 Task: Explore digital exhibits showcasing historical significance and virtual tours of historic libraries.
Action: Mouse moved to (170, 10)
Screenshot: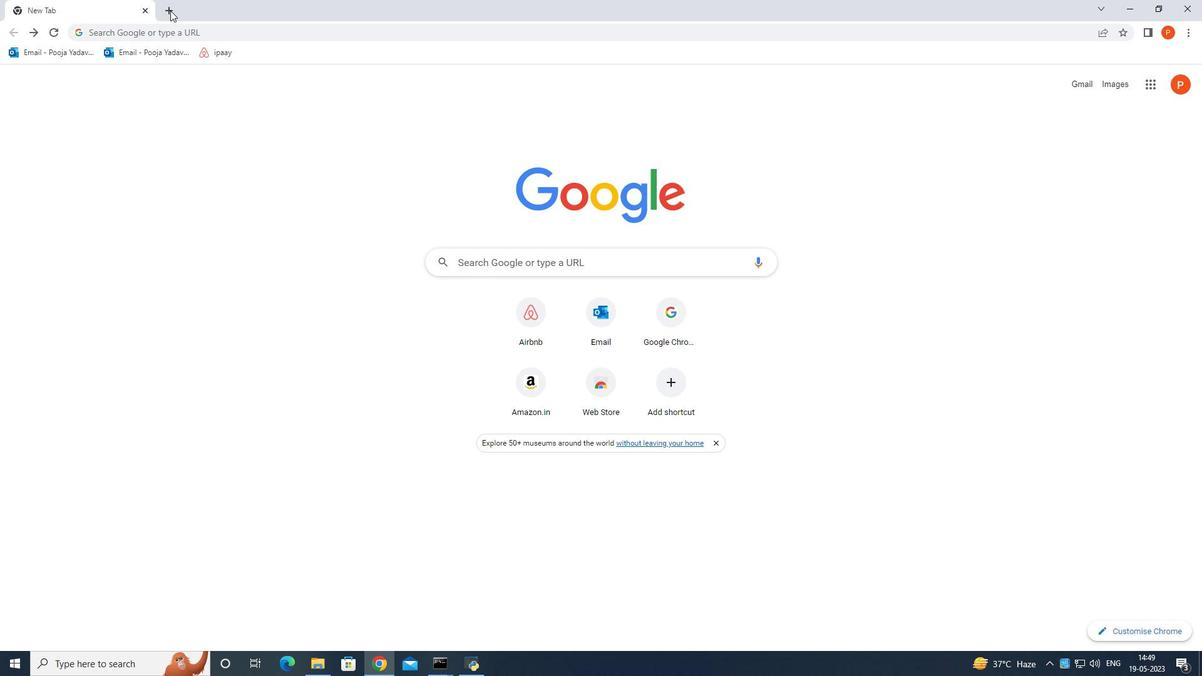 
Action: Mouse pressed left at (170, 10)
Screenshot: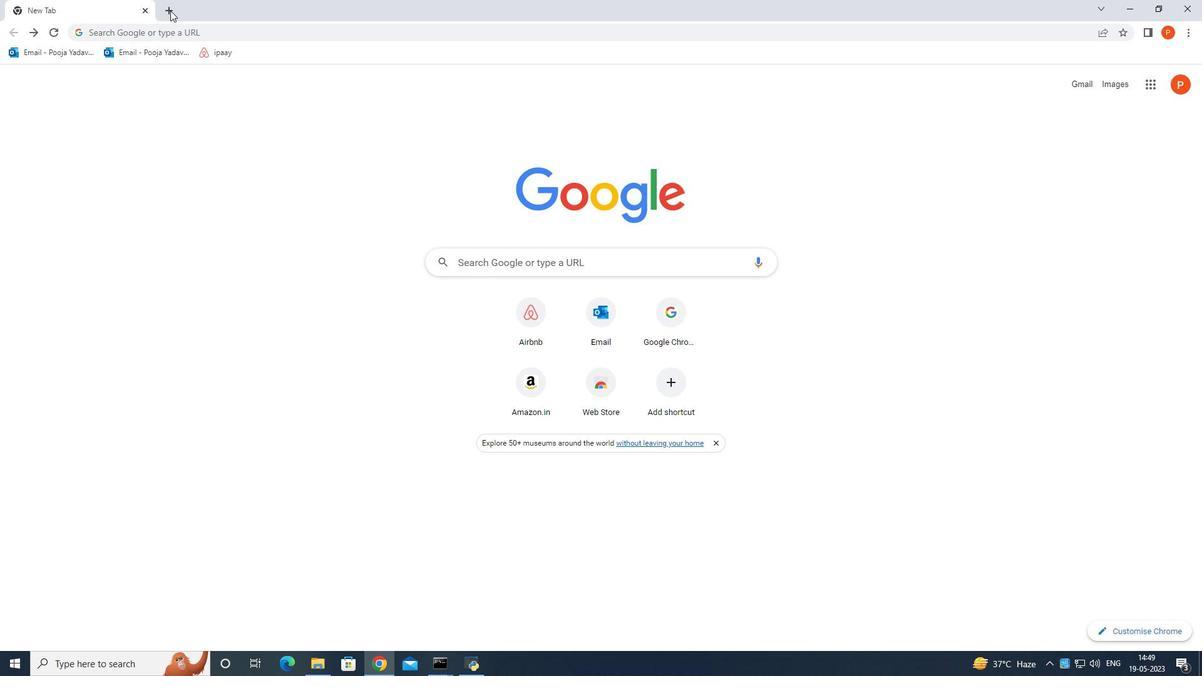 
Action: Mouse moved to (198, 27)
Screenshot: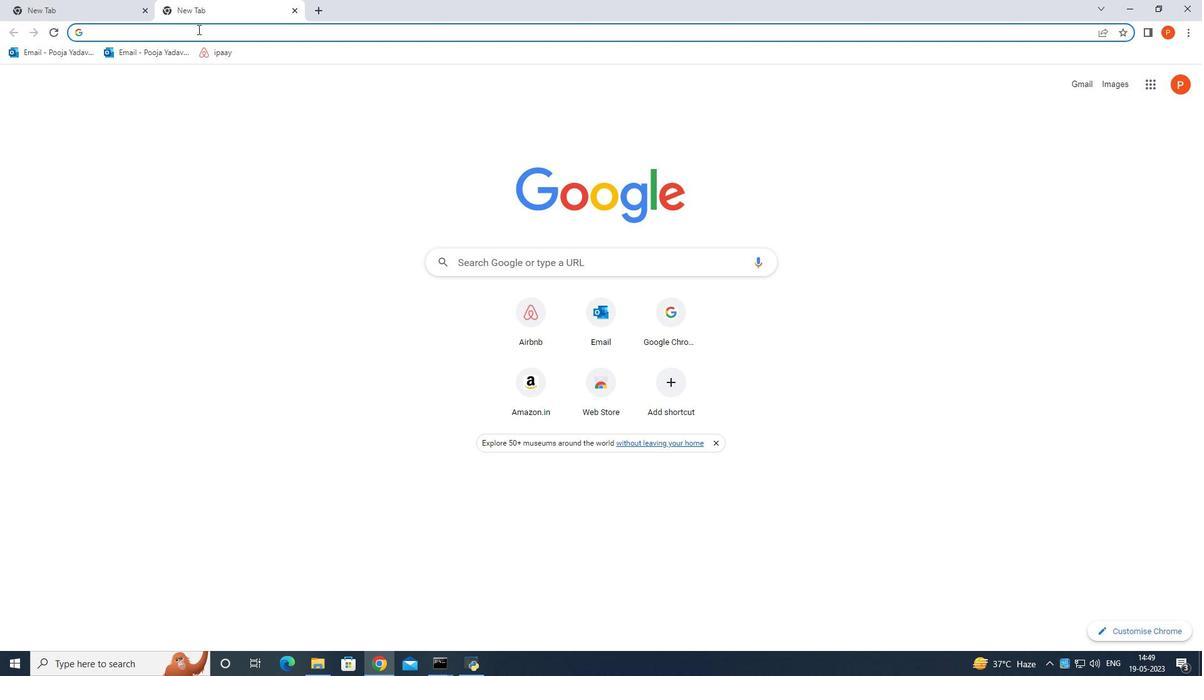 
Action: Key pressed <Key.shift>Virtual<Key.space>tour<Key.space>of<Key.space>hitorical<Key.space>library<Key.backspace>ies<Key.enter>
Screenshot: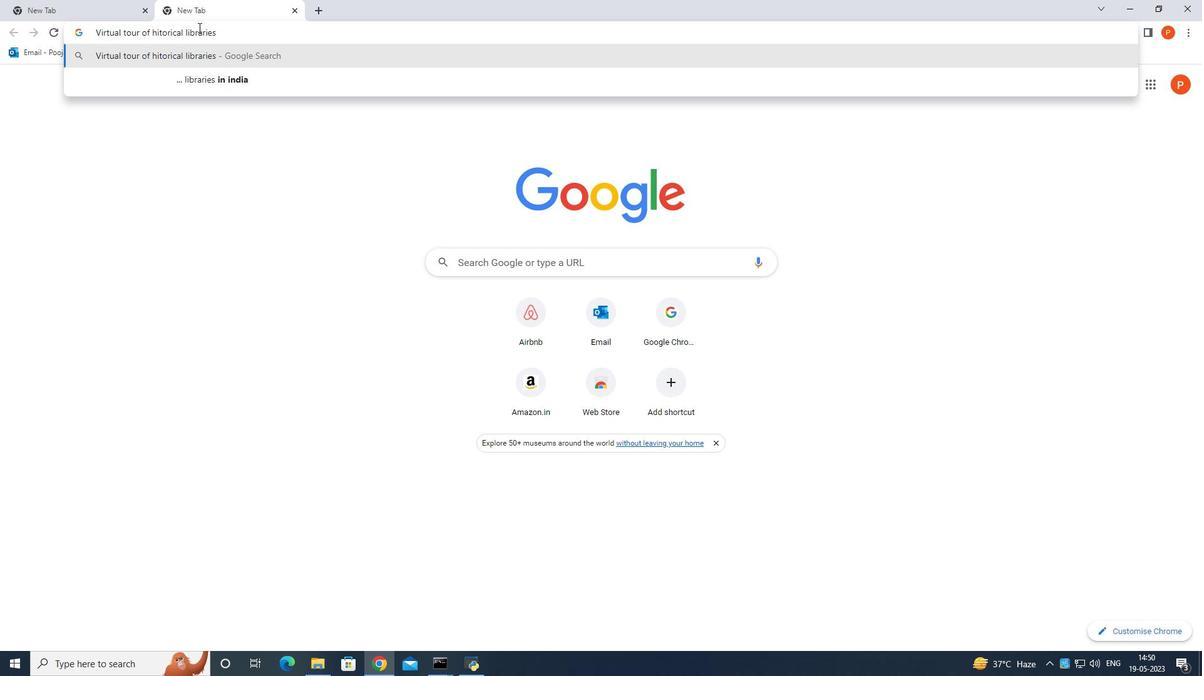 
Action: Mouse moved to (317, 166)
Screenshot: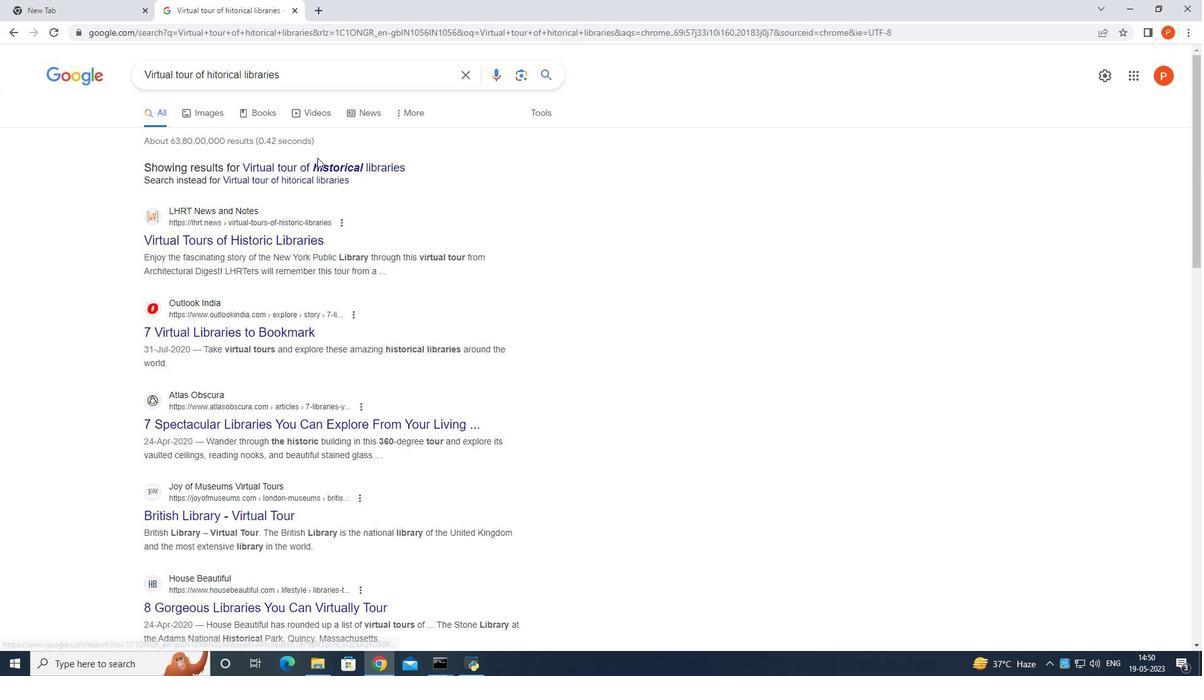 
Action: Mouse pressed left at (317, 166)
Screenshot: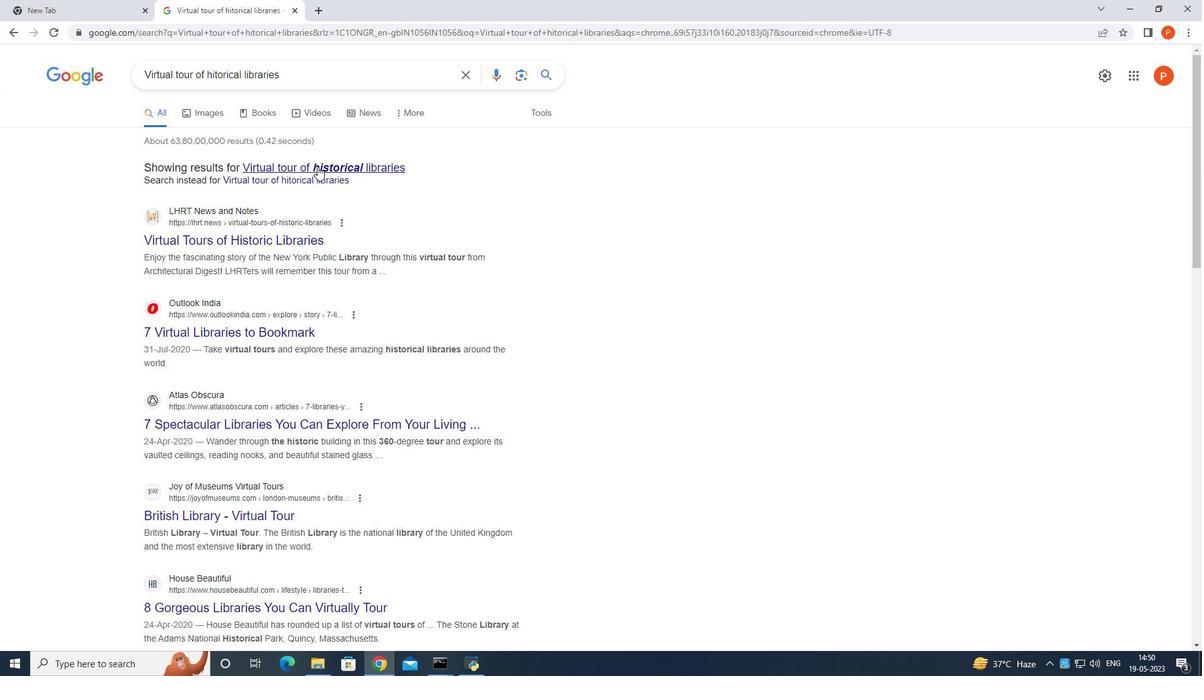 
Action: Mouse moved to (279, 196)
Screenshot: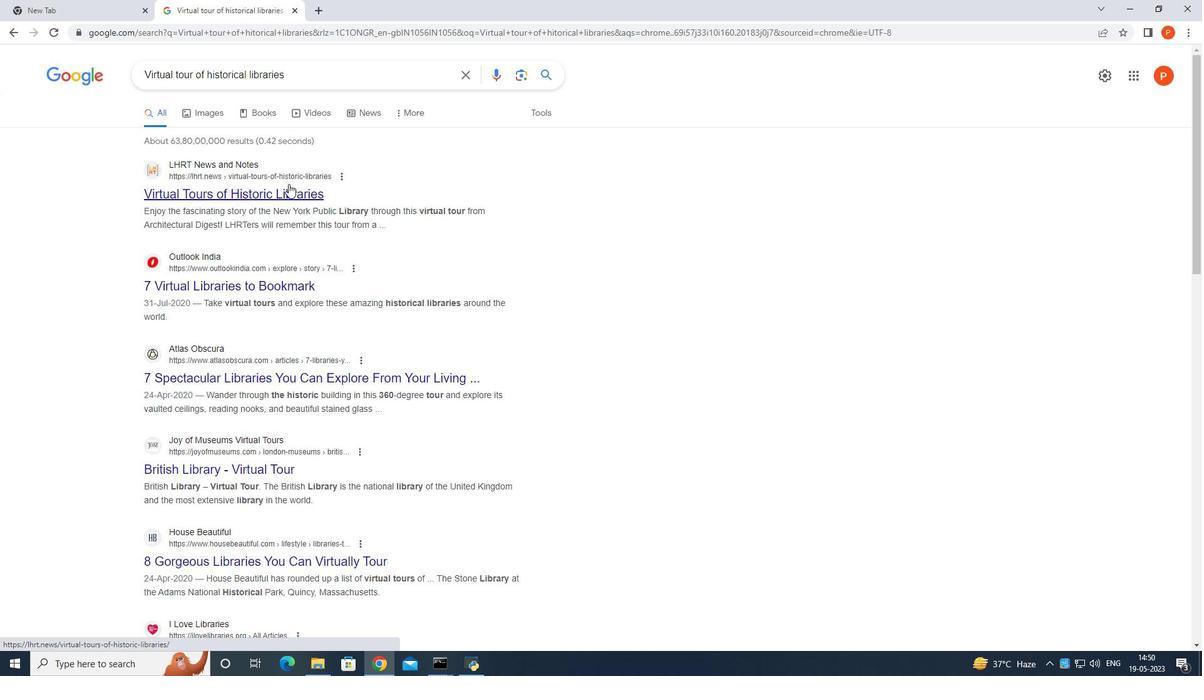 
Action: Mouse pressed left at (279, 196)
Screenshot: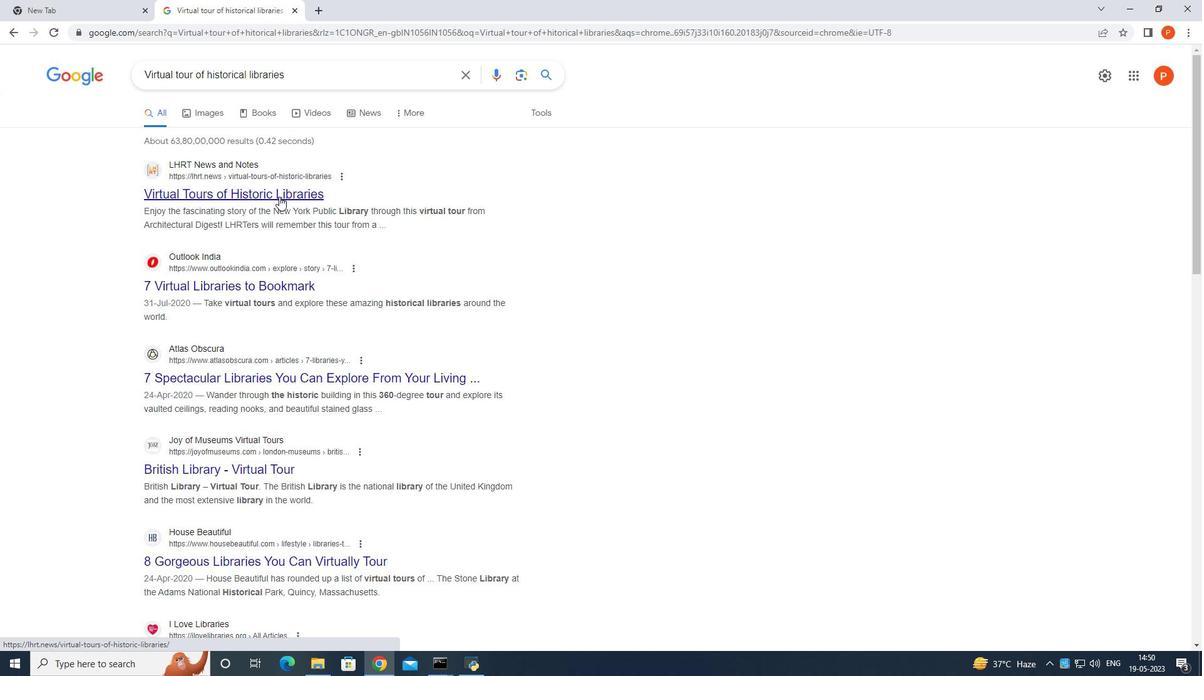 
Action: Mouse moved to (295, 206)
Screenshot: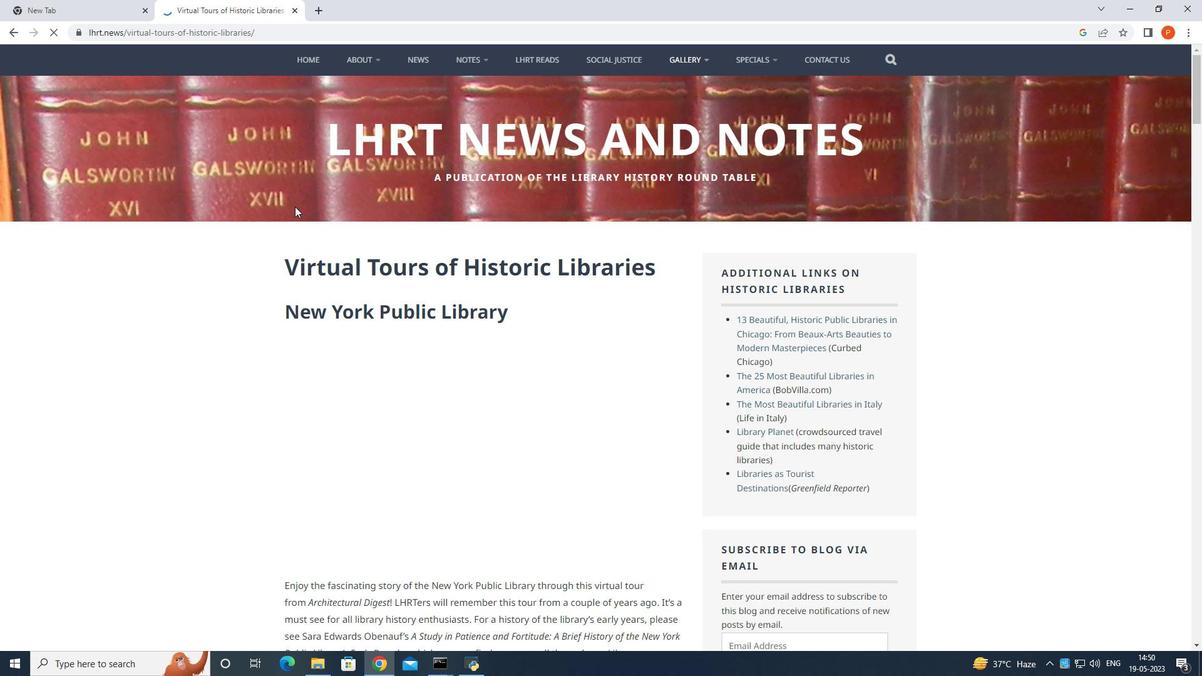 
Action: Mouse scrolled (295, 205) with delta (0, 0)
Screenshot: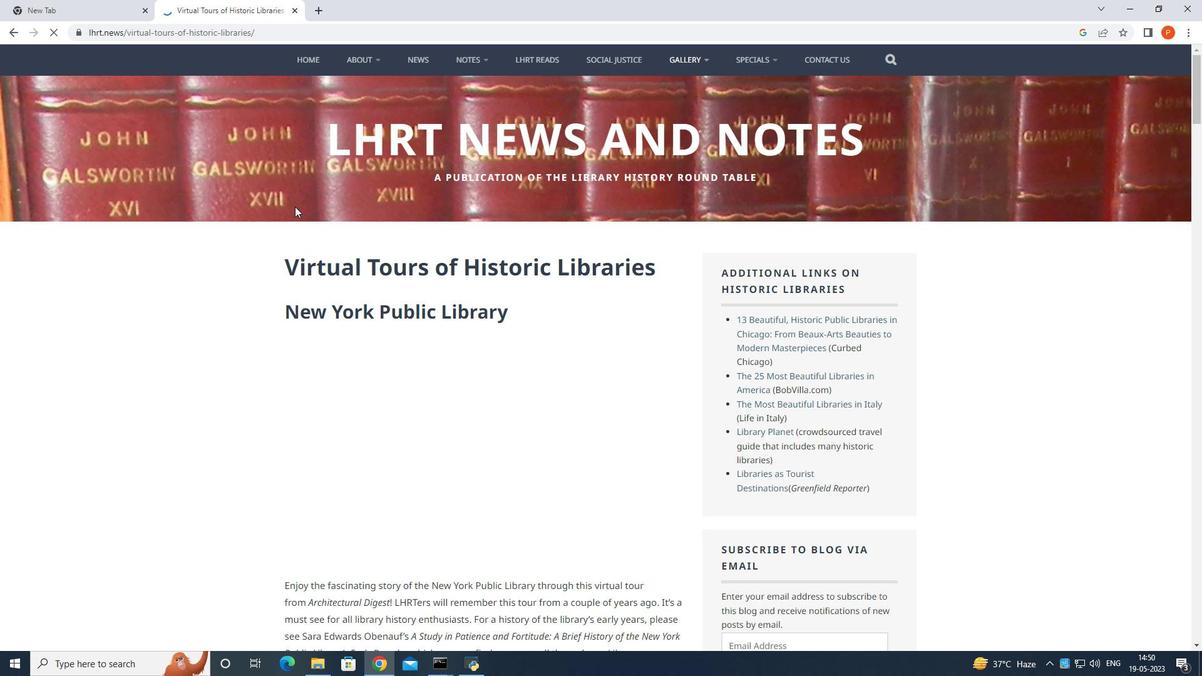 
Action: Mouse moved to (298, 209)
Screenshot: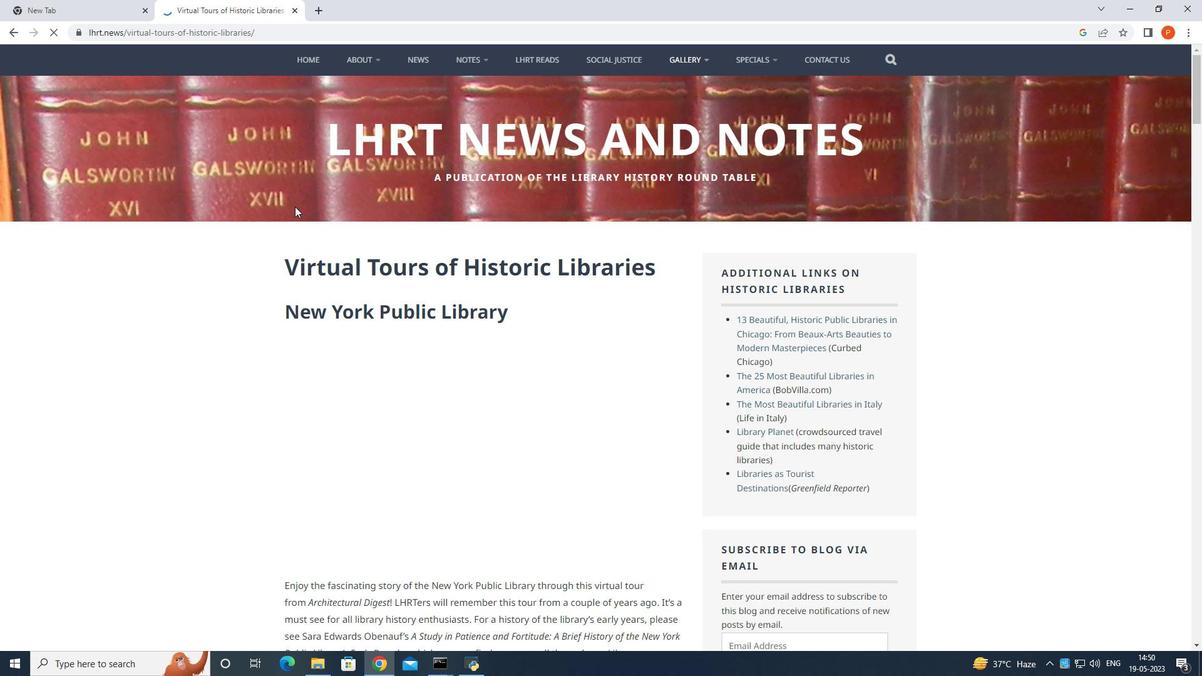 
Action: Mouse scrolled (298, 208) with delta (0, 0)
Screenshot: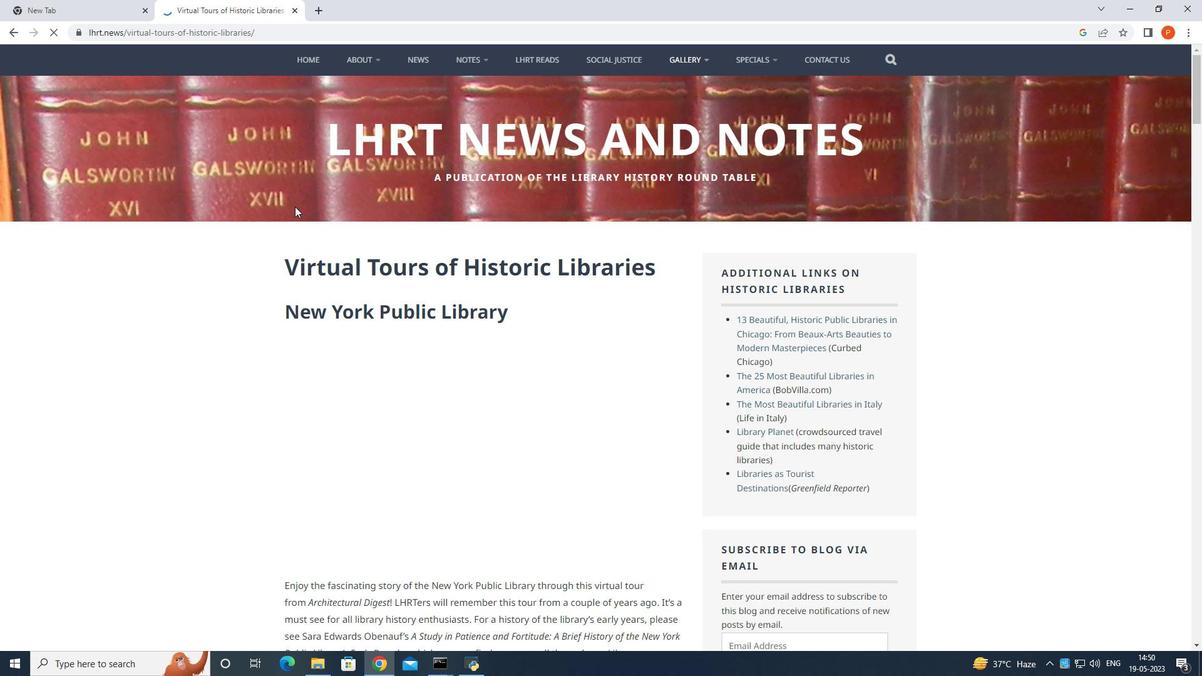 
Action: Mouse scrolled (298, 208) with delta (0, 0)
Screenshot: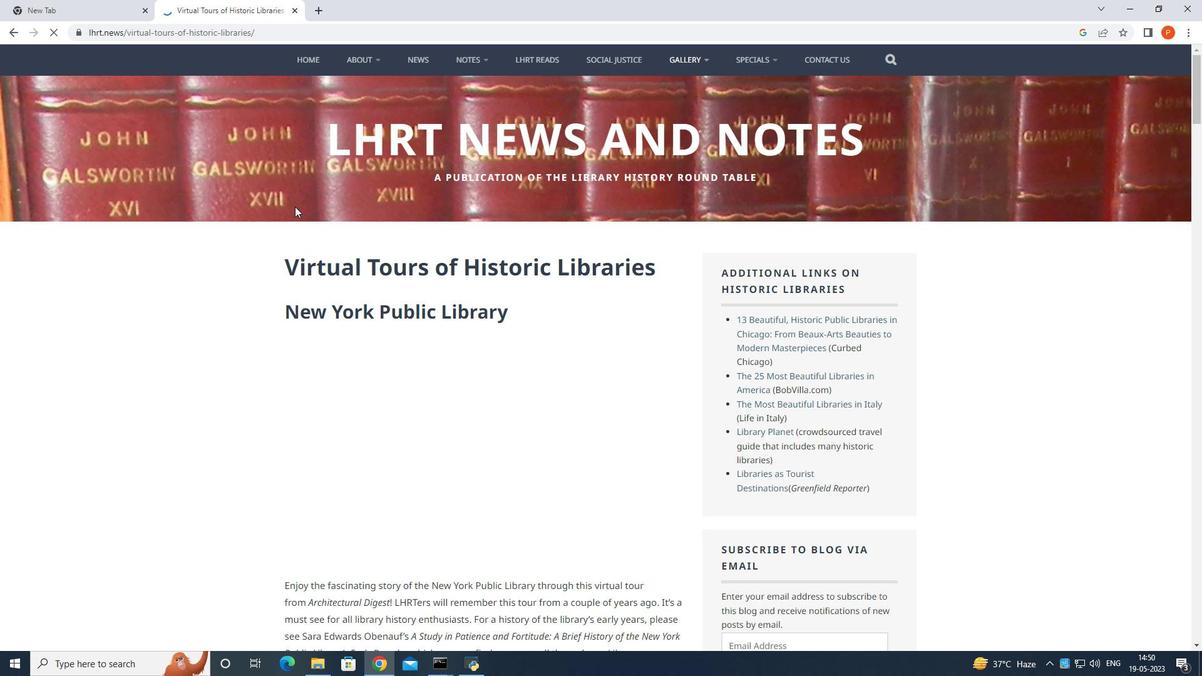 
Action: Mouse moved to (298, 209)
Screenshot: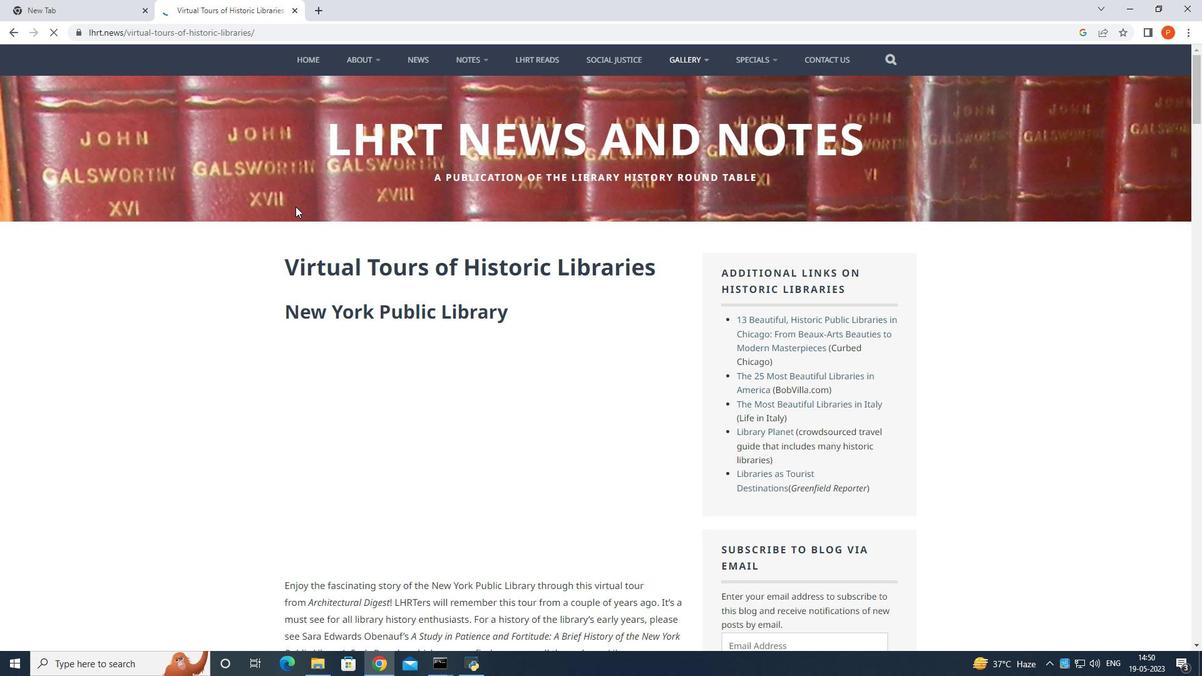 
Action: Mouse scrolled (298, 208) with delta (0, 0)
Screenshot: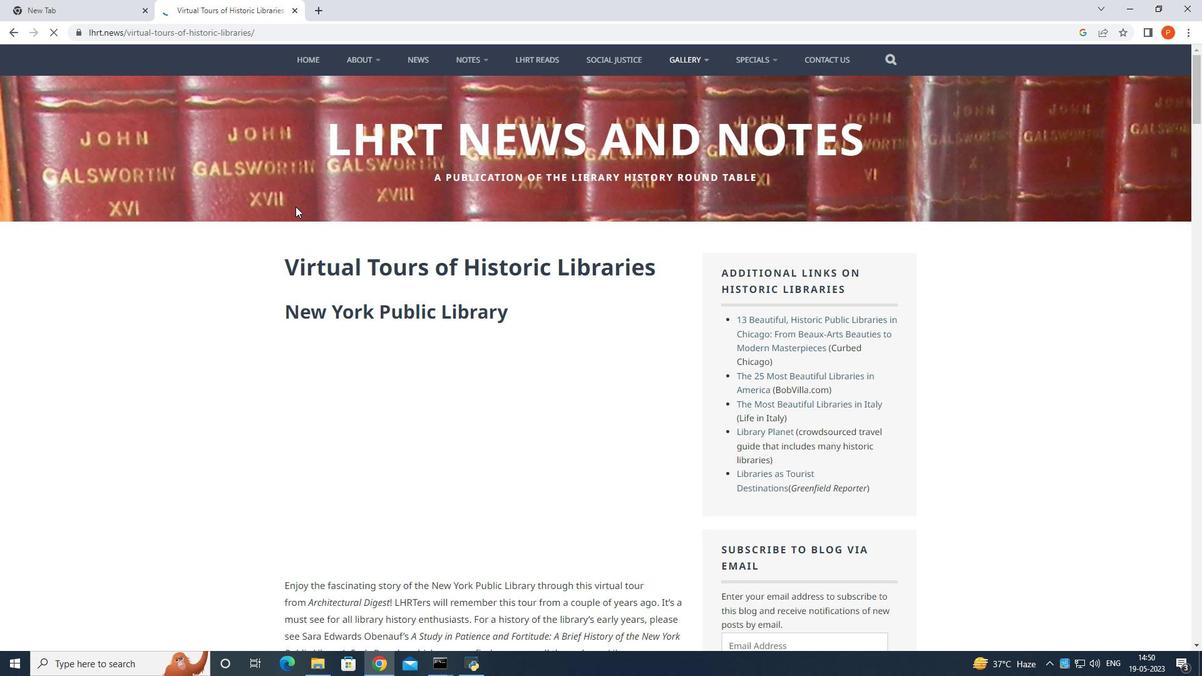 
Action: Mouse moved to (454, 191)
Screenshot: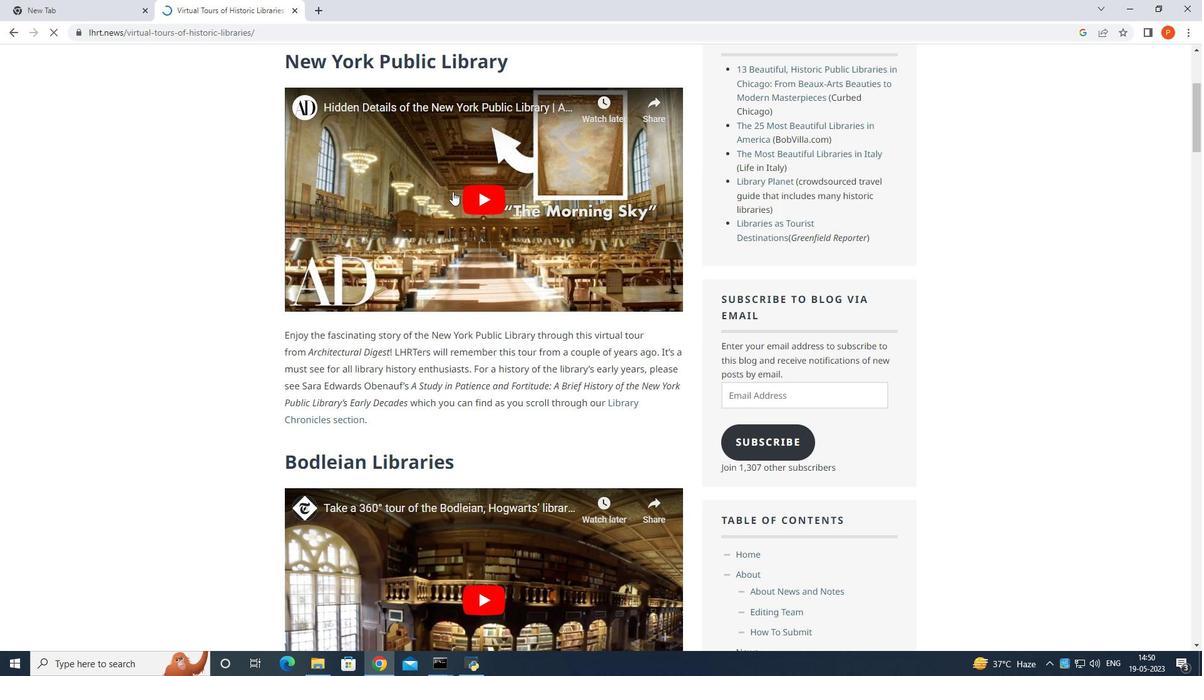 
Action: Mouse pressed left at (454, 191)
Screenshot: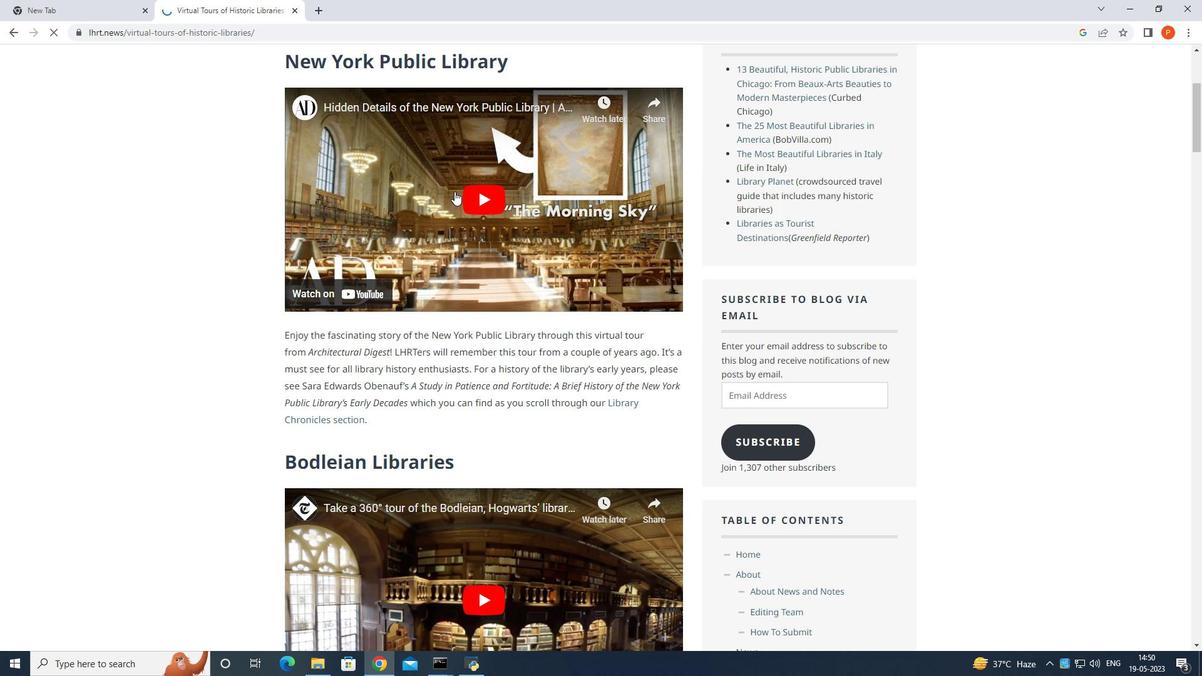 
Action: Mouse moved to (457, 187)
Screenshot: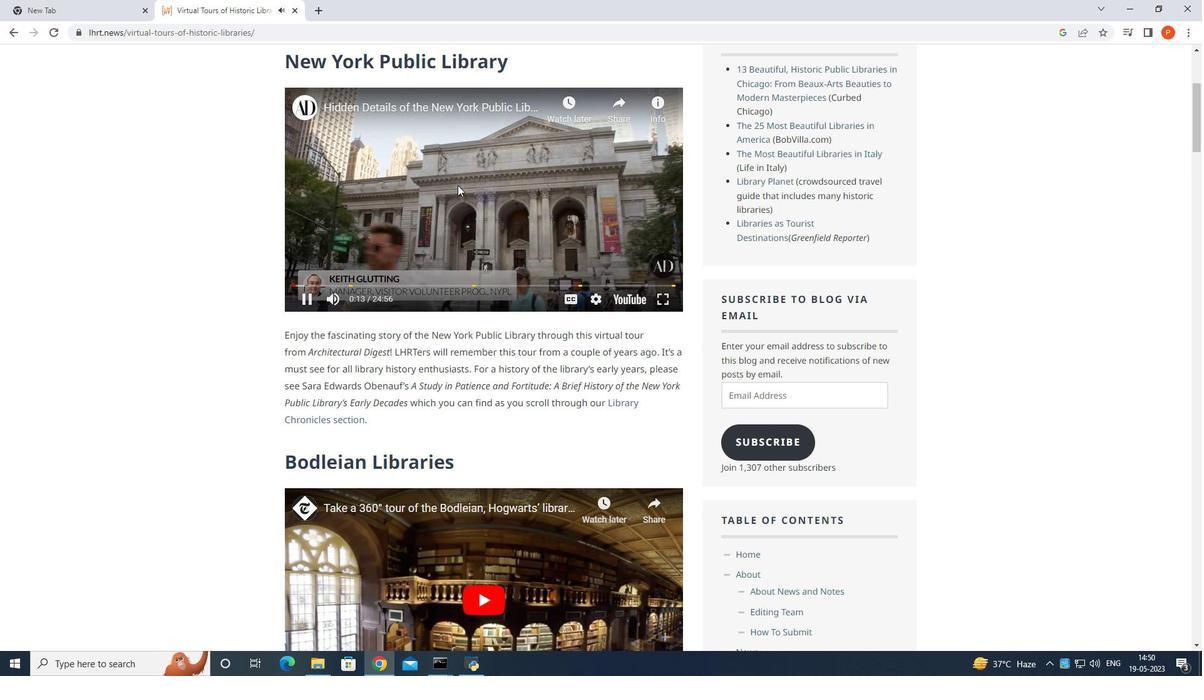 
Action: Mouse scrolled (457, 186) with delta (0, 0)
Screenshot: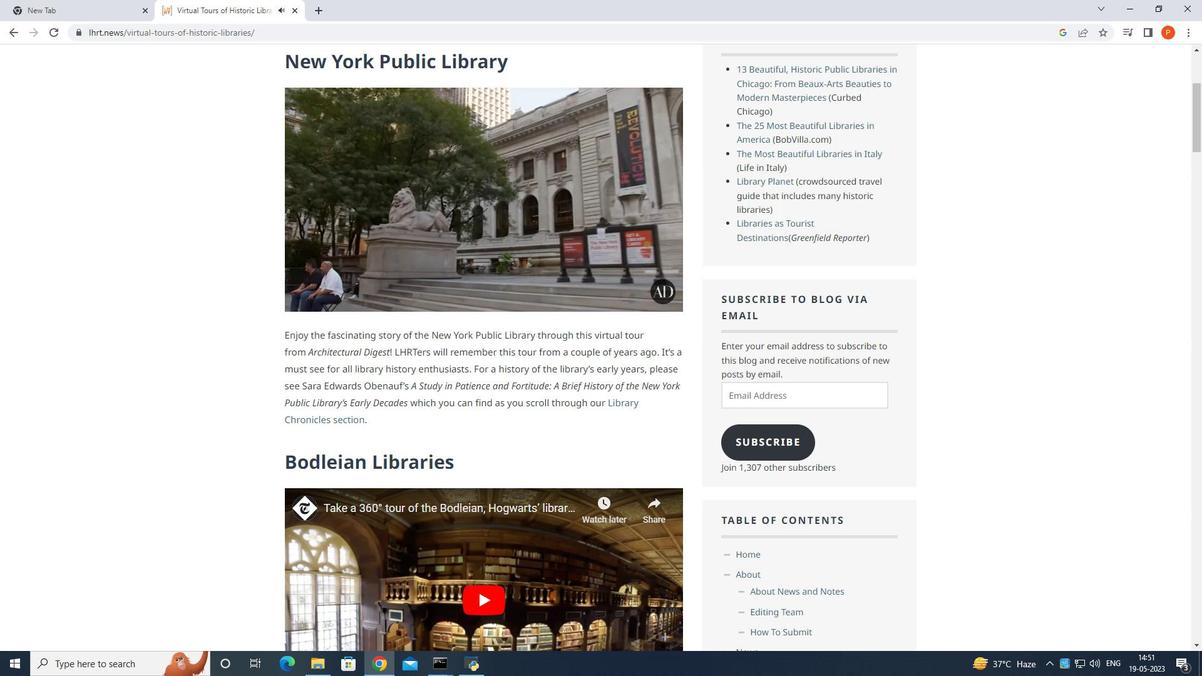 
Action: Mouse moved to (457, 188)
Screenshot: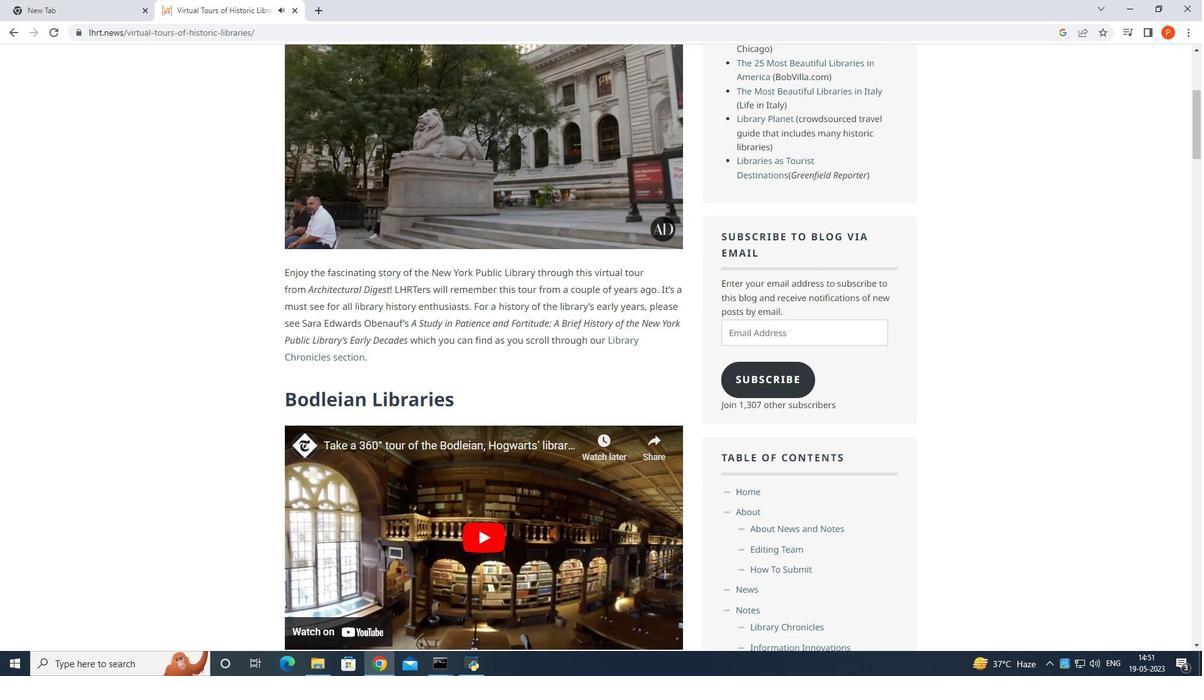
Action: Mouse scrolled (457, 189) with delta (0, 0)
Screenshot: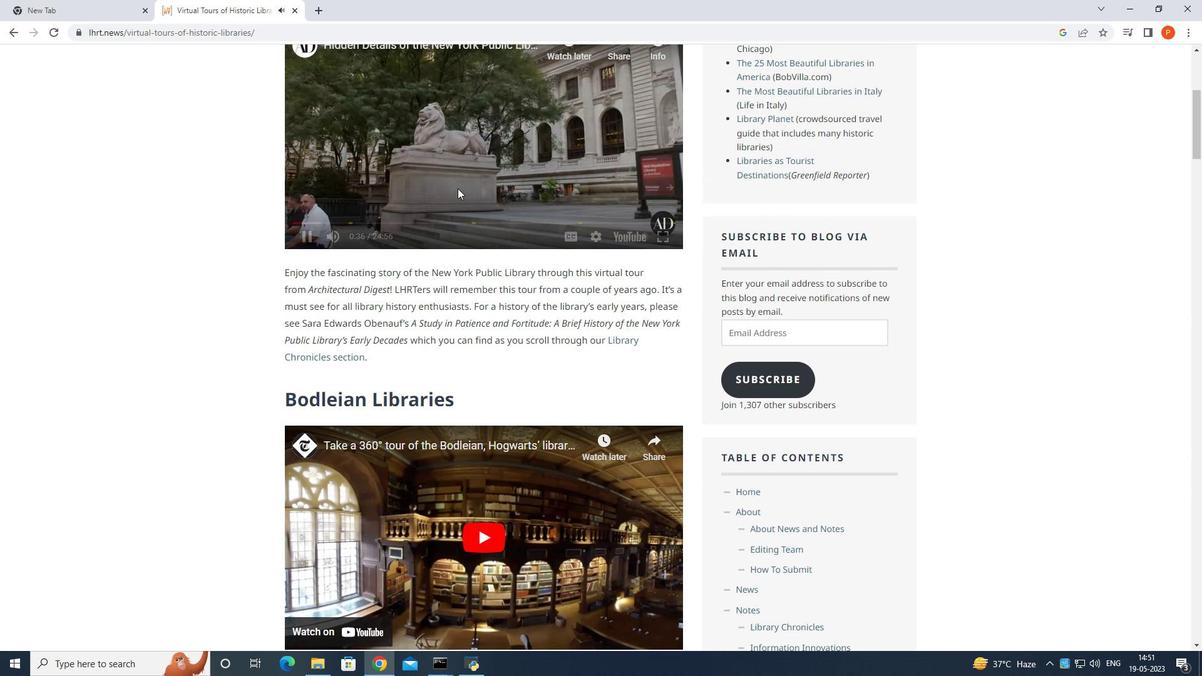
Action: Mouse moved to (440, 142)
Screenshot: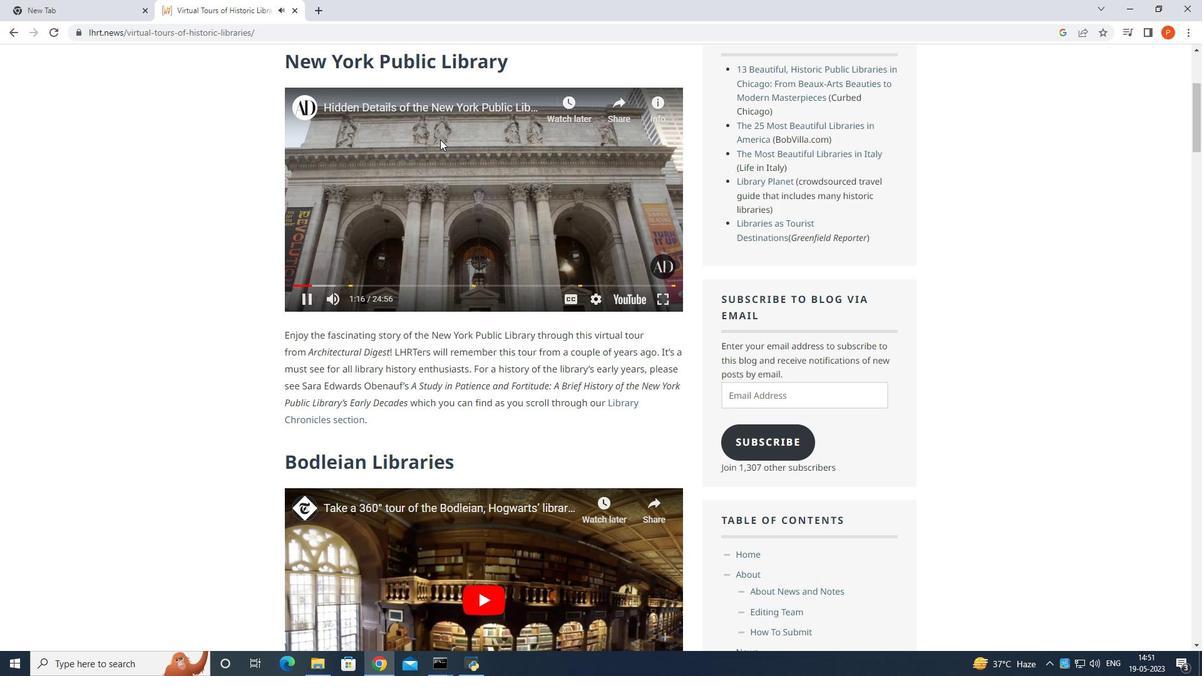 
Action: Mouse scrolled (440, 141) with delta (0, 0)
Screenshot: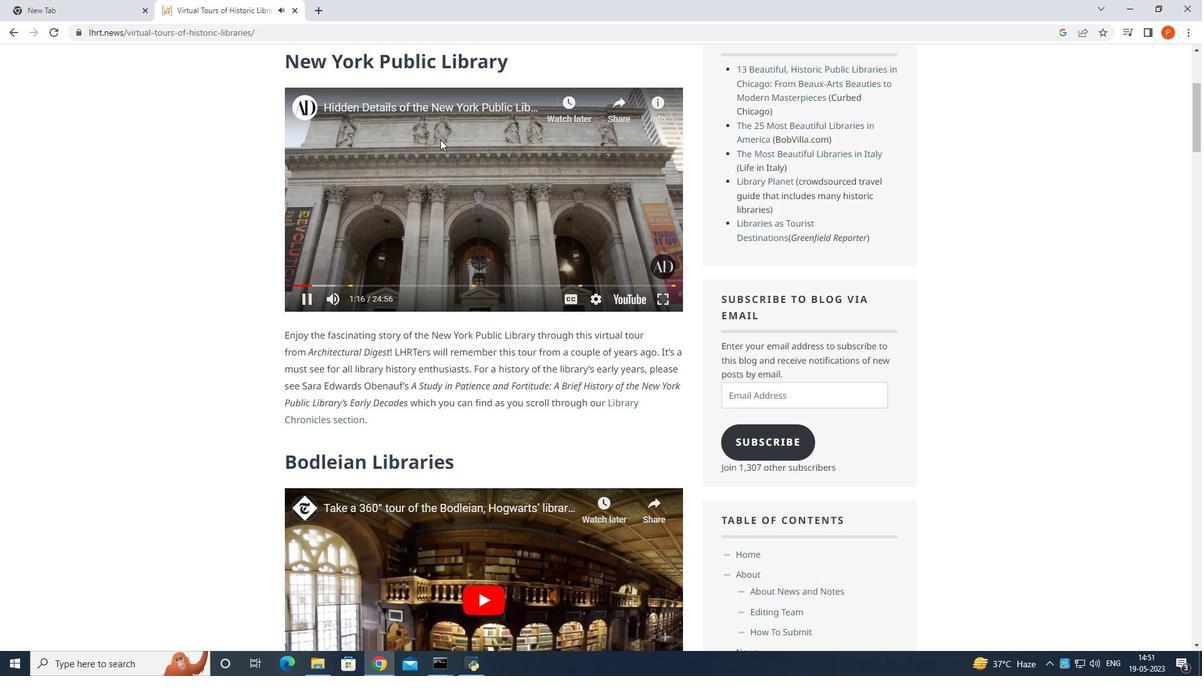 
Action: Mouse scrolled (440, 141) with delta (0, 0)
Screenshot: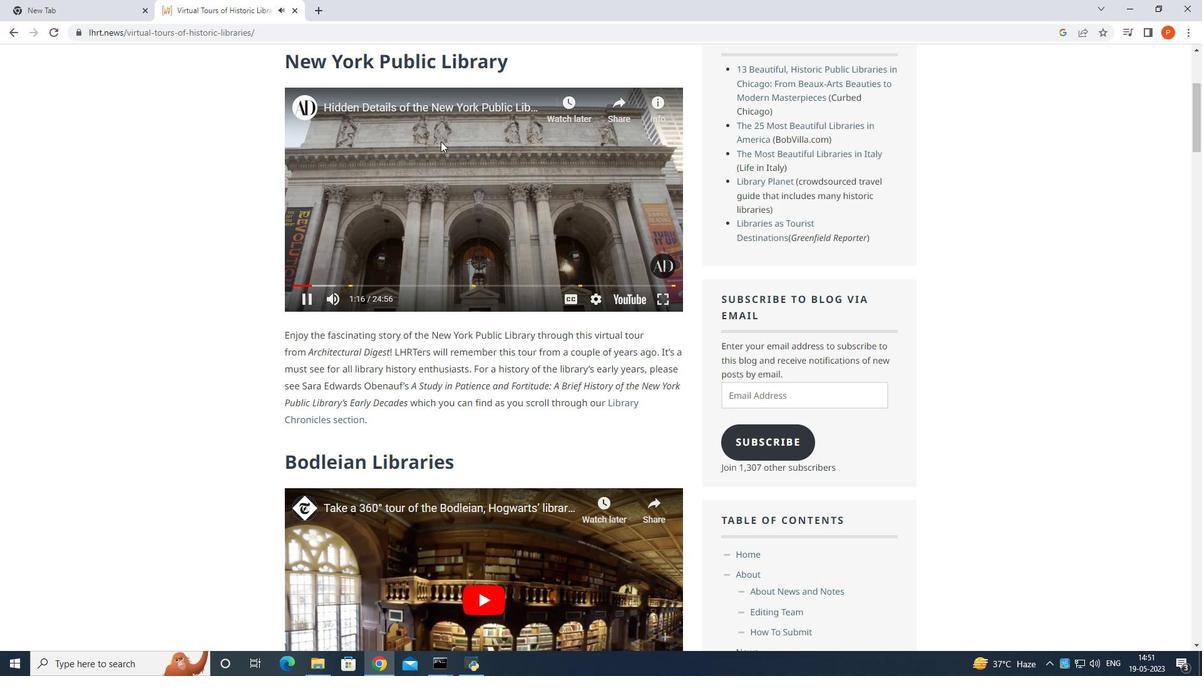 
Action: Mouse moved to (441, 140)
Screenshot: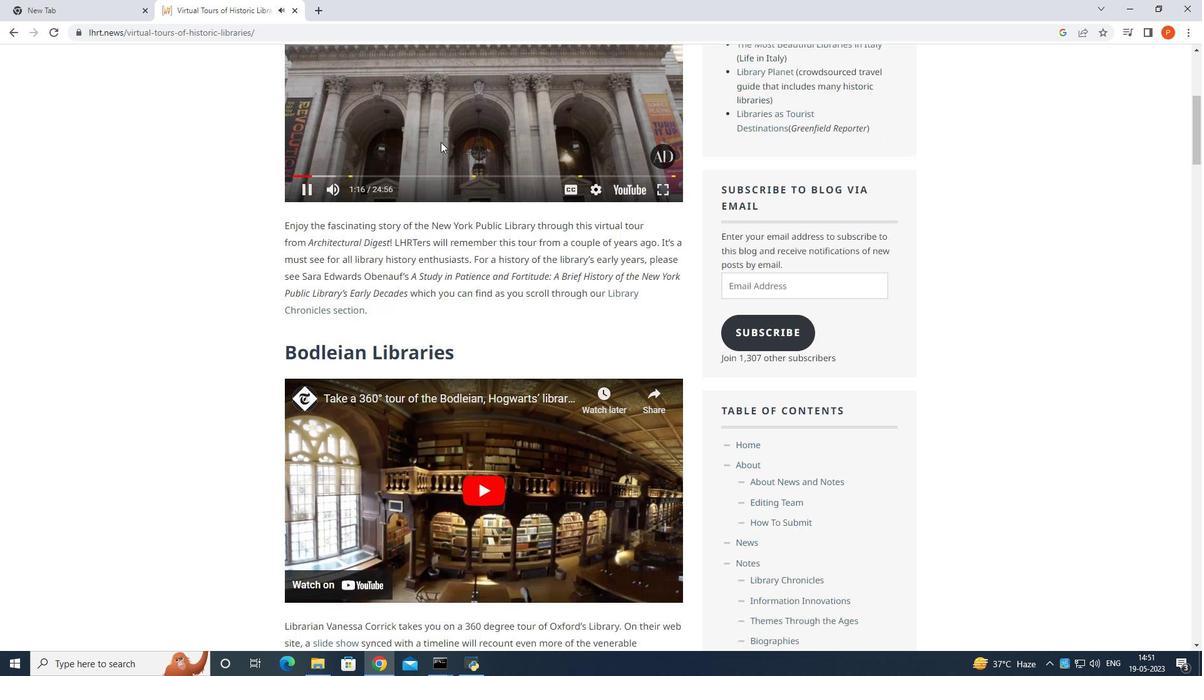 
Action: Mouse scrolled (441, 140) with delta (0, 0)
Screenshot: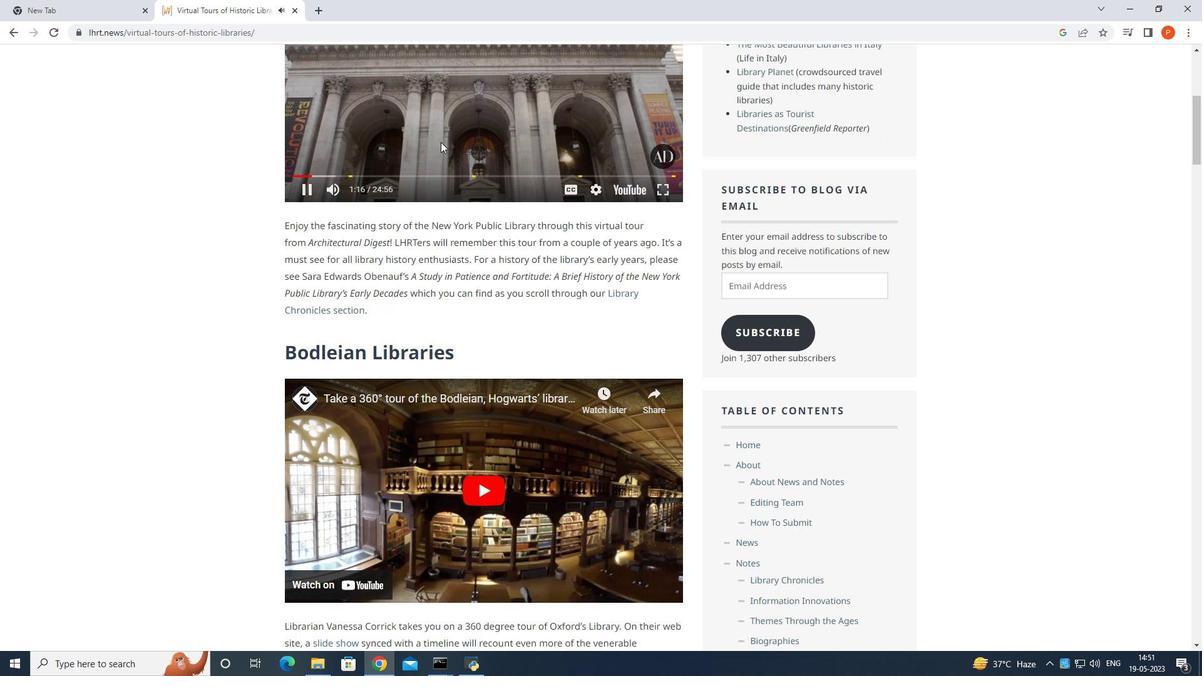 
Action: Mouse scrolled (441, 140) with delta (0, 0)
Screenshot: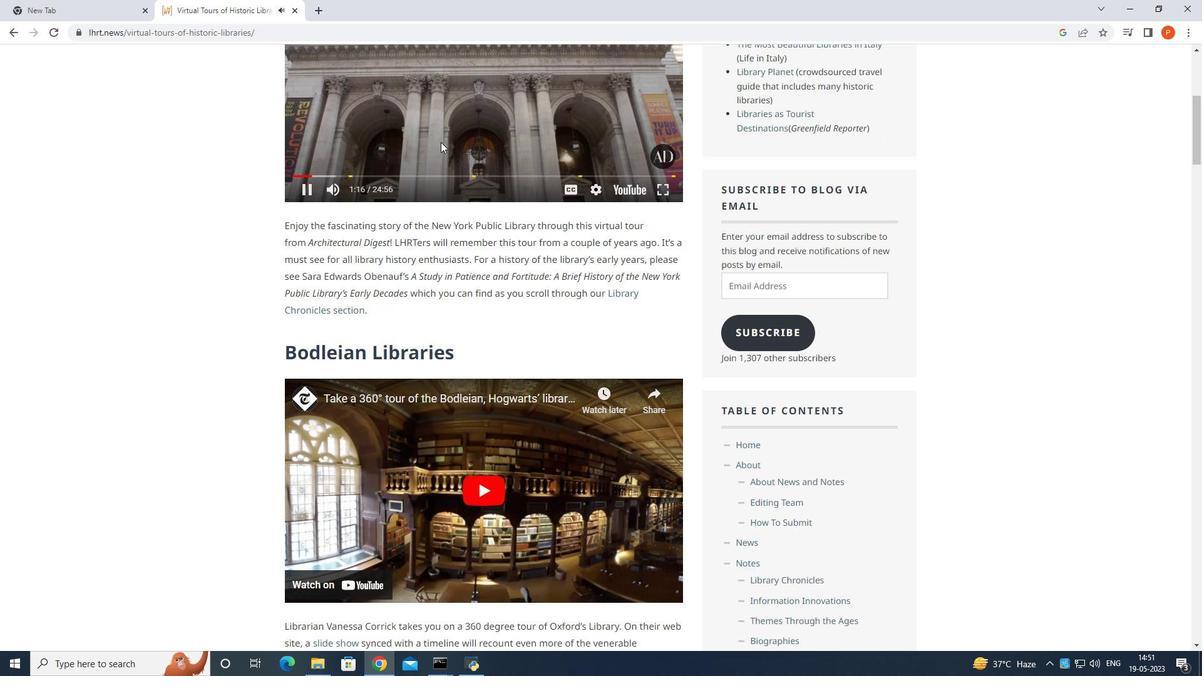 
Action: Mouse scrolled (441, 140) with delta (0, 0)
Screenshot: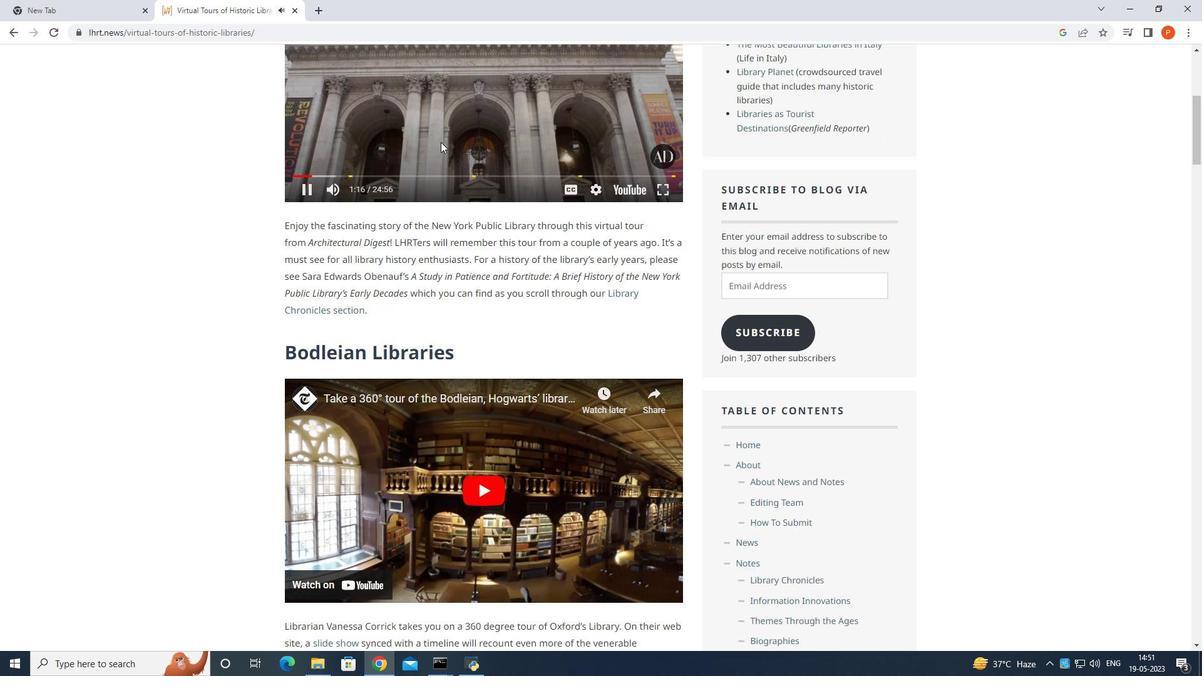 
Action: Mouse moved to (443, 159)
Screenshot: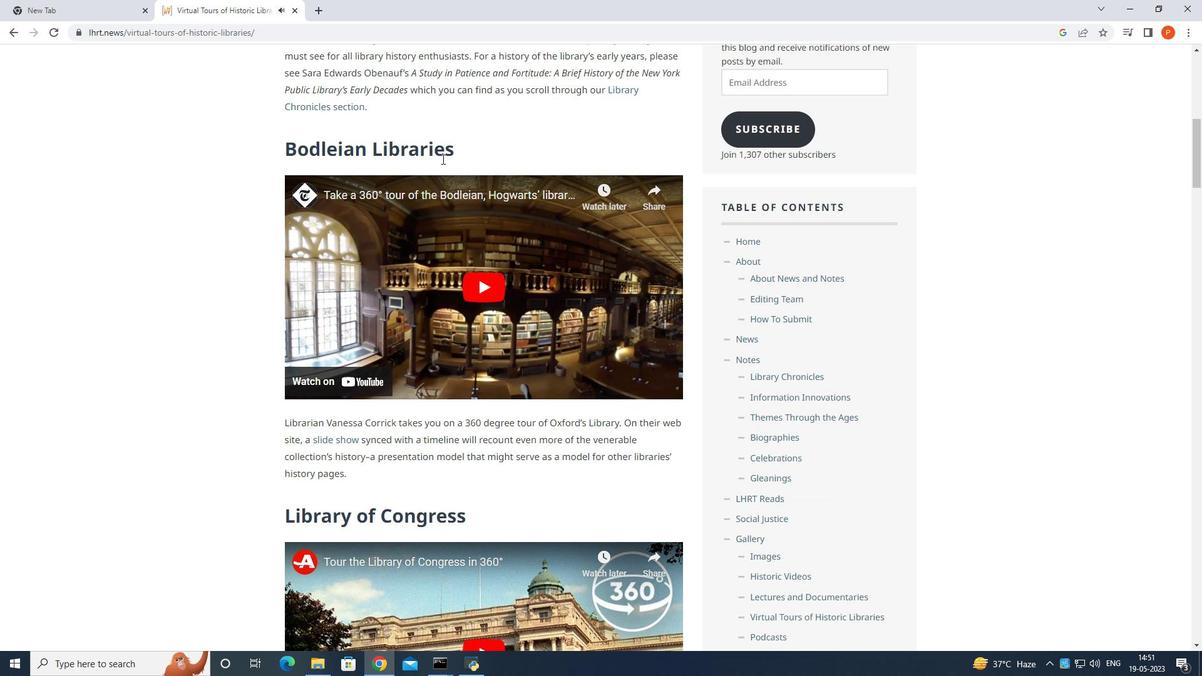 
Action: Mouse scrolled (443, 159) with delta (0, 0)
Screenshot: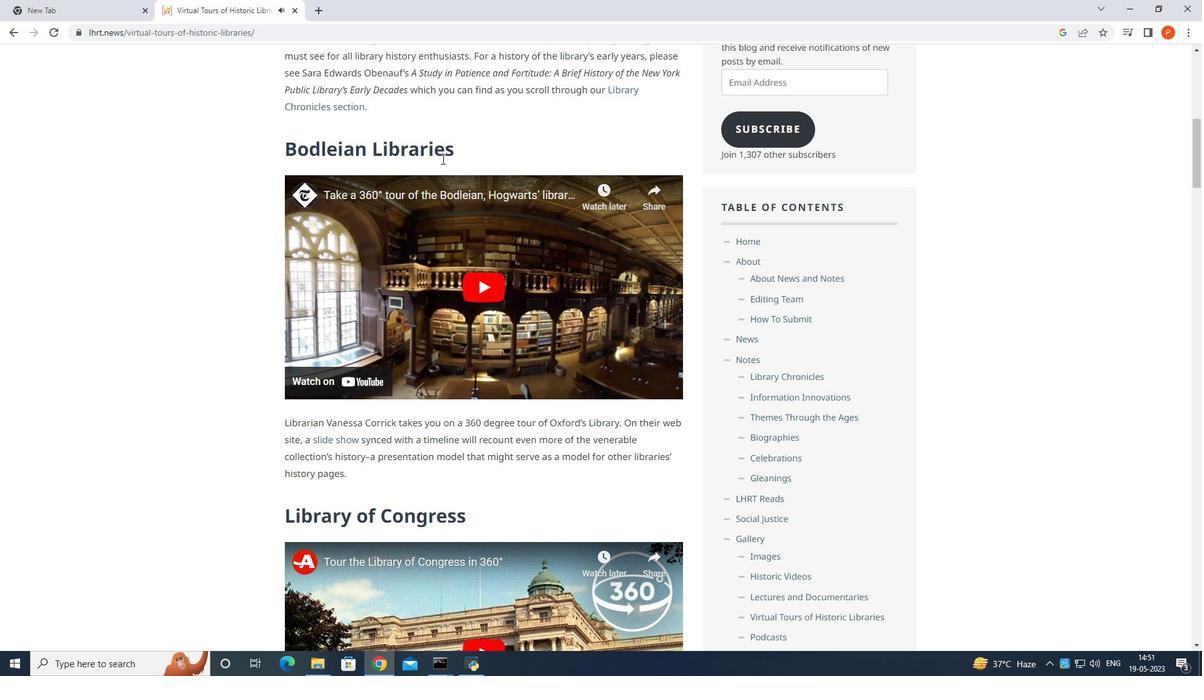 
Action: Mouse scrolled (443, 159) with delta (0, 0)
Screenshot: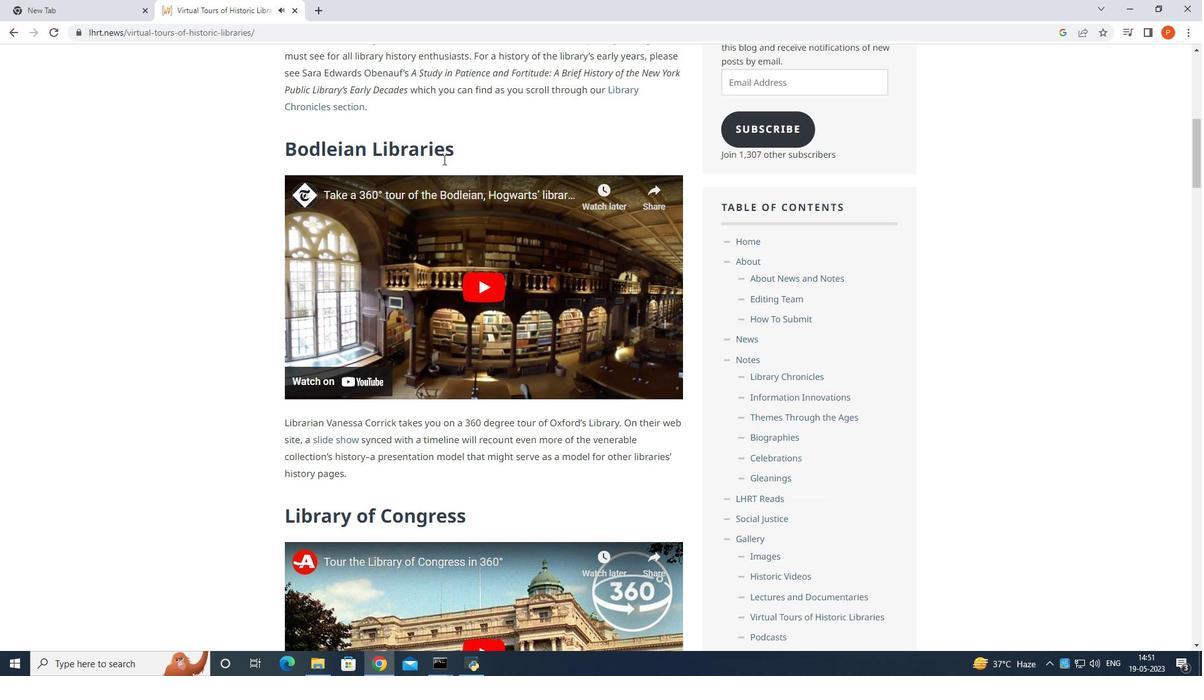 
Action: Mouse scrolled (443, 159) with delta (0, 0)
Screenshot: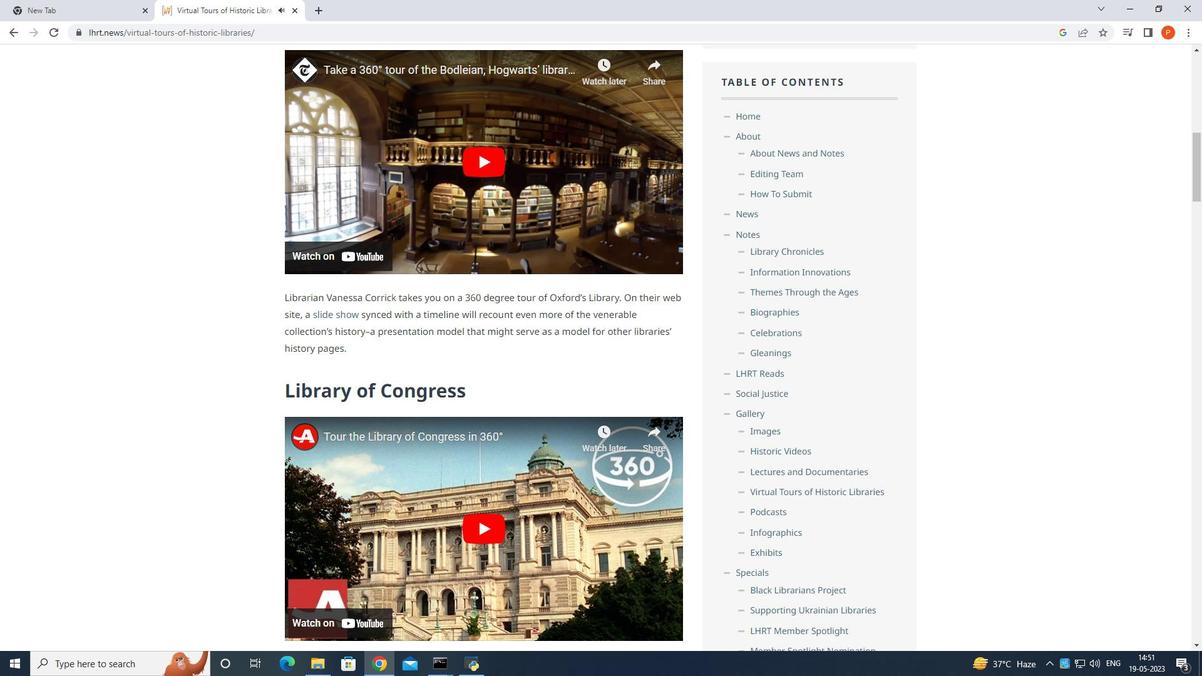 
Action: Mouse scrolled (443, 159) with delta (0, 0)
Screenshot: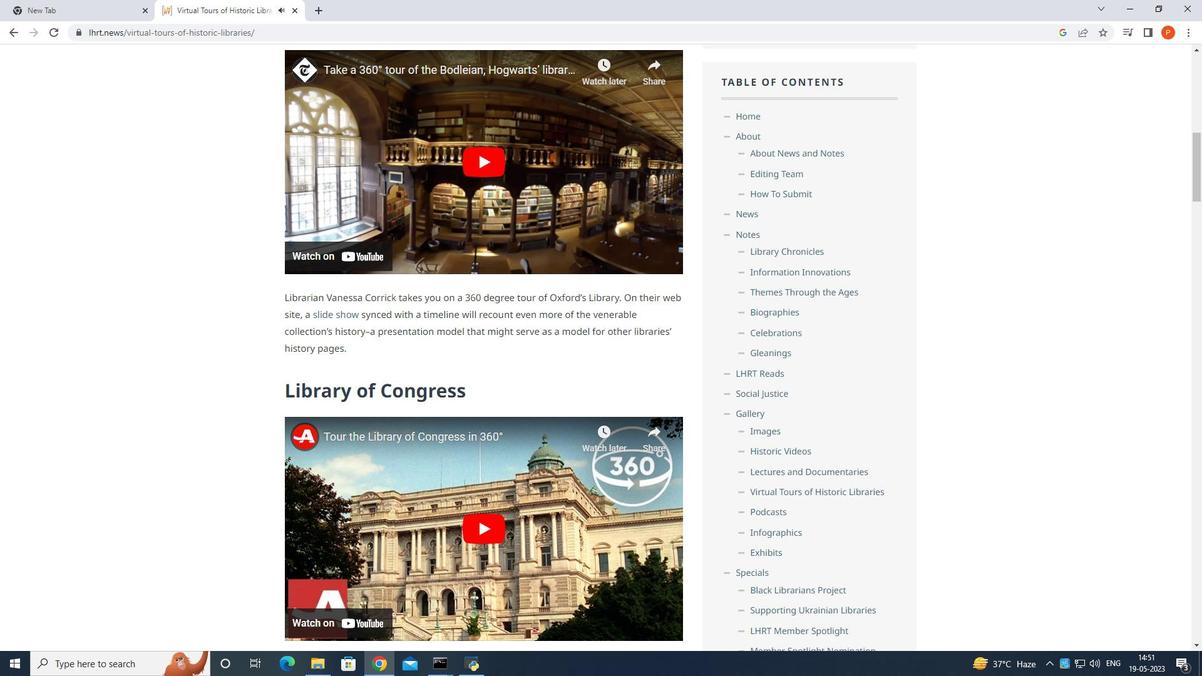 
Action: Mouse scrolled (443, 159) with delta (0, 0)
Screenshot: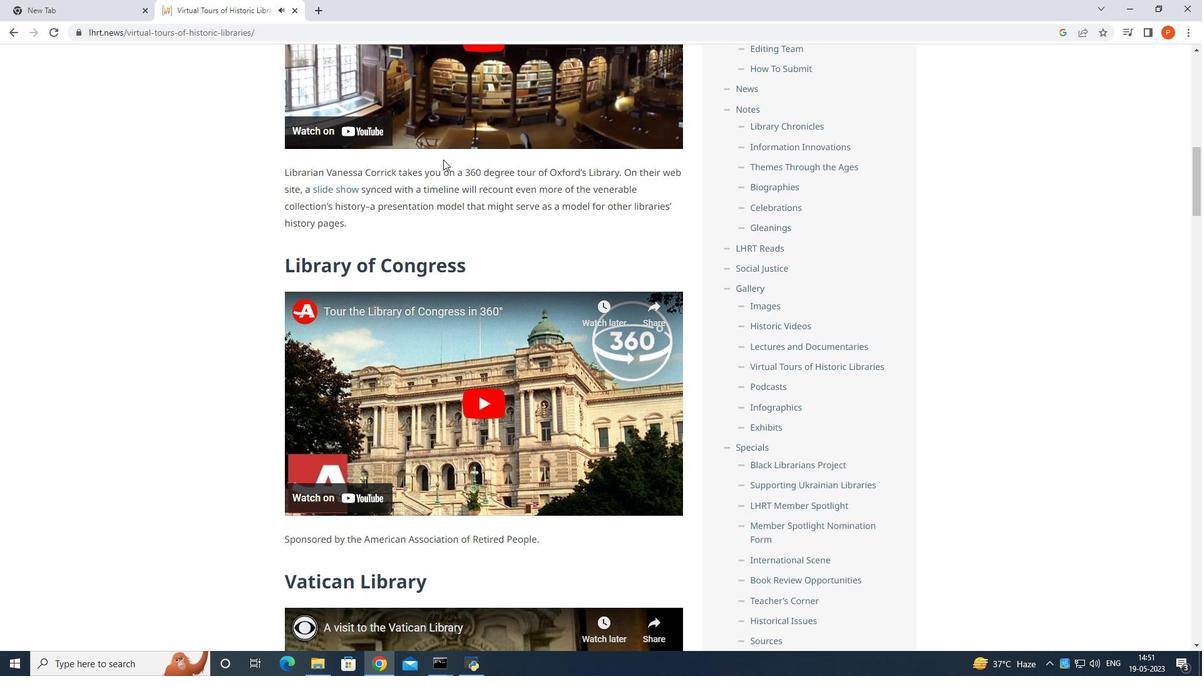 
Action: Mouse moved to (484, 334)
Screenshot: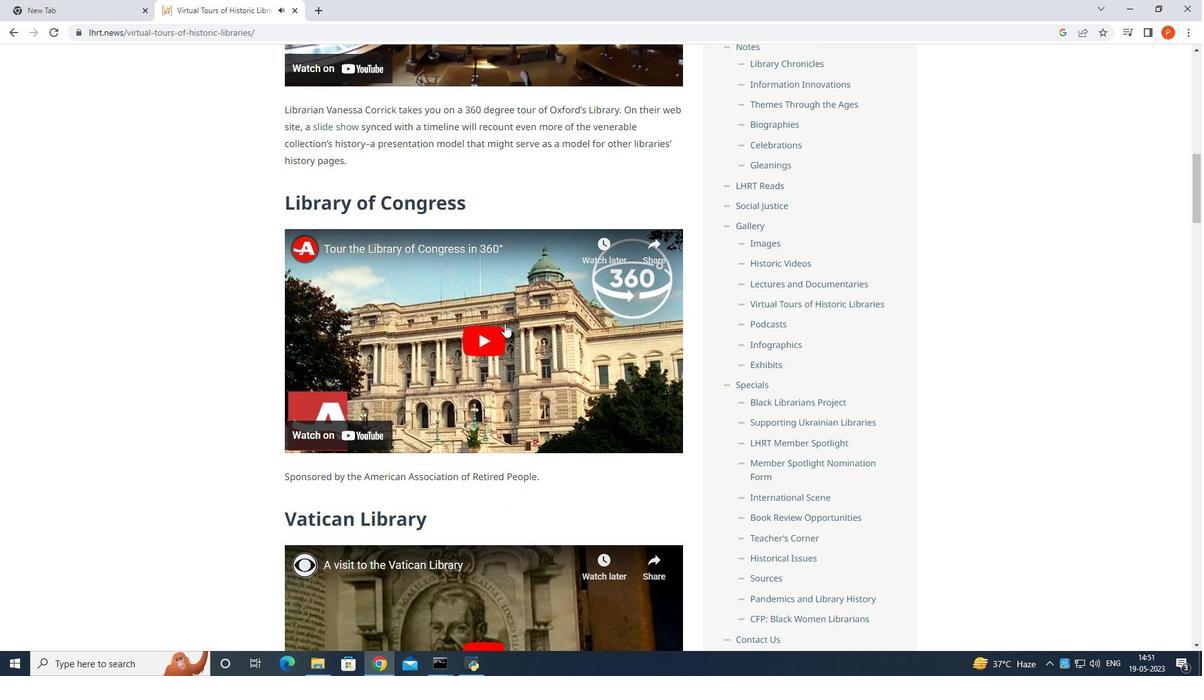 
Action: Mouse pressed left at (484, 334)
Screenshot: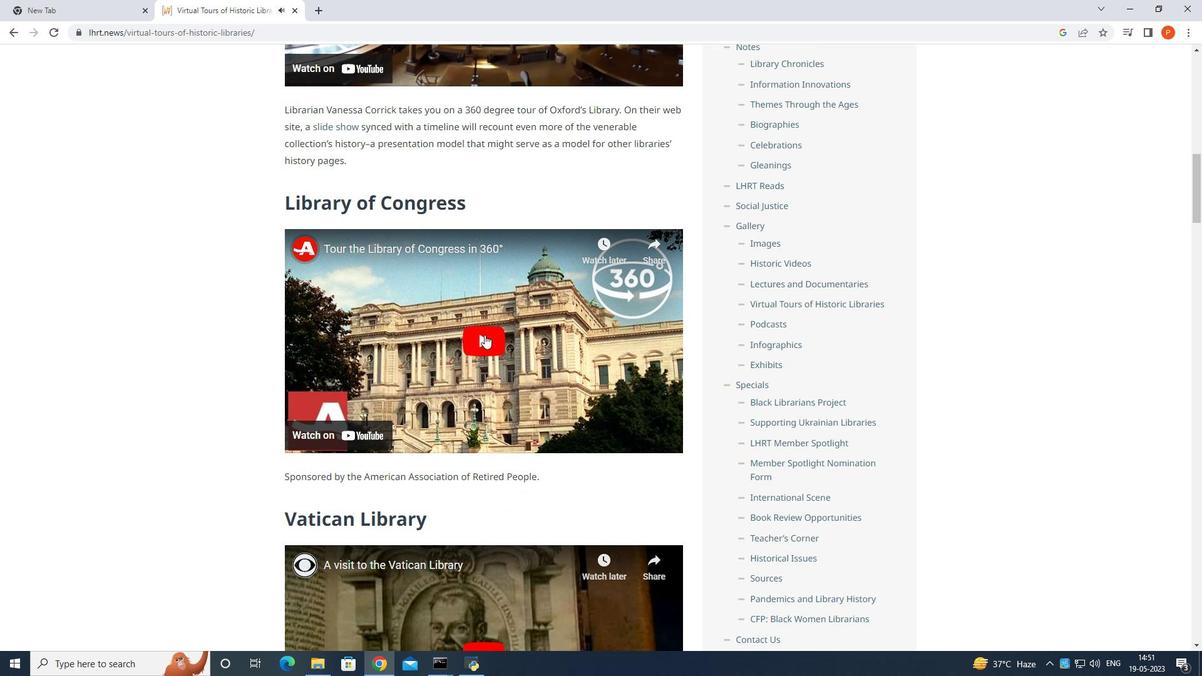 
Action: Mouse moved to (505, 284)
Screenshot: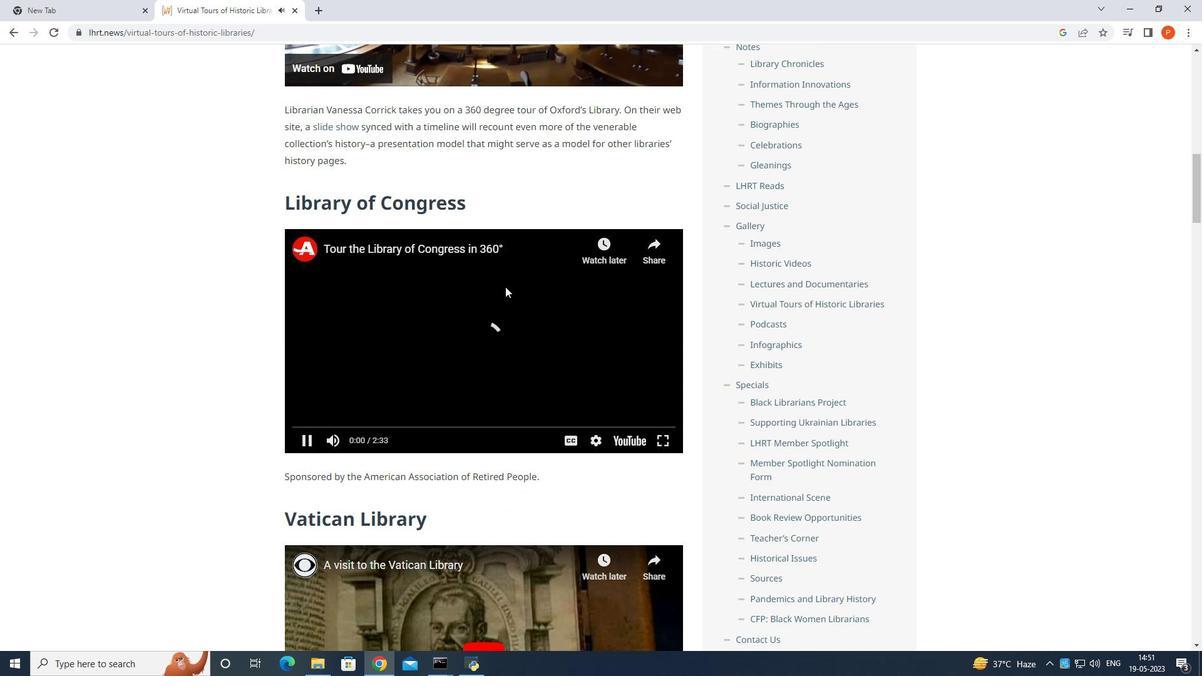 
Action: Mouse scrolled (505, 284) with delta (0, 0)
Screenshot: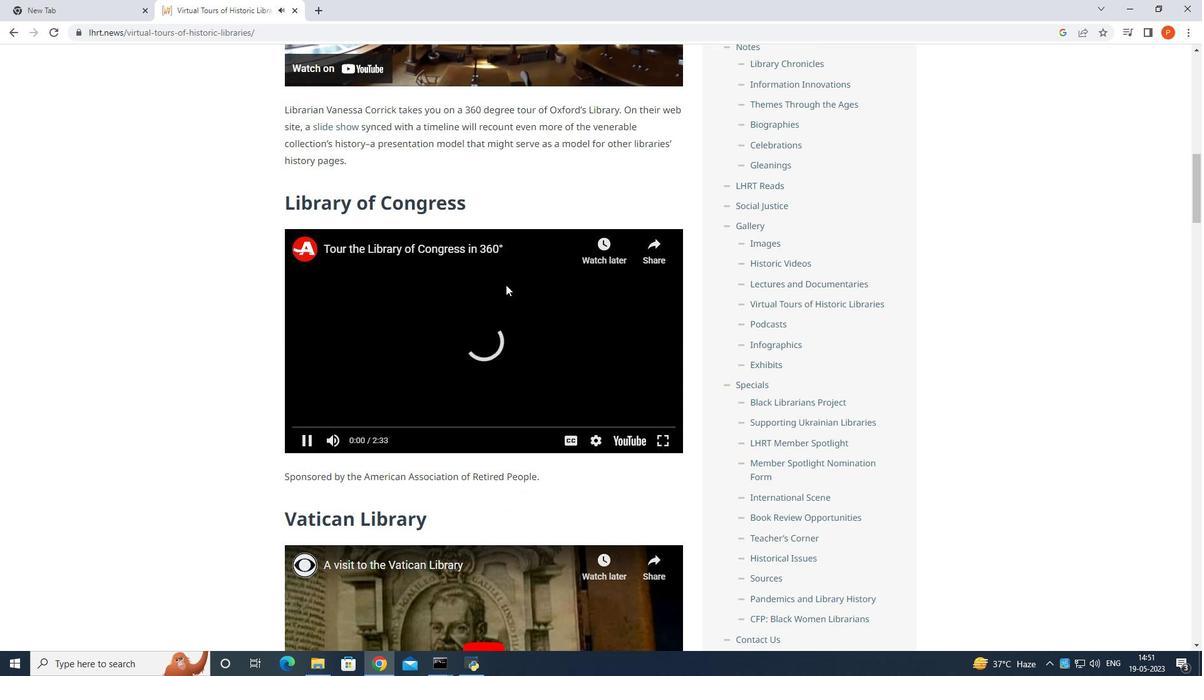 
Action: Mouse moved to (364, 360)
Screenshot: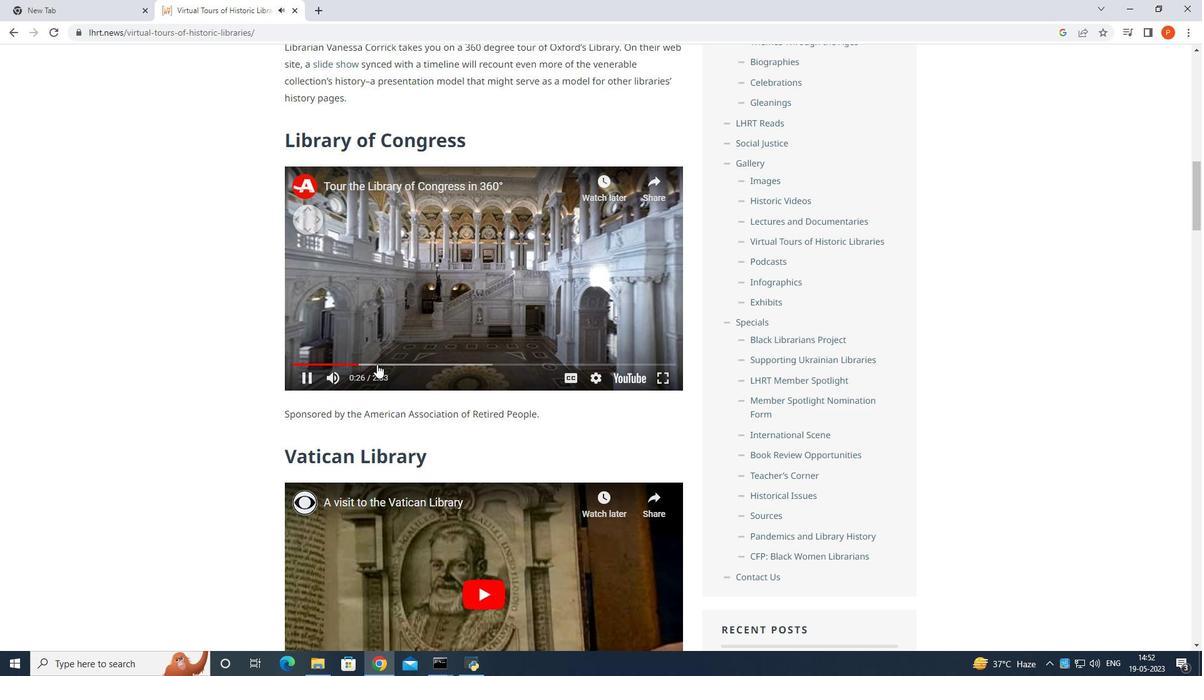 
Action: Mouse pressed left at (364, 360)
Screenshot: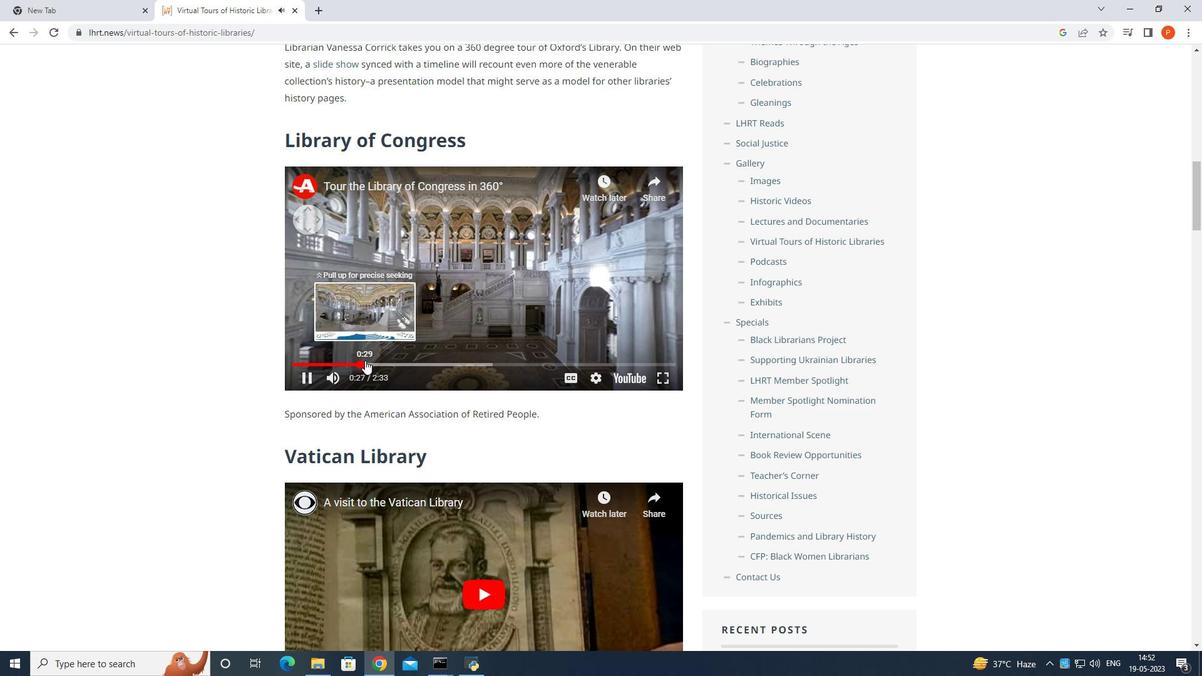 
Action: Mouse moved to (381, 364)
Screenshot: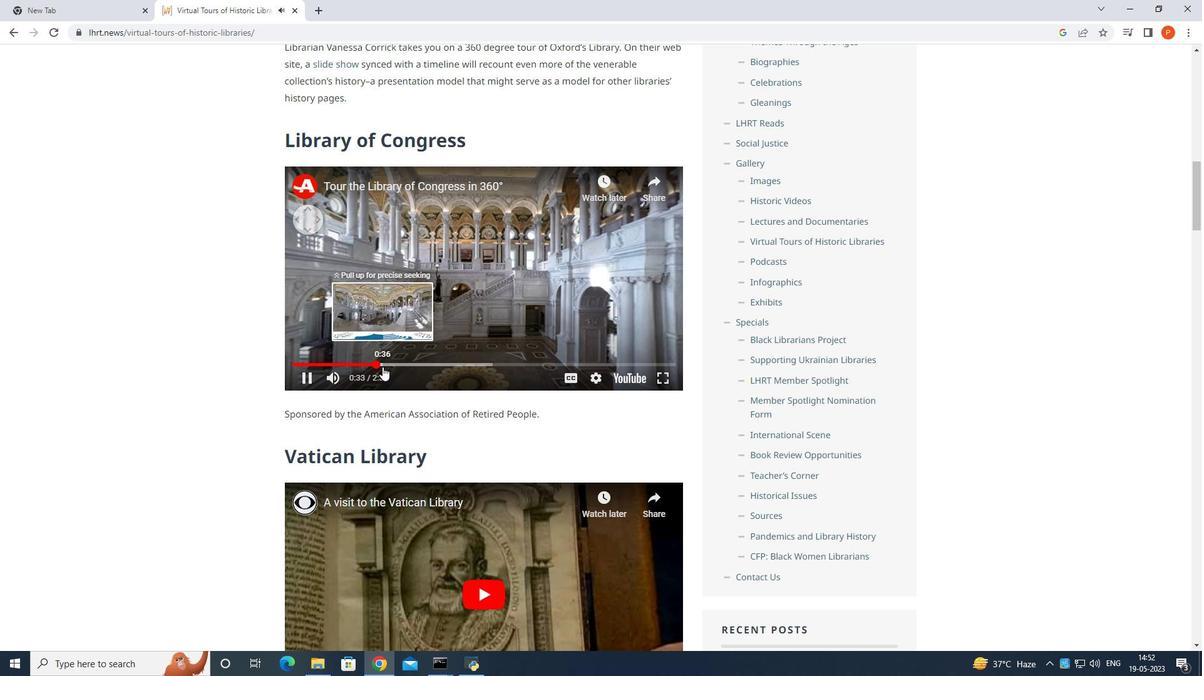 
Action: Mouse pressed left at (381, 364)
Screenshot: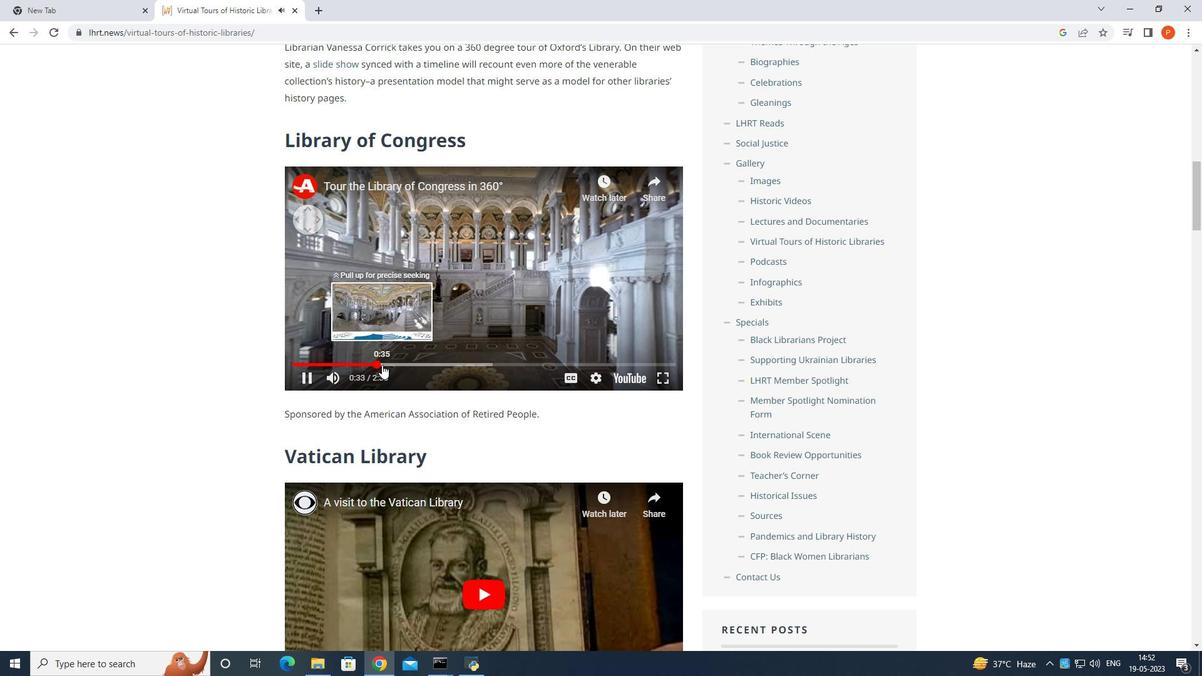 
Action: Mouse moved to (400, 359)
Screenshot: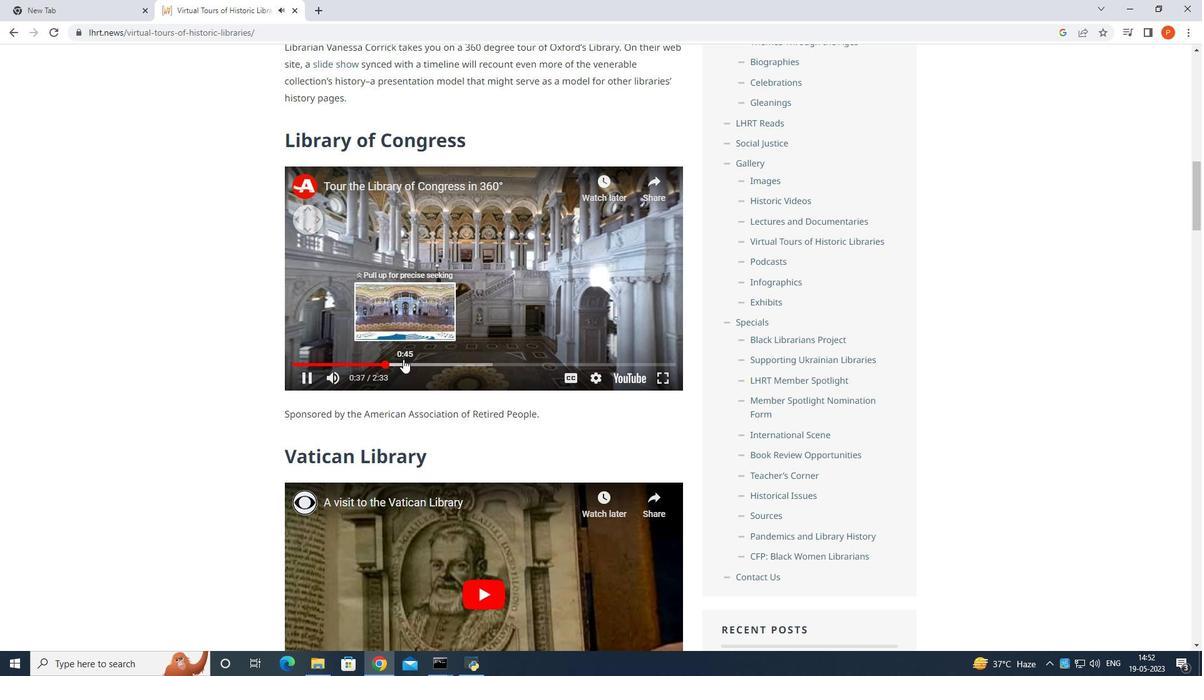 
Action: Mouse pressed left at (400, 359)
Screenshot: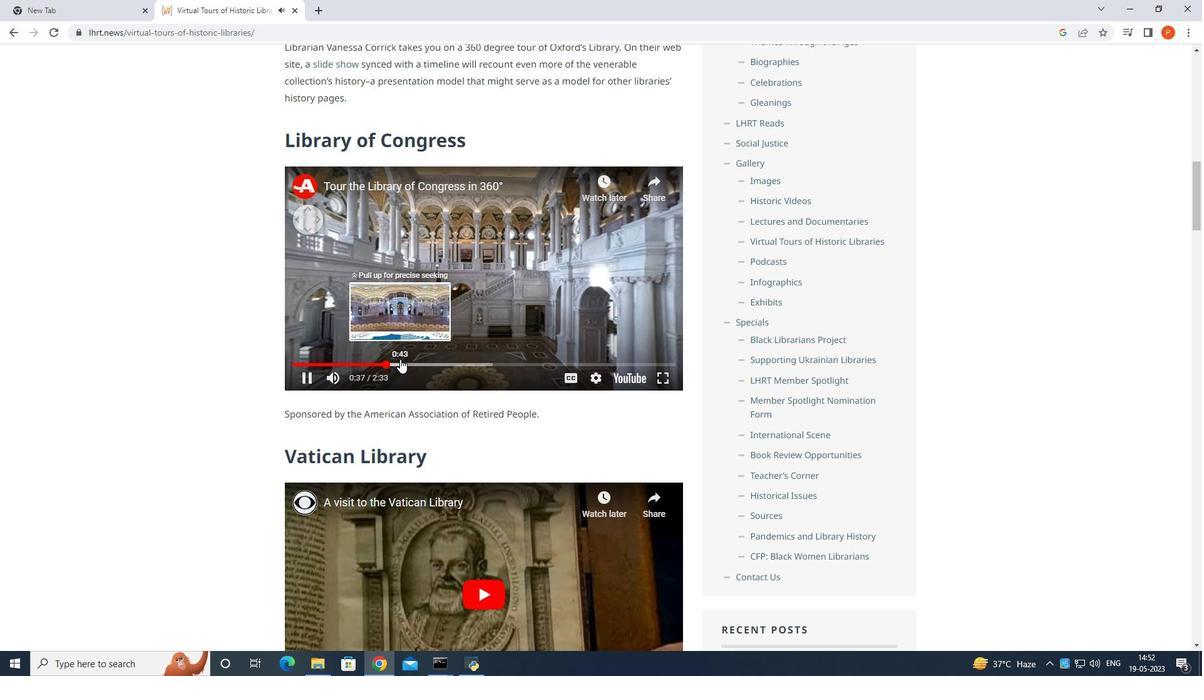 
Action: Mouse moved to (582, 382)
Screenshot: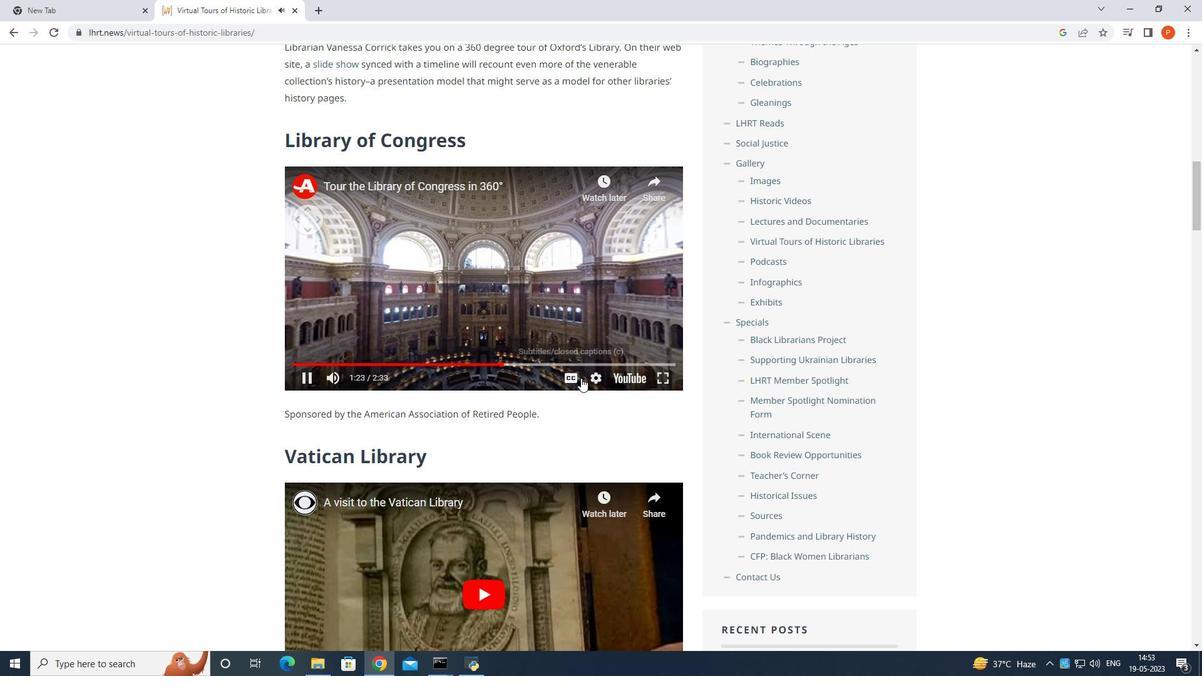 
Action: Mouse scrolled (582, 381) with delta (0, 0)
Screenshot: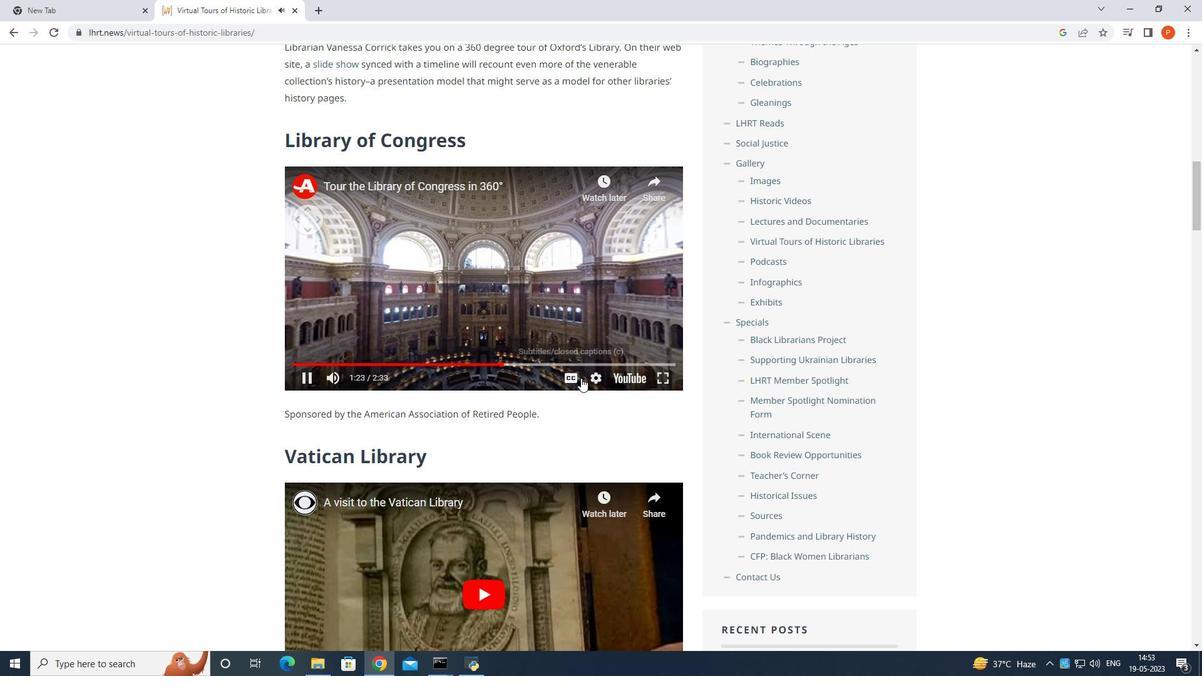 
Action: Mouse moved to (582, 383)
Screenshot: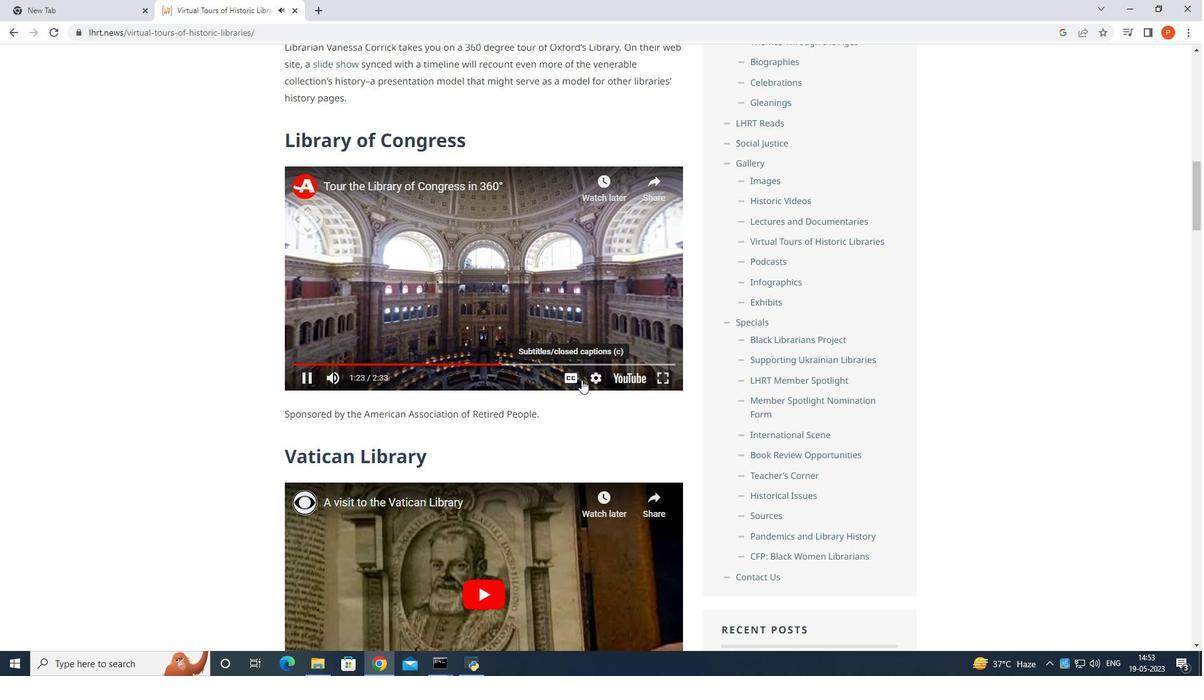 
Action: Mouse scrolled (582, 382) with delta (0, 0)
Screenshot: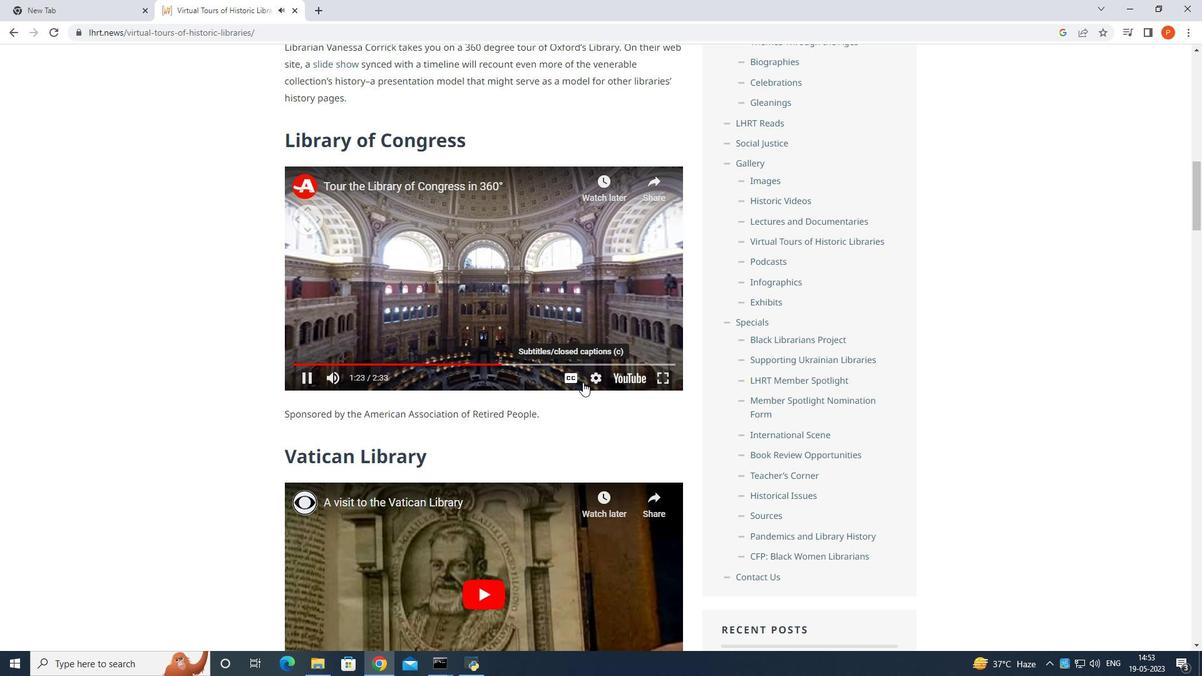 
Action: Mouse moved to (483, 470)
Screenshot: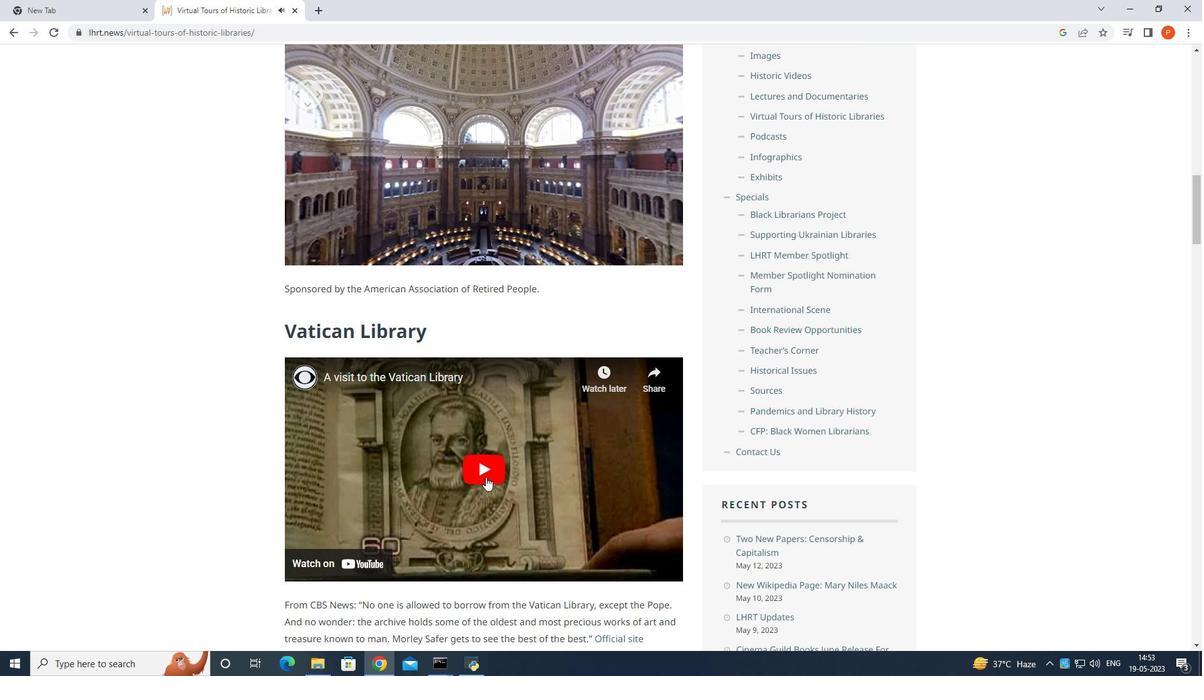 
Action: Mouse pressed left at (483, 470)
Screenshot: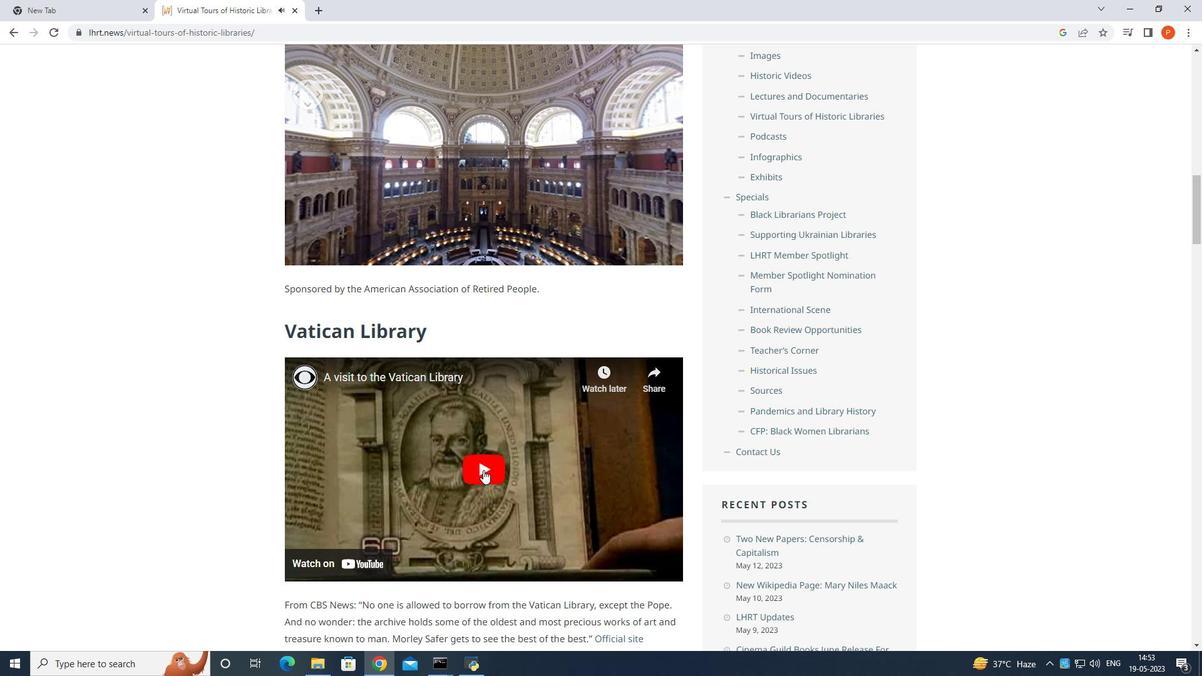 
Action: Mouse moved to (560, 416)
Screenshot: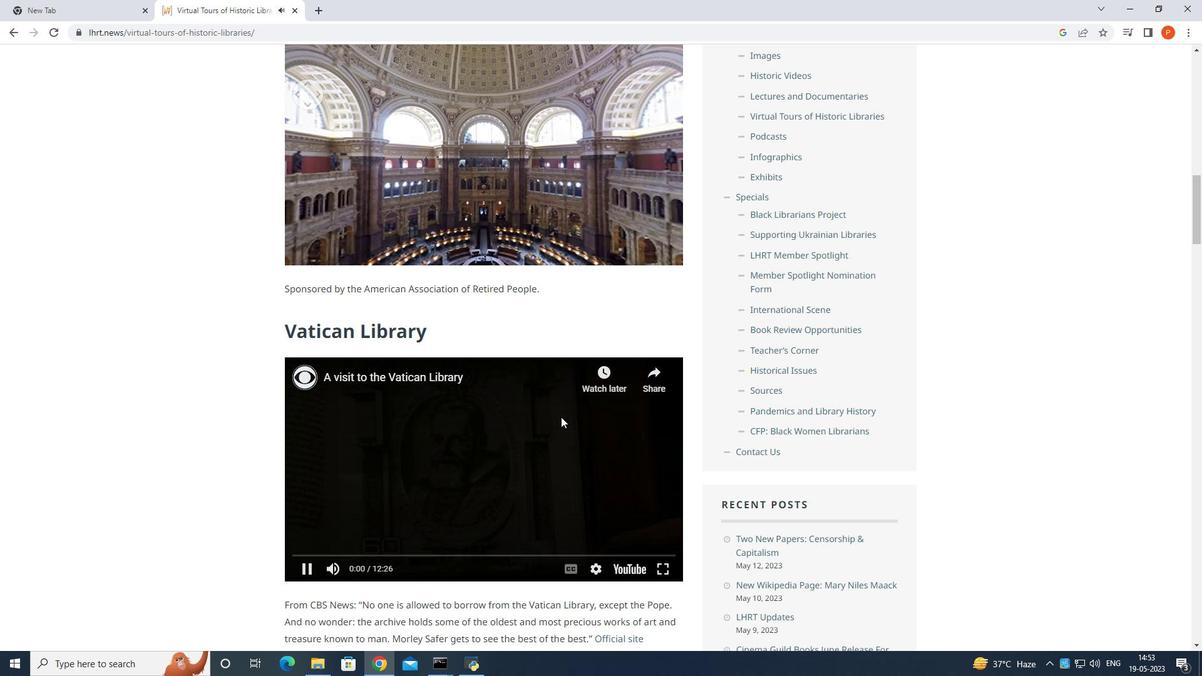 
Action: Mouse scrolled (560, 415) with delta (0, 0)
Screenshot: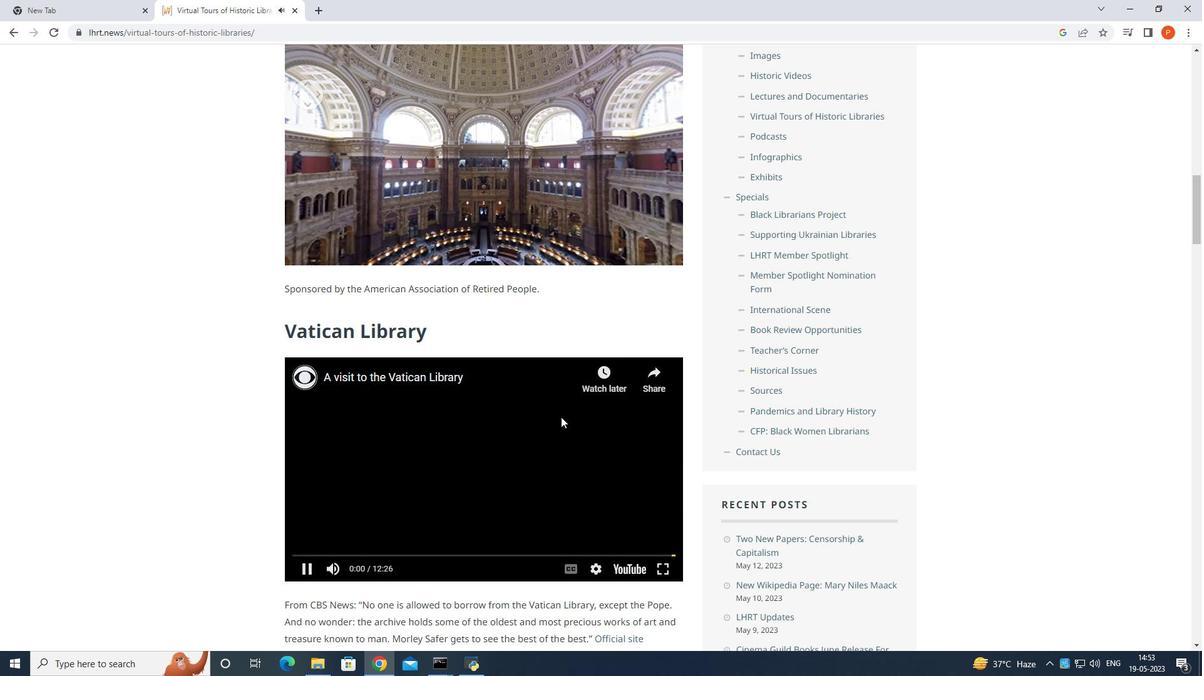 
Action: Mouse scrolled (560, 415) with delta (0, 0)
Screenshot: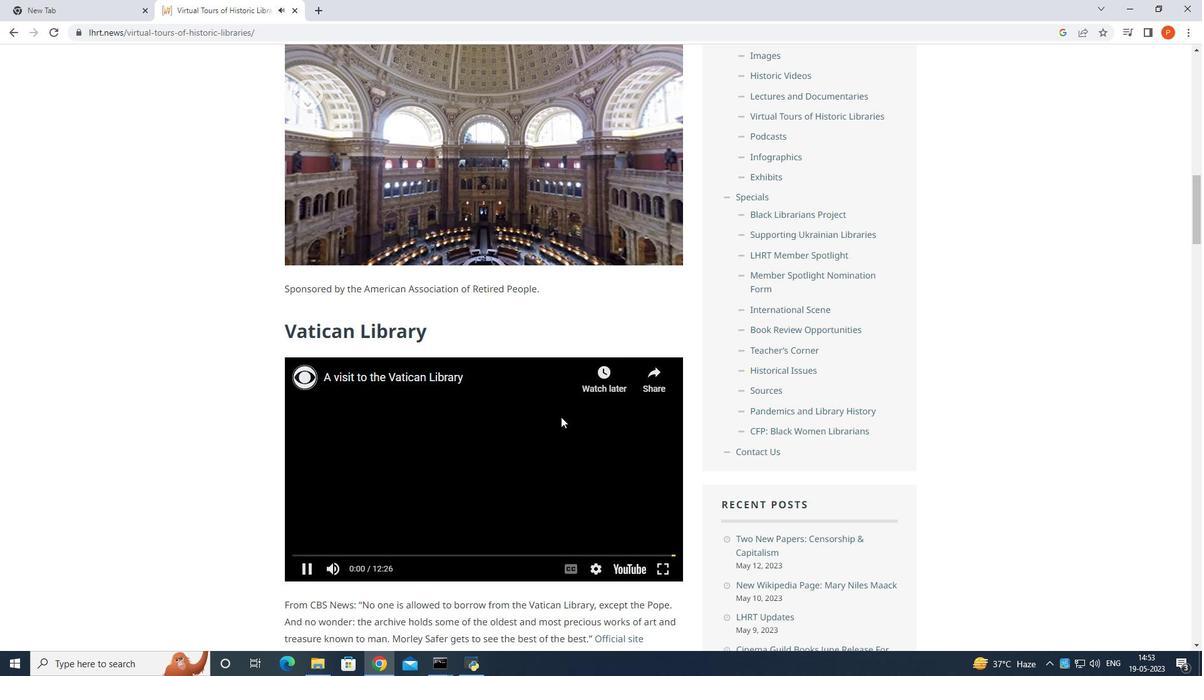 
Action: Mouse scrolled (560, 415) with delta (0, 0)
Screenshot: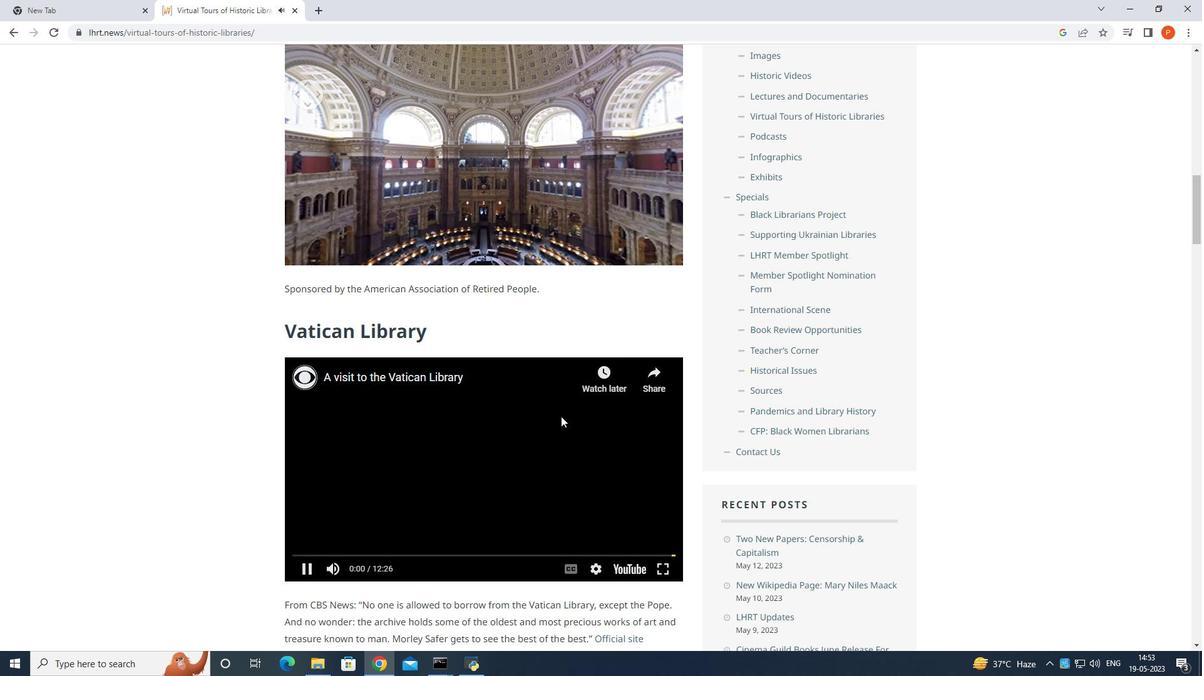 
Action: Mouse moved to (426, 430)
Screenshot: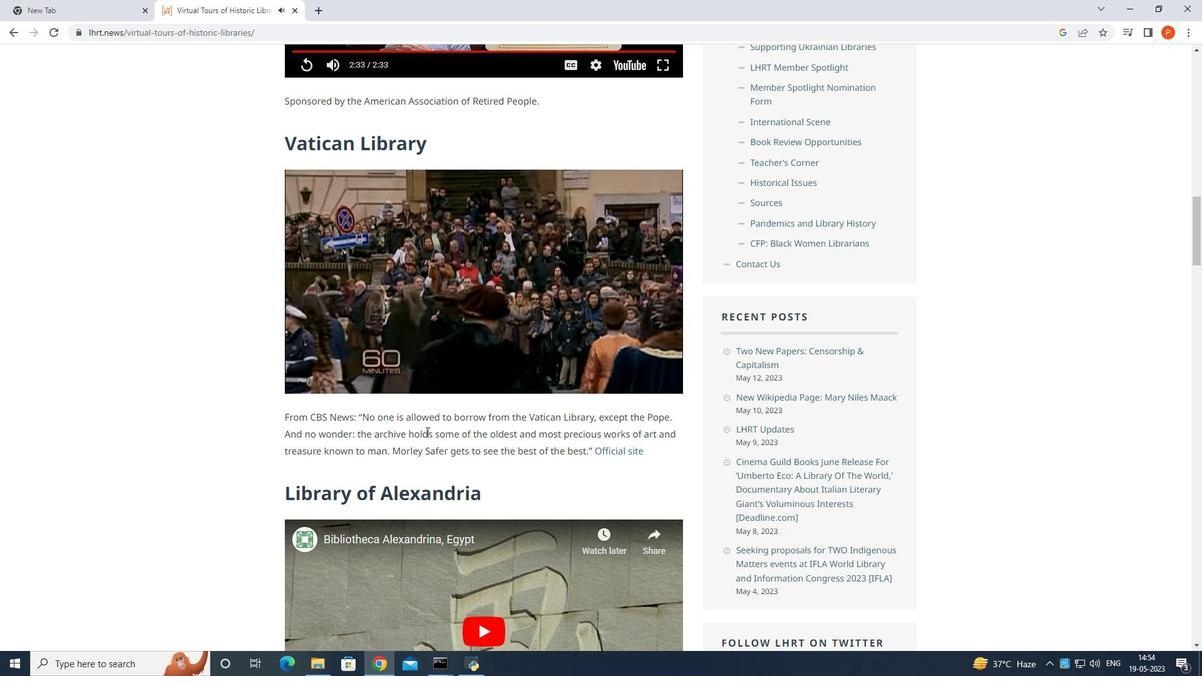 
Action: Mouse scrolled (426, 430) with delta (0, 0)
Screenshot: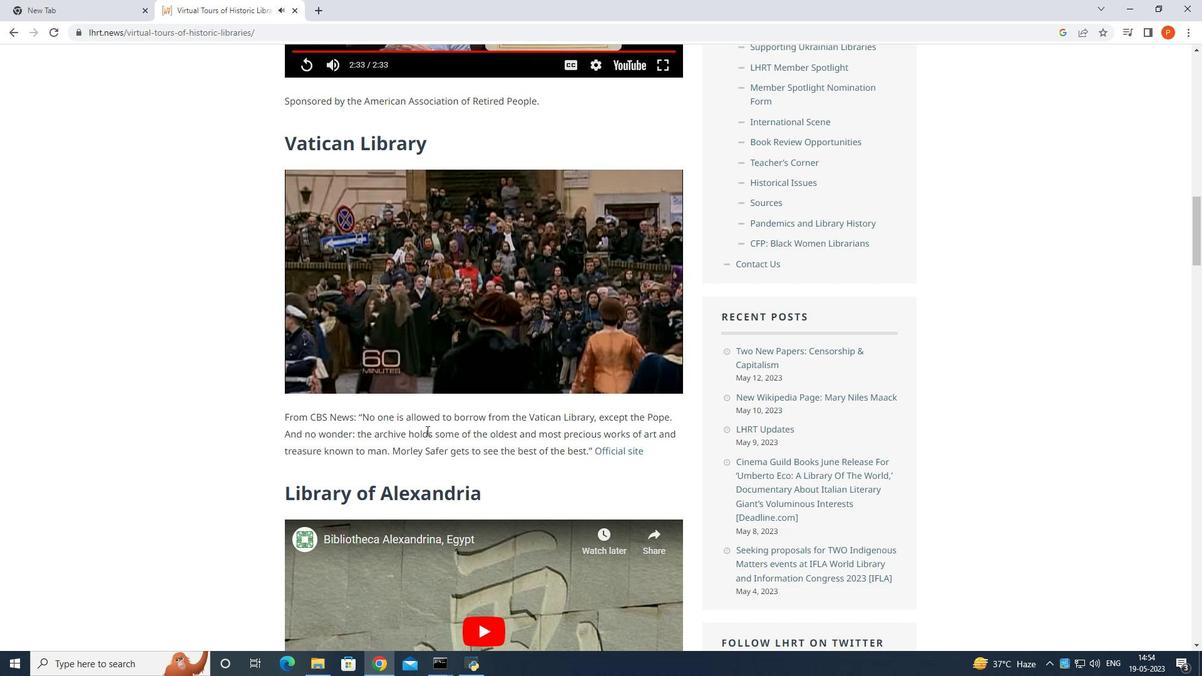 
Action: Mouse scrolled (426, 430) with delta (0, 0)
Screenshot: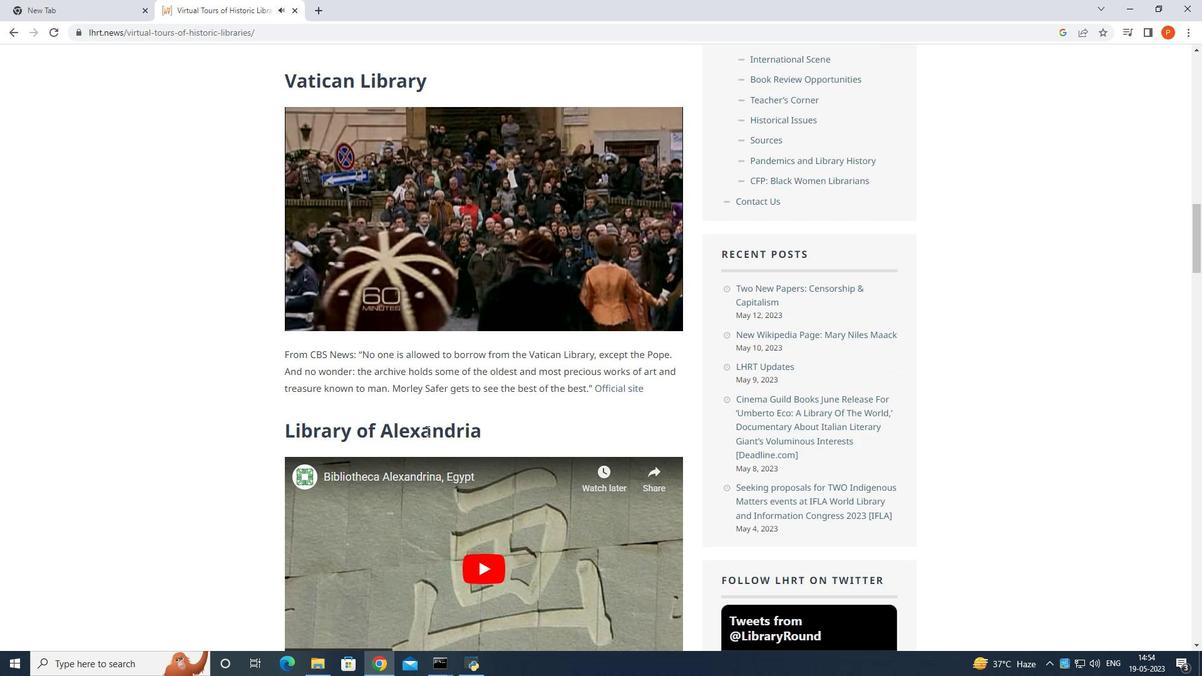 
Action: Mouse scrolled (426, 430) with delta (0, 0)
Screenshot: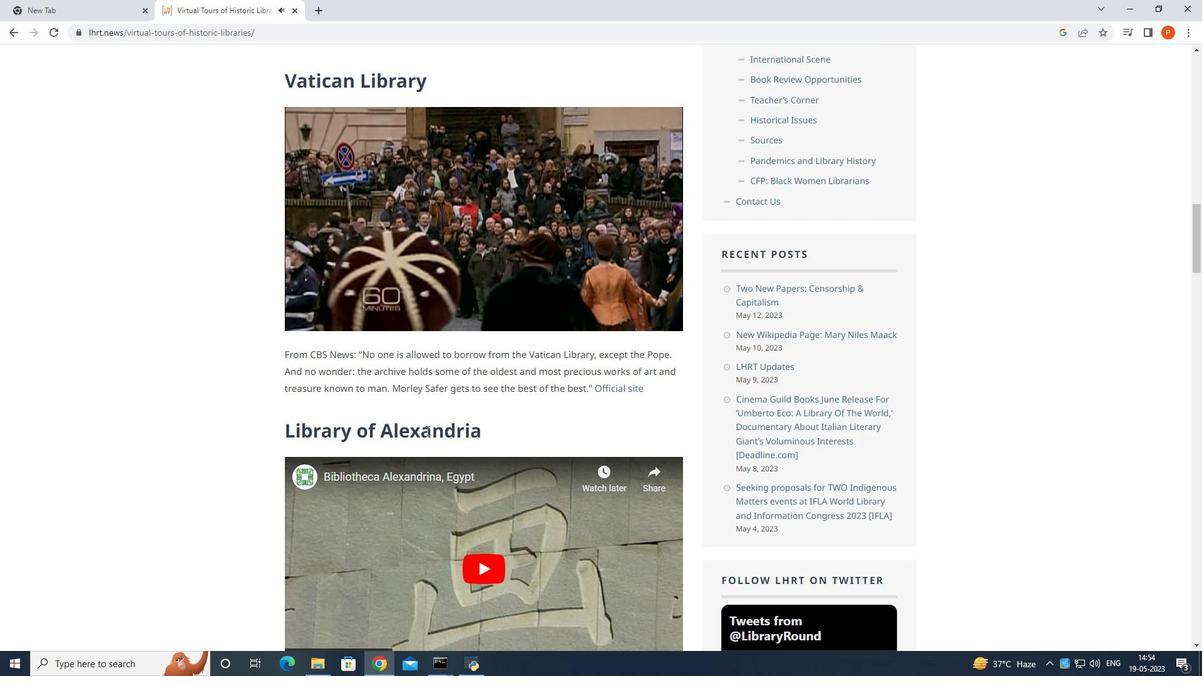
Action: Mouse scrolled (426, 430) with delta (0, 0)
Screenshot: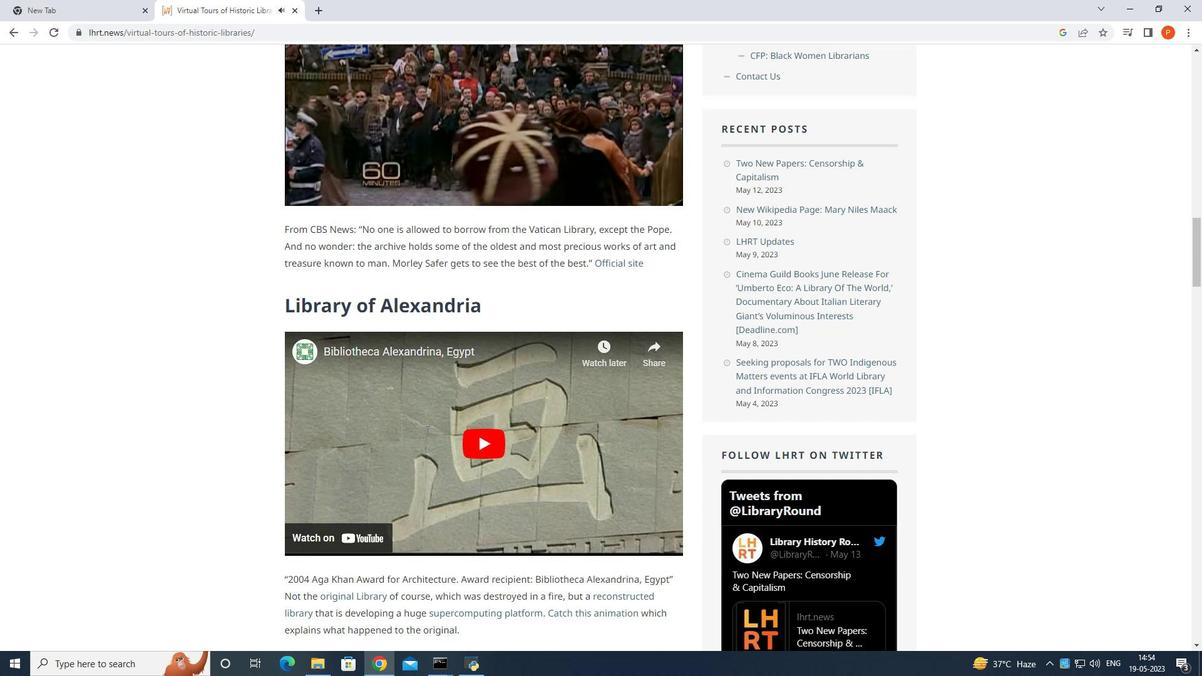 
Action: Mouse scrolled (426, 430) with delta (0, 0)
Screenshot: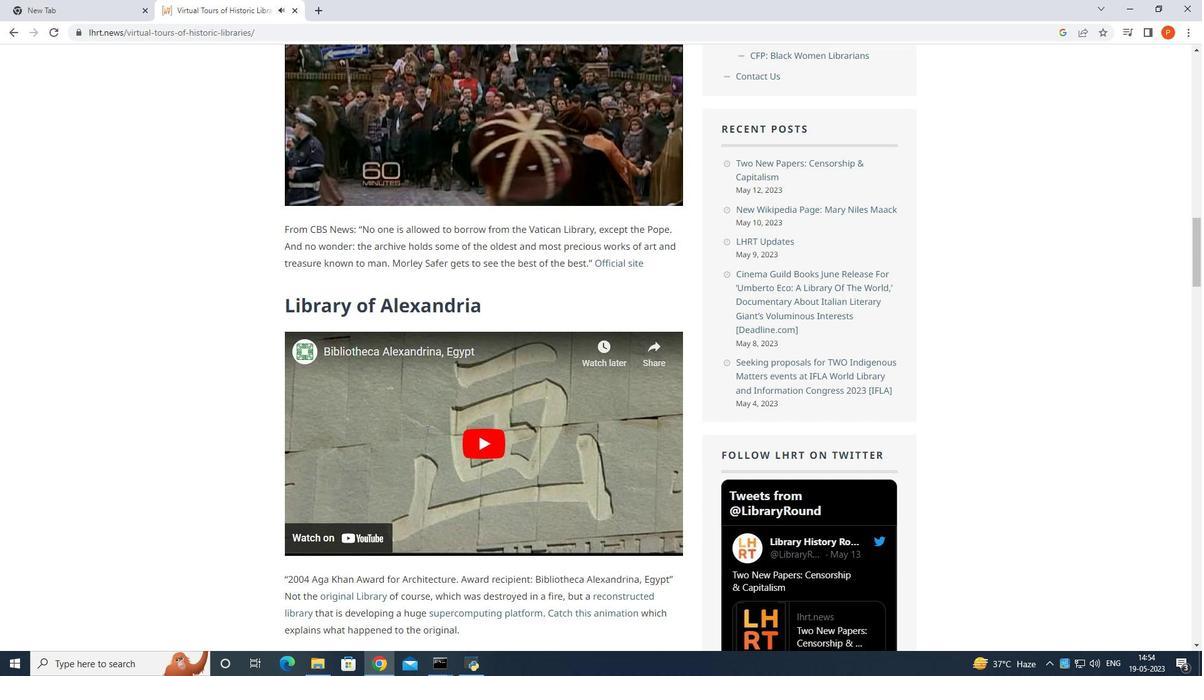 
Action: Mouse moved to (475, 318)
Screenshot: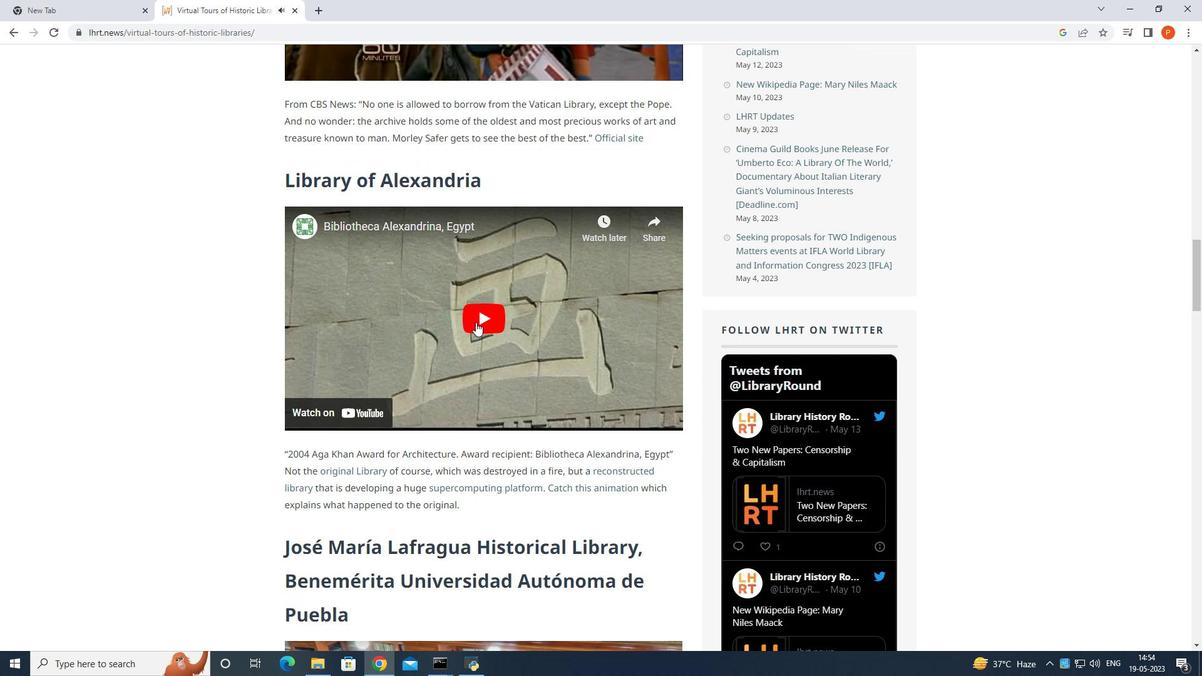 
Action: Mouse pressed left at (475, 318)
Screenshot: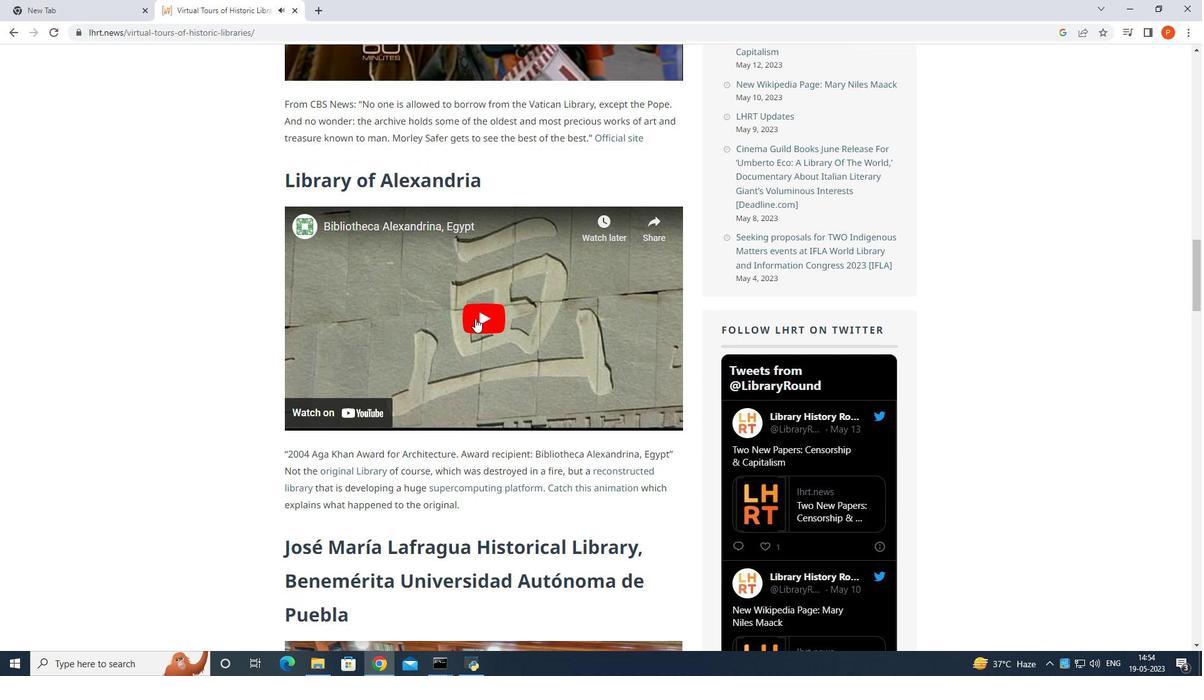 
Action: Mouse moved to (316, 405)
Screenshot: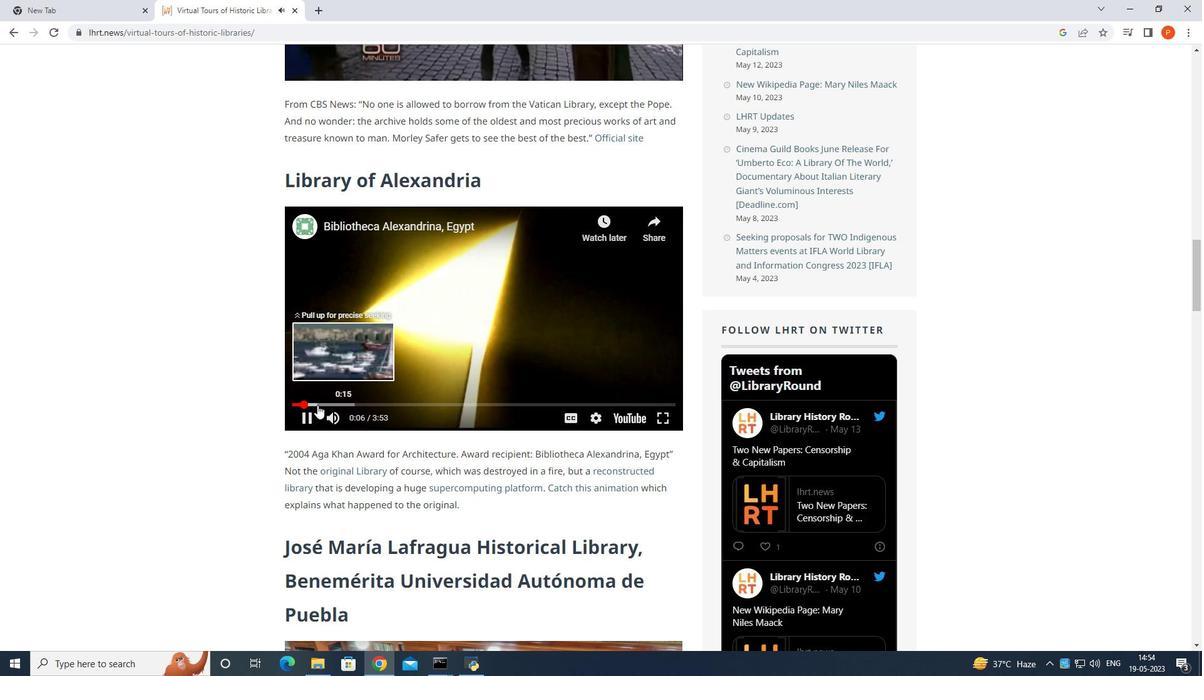 
Action: Mouse pressed left at (316, 405)
Screenshot: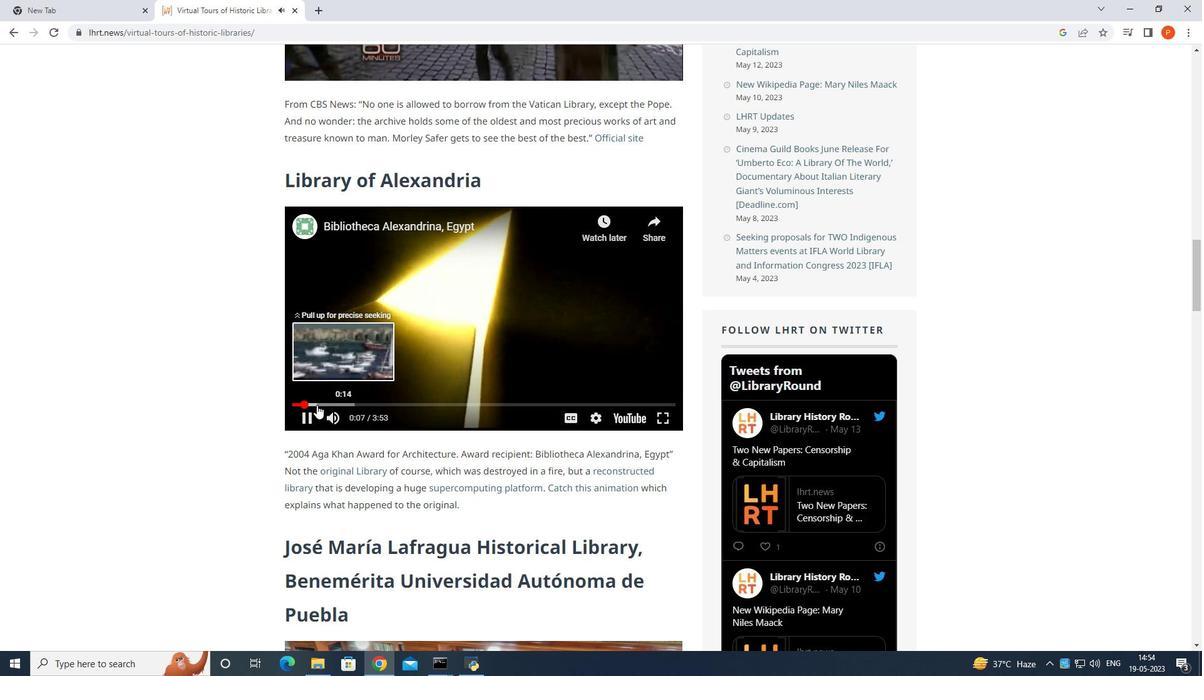 
Action: Mouse moved to (425, 425)
Screenshot: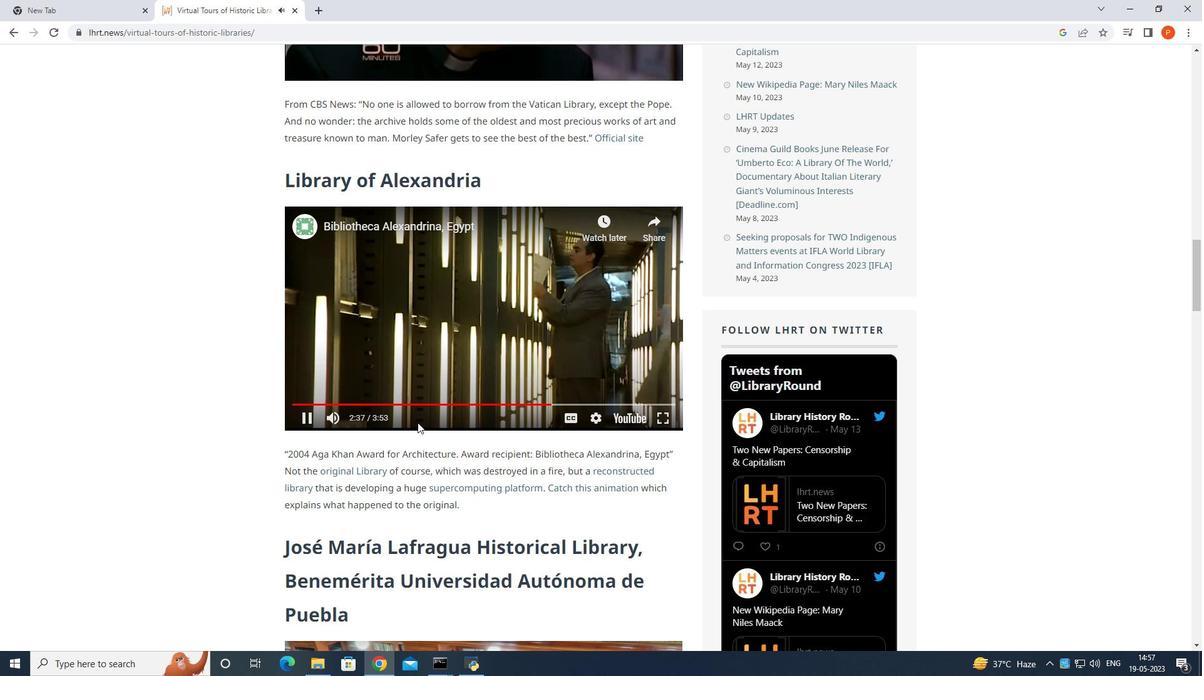 
Action: Mouse scrolled (425, 424) with delta (0, 0)
Screenshot: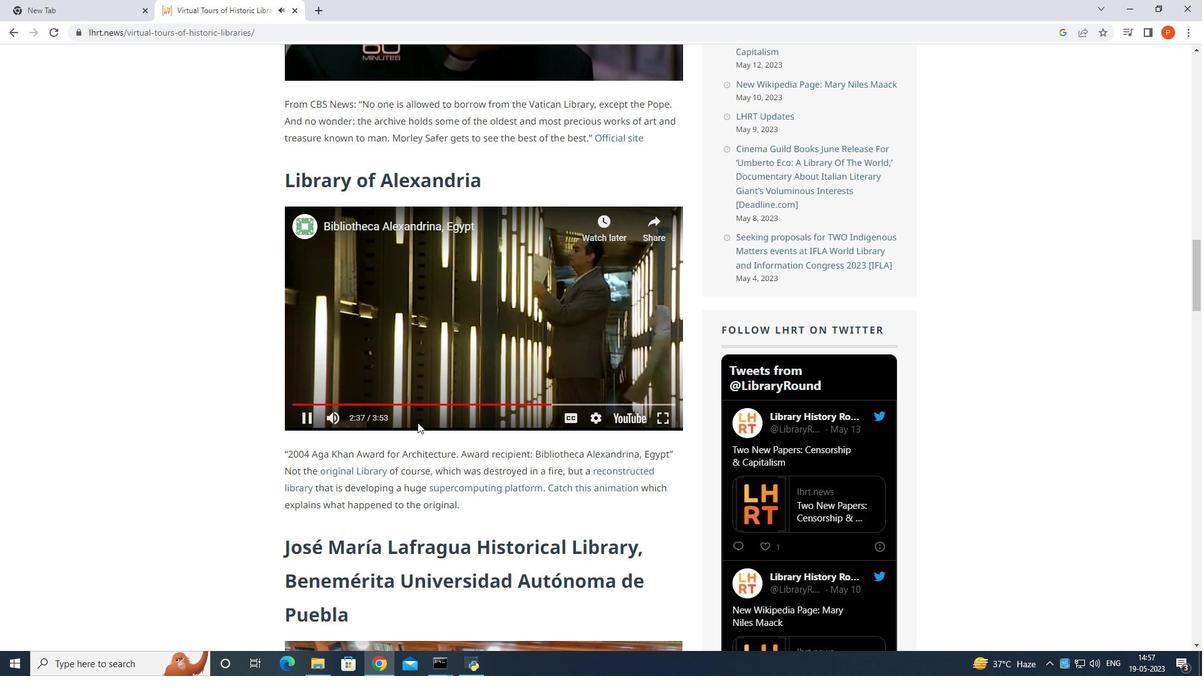 
Action: Mouse scrolled (425, 424) with delta (0, 0)
Screenshot: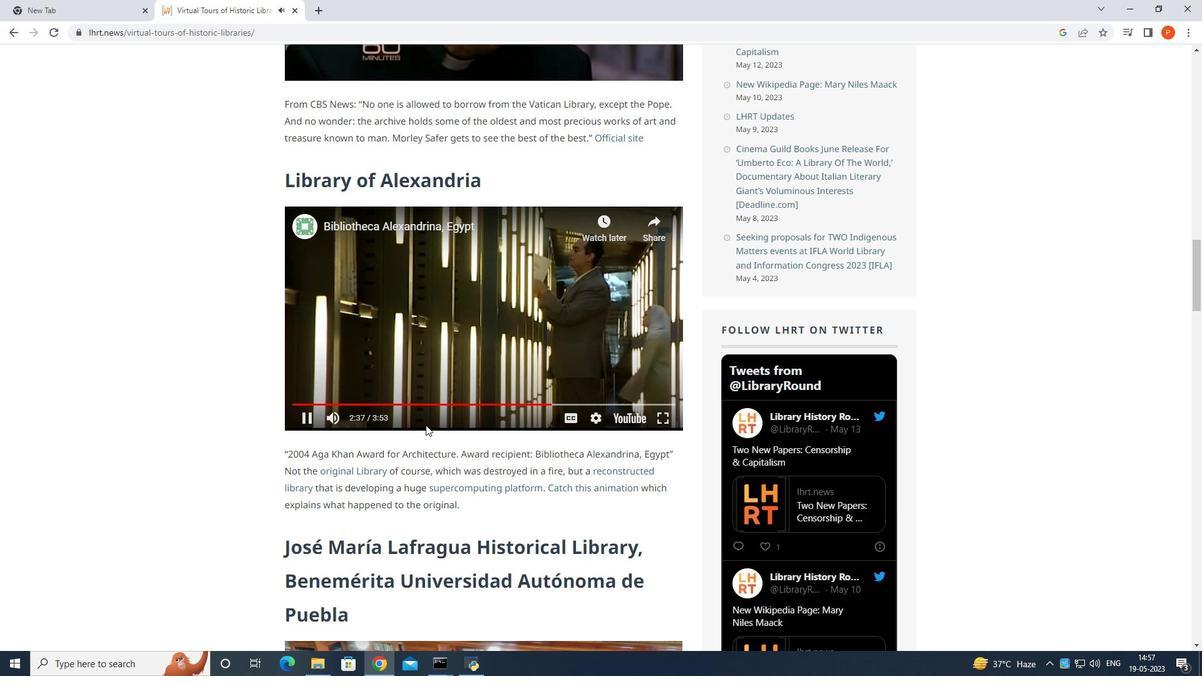 
Action: Mouse scrolled (425, 424) with delta (0, 0)
Screenshot: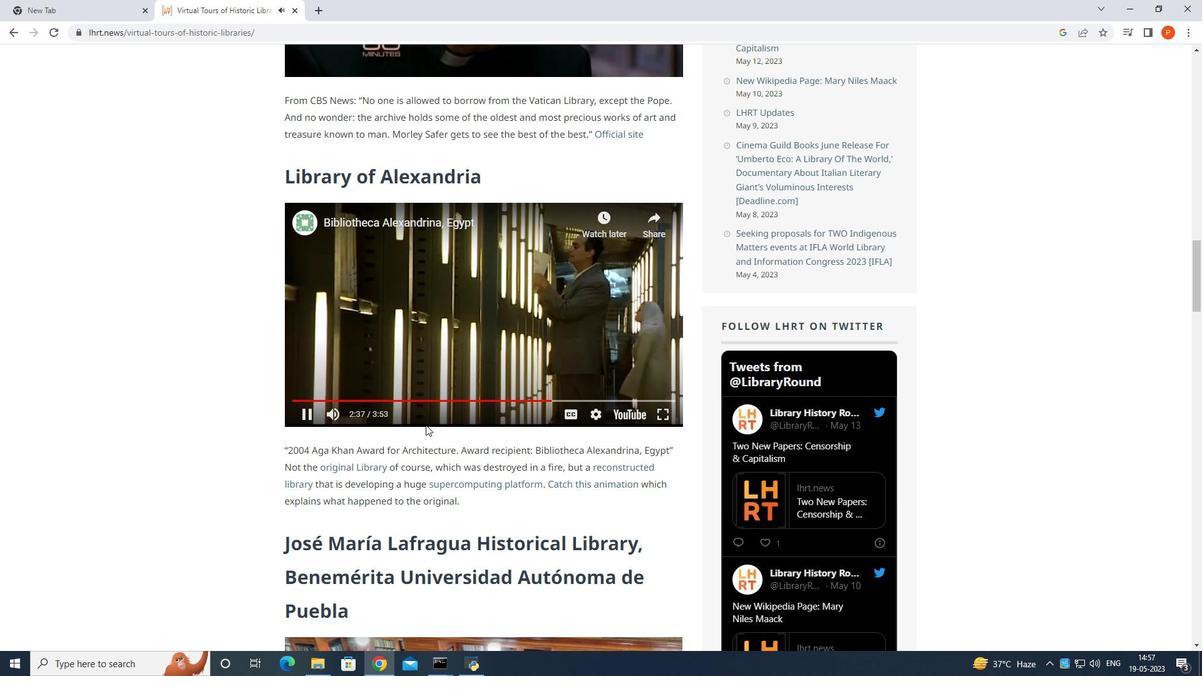 
Action: Mouse scrolled (425, 424) with delta (0, 0)
Screenshot: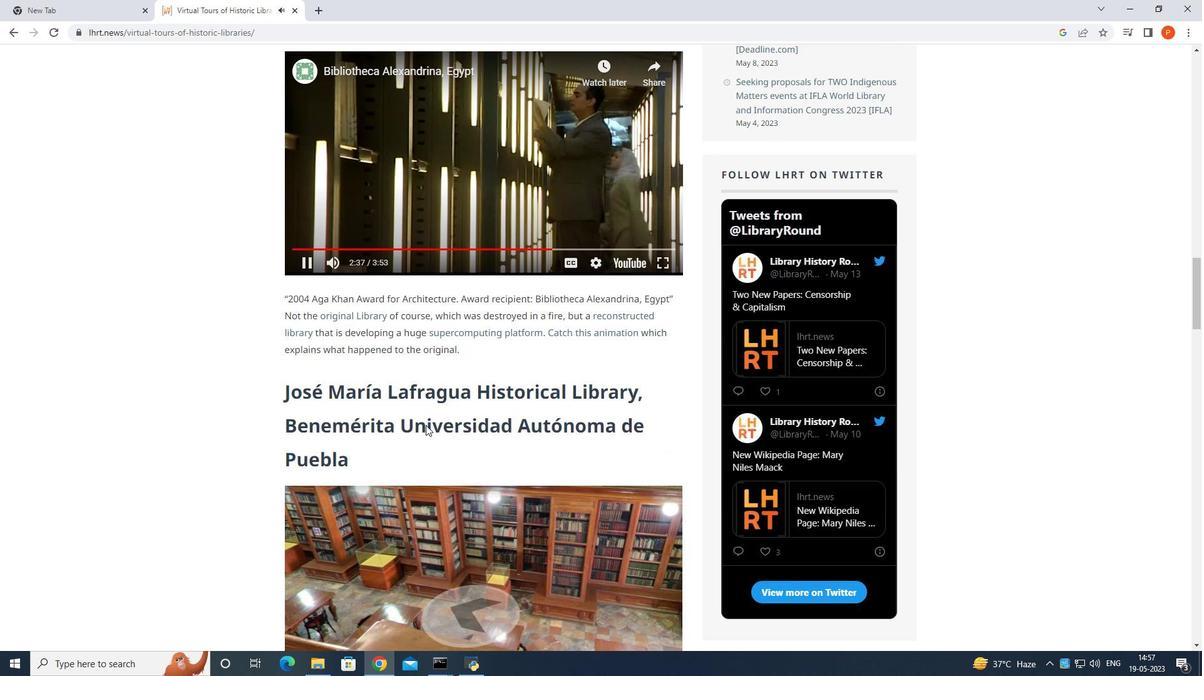 
Action: Mouse scrolled (425, 424) with delta (0, 0)
Screenshot: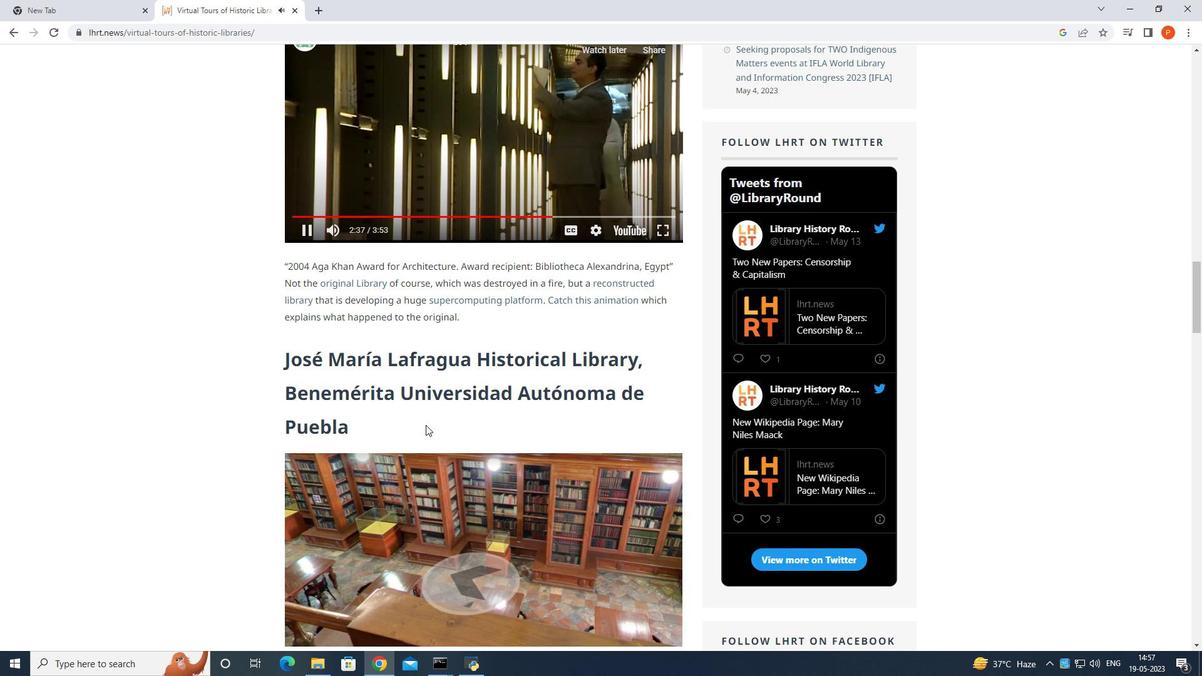 
Action: Mouse moved to (429, 421)
Screenshot: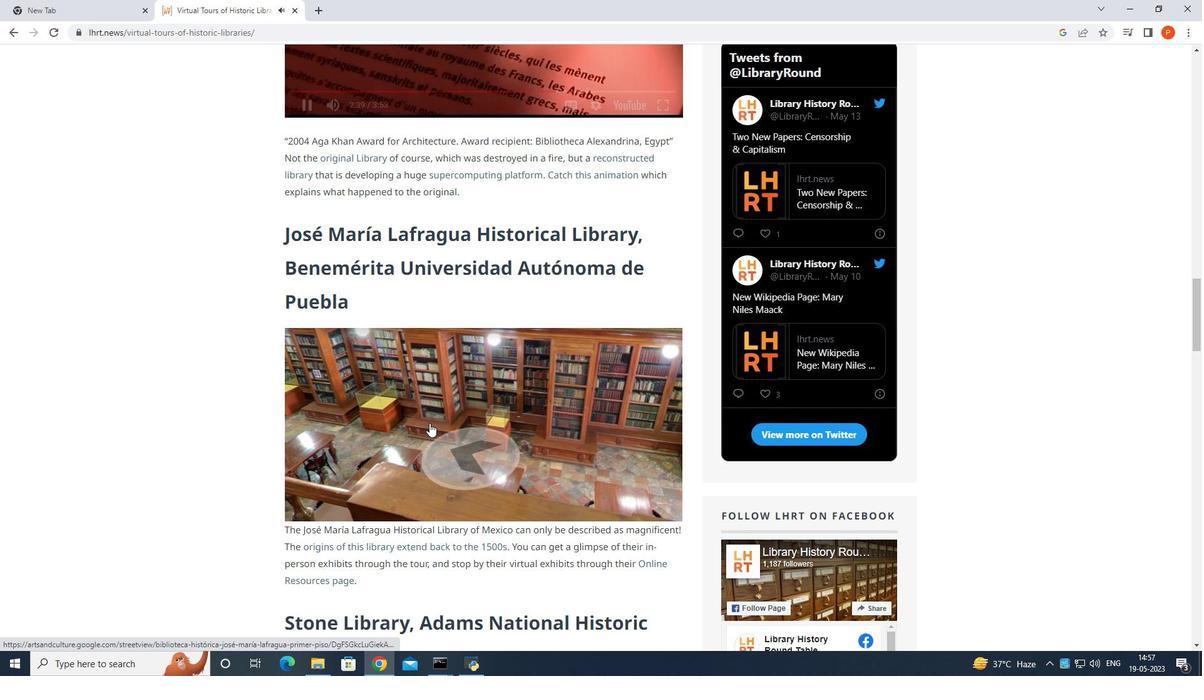 
Action: Mouse scrolled (429, 421) with delta (0, 0)
Screenshot: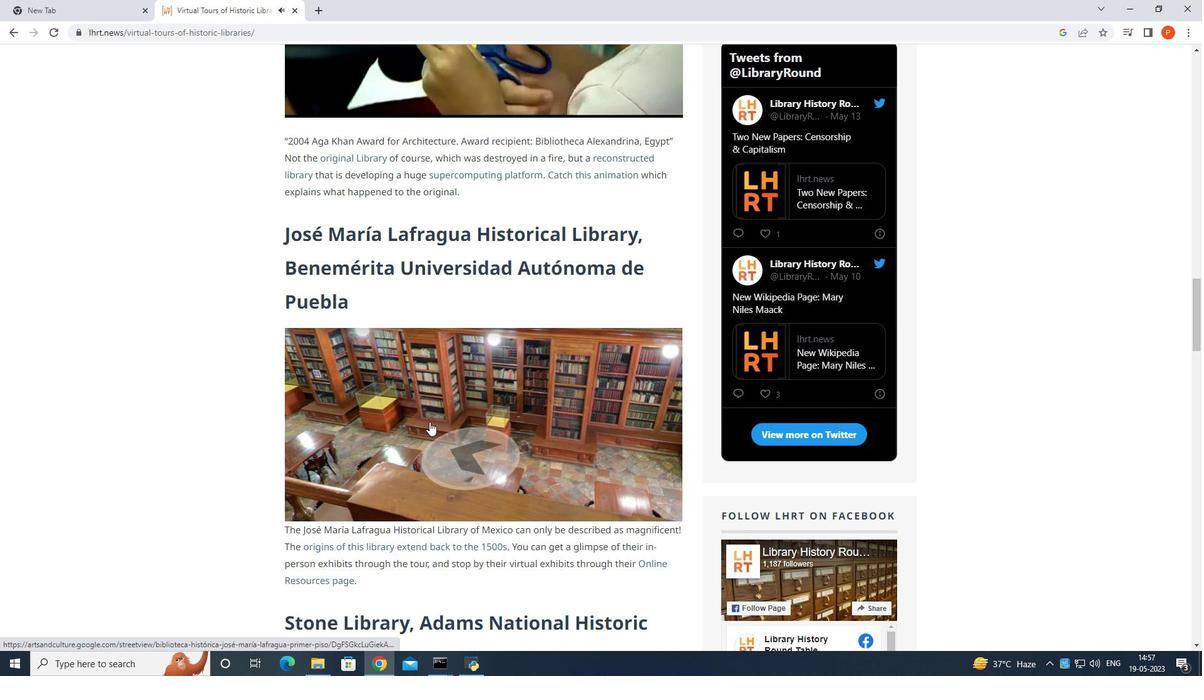 
Action: Mouse moved to (458, 403)
Screenshot: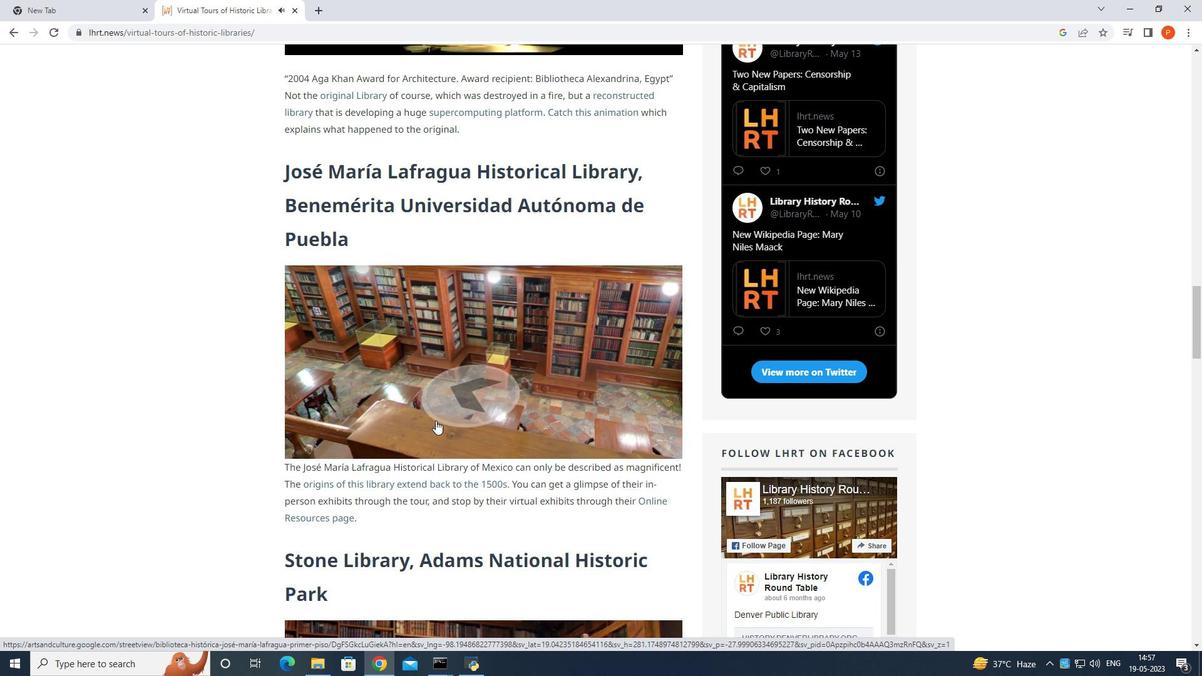 
Action: Mouse pressed left at (458, 403)
Screenshot: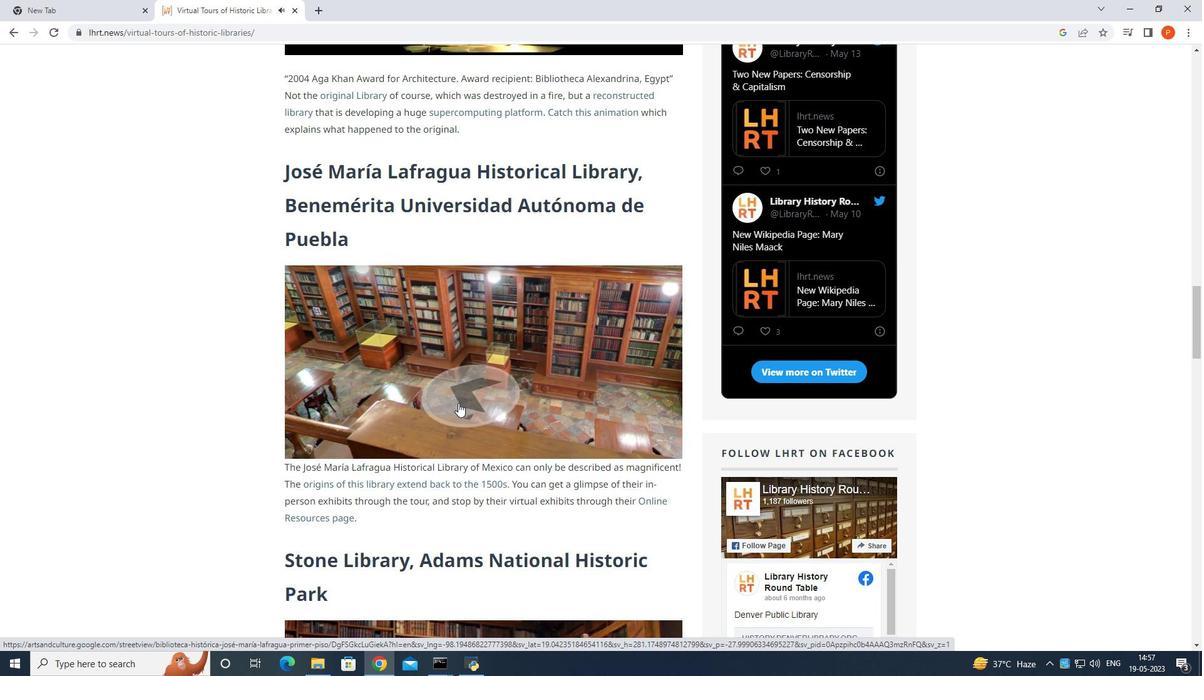 
Action: Mouse pressed left at (458, 403)
Screenshot: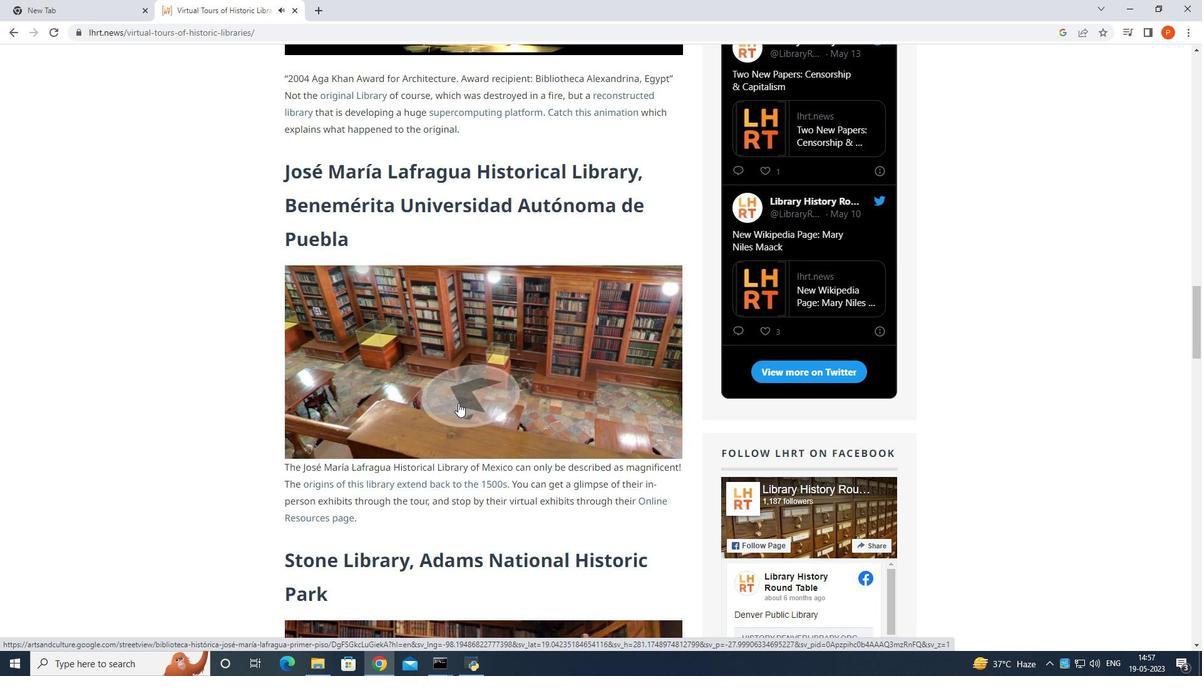 
Action: Mouse scrolled (458, 402) with delta (0, 0)
Screenshot: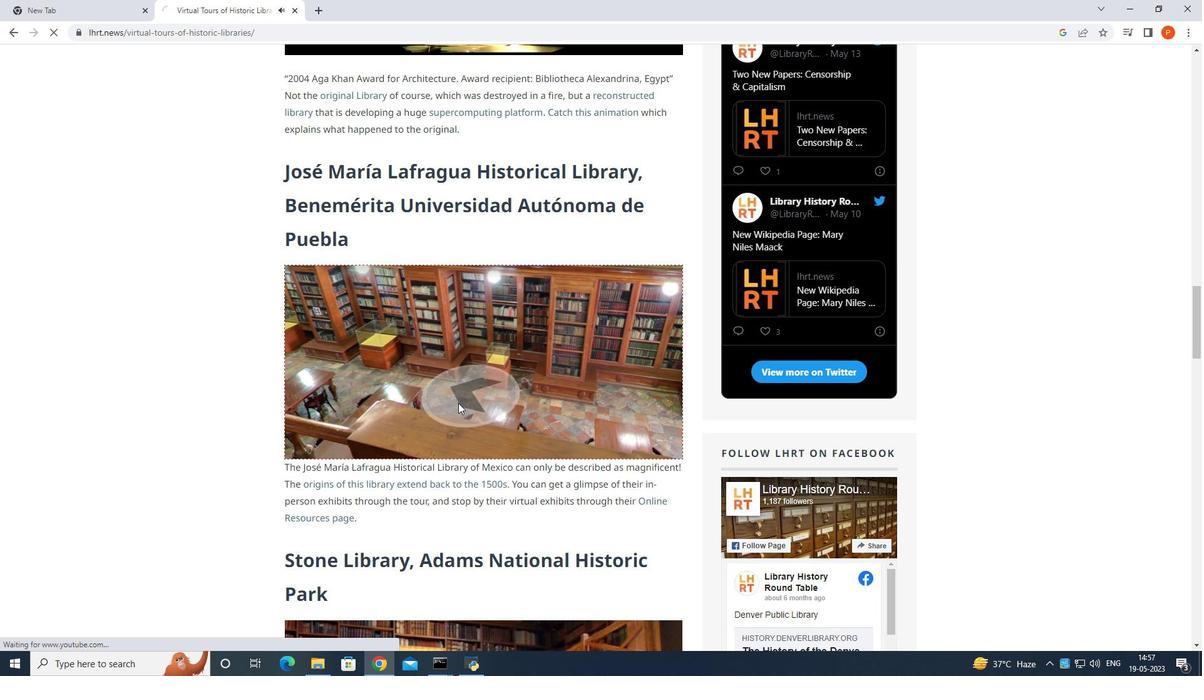 
Action: Mouse scrolled (458, 402) with delta (0, 0)
Screenshot: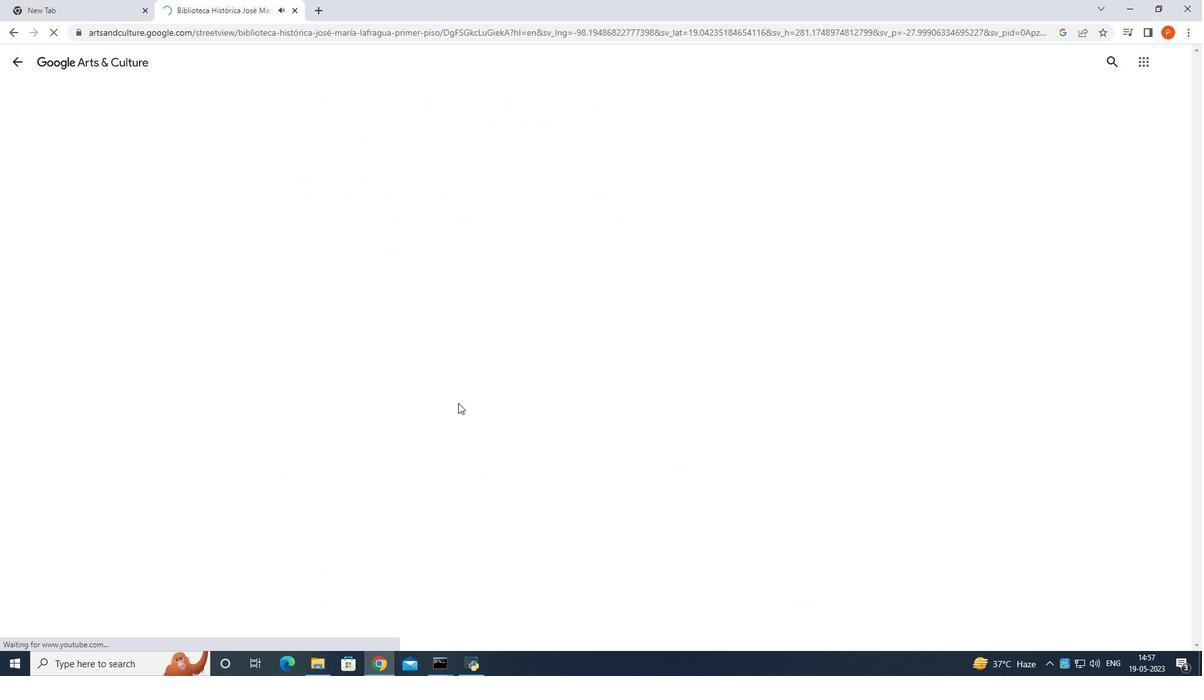 
Action: Mouse moved to (282, 545)
Screenshot: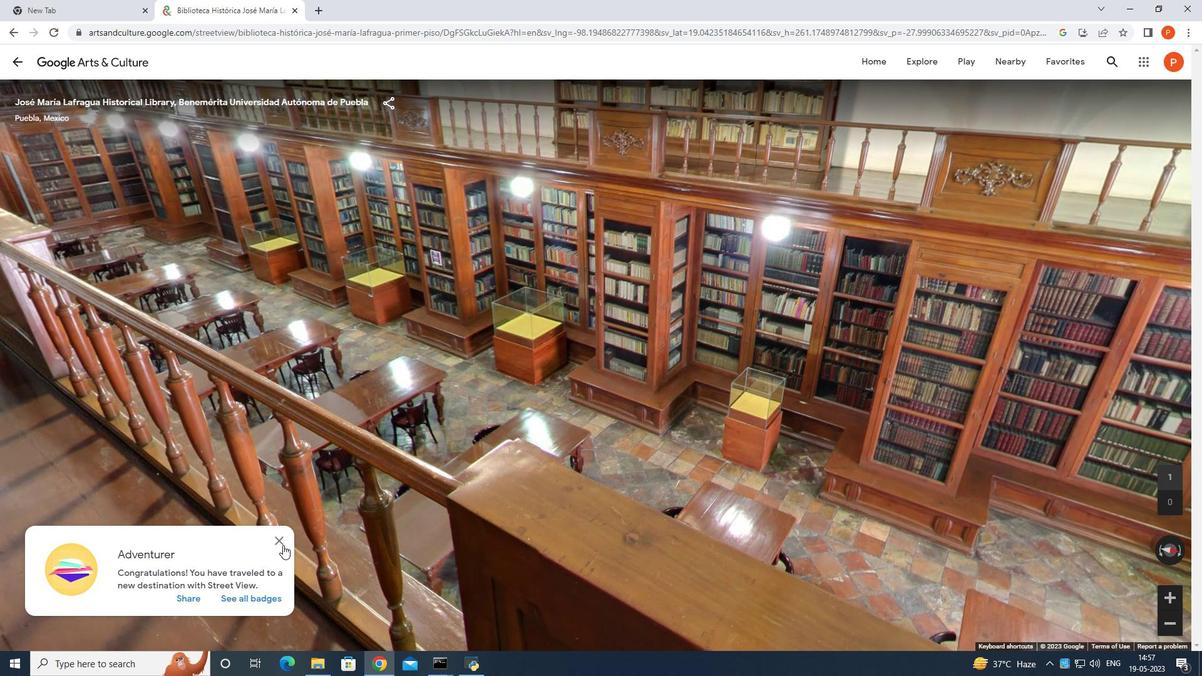 
Action: Mouse pressed left at (282, 545)
Screenshot: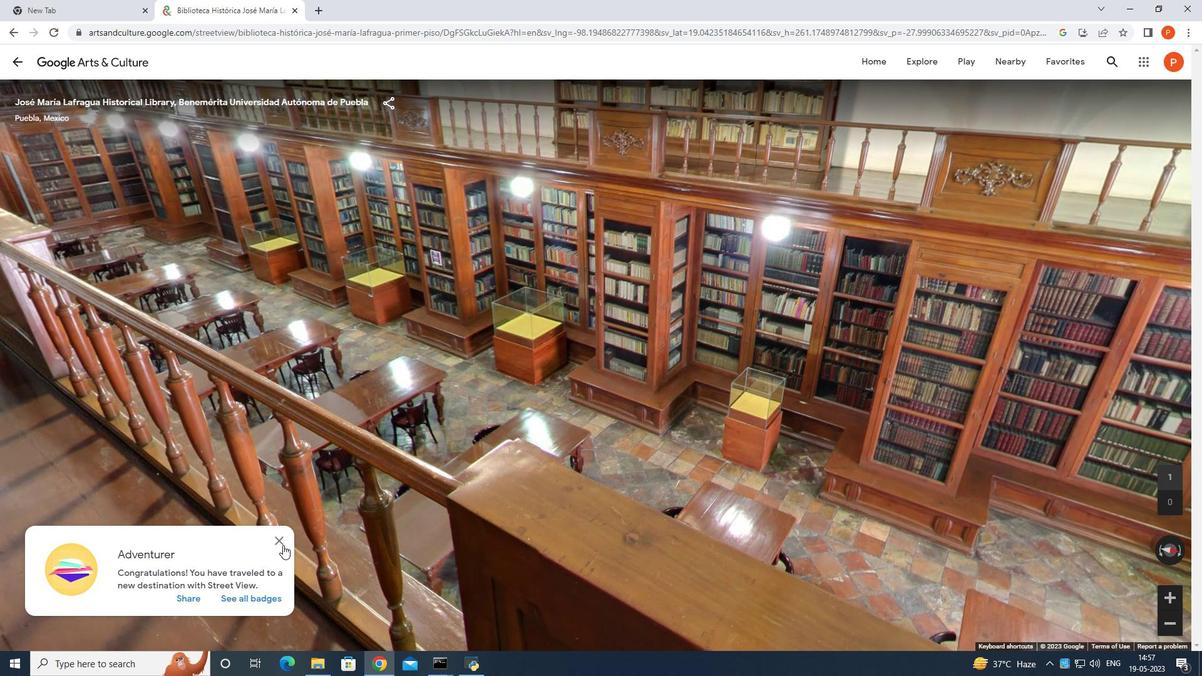 
Action: Mouse moved to (612, 425)
Screenshot: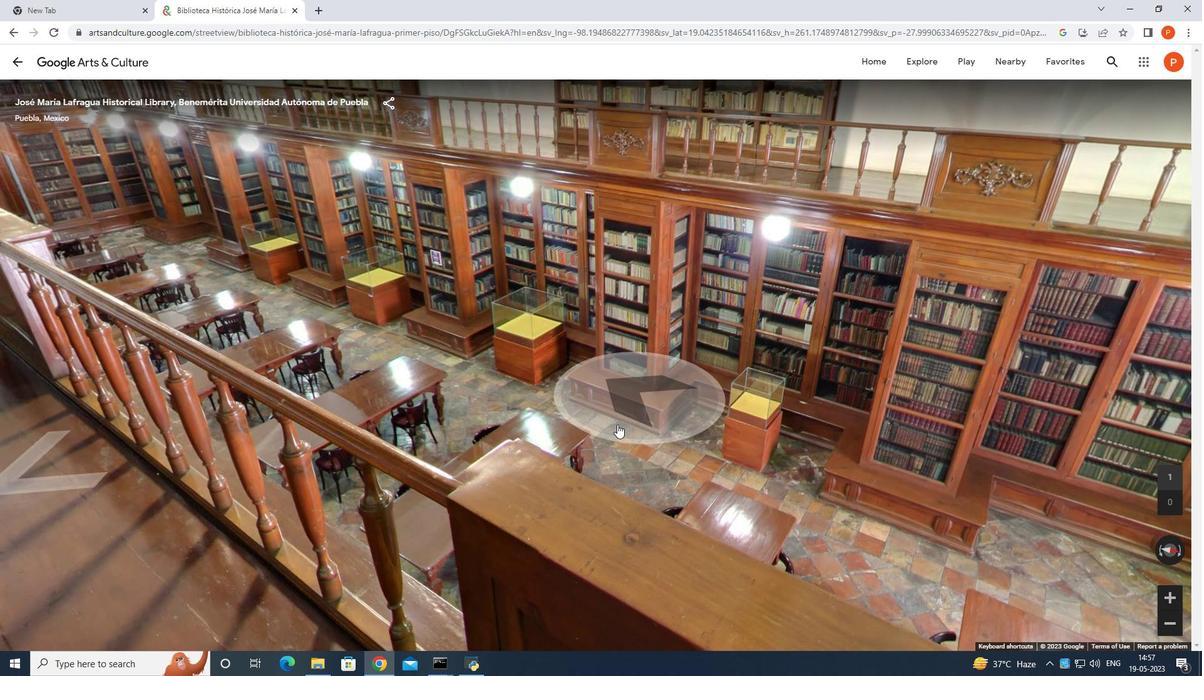 
Action: Mouse scrolled (612, 425) with delta (0, 0)
Screenshot: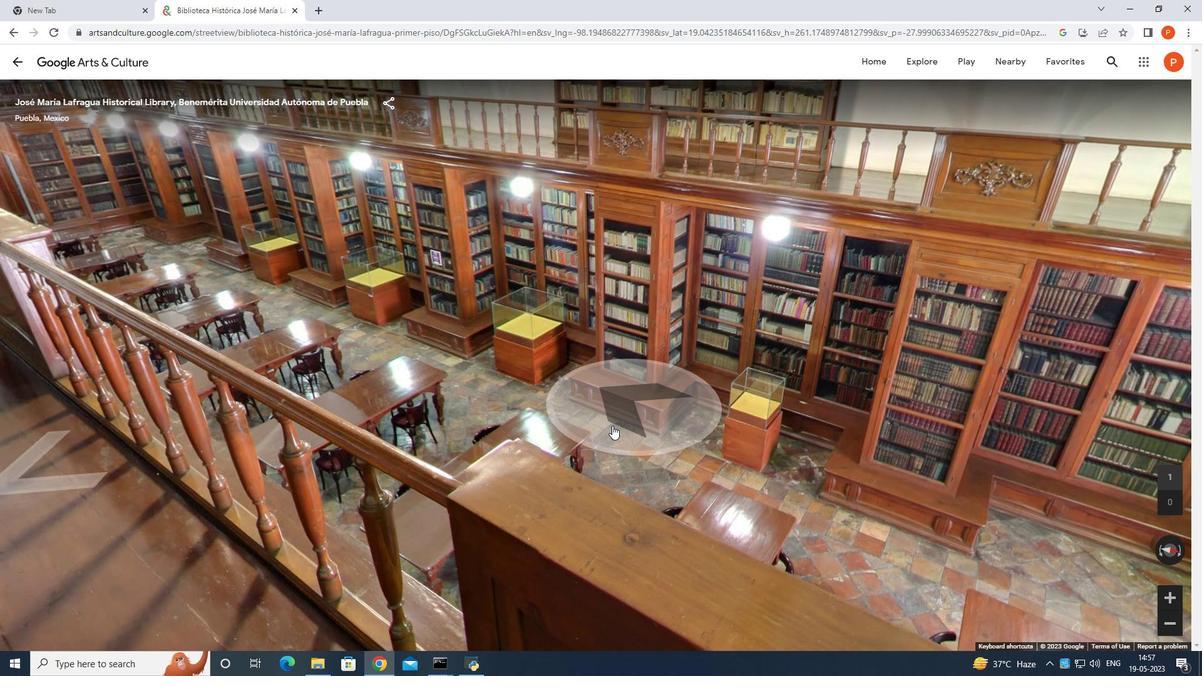 
Action: Mouse moved to (612, 425)
Screenshot: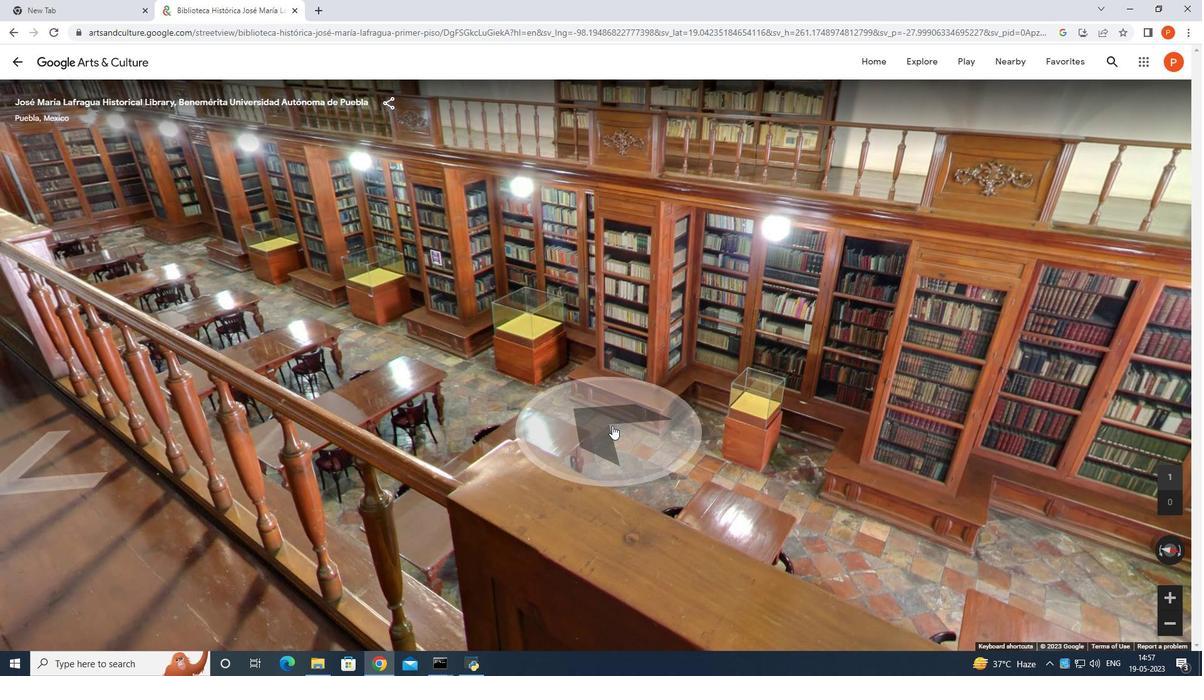 
Action: Mouse scrolled (612, 425) with delta (0, 0)
Screenshot: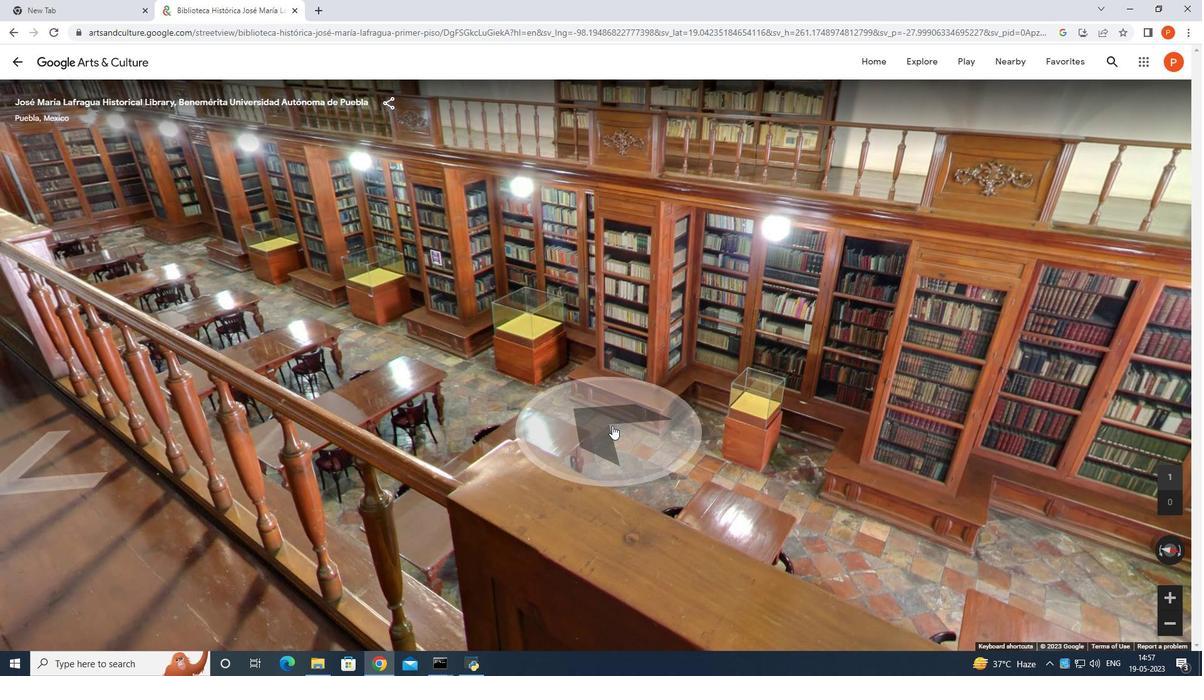 
Action: Mouse moved to (604, 415)
Screenshot: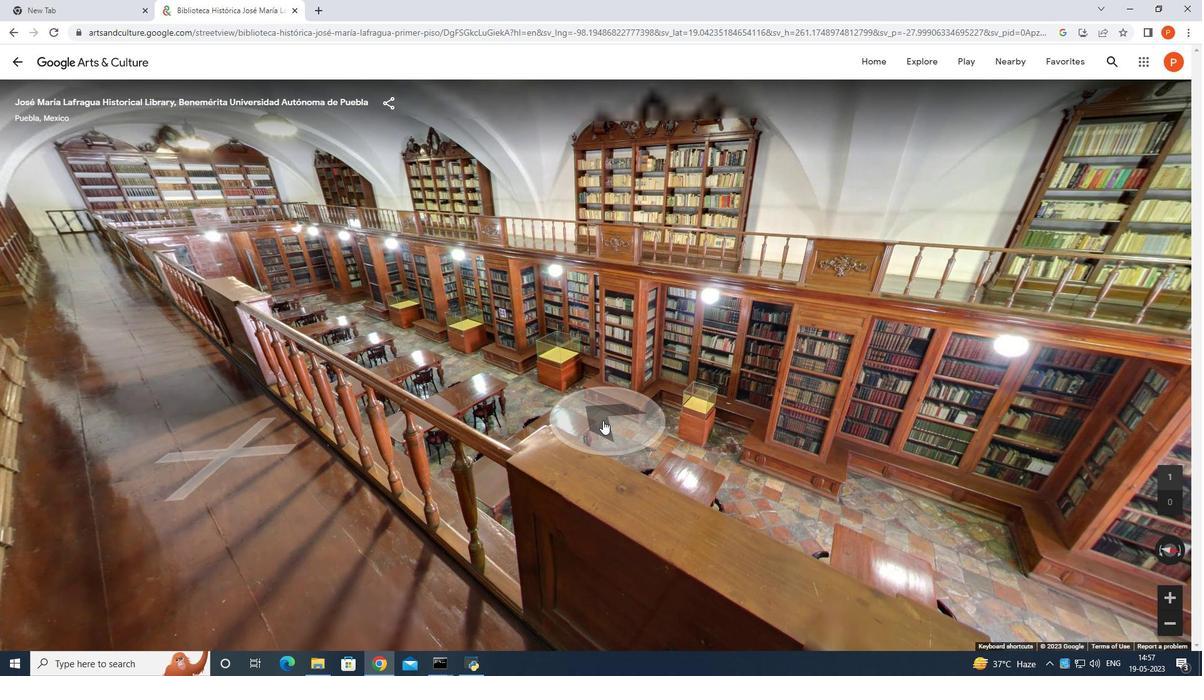
Action: Mouse scrolled (604, 414) with delta (0, 0)
Screenshot: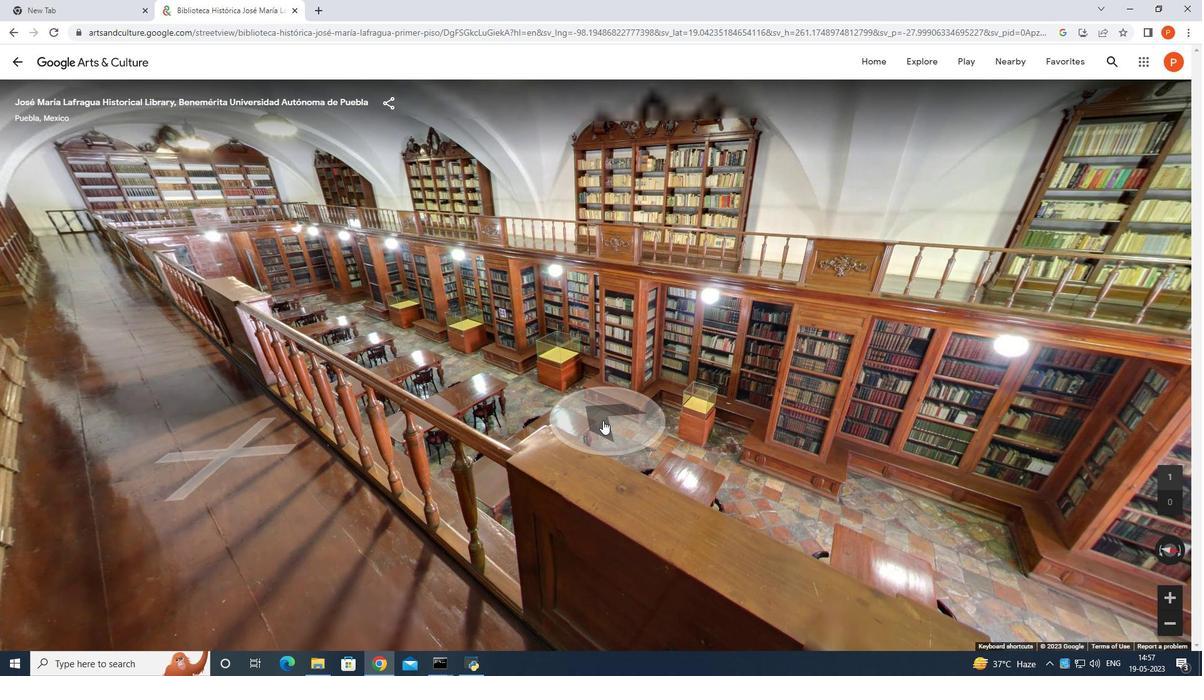 
Action: Mouse scrolled (604, 414) with delta (0, 0)
Screenshot: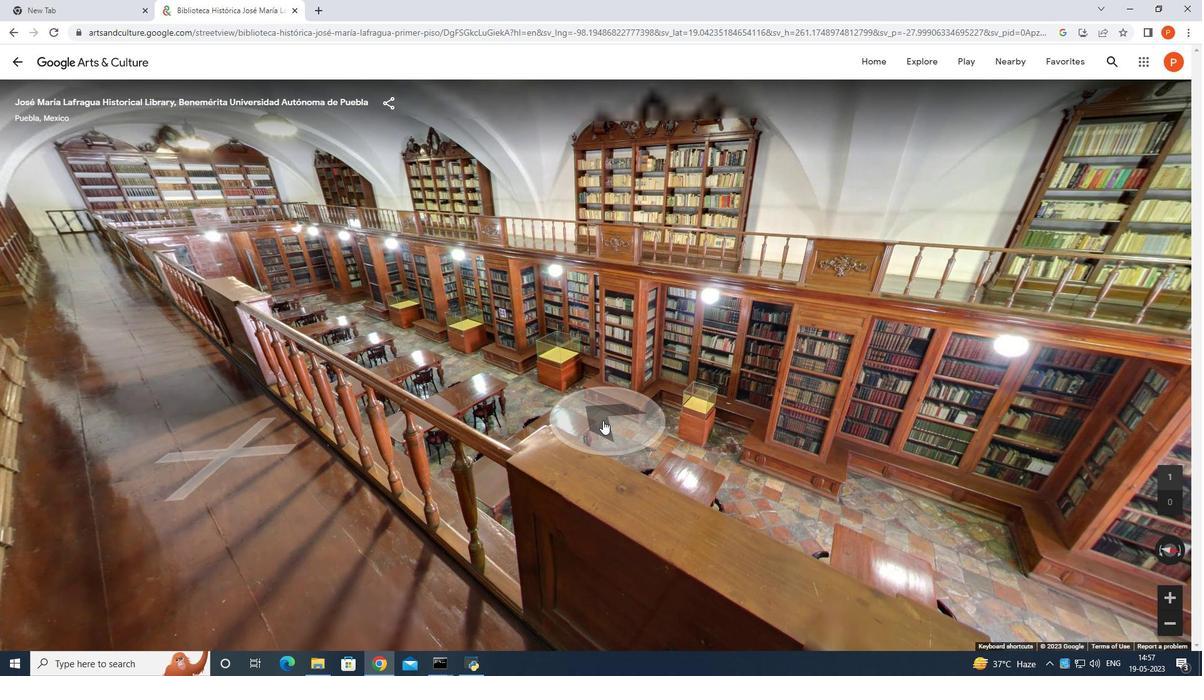 
Action: Mouse scrolled (604, 414) with delta (0, 0)
Screenshot: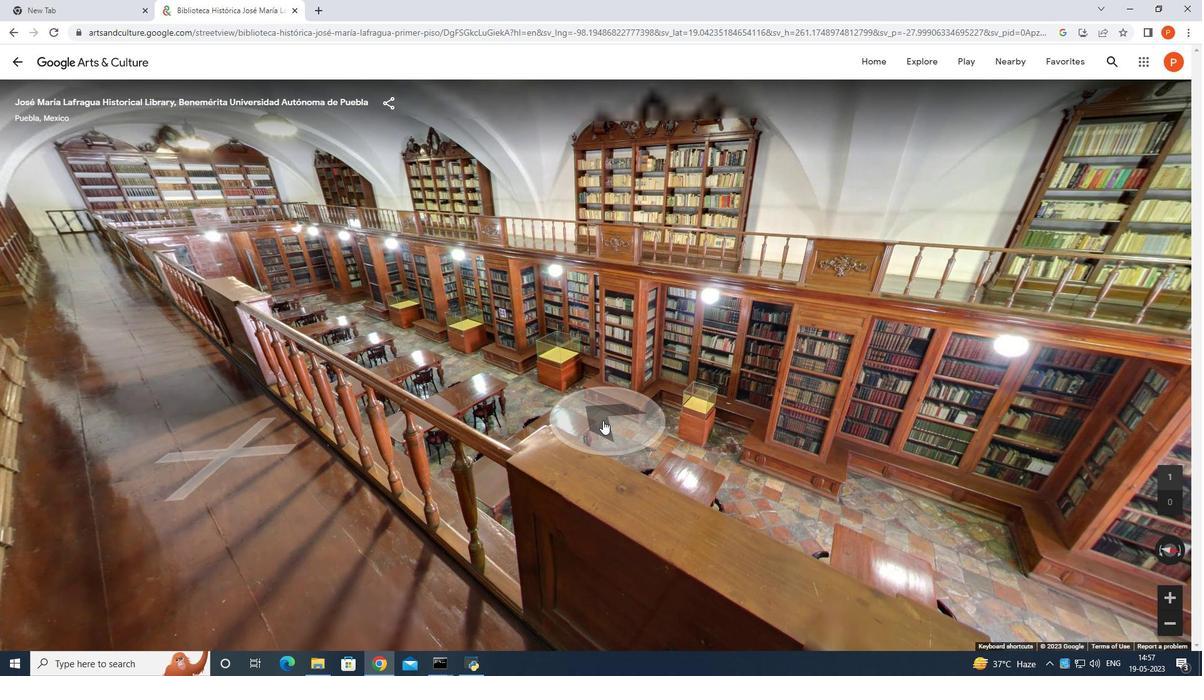 
Action: Mouse scrolled (604, 414) with delta (0, 0)
Screenshot: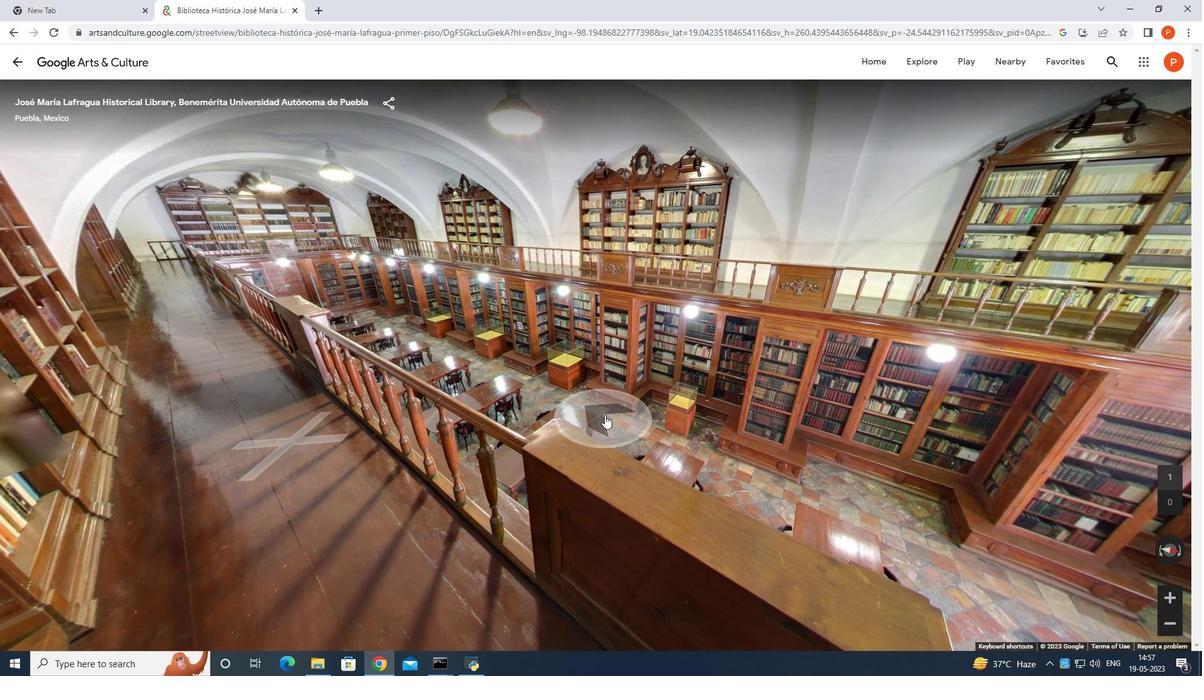 
Action: Mouse scrolled (604, 414) with delta (0, 0)
Screenshot: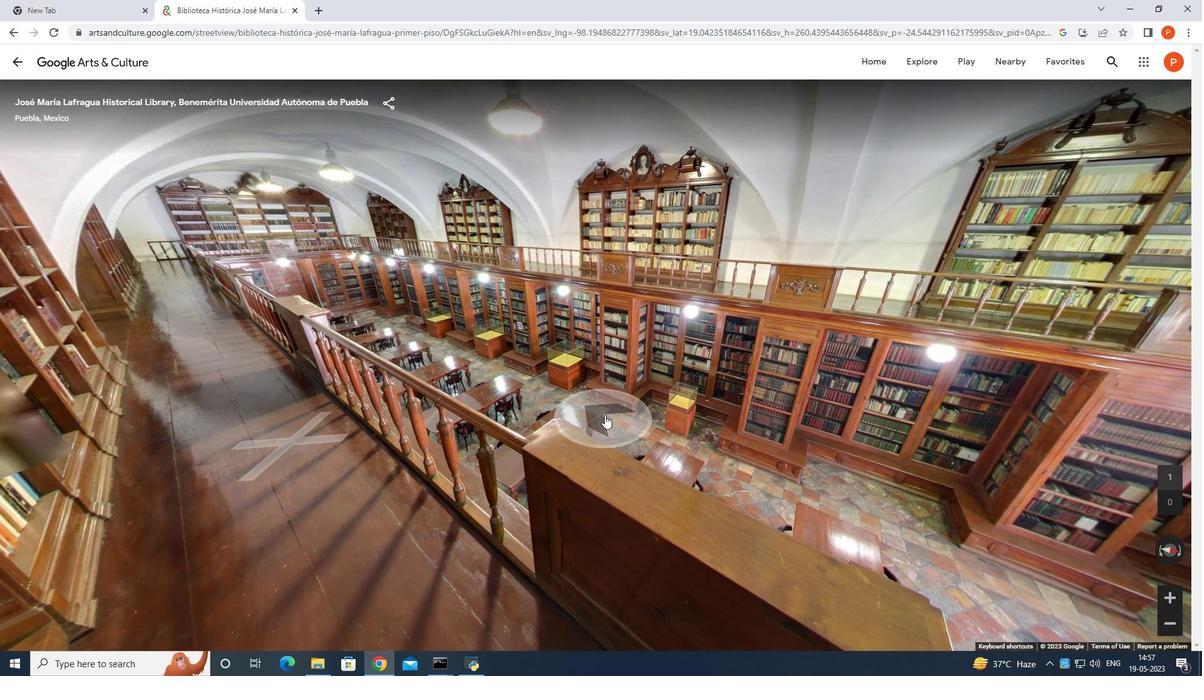 
Action: Mouse scrolled (604, 414) with delta (0, 0)
Screenshot: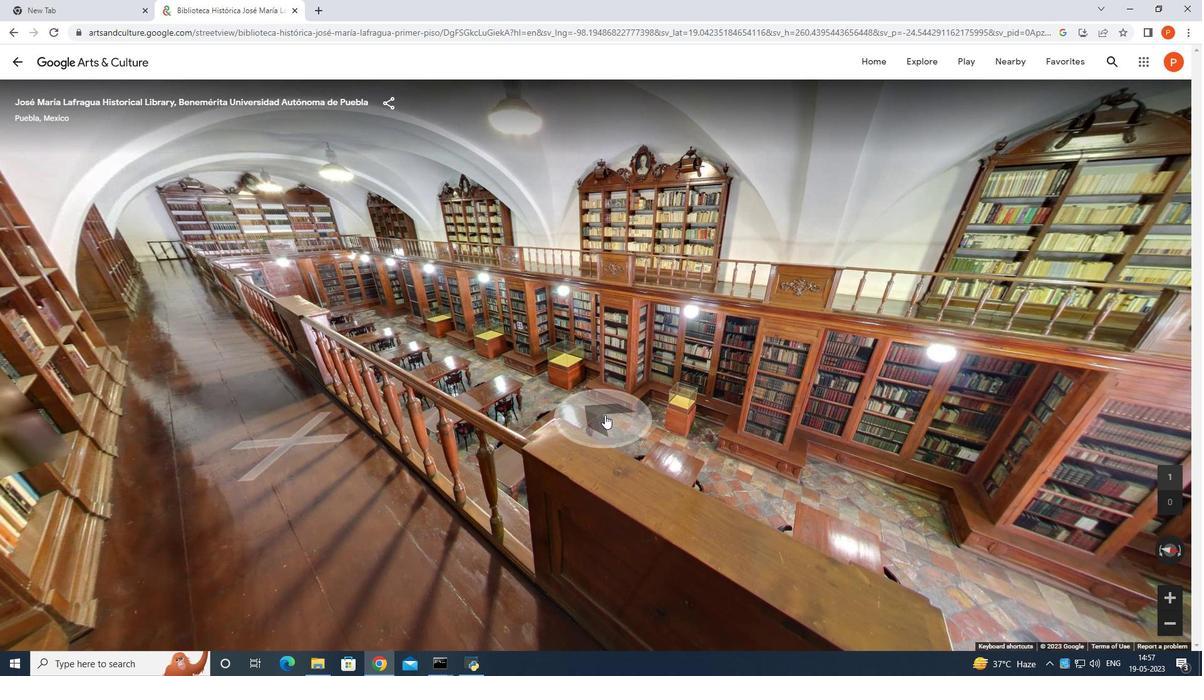 
Action: Mouse scrolled (604, 414) with delta (0, 0)
Screenshot: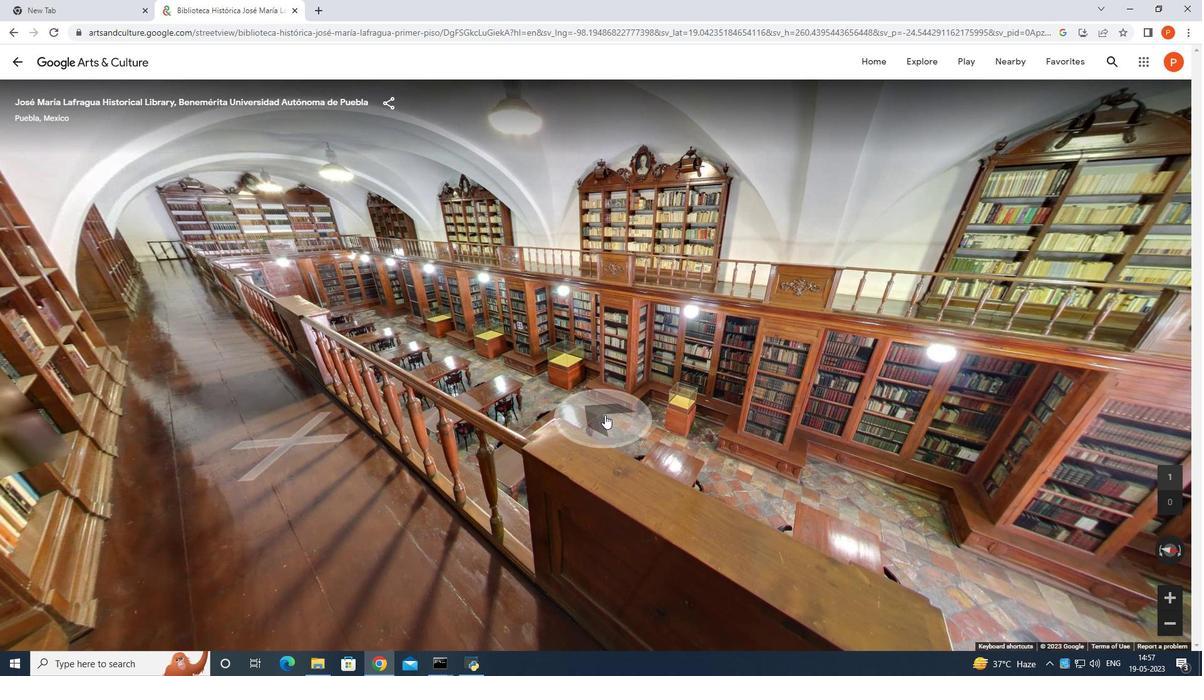 
Action: Mouse scrolled (604, 414) with delta (0, 0)
Screenshot: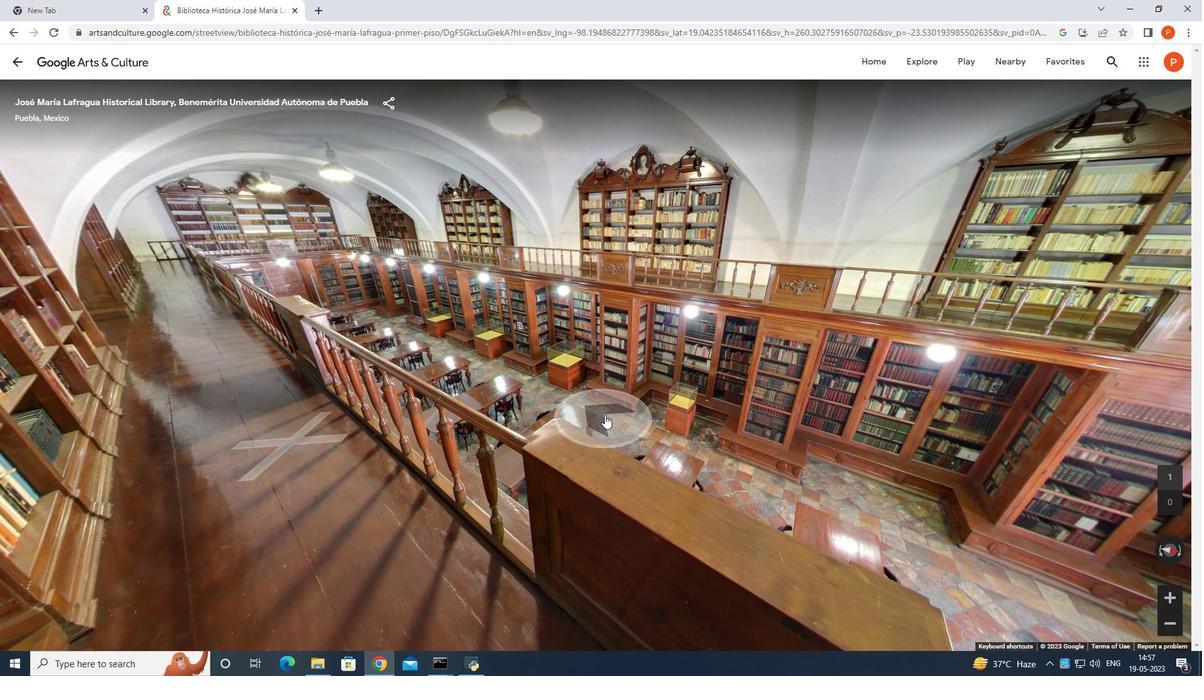 
Action: Mouse scrolled (604, 414) with delta (0, 0)
Screenshot: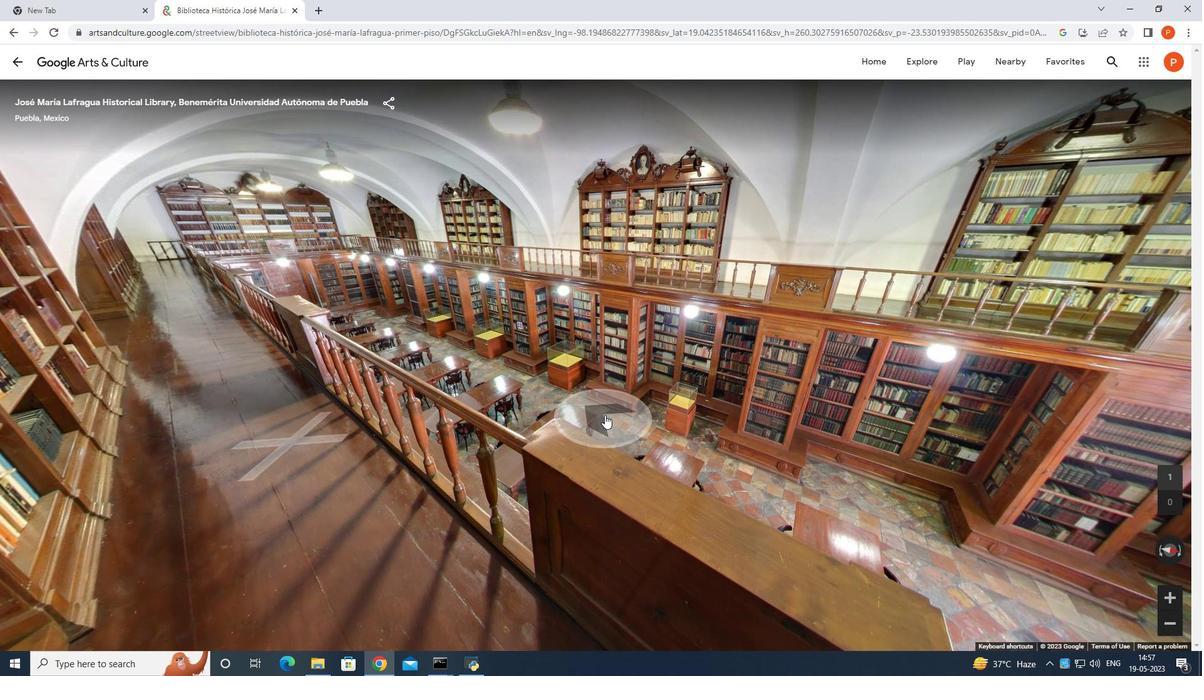 
Action: Mouse scrolled (604, 414) with delta (0, 0)
Screenshot: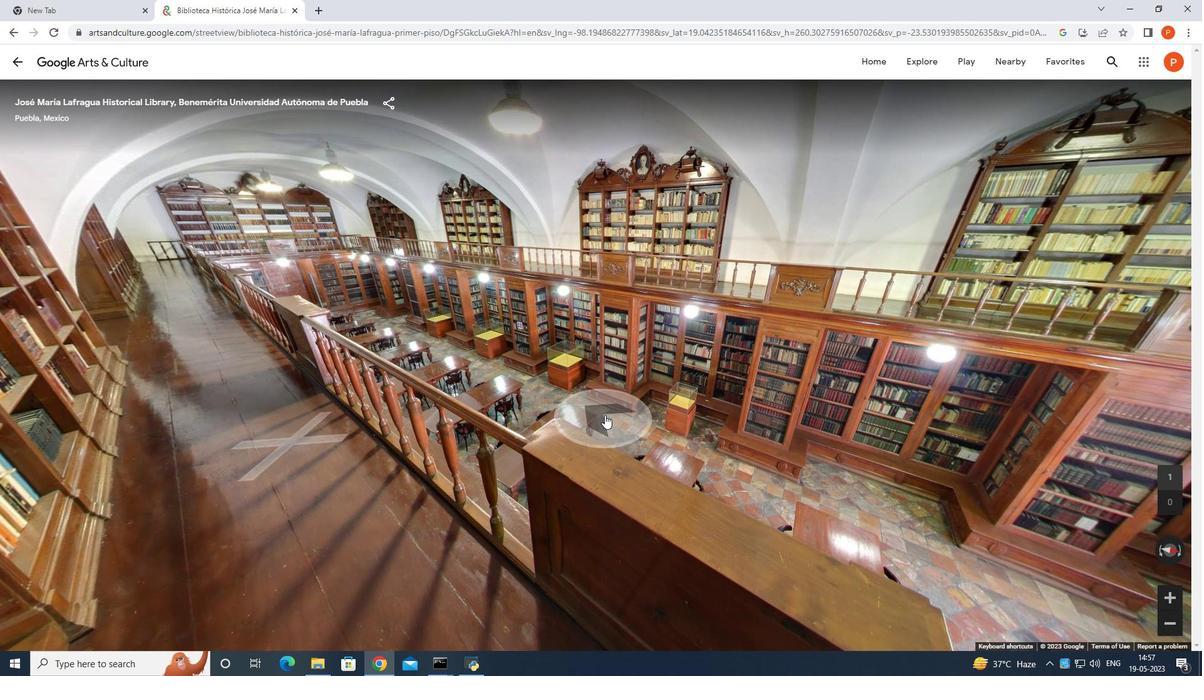 
Action: Mouse moved to (606, 411)
Screenshot: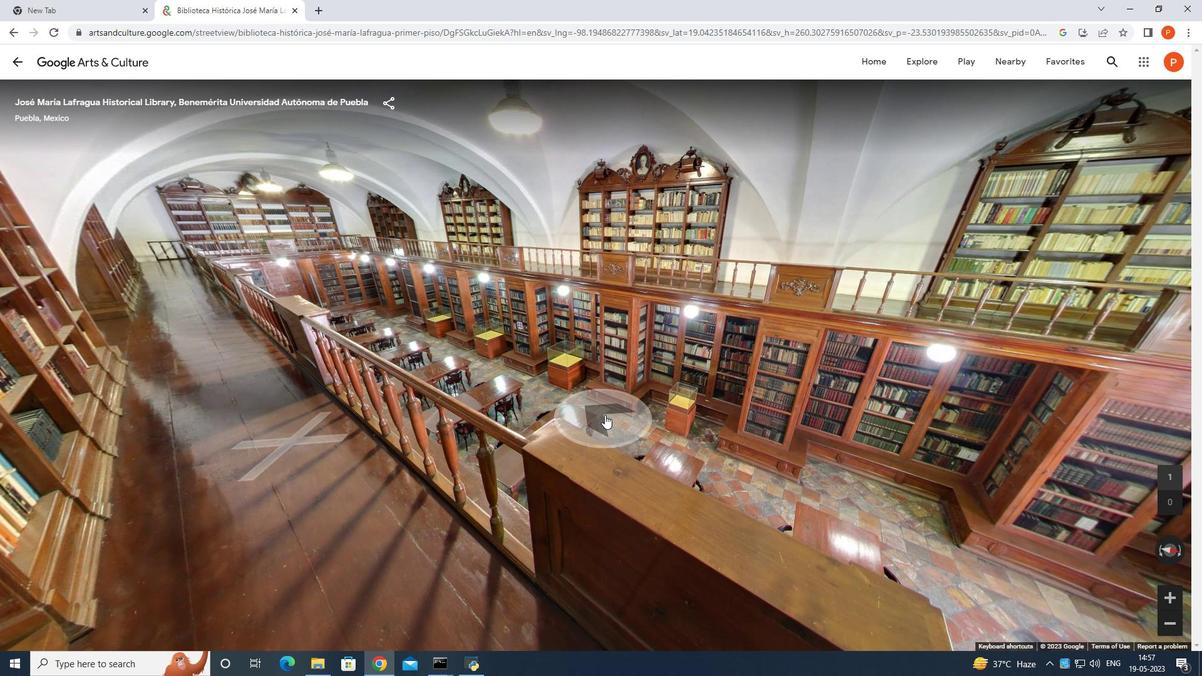 
Action: Mouse scrolled (606, 410) with delta (0, 0)
Screenshot: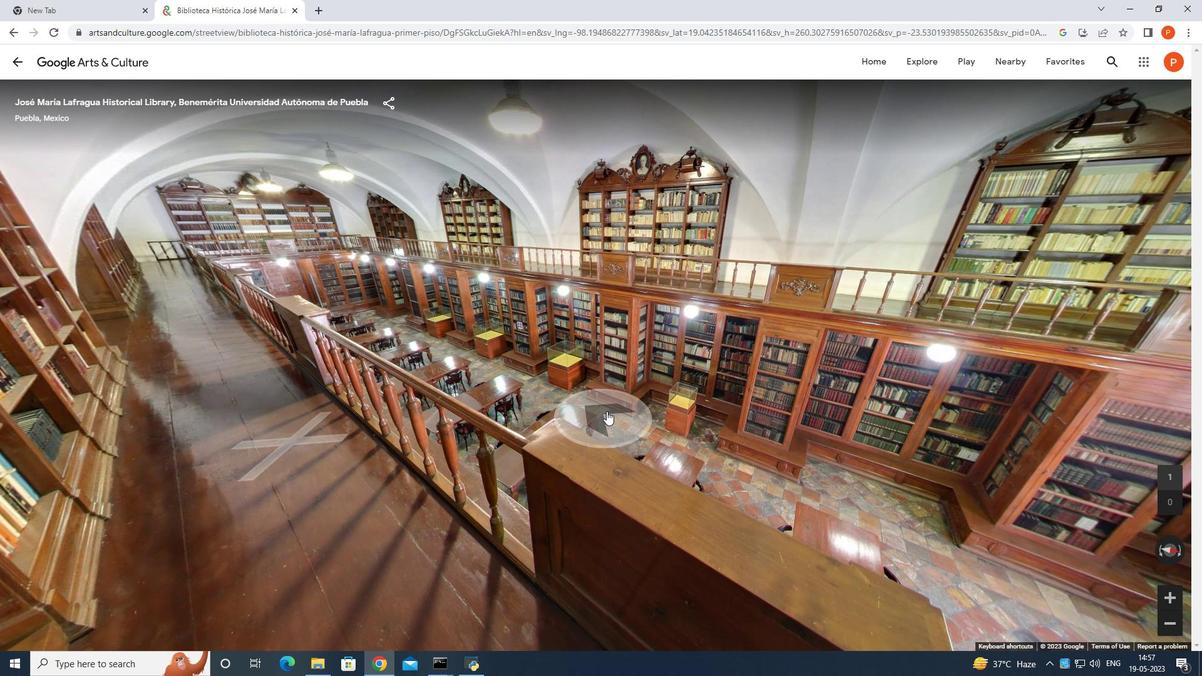 
Action: Mouse moved to (607, 411)
Screenshot: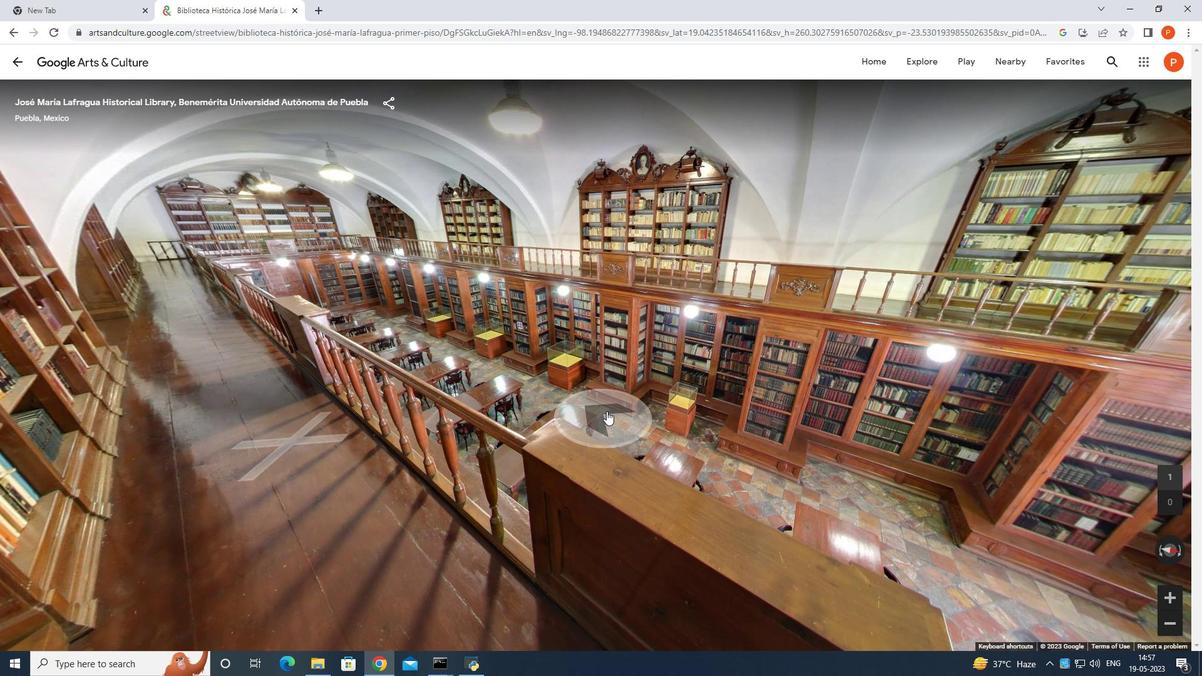 
Action: Mouse scrolled (607, 410) with delta (0, 0)
Screenshot: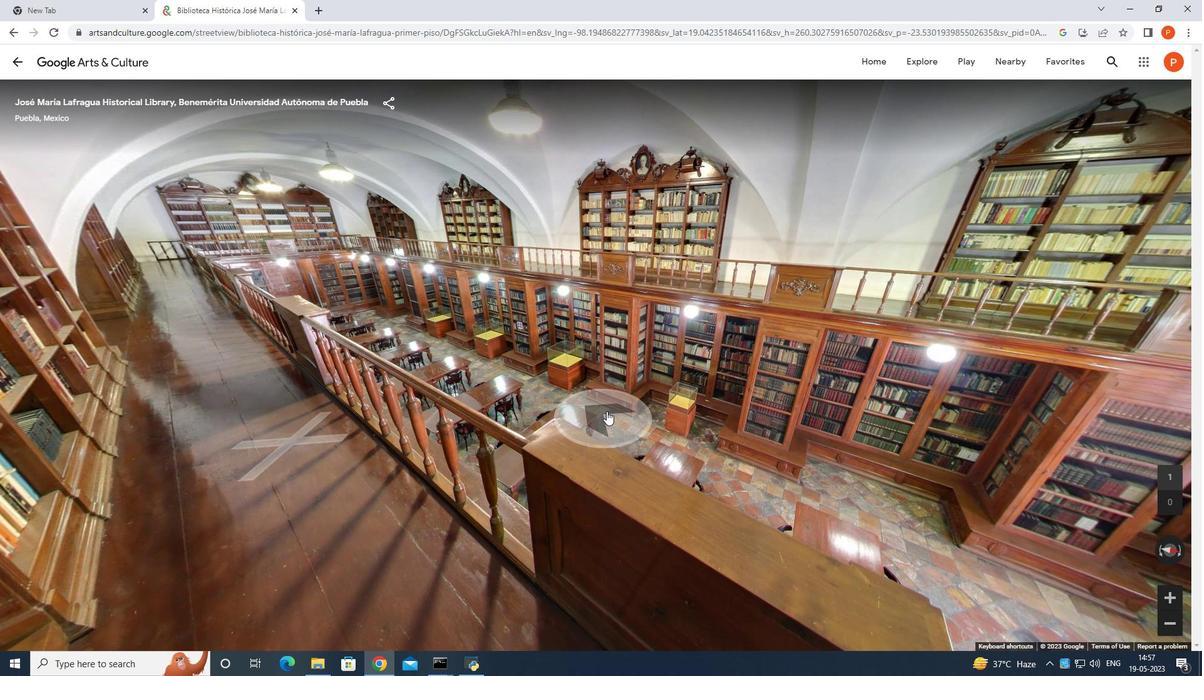
Action: Mouse scrolled (607, 410) with delta (0, 0)
Screenshot: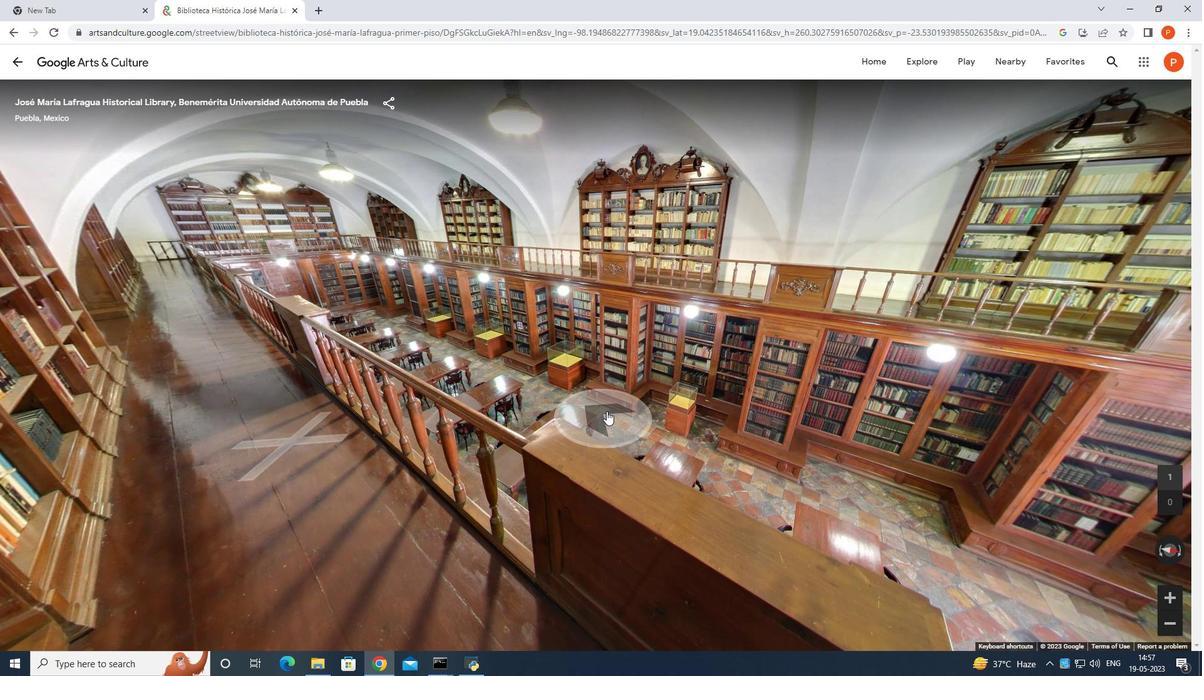 
Action: Mouse scrolled (607, 410) with delta (0, 0)
Screenshot: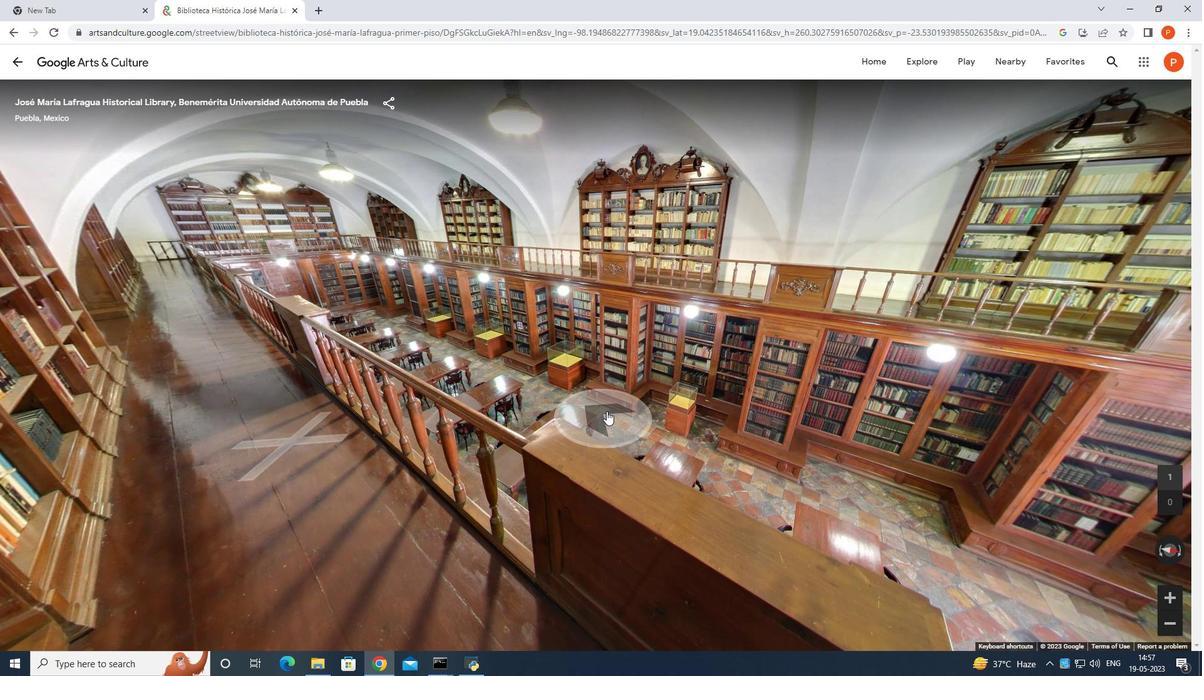 
Action: Mouse scrolled (607, 410) with delta (0, 0)
Screenshot: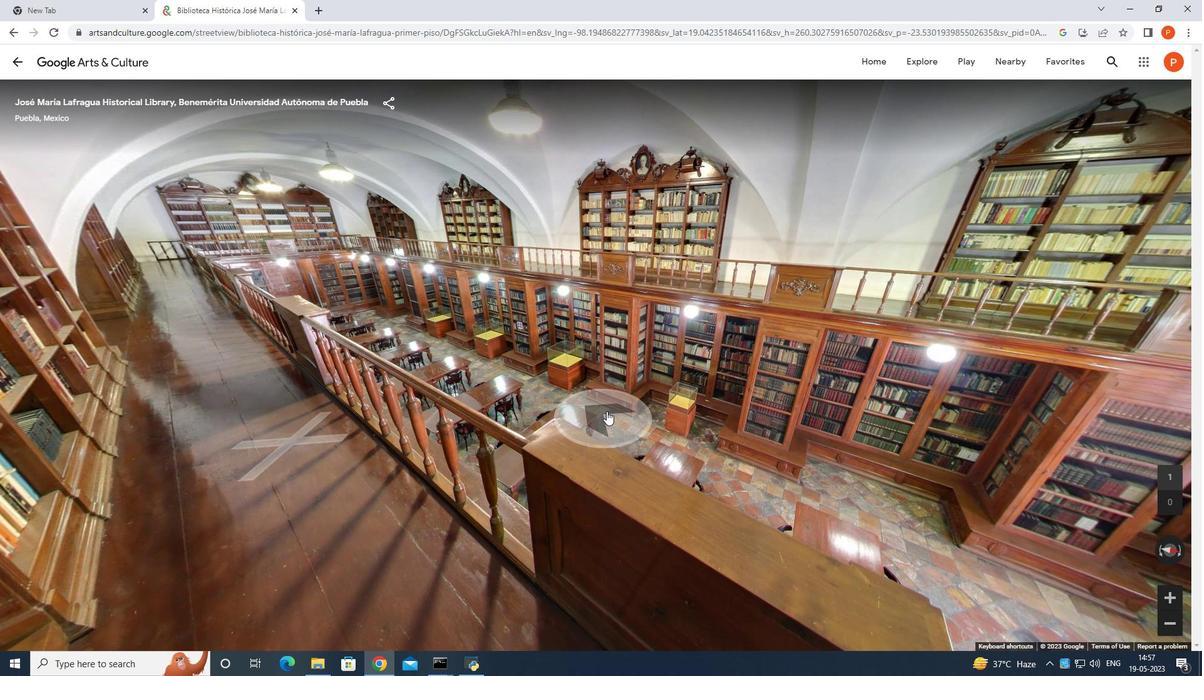 
Action: Mouse moved to (10, 59)
Screenshot: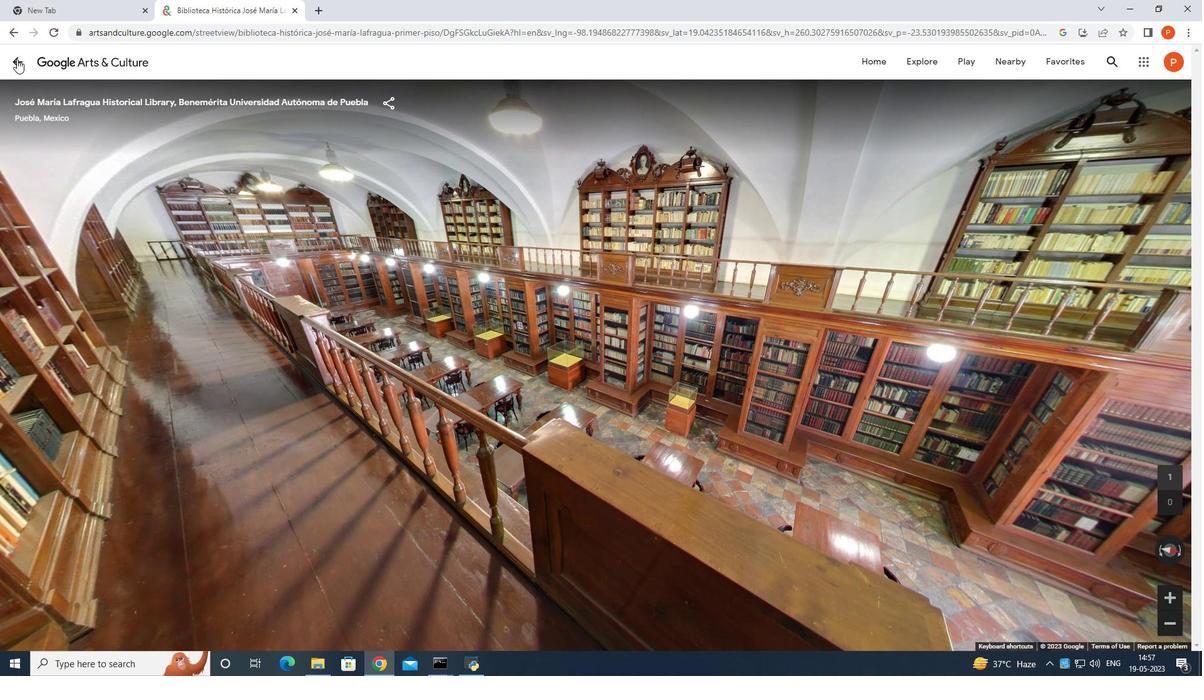 
Action: Mouse pressed left at (10, 59)
Screenshot: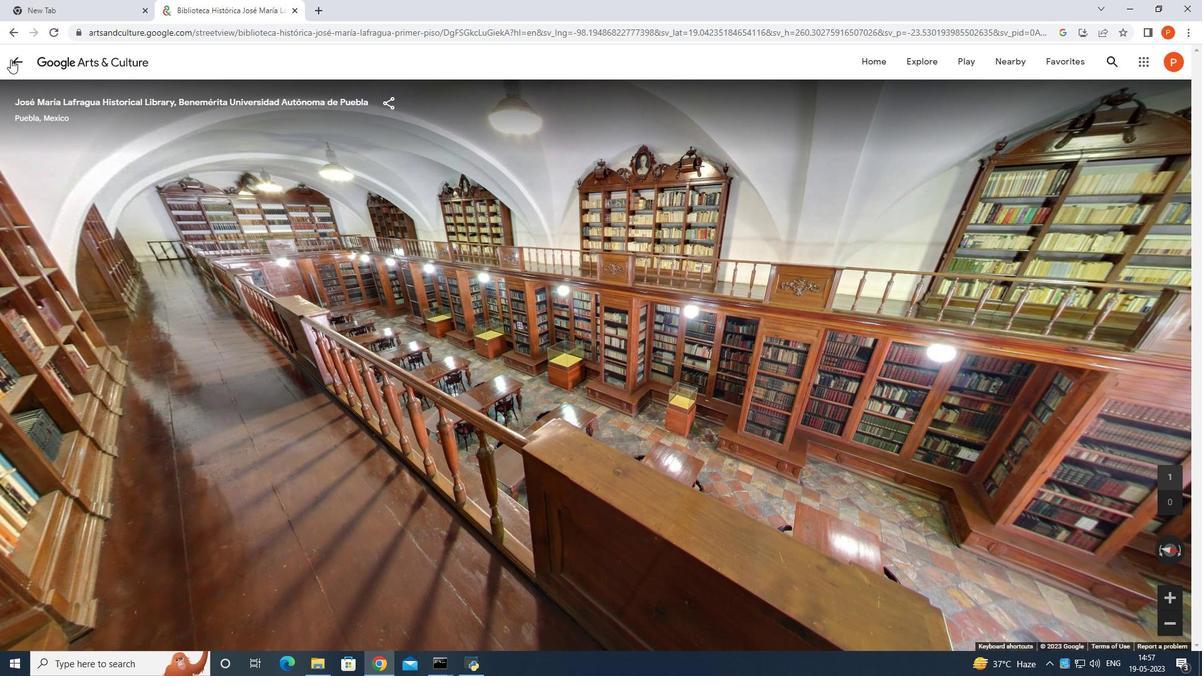 
Action: Mouse moved to (375, 154)
Screenshot: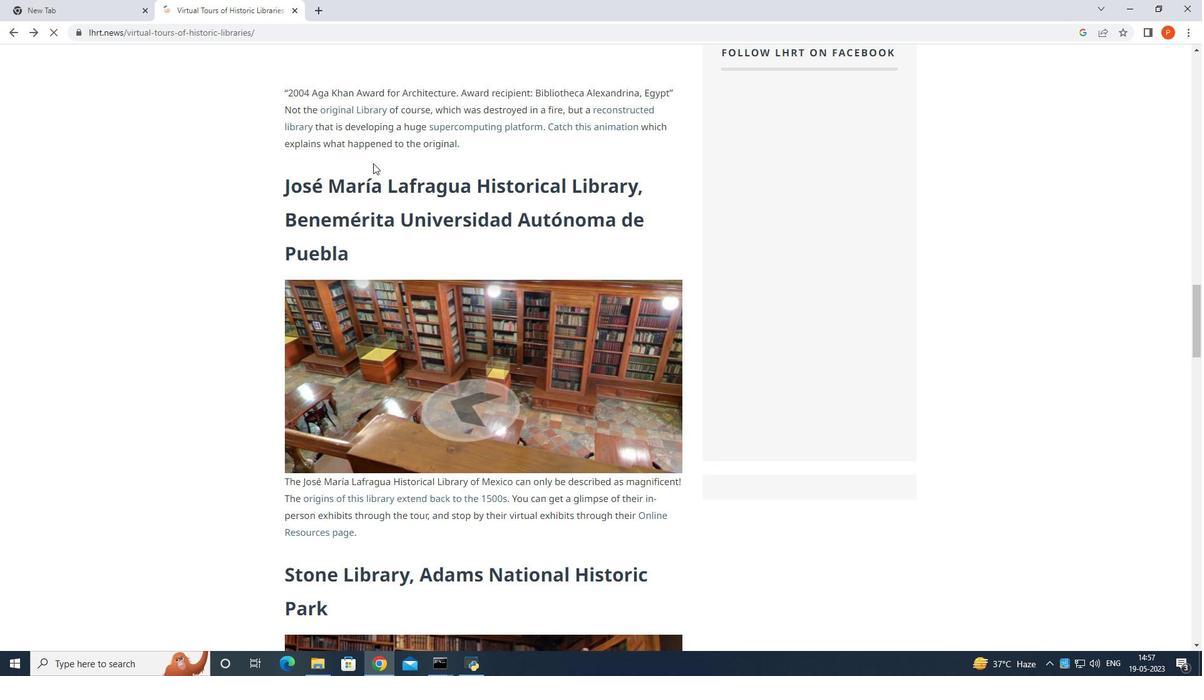 
Action: Mouse scrolled (375, 154) with delta (0, 0)
Screenshot: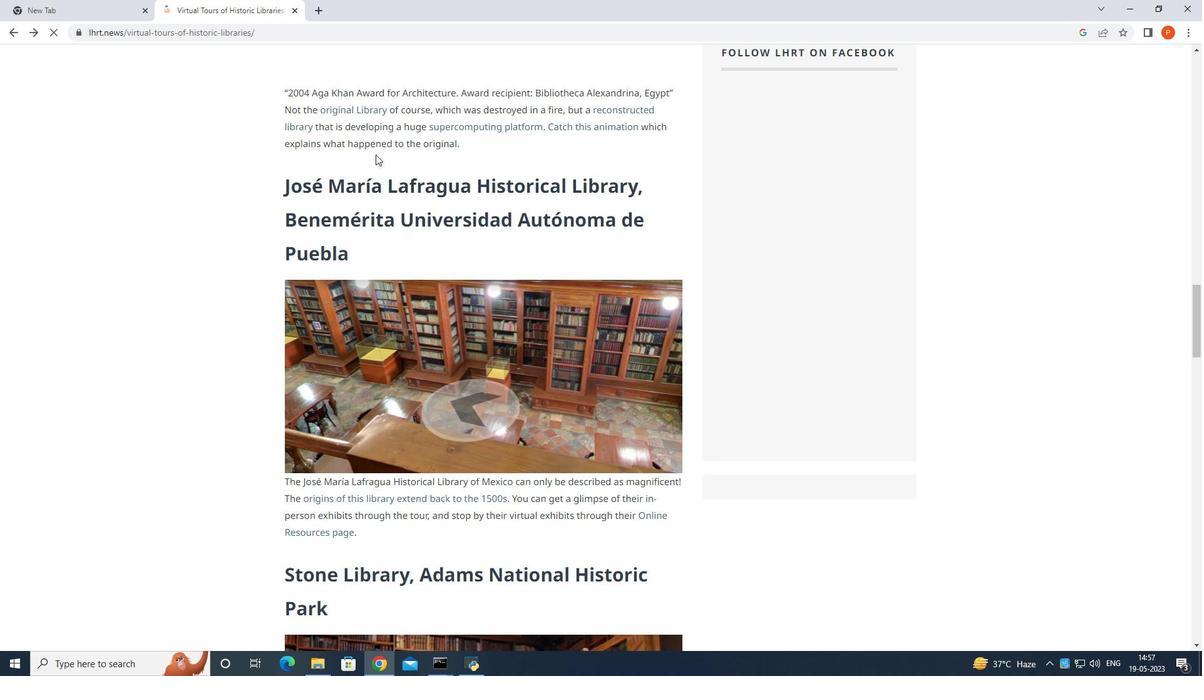 
Action: Mouse scrolled (375, 154) with delta (0, 0)
Screenshot: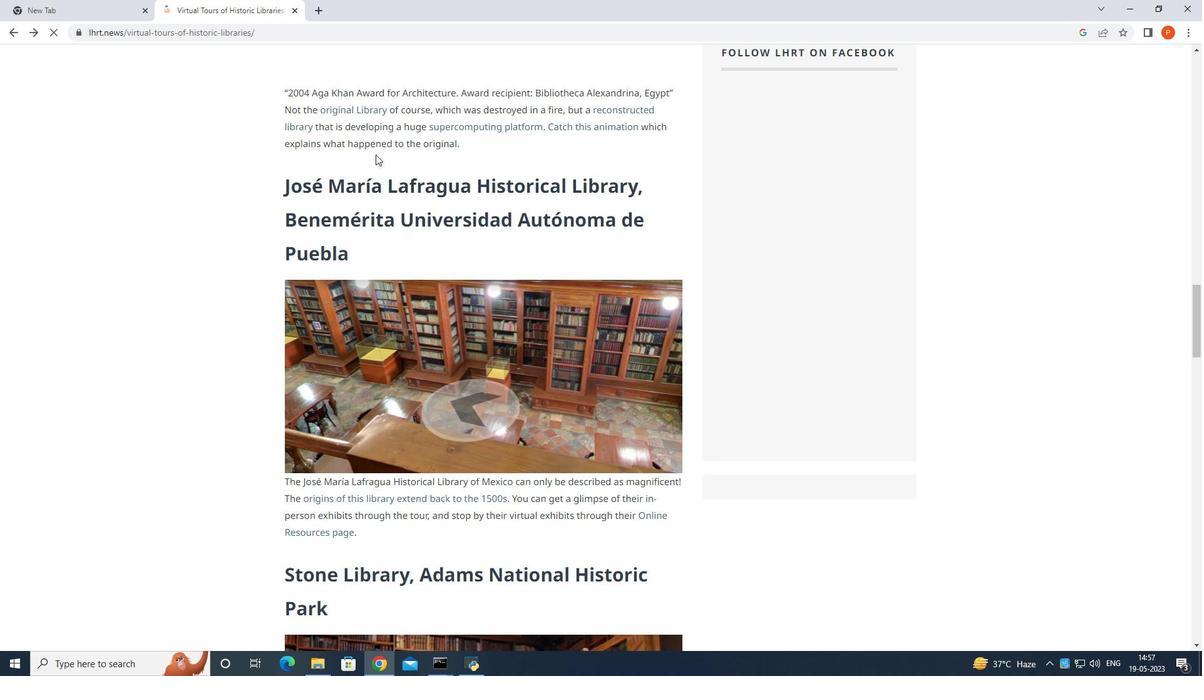 
Action: Mouse scrolled (375, 154) with delta (0, 0)
Screenshot: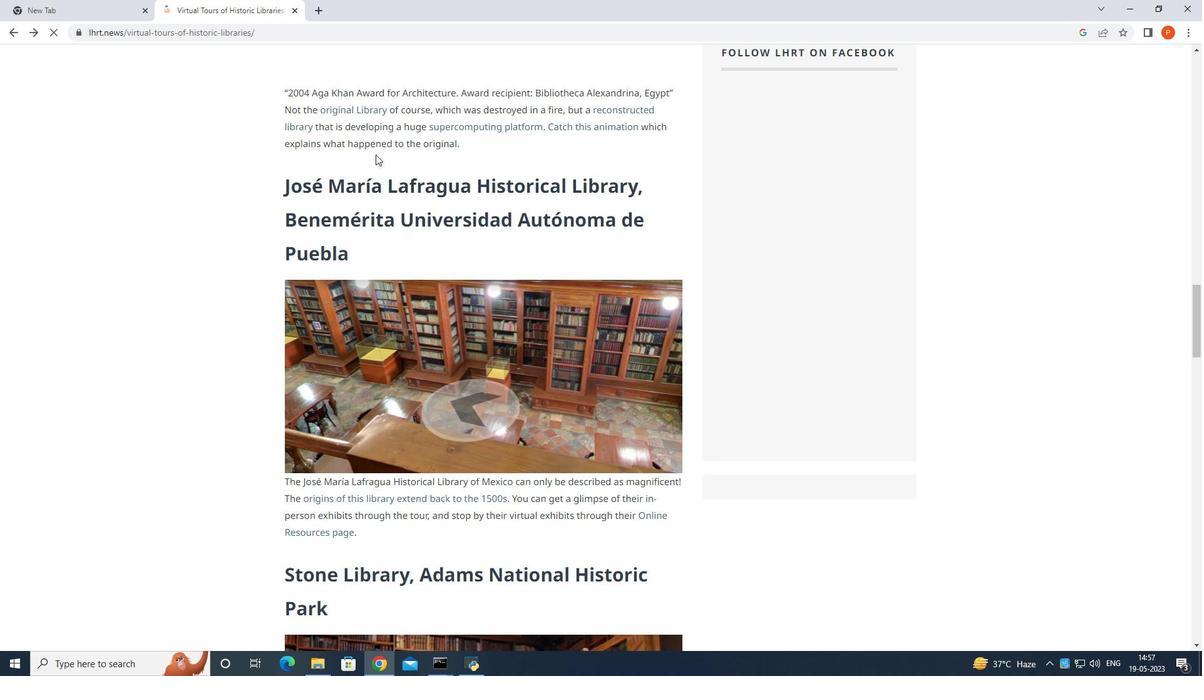 
Action: Mouse scrolled (375, 154) with delta (0, 0)
Screenshot: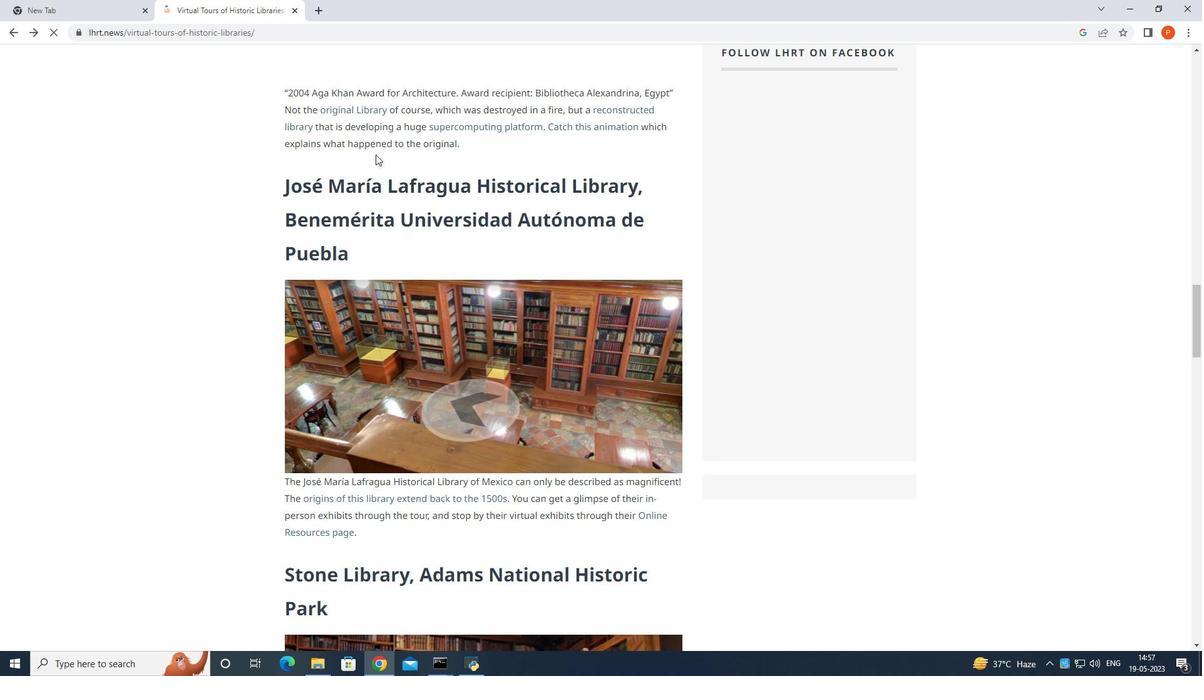 
Action: Mouse moved to (372, 147)
Screenshot: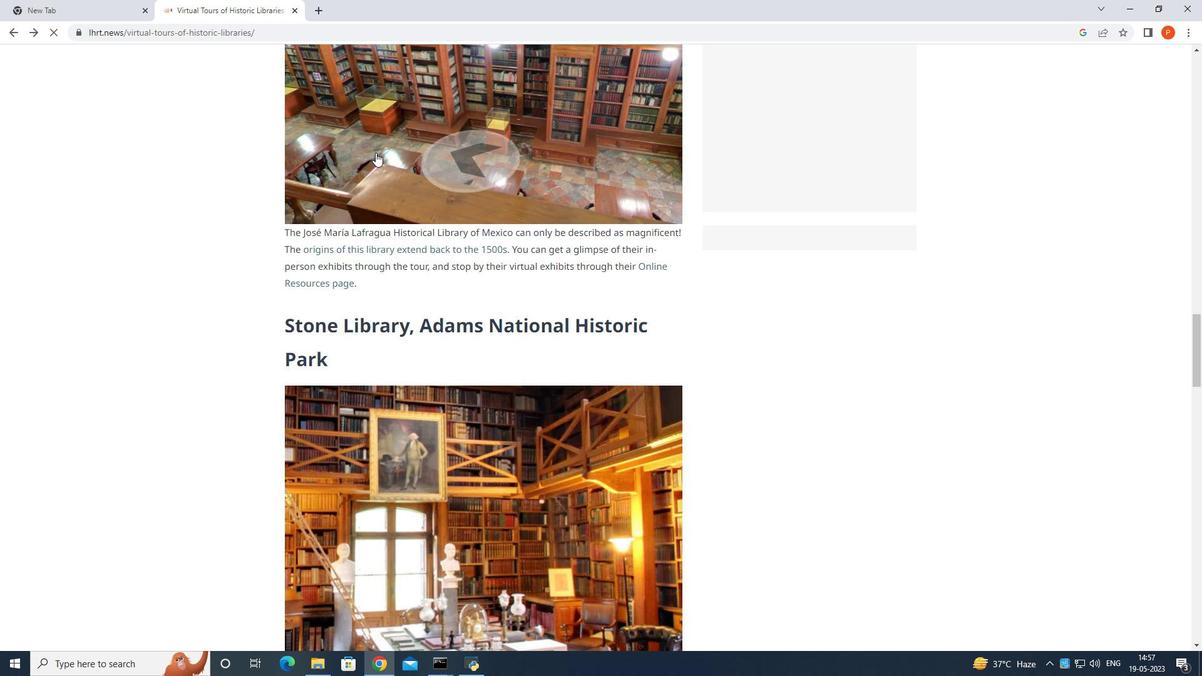 
Action: Mouse scrolled (372, 147) with delta (0, 0)
Screenshot: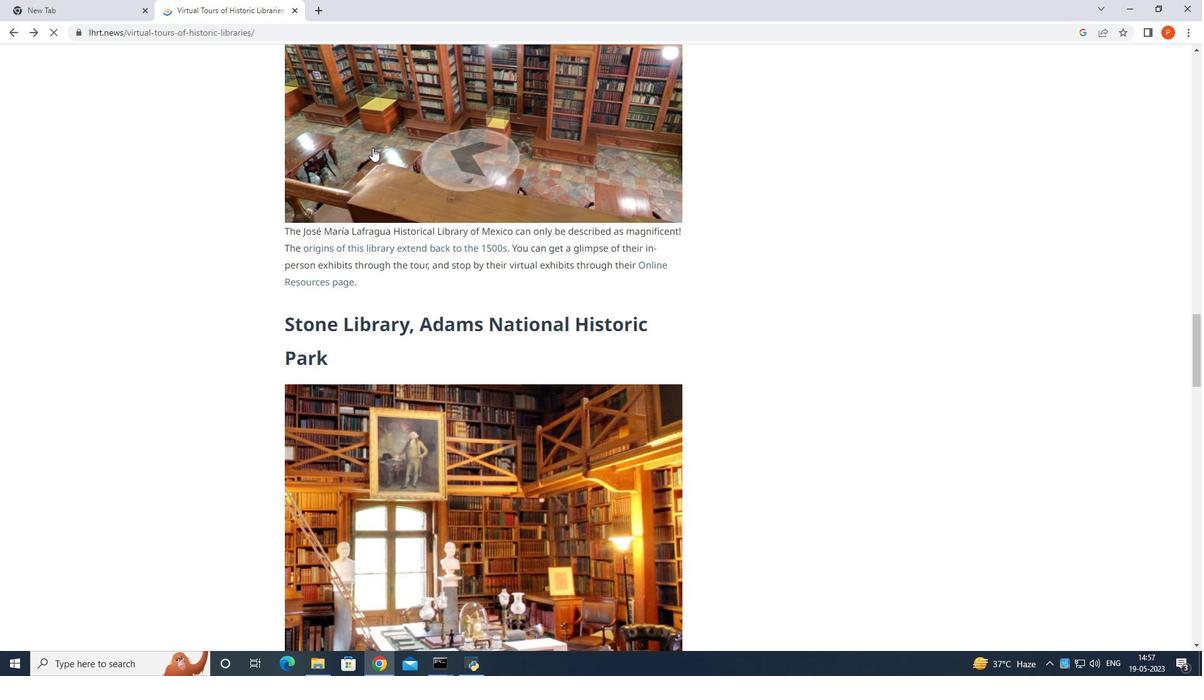
Action: Mouse scrolled (372, 147) with delta (0, 0)
Screenshot: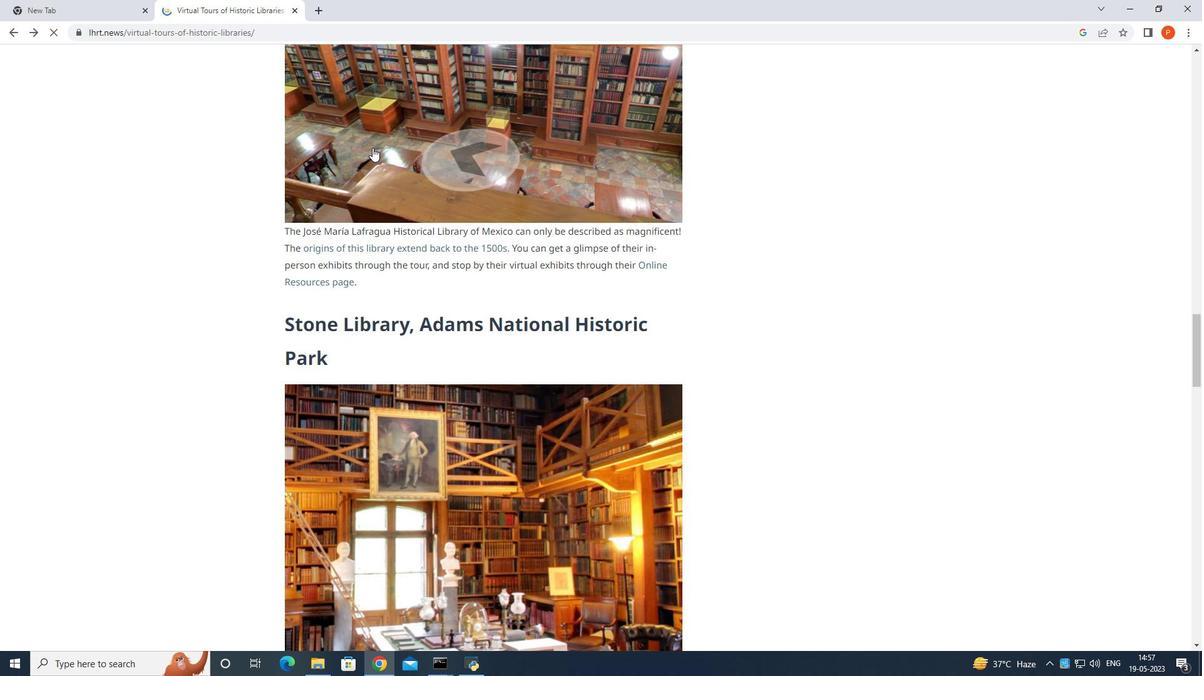 
Action: Mouse scrolled (372, 147) with delta (0, 0)
Screenshot: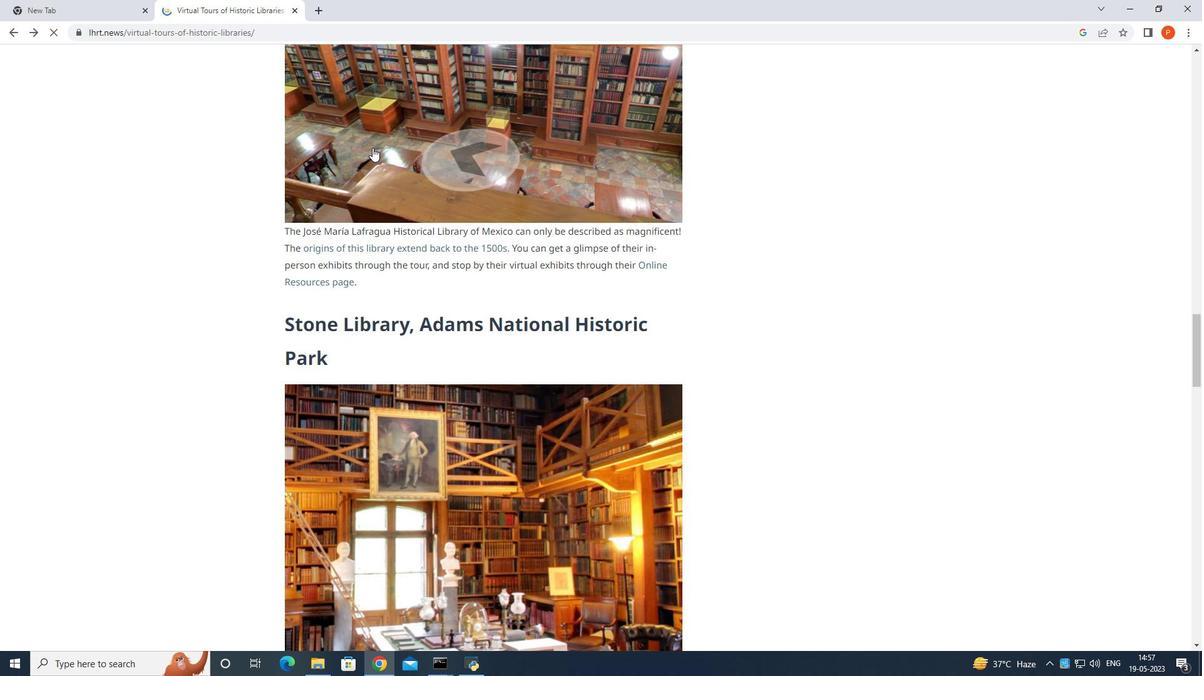 
Action: Mouse scrolled (372, 147) with delta (0, 0)
Screenshot: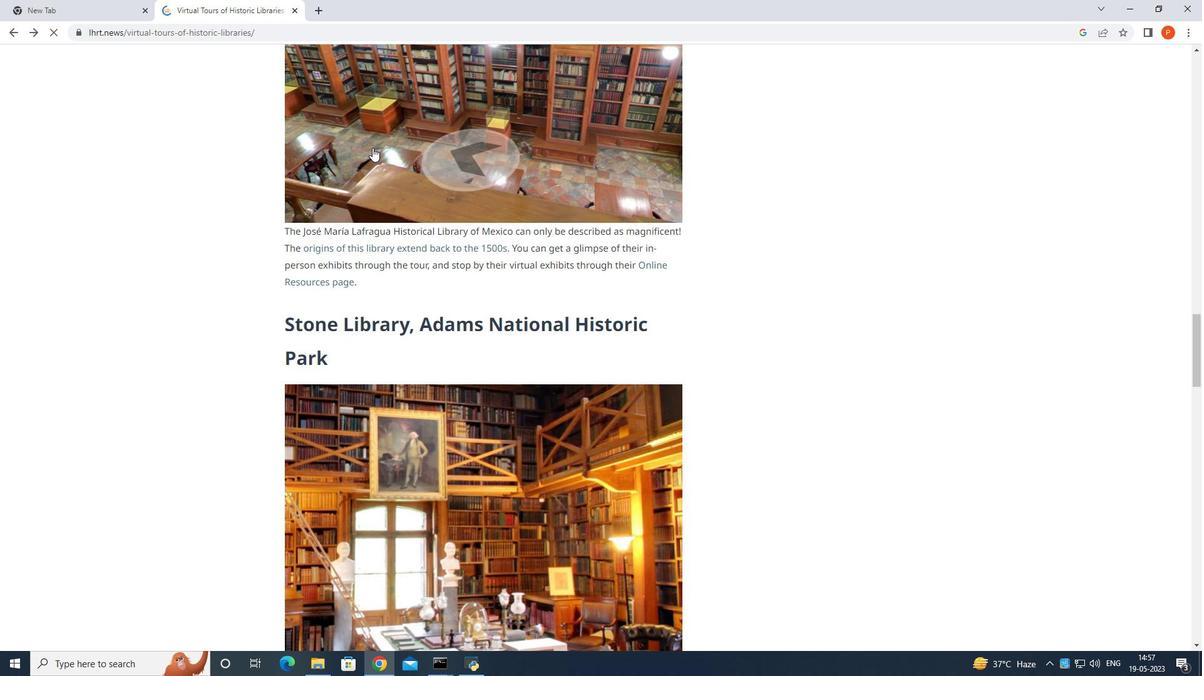 
Action: Mouse scrolled (372, 147) with delta (0, 0)
Screenshot: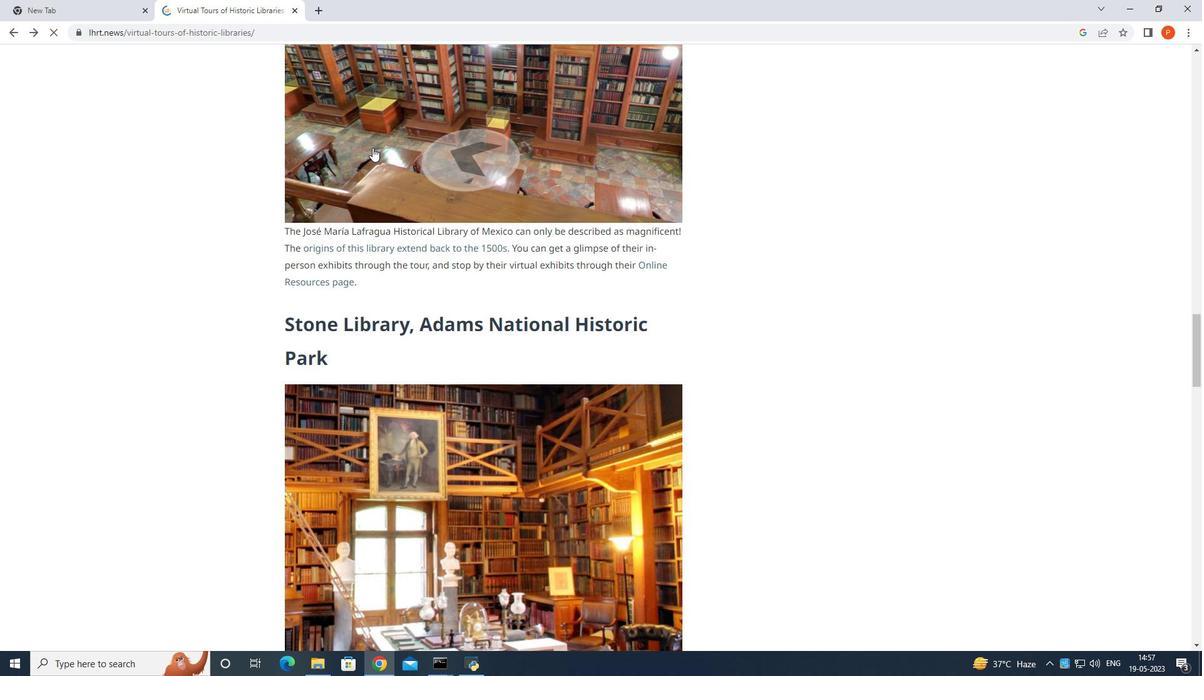 
Action: Mouse moved to (370, 144)
Screenshot: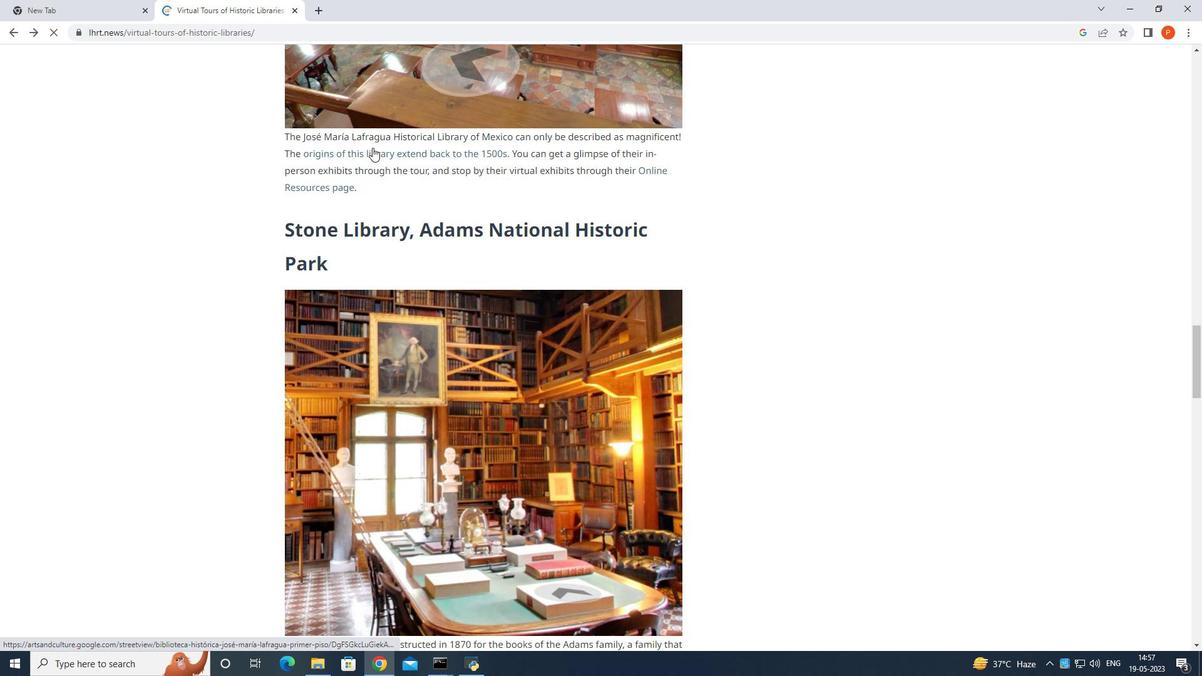 
Action: Mouse scrolled (370, 143) with delta (0, 0)
Screenshot: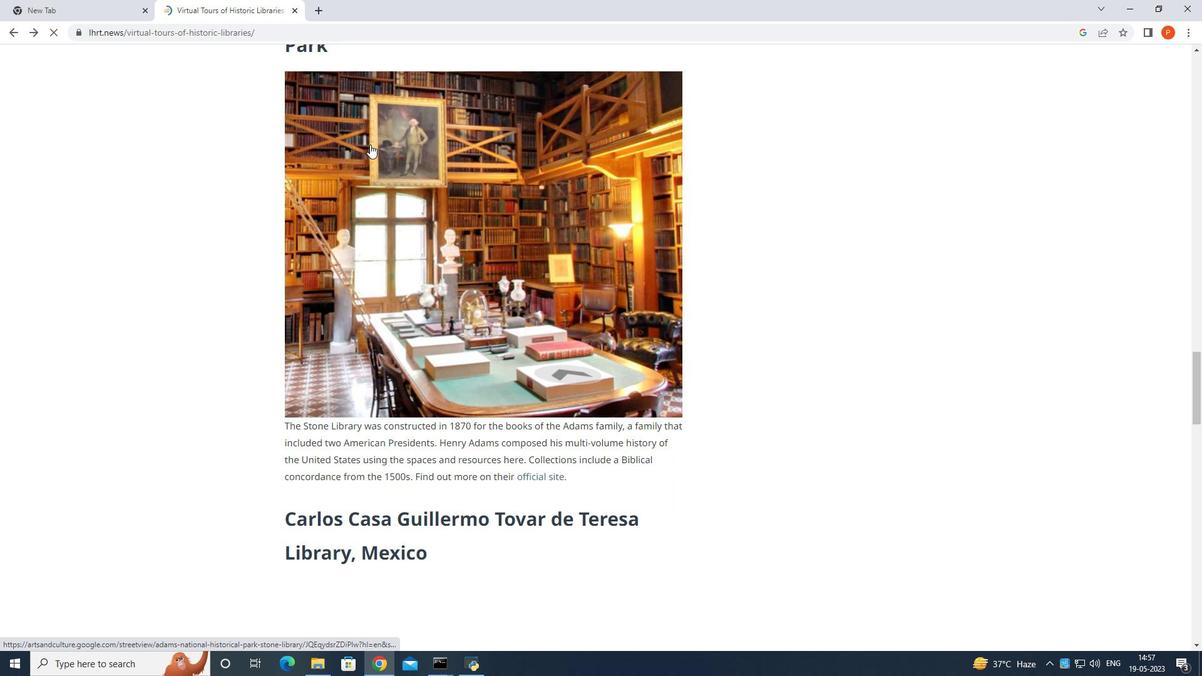 
Action: Mouse scrolled (370, 143) with delta (0, 0)
Screenshot: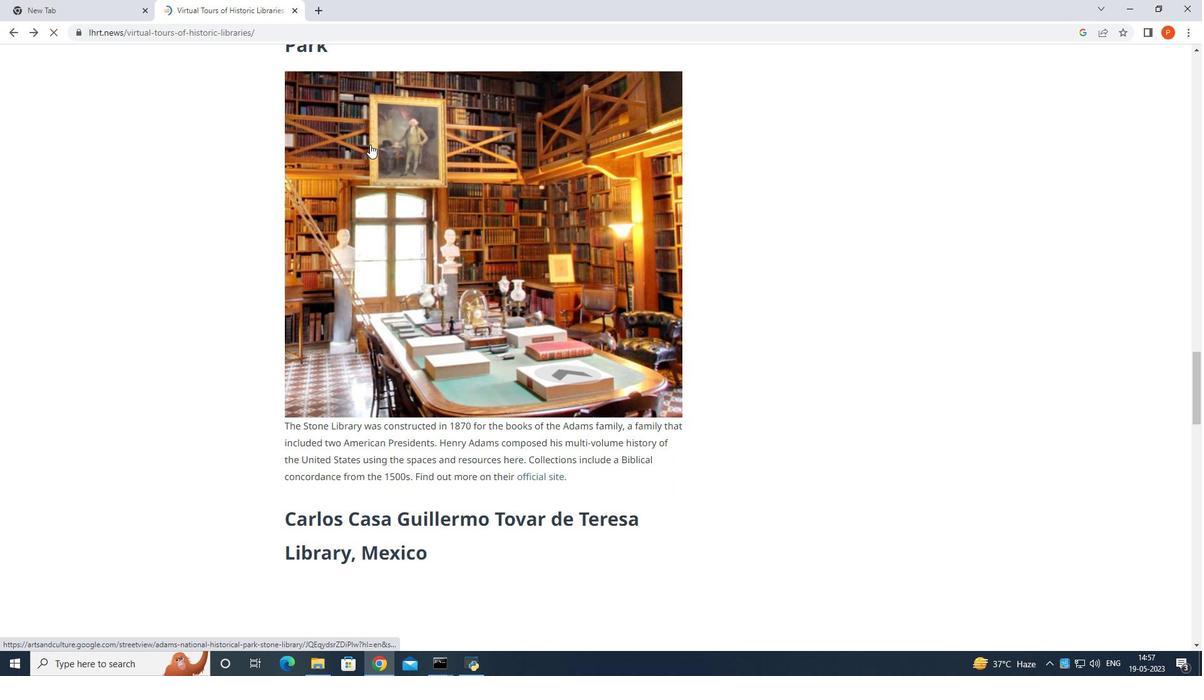 
Action: Mouse scrolled (370, 143) with delta (0, 0)
Screenshot: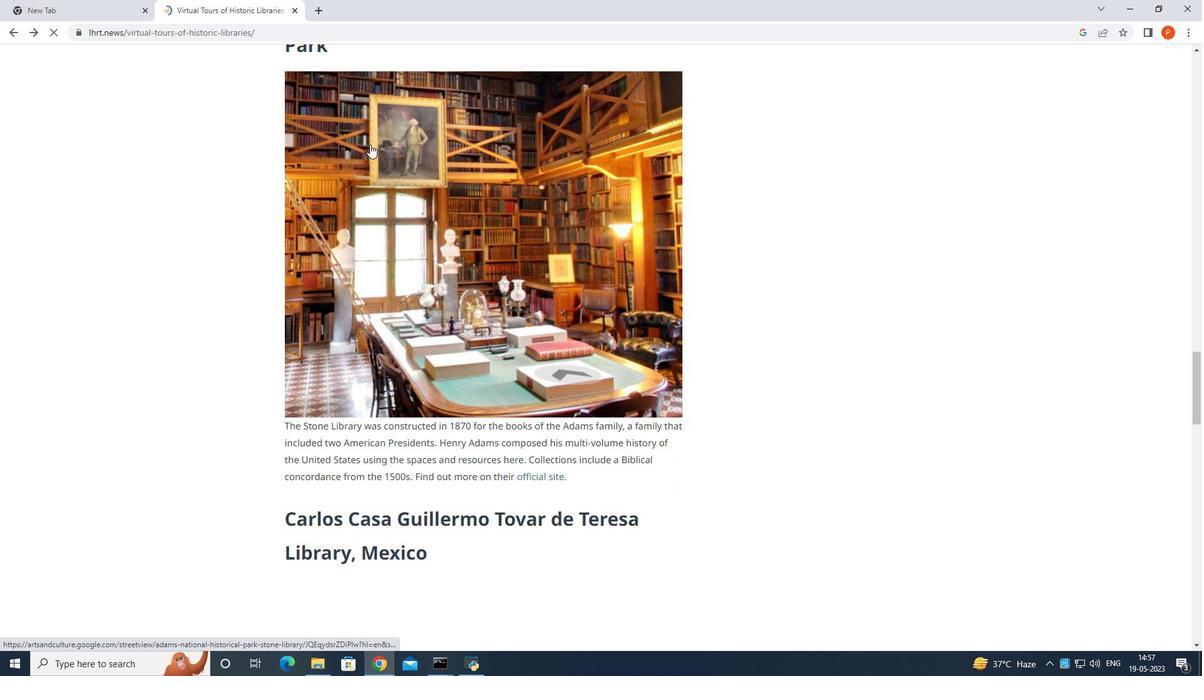 
Action: Mouse scrolled (370, 143) with delta (0, 0)
Screenshot: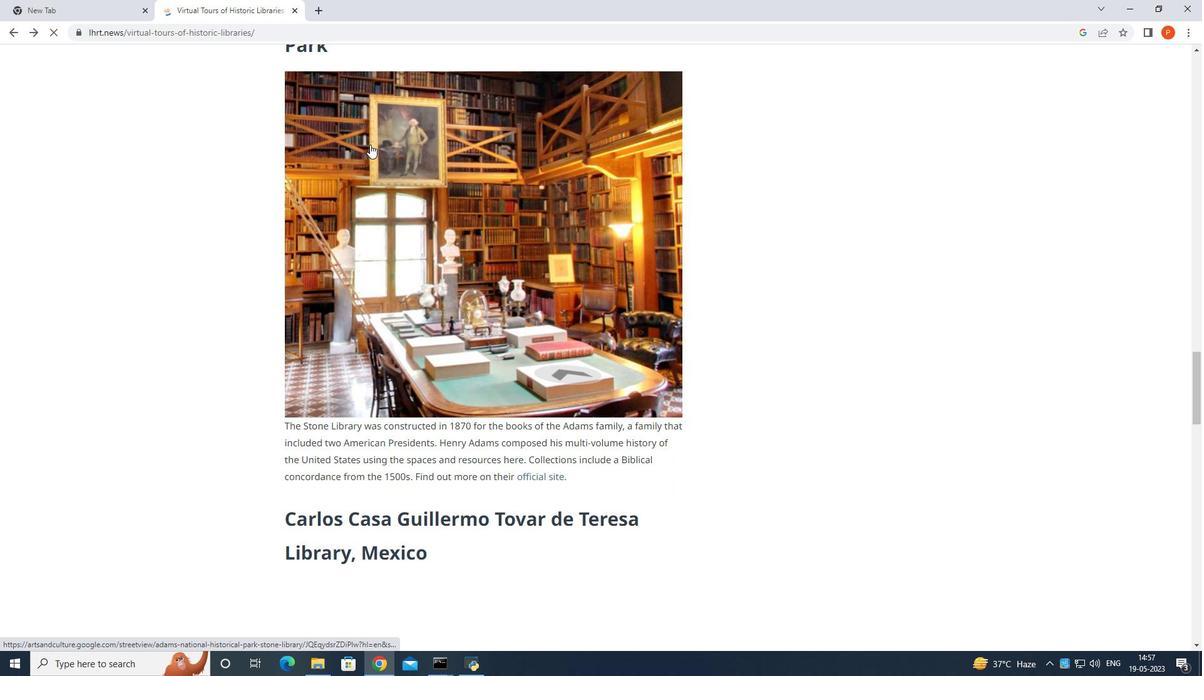 
Action: Mouse moved to (368, 144)
Screenshot: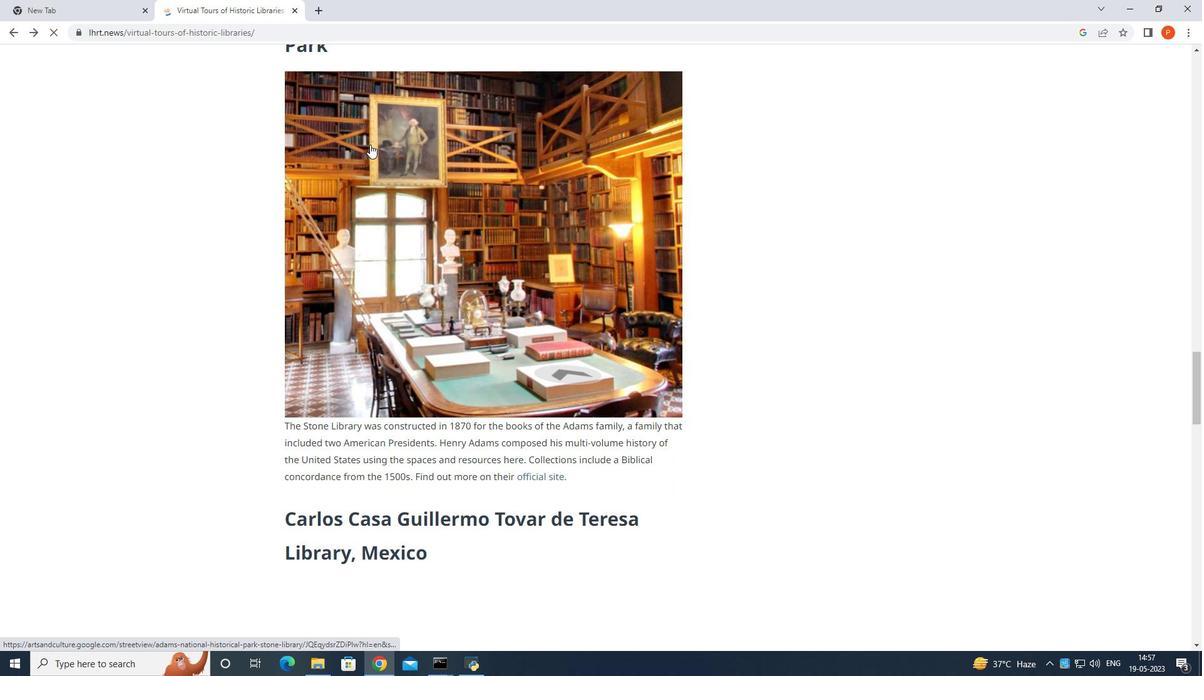 
Action: Mouse scrolled (368, 143) with delta (0, 0)
Screenshot: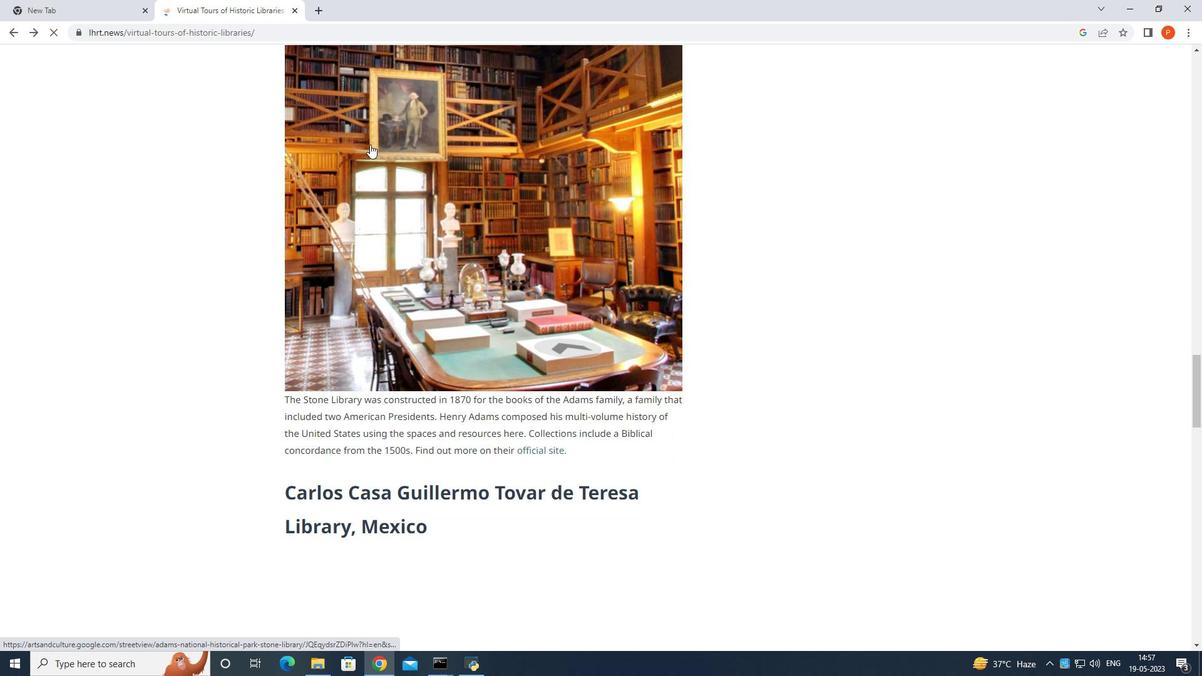 
Action: Mouse scrolled (368, 143) with delta (0, 0)
Screenshot: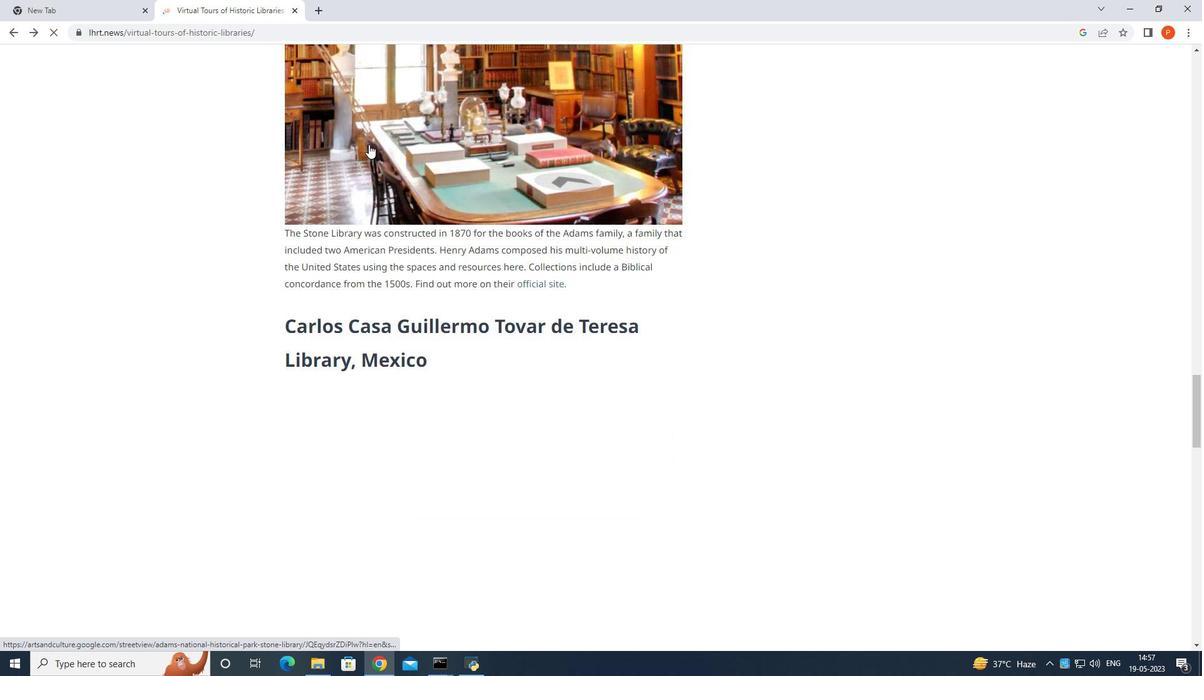 
Action: Mouse scrolled (368, 143) with delta (0, 0)
Screenshot: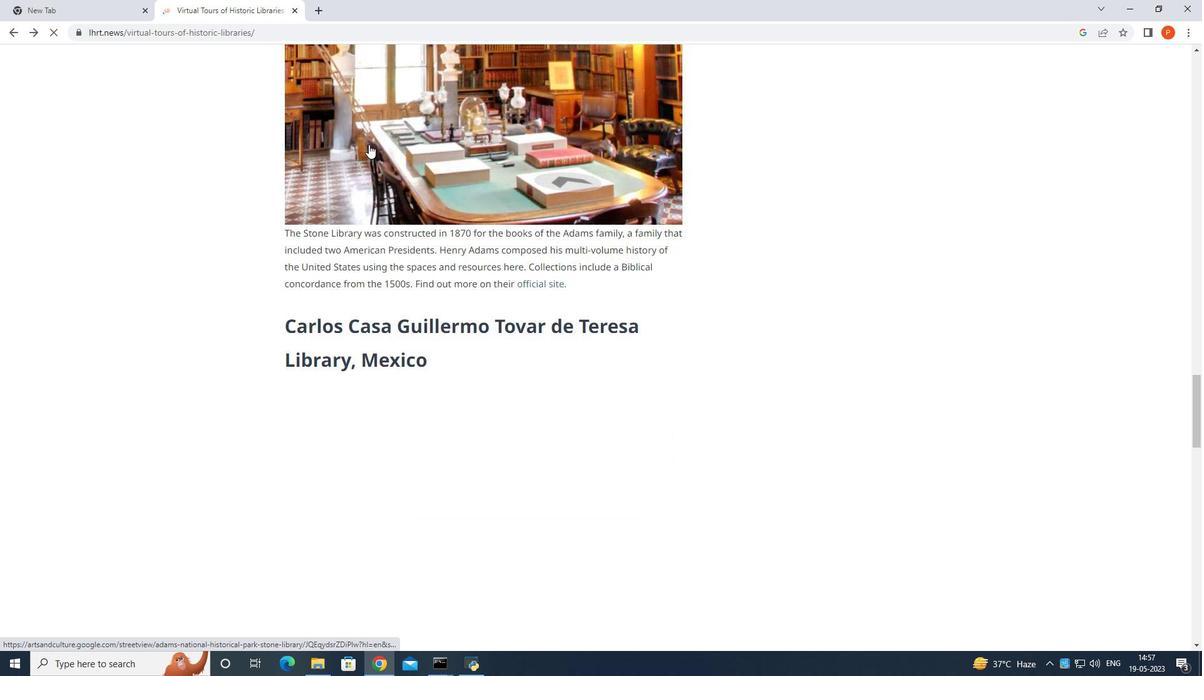 
Action: Mouse scrolled (368, 143) with delta (0, 0)
Screenshot: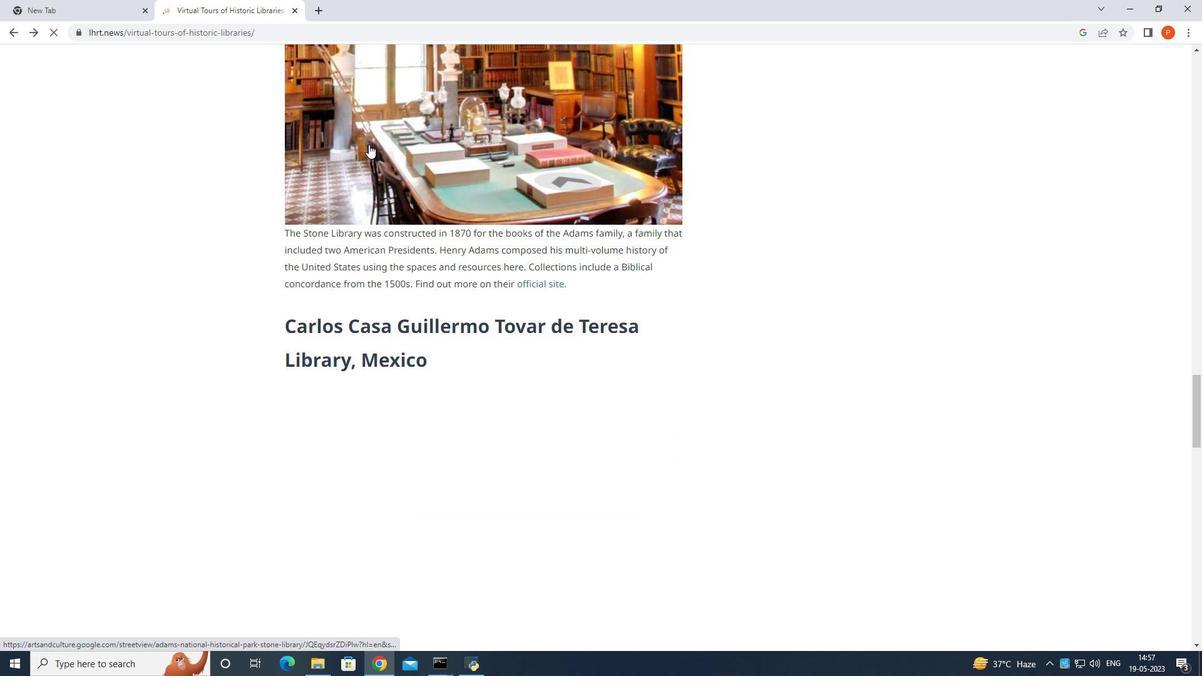 
Action: Mouse scrolled (368, 143) with delta (0, 0)
Screenshot: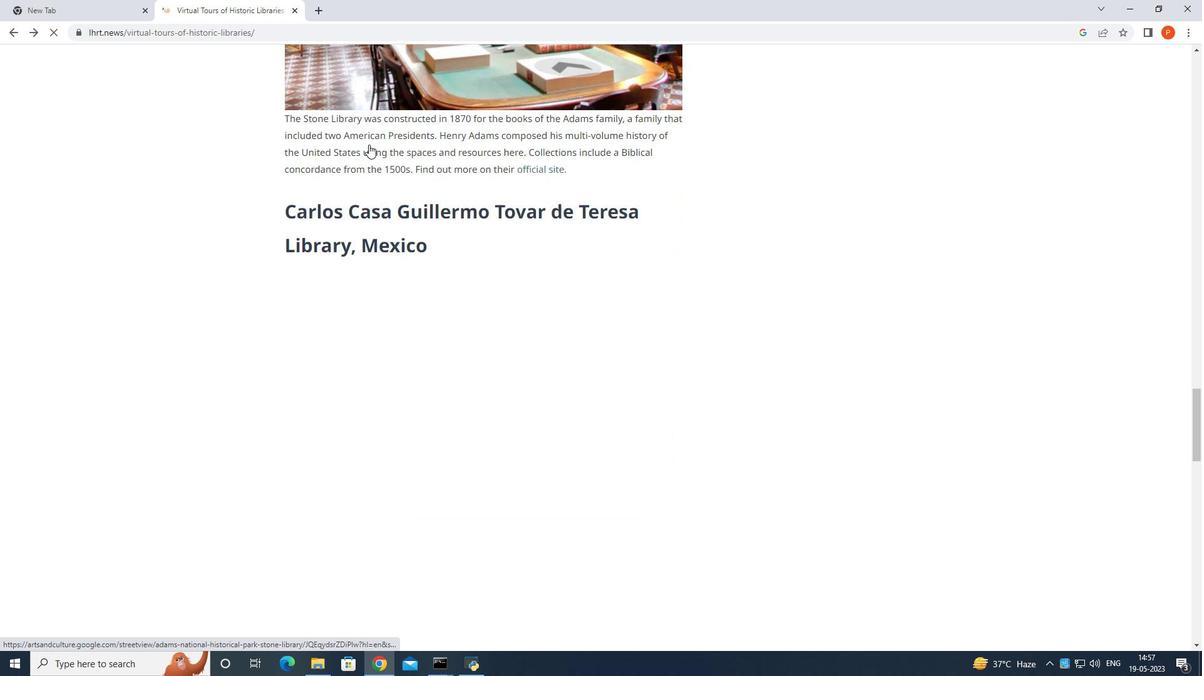
Action: Mouse scrolled (368, 143) with delta (0, 0)
Screenshot: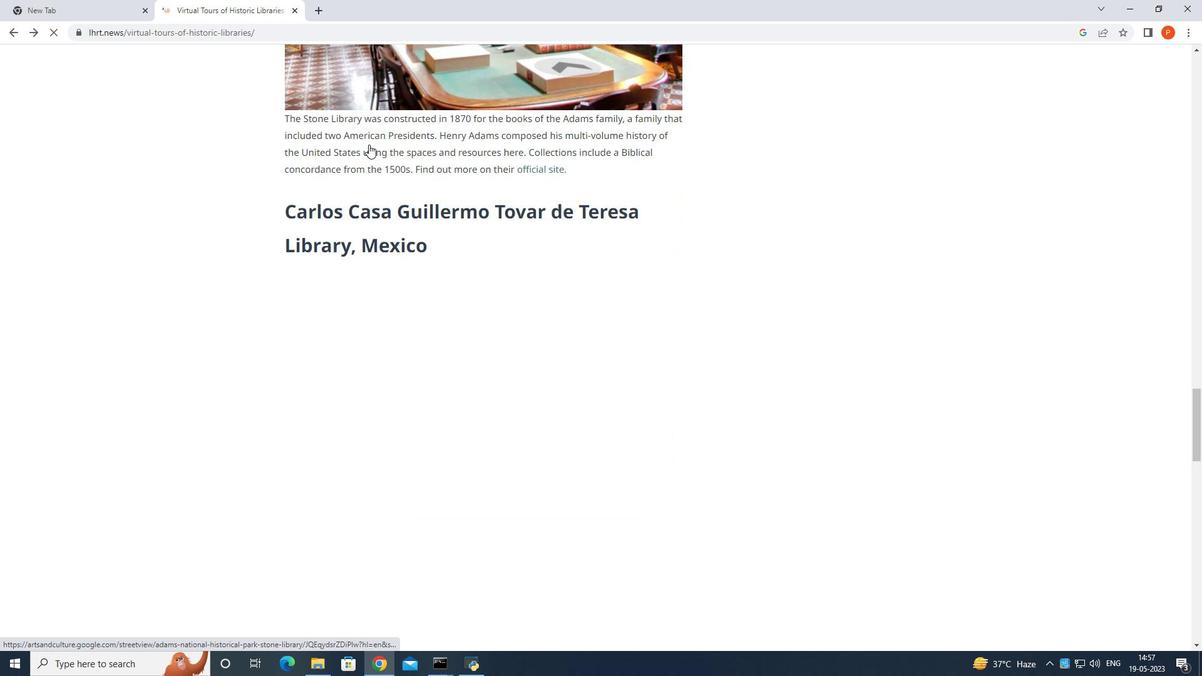 
Action: Mouse scrolled (368, 143) with delta (0, 0)
Screenshot: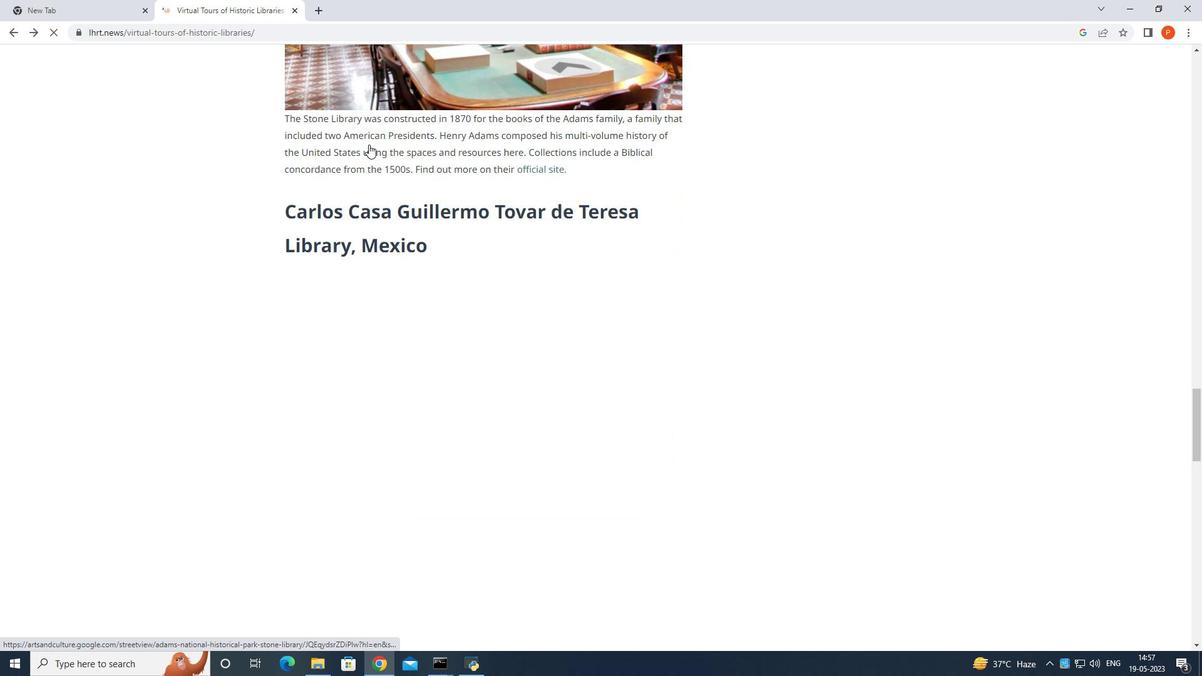 
Action: Mouse scrolled (368, 145) with delta (0, 0)
Screenshot: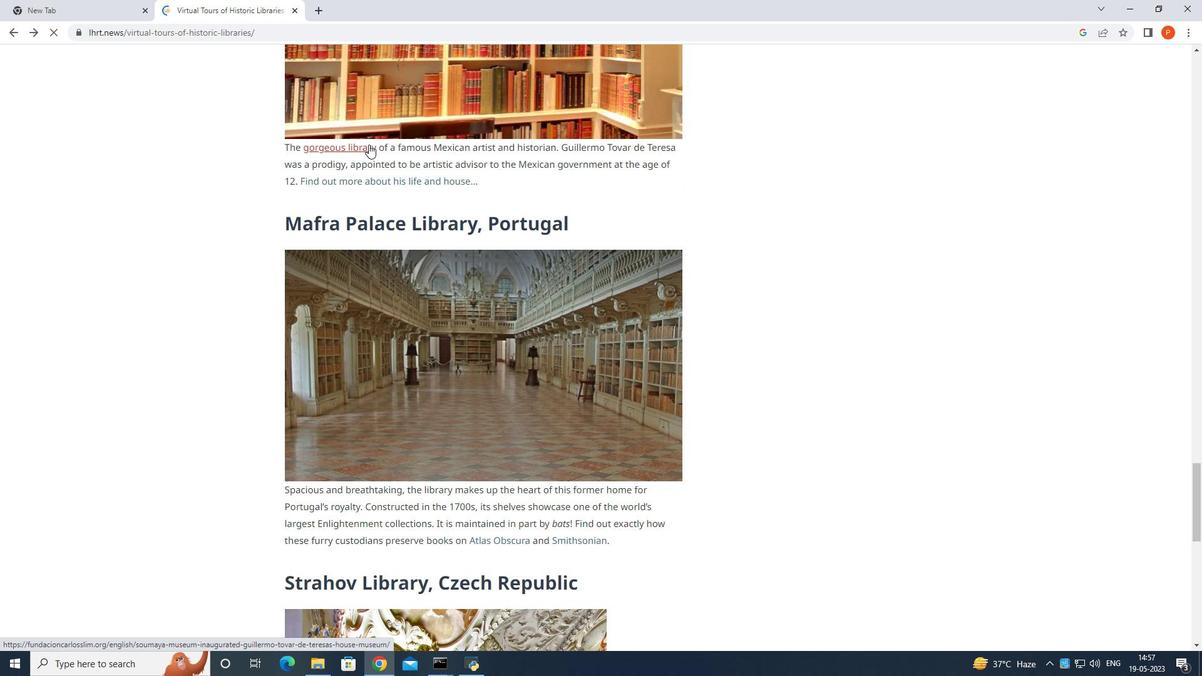 
Action: Mouse scrolled (368, 145) with delta (0, 0)
Screenshot: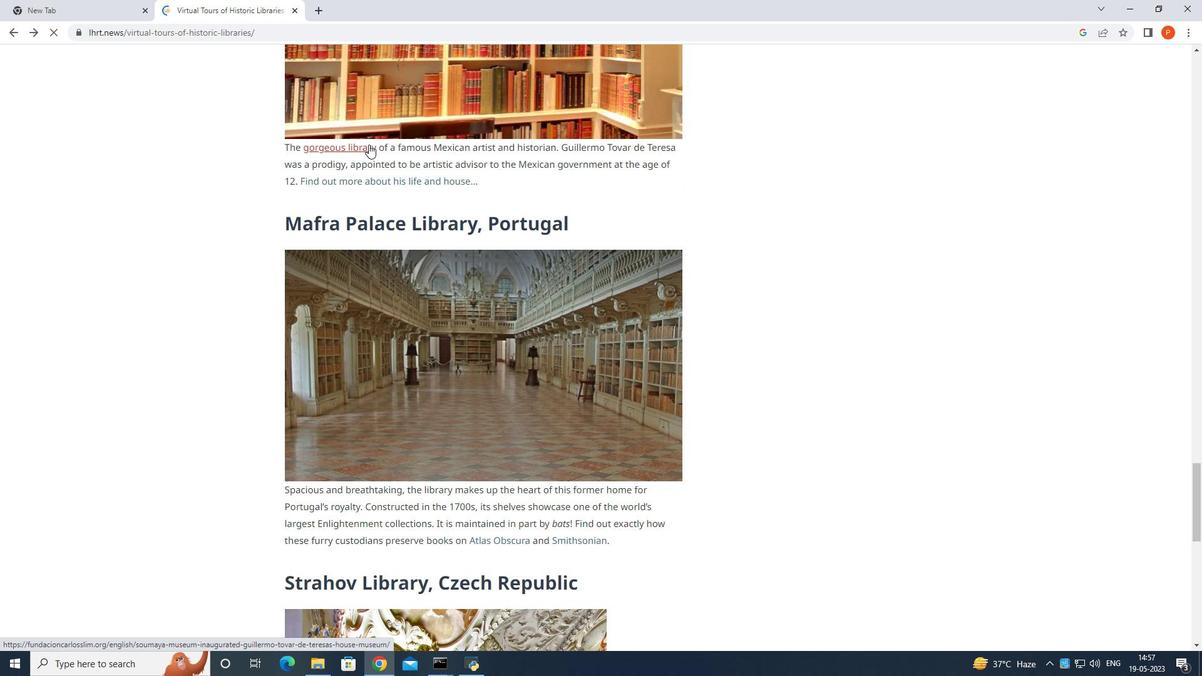 
Action: Mouse scrolled (368, 145) with delta (0, 0)
Screenshot: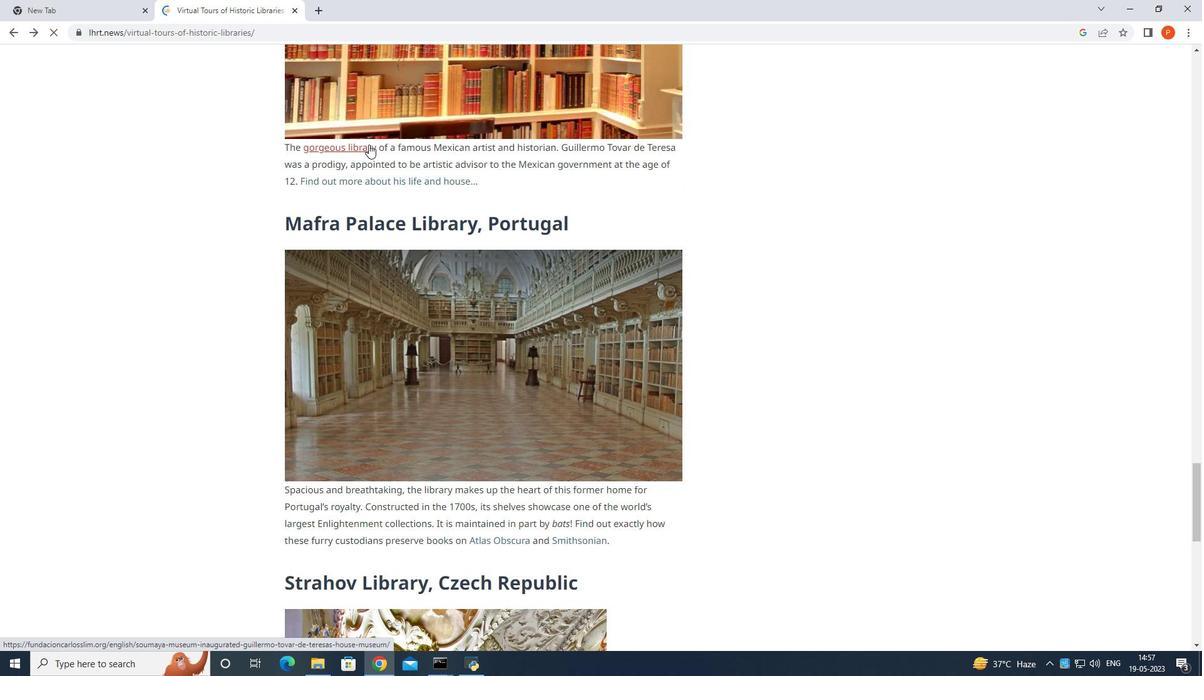 
Action: Mouse moved to (368, 143)
Screenshot: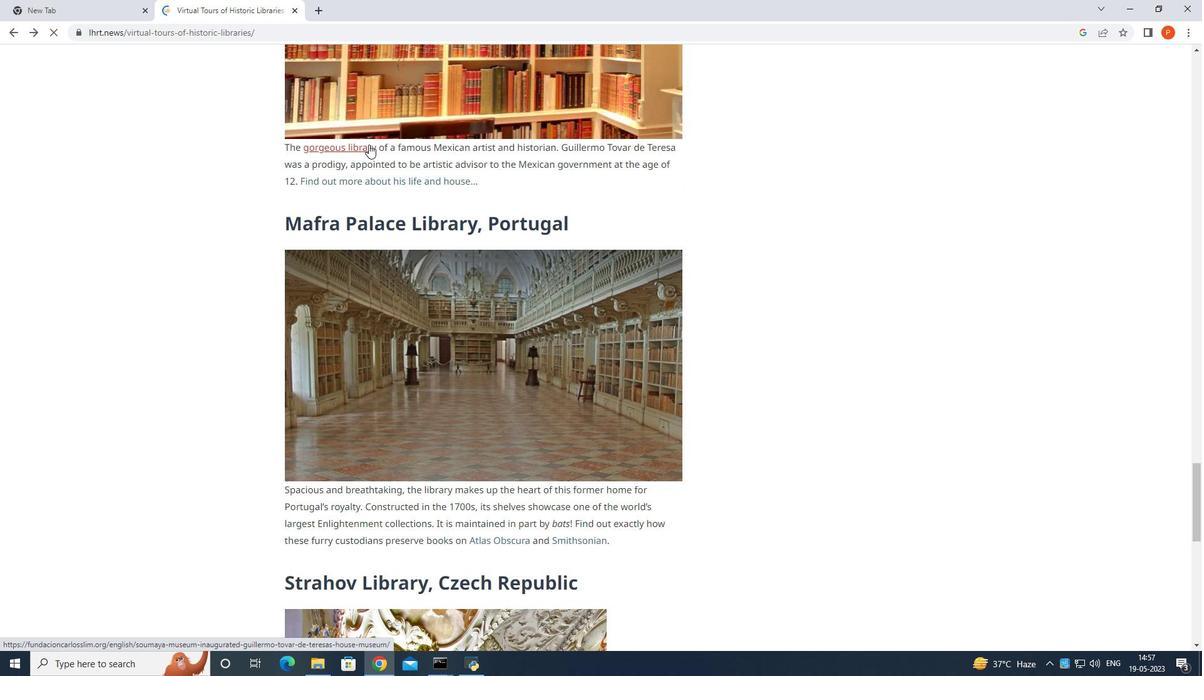 
Action: Mouse scrolled (368, 143) with delta (0, 0)
Screenshot: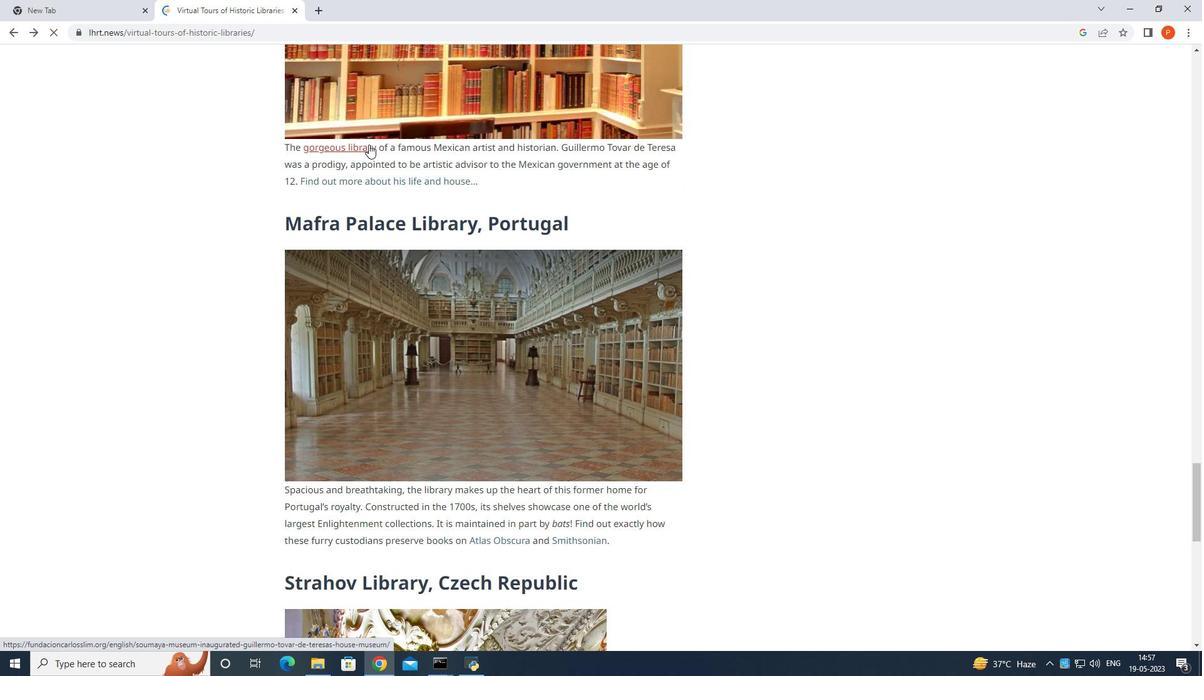 
Action: Mouse moved to (367, 138)
Screenshot: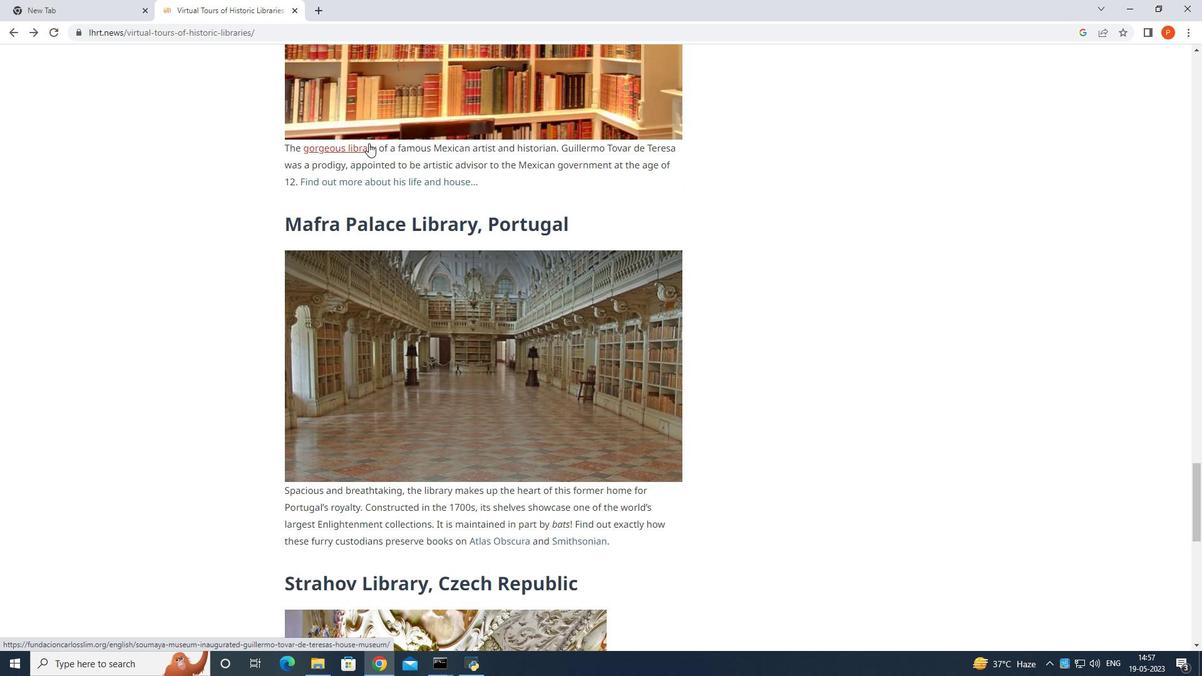 
Action: Mouse scrolled (367, 138) with delta (0, 0)
Screenshot: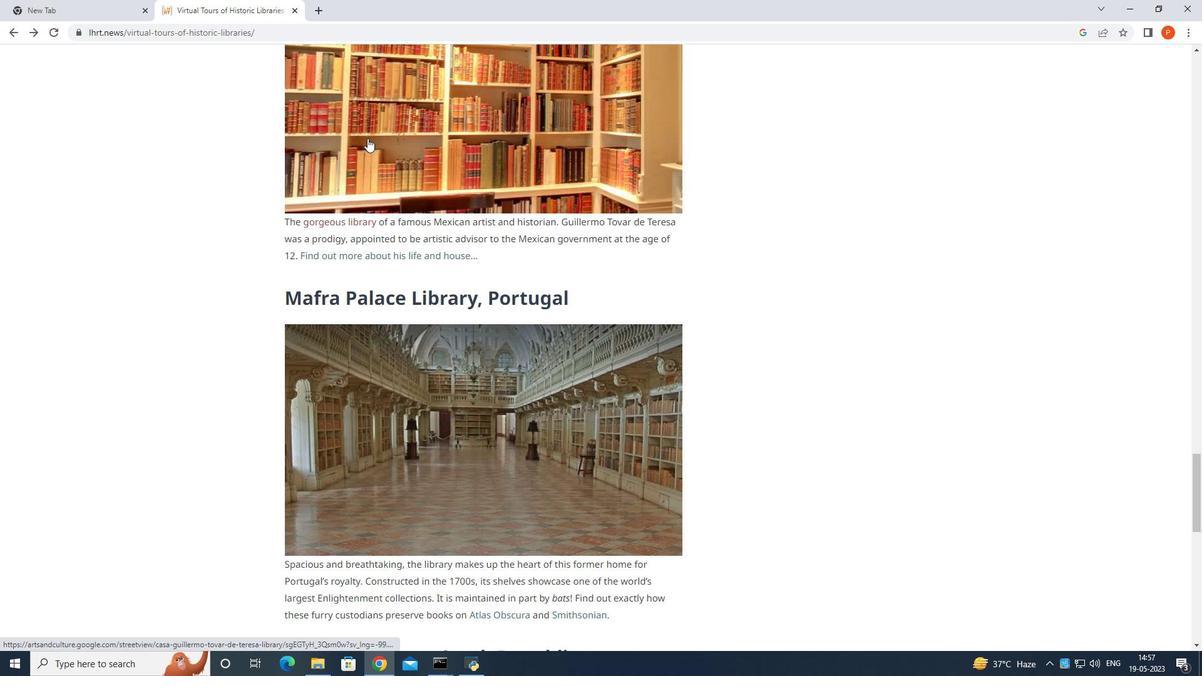 
Action: Mouse scrolled (367, 138) with delta (0, 0)
Screenshot: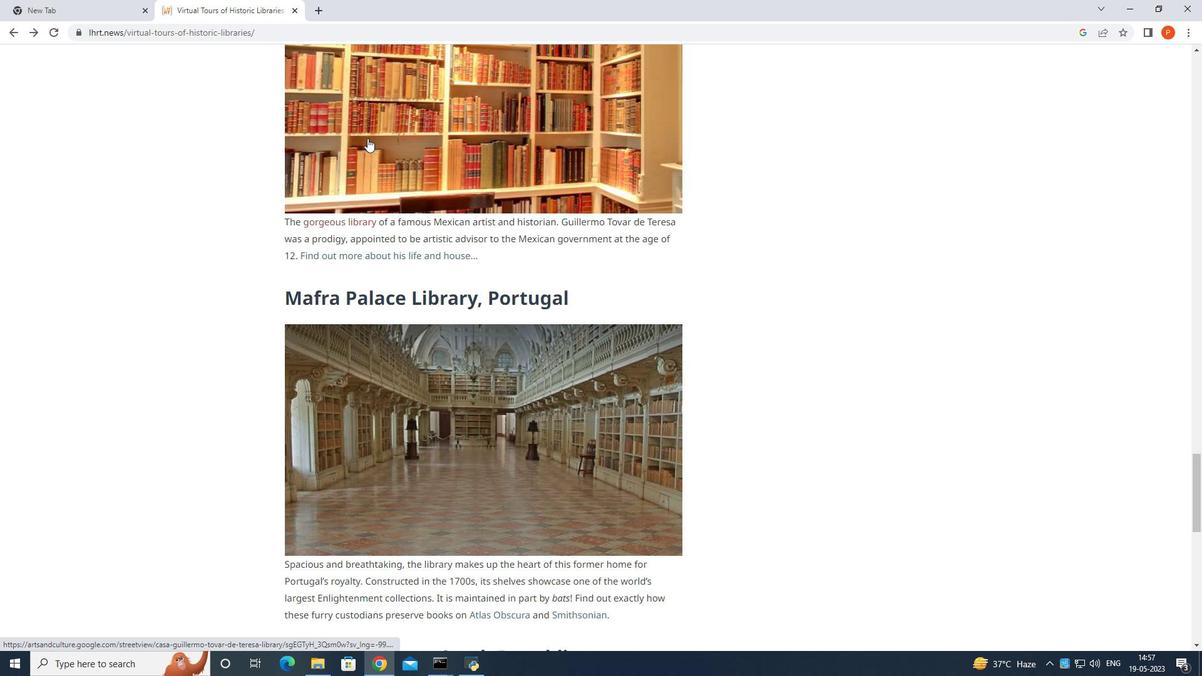 
Action: Mouse scrolled (367, 138) with delta (0, 0)
Screenshot: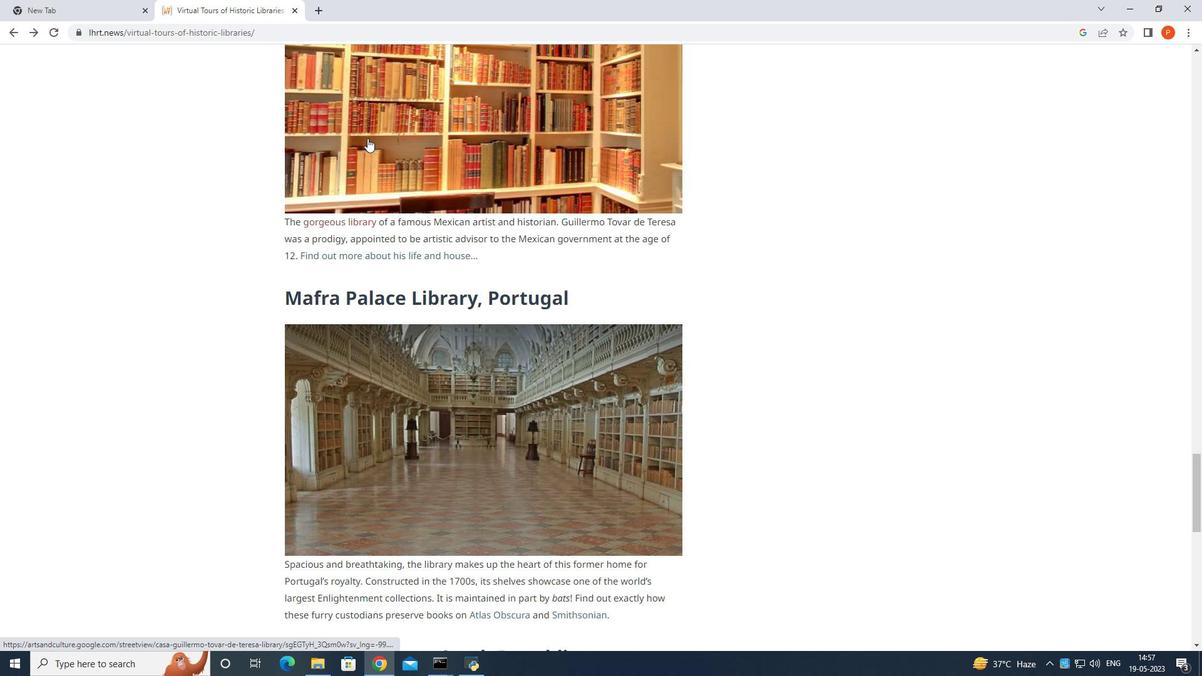 
Action: Mouse scrolled (367, 138) with delta (0, 0)
Screenshot: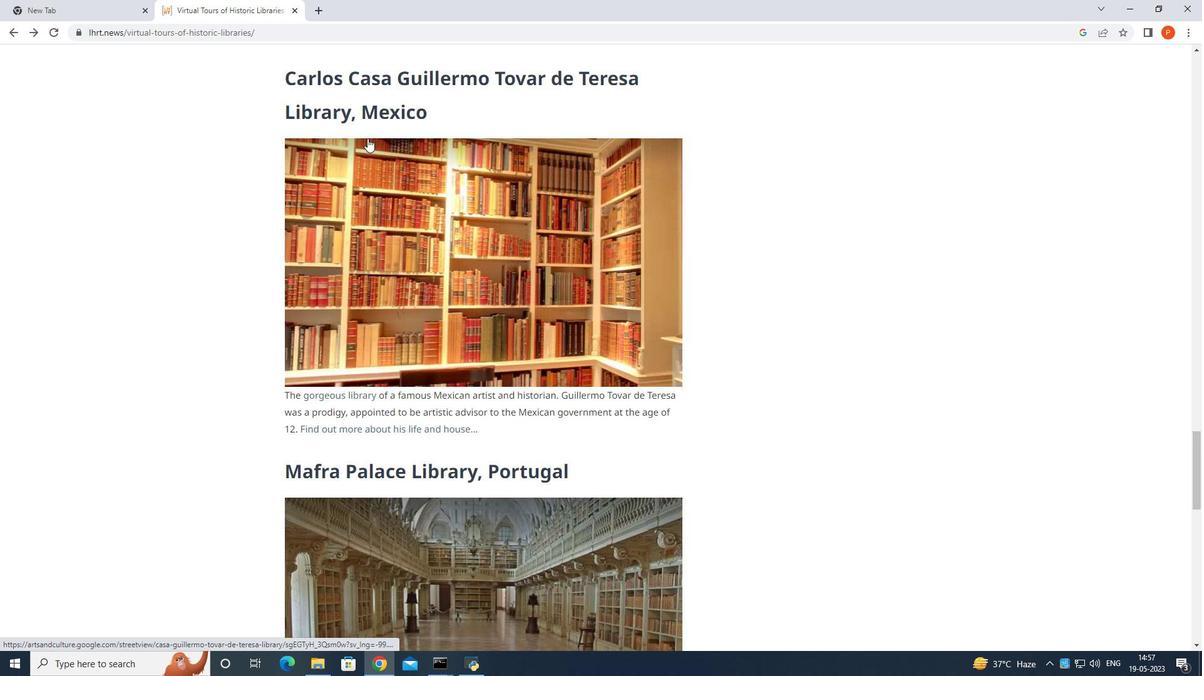 
Action: Mouse moved to (366, 136)
Screenshot: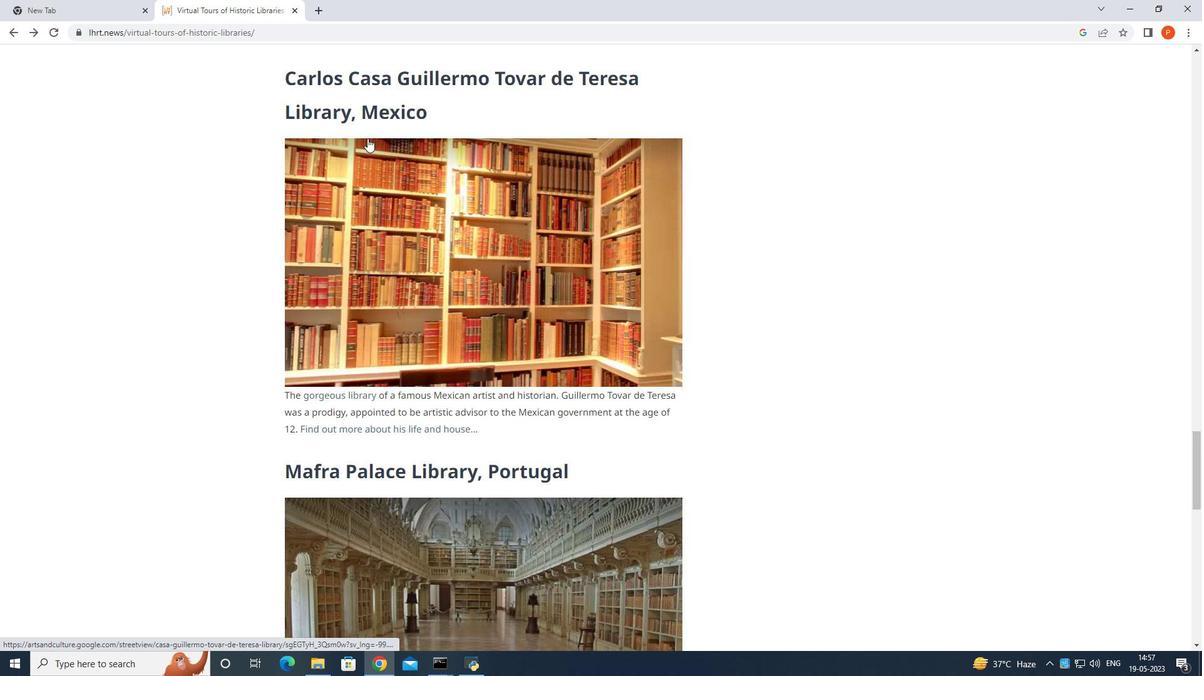 
Action: Mouse scrolled (366, 137) with delta (0, 0)
Screenshot: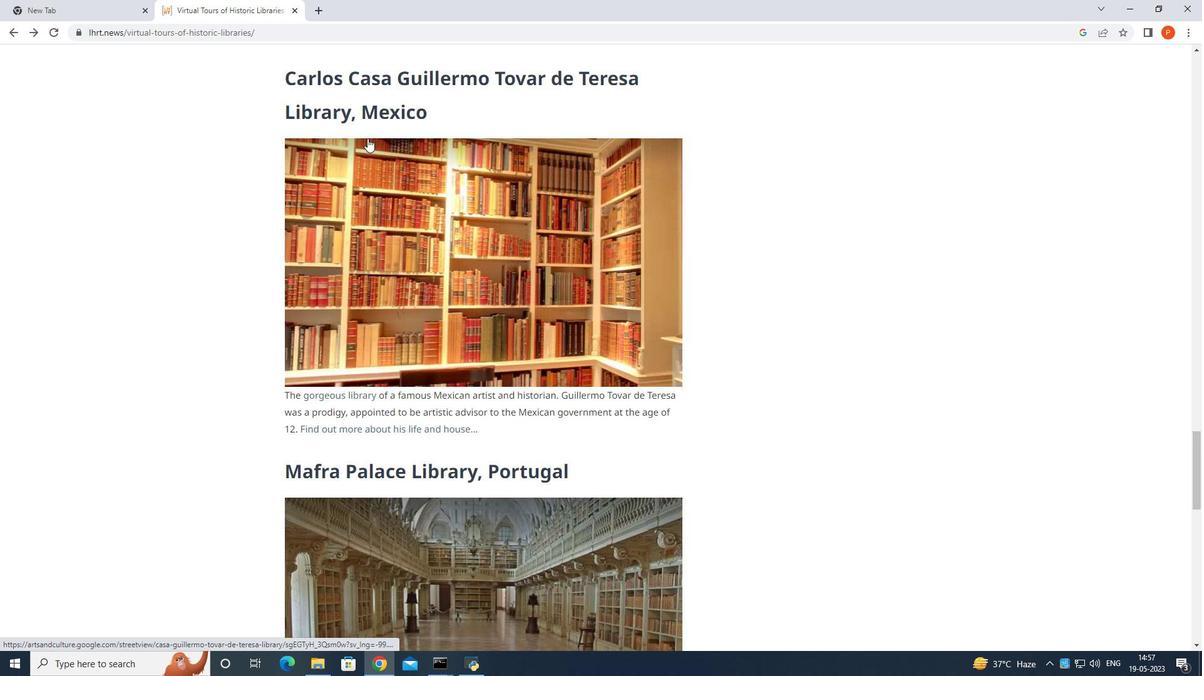 
Action: Mouse moved to (363, 124)
Screenshot: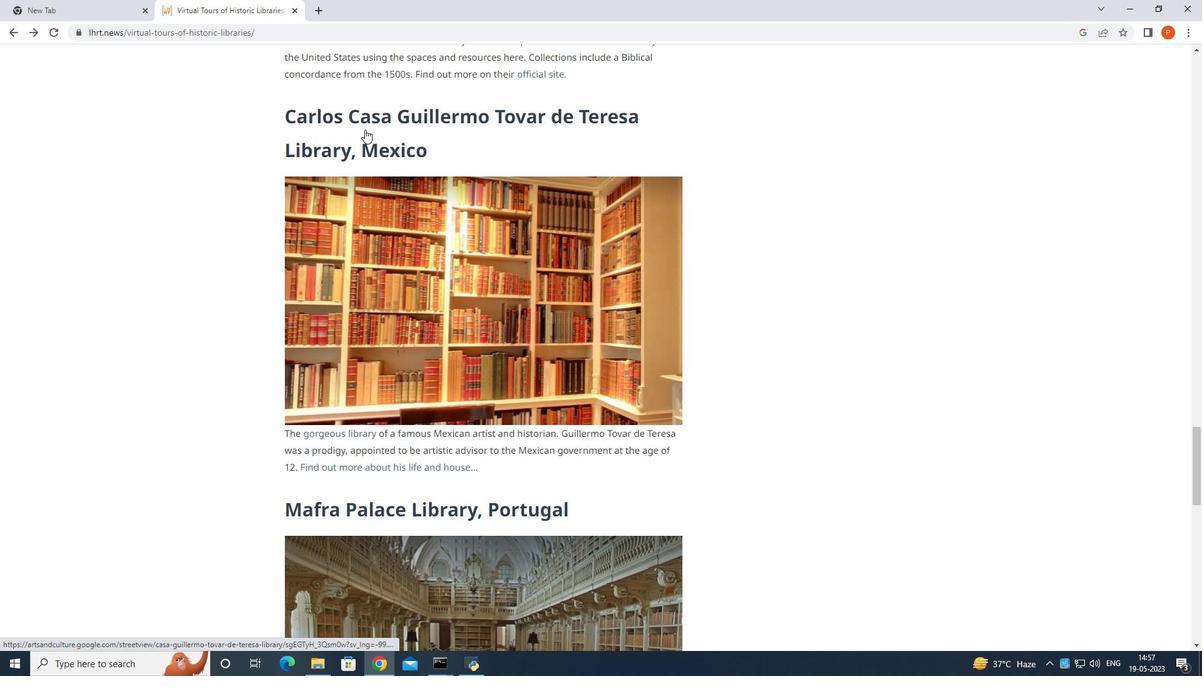 
Action: Mouse scrolled (363, 125) with delta (0, 0)
Screenshot: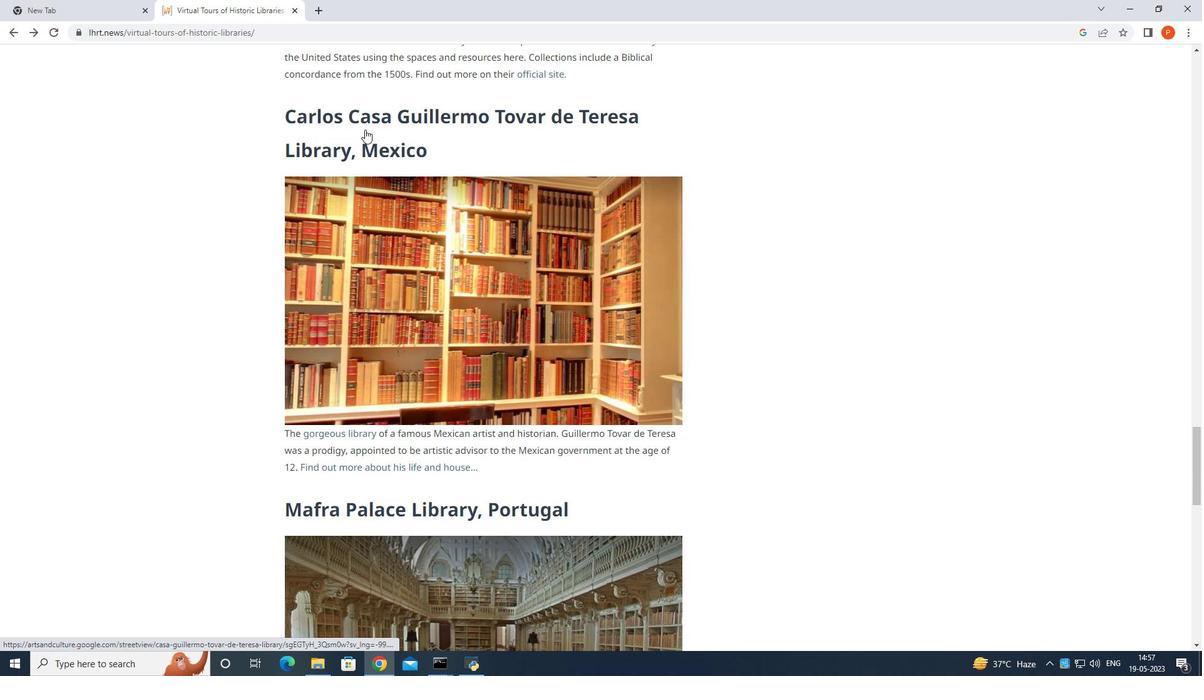 
Action: Mouse scrolled (363, 125) with delta (0, 0)
Screenshot: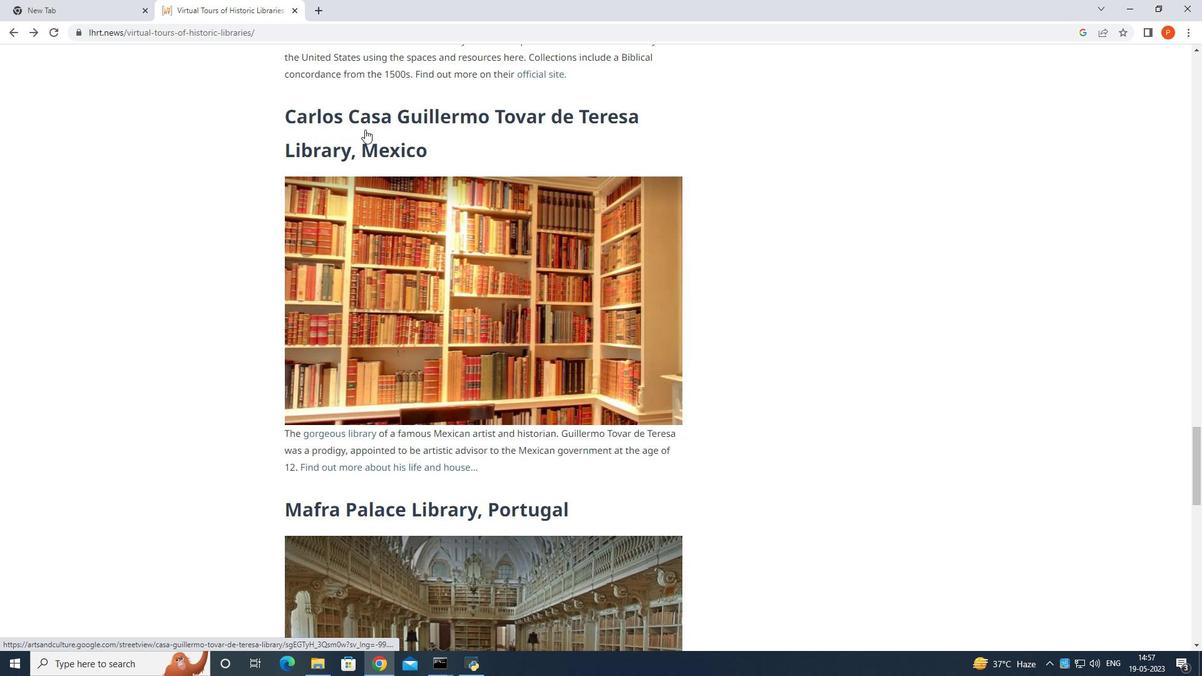
Action: Mouse moved to (363, 123)
Screenshot: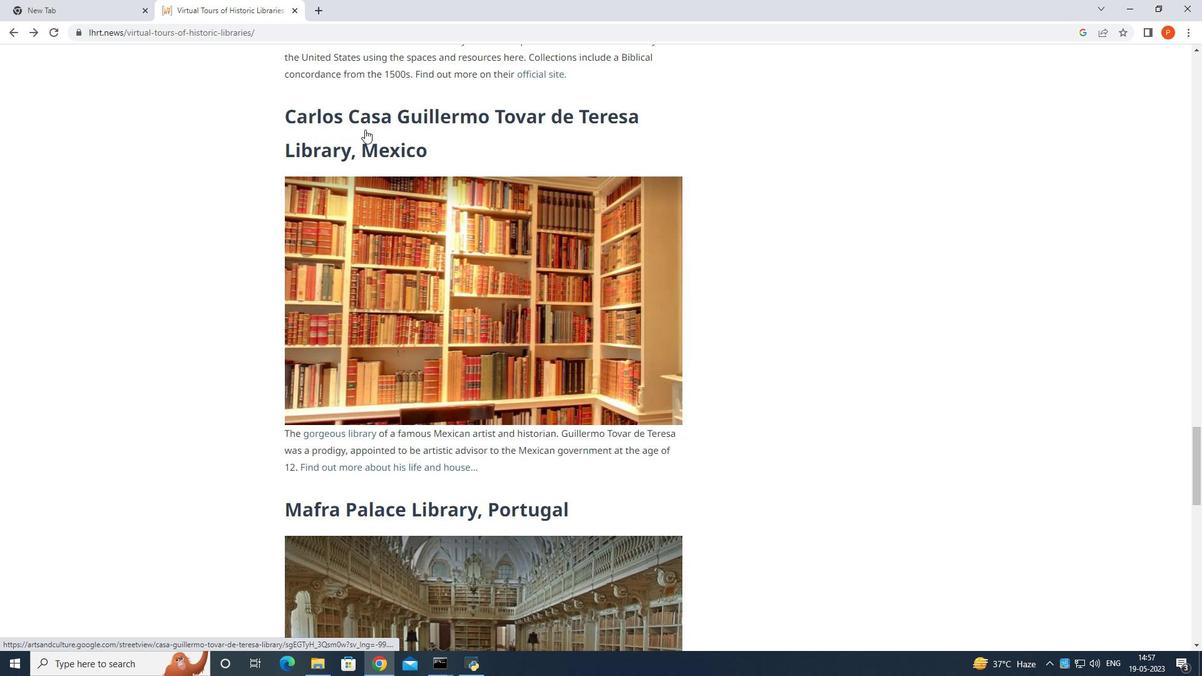 
Action: Mouse scrolled (363, 124) with delta (0, 0)
Screenshot: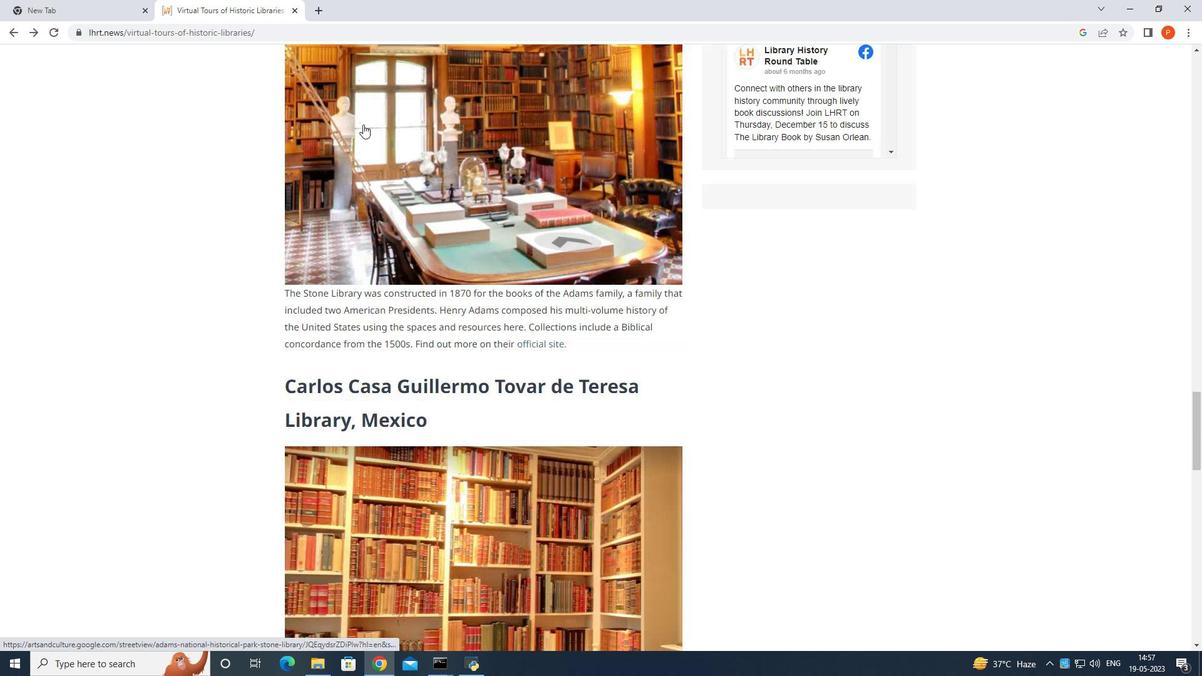 
Action: Mouse moved to (361, 122)
Screenshot: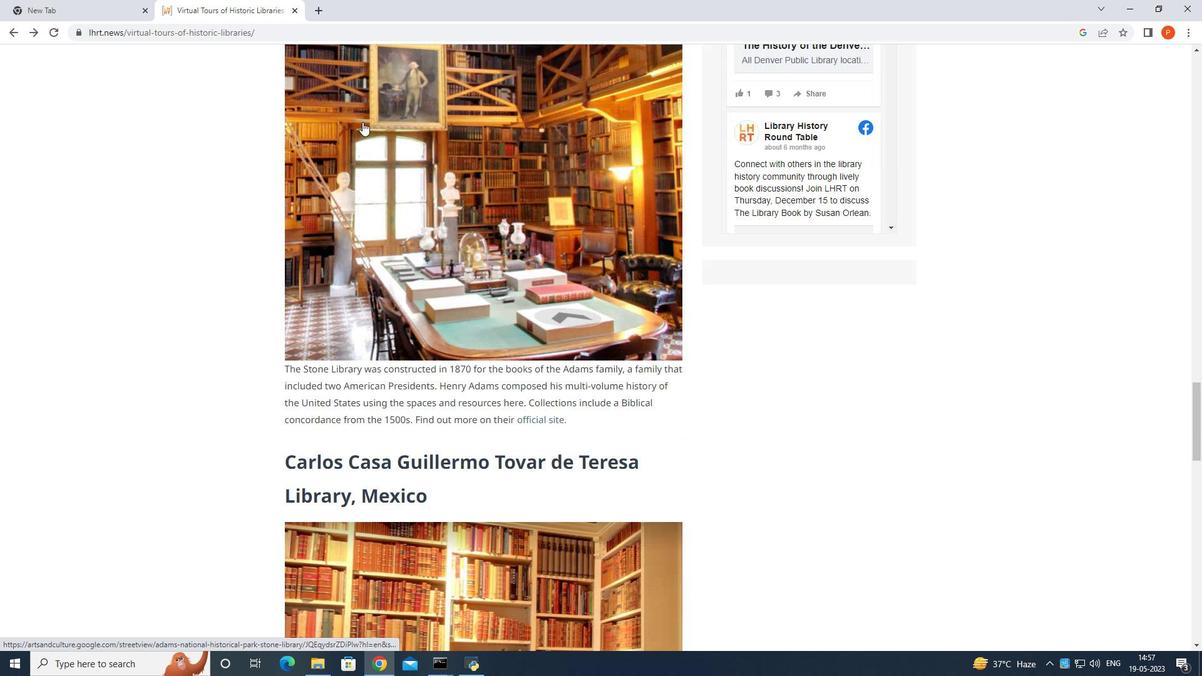 
Action: Mouse scrolled (361, 122) with delta (0, 0)
Screenshot: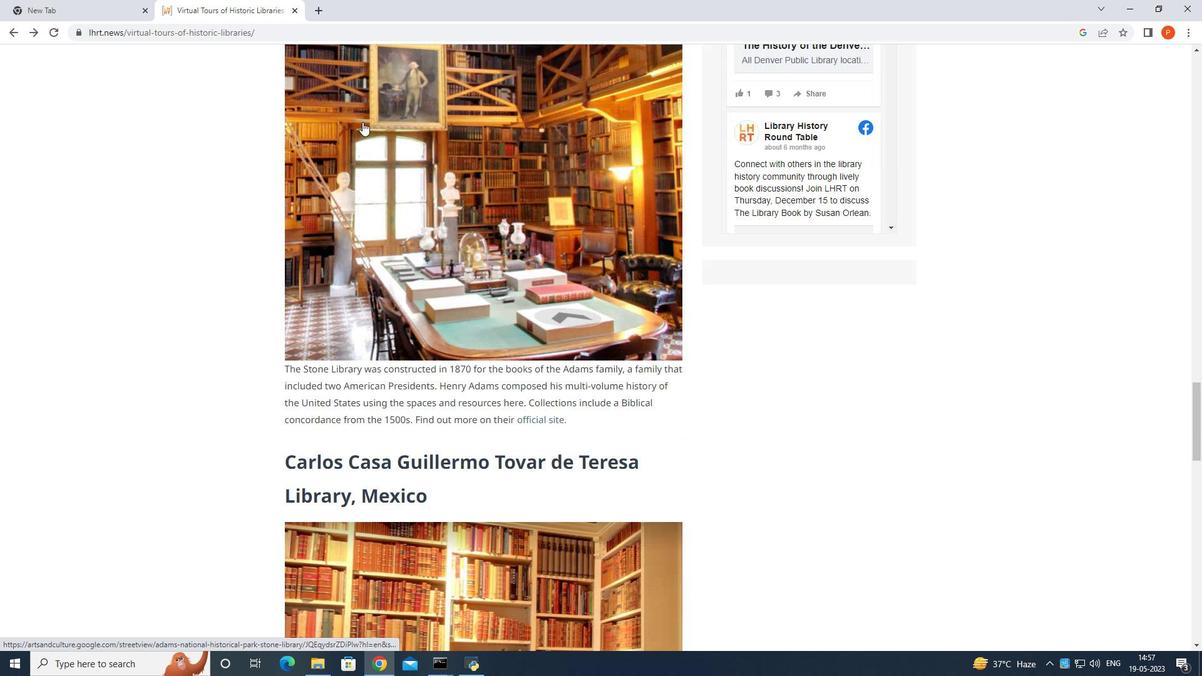 
Action: Mouse moved to (361, 121)
Screenshot: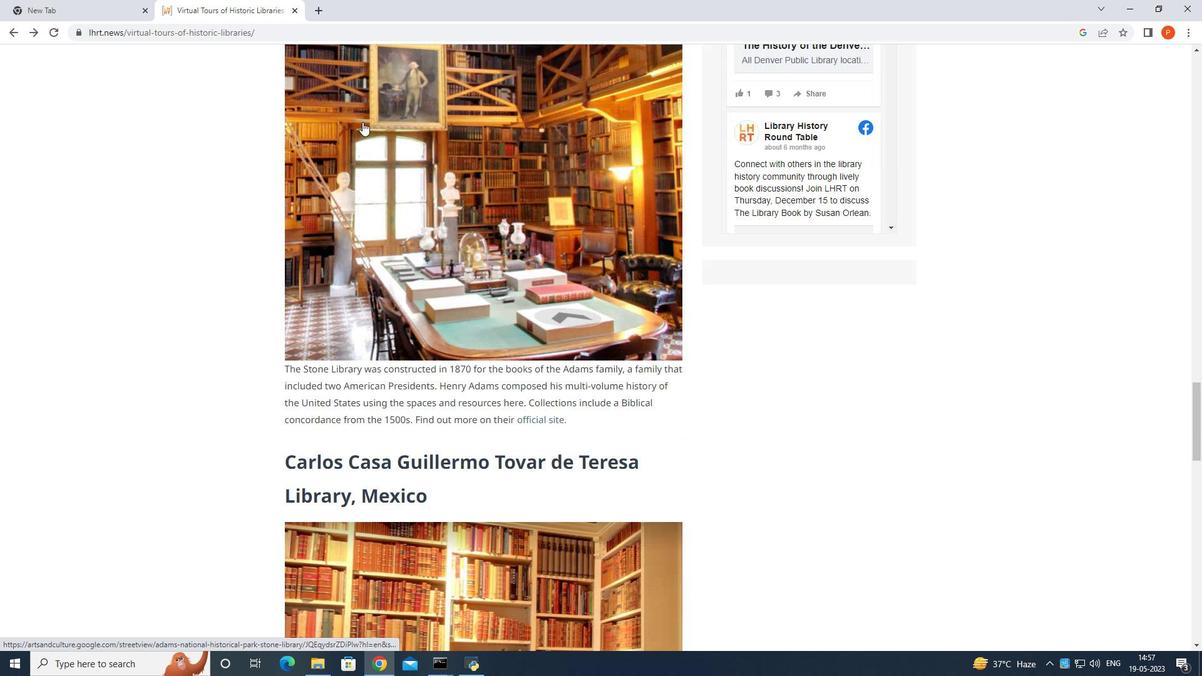 
Action: Mouse scrolled (361, 122) with delta (0, 0)
Screenshot: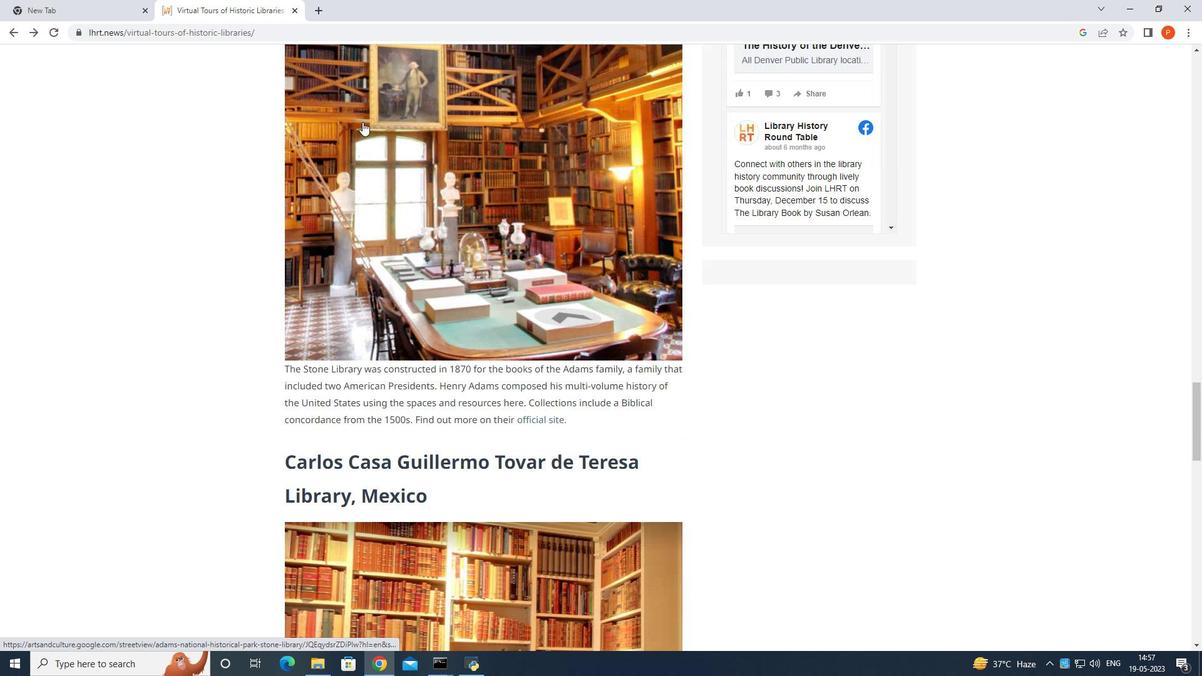 
Action: Mouse scrolled (361, 122) with delta (0, 0)
Screenshot: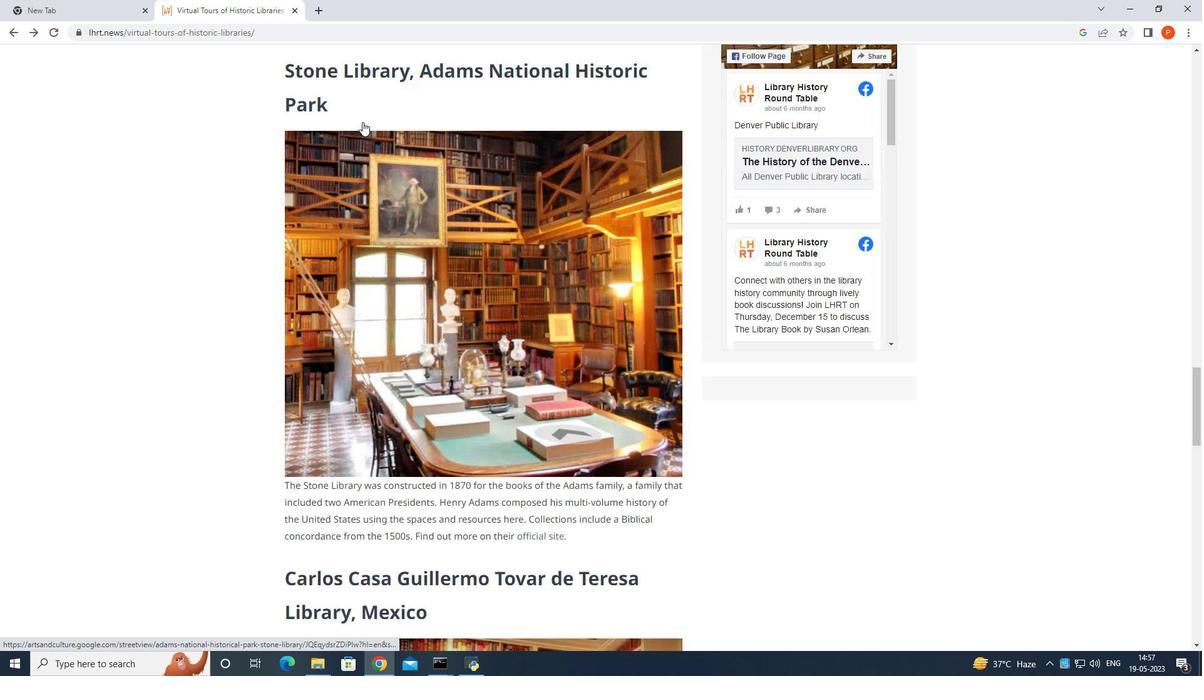 
Action: Mouse moved to (358, 120)
Screenshot: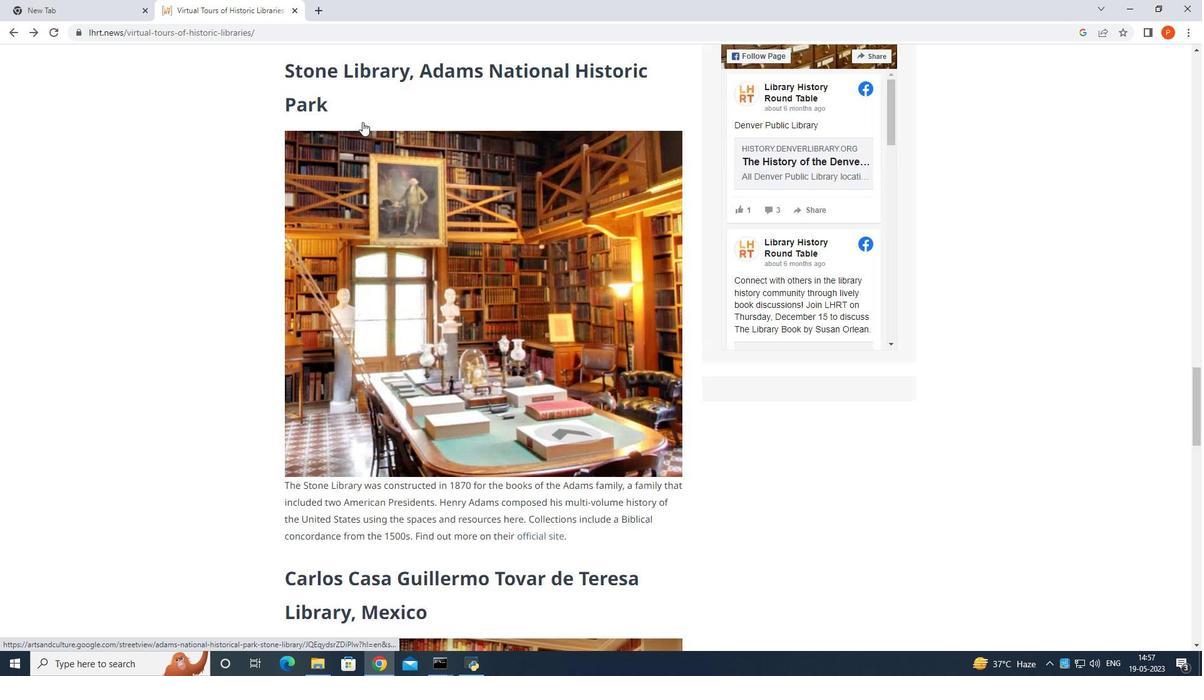 
Action: Mouse scrolled (359, 120) with delta (0, 0)
Screenshot: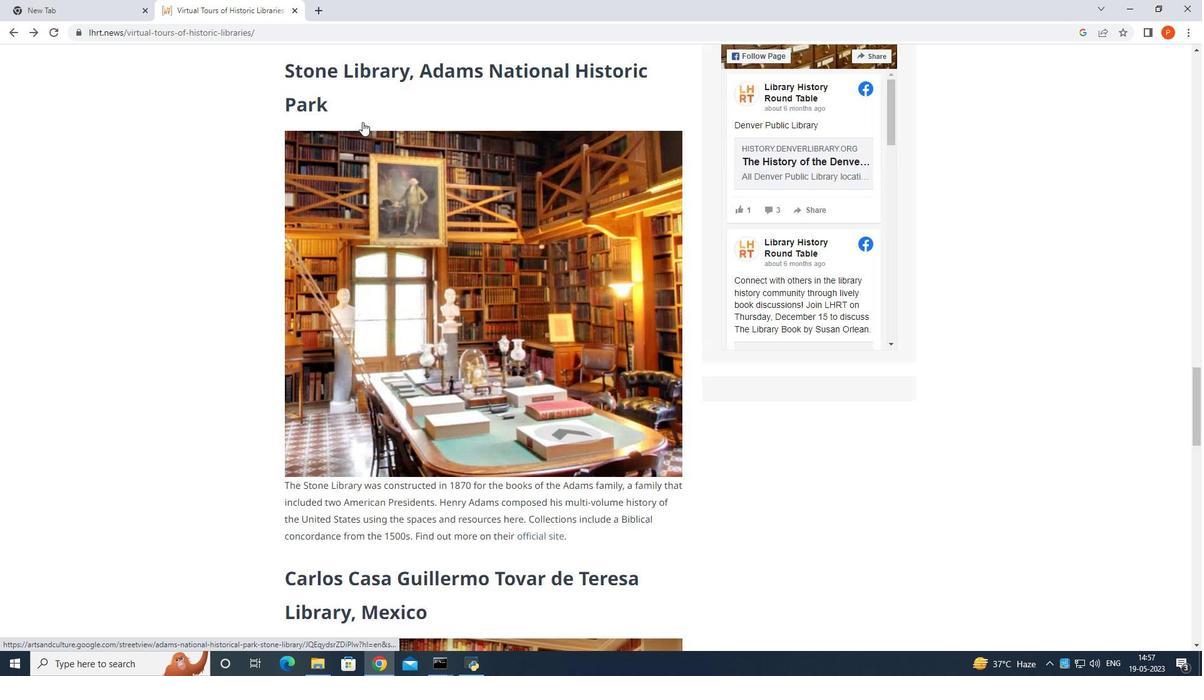 
Action: Mouse moved to (352, 115)
Screenshot: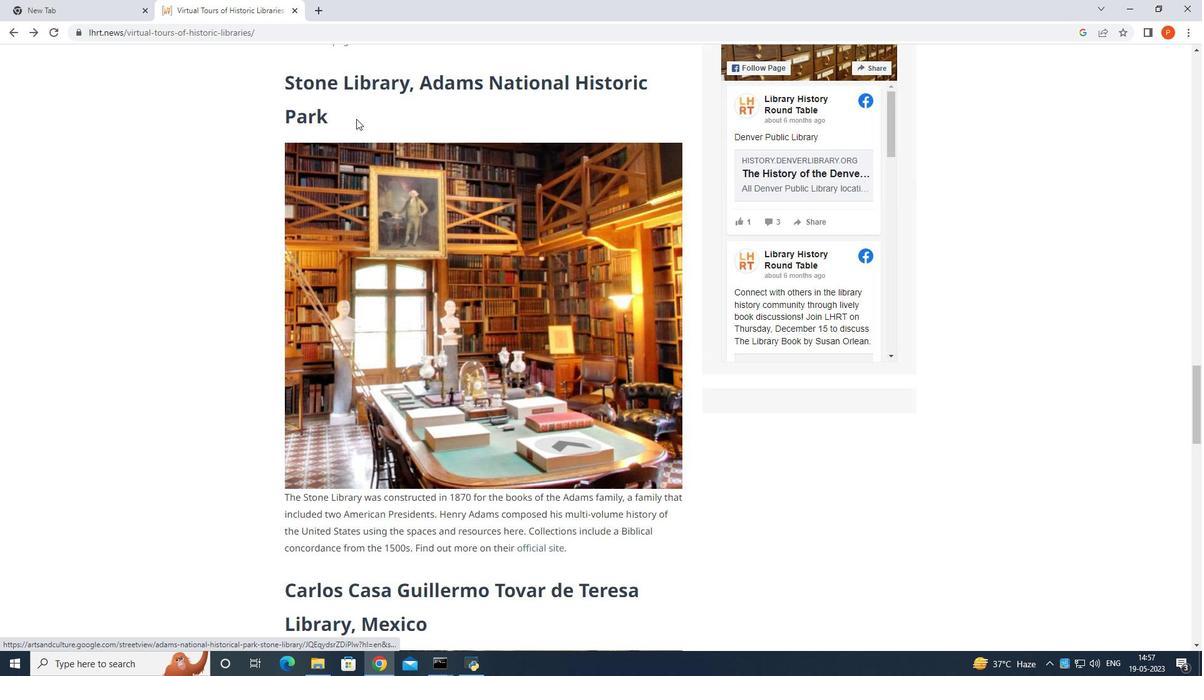 
Action: Mouse scrolled (352, 116) with delta (0, 0)
Screenshot: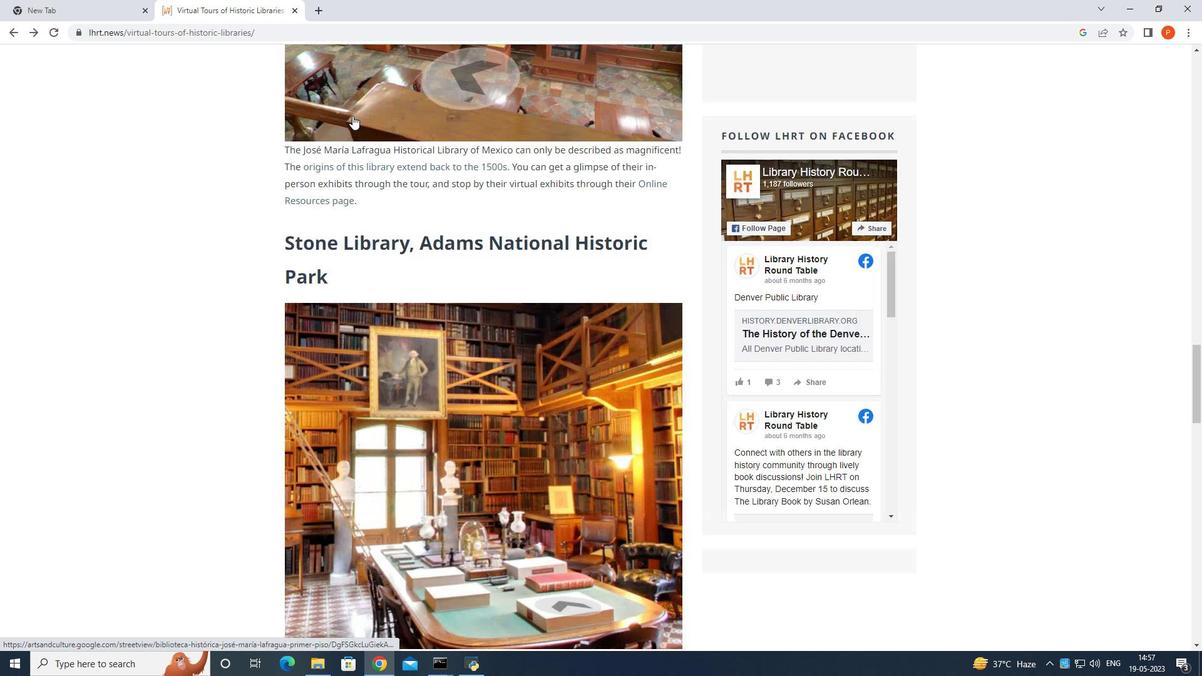 
Action: Mouse scrolled (352, 116) with delta (0, 0)
Screenshot: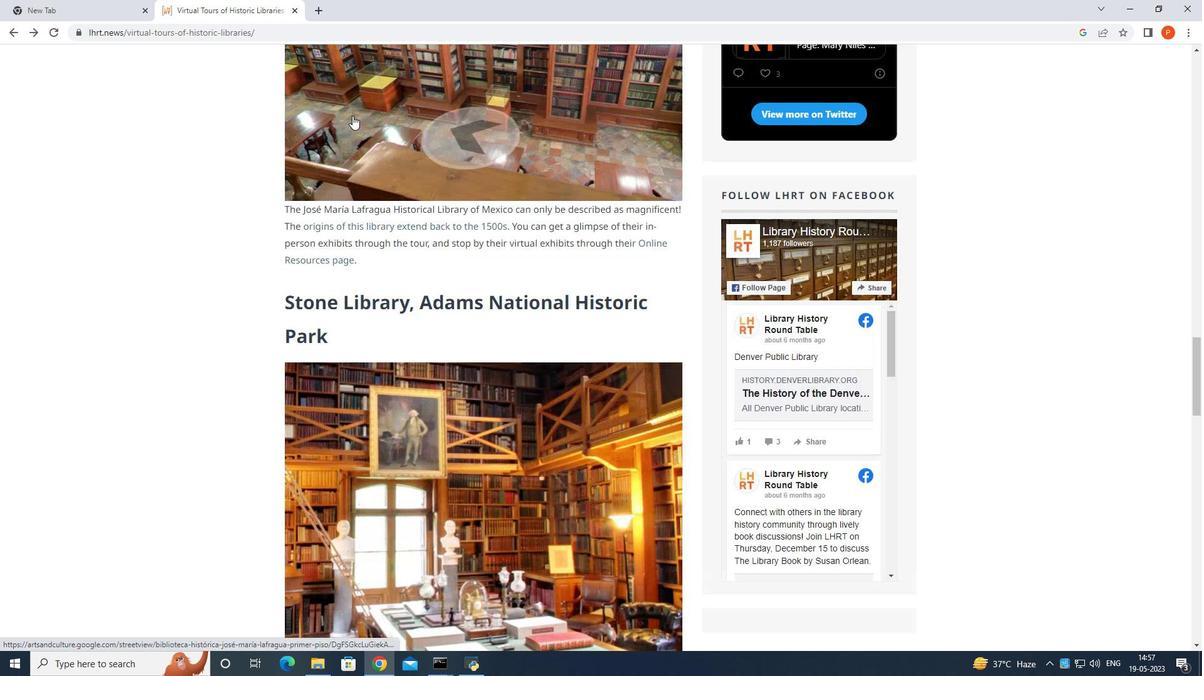 
Action: Mouse scrolled (352, 116) with delta (0, 0)
Screenshot: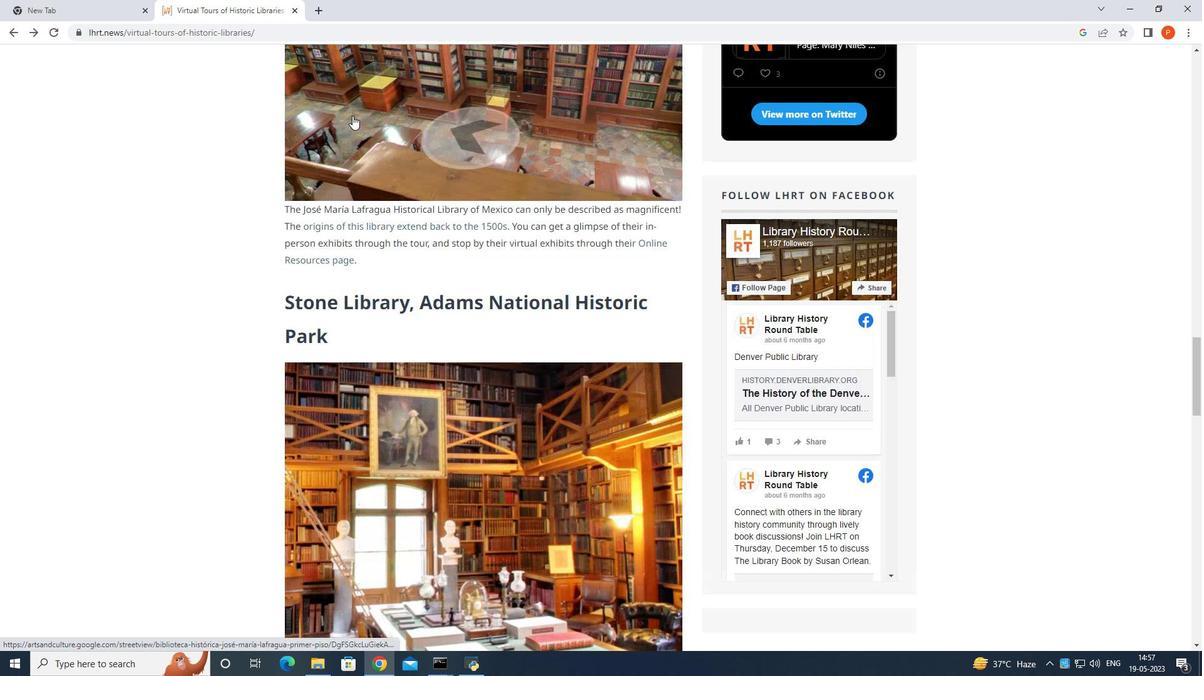 
Action: Mouse scrolled (352, 116) with delta (0, 0)
Screenshot: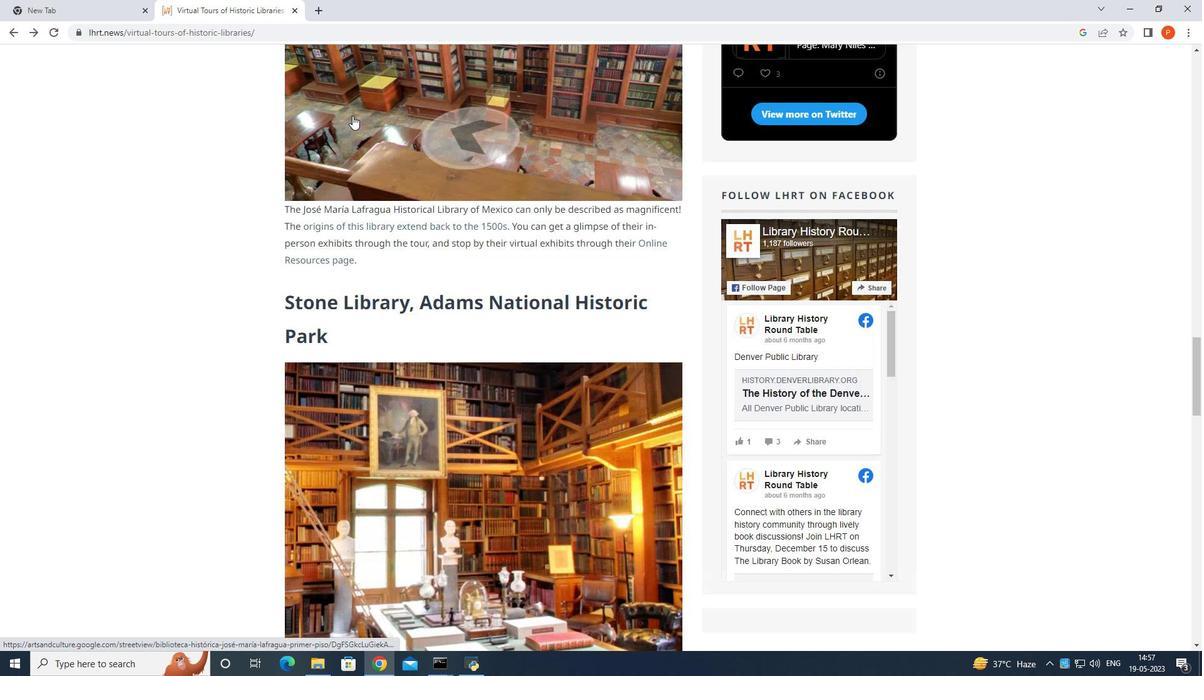 
Action: Mouse scrolled (352, 116) with delta (0, 0)
Screenshot: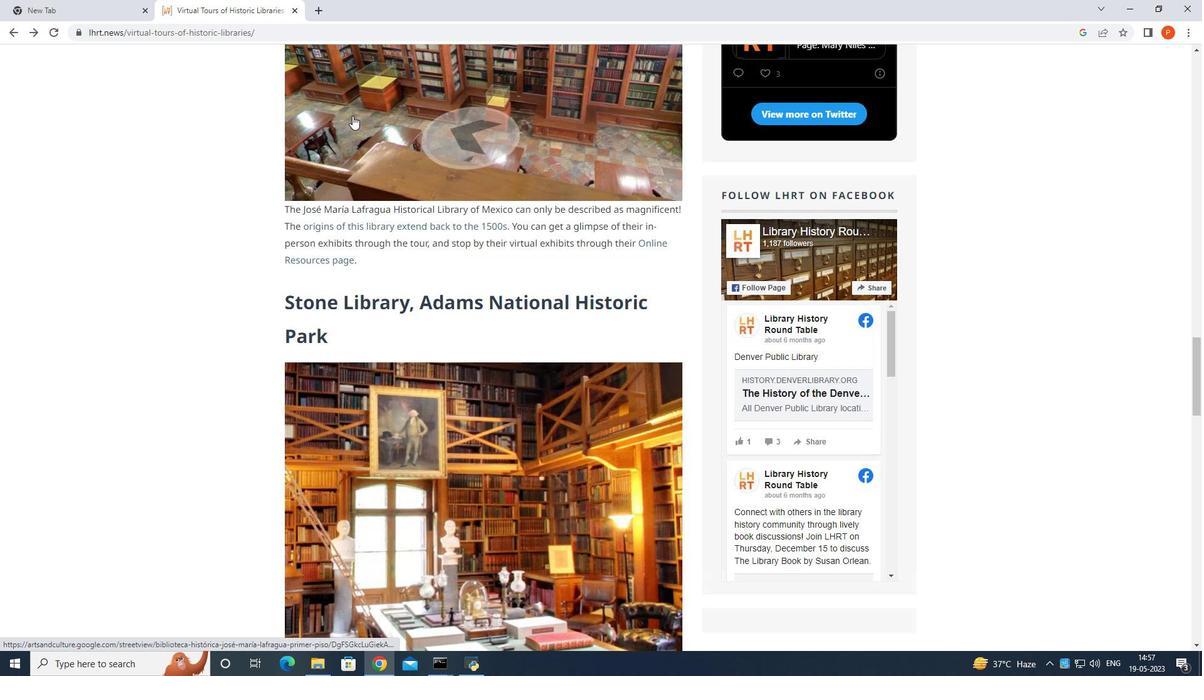 
Action: Mouse scrolled (352, 116) with delta (0, 0)
Screenshot: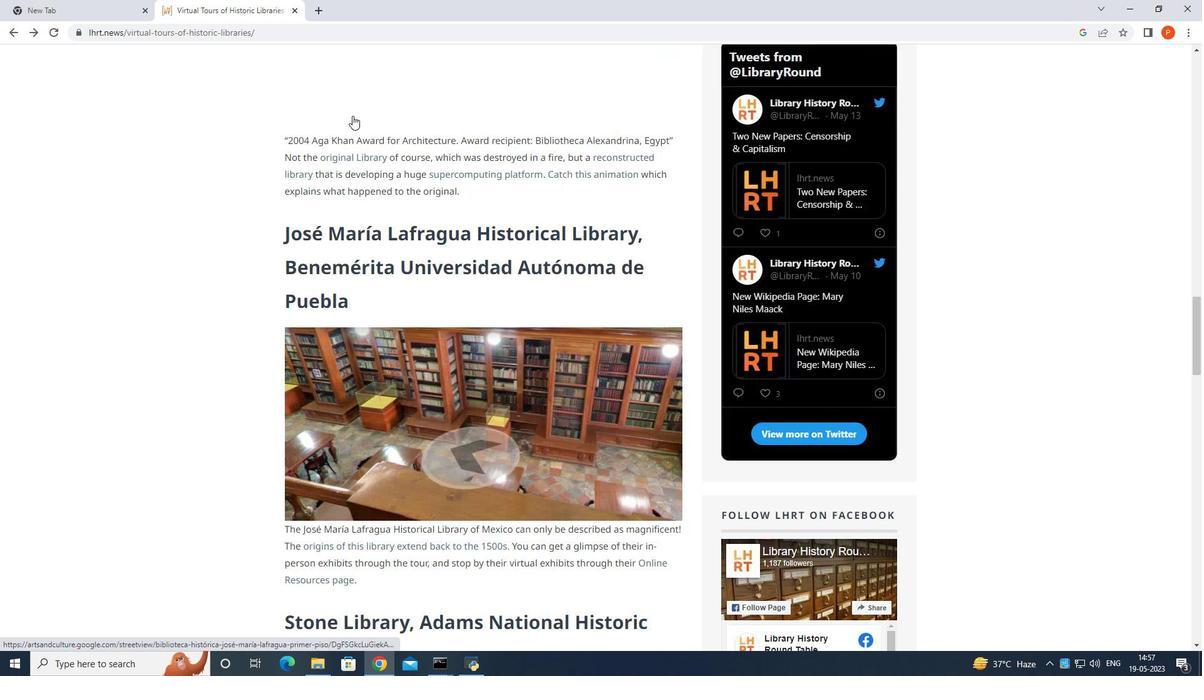 
Action: Mouse scrolled (352, 116) with delta (0, 0)
Screenshot: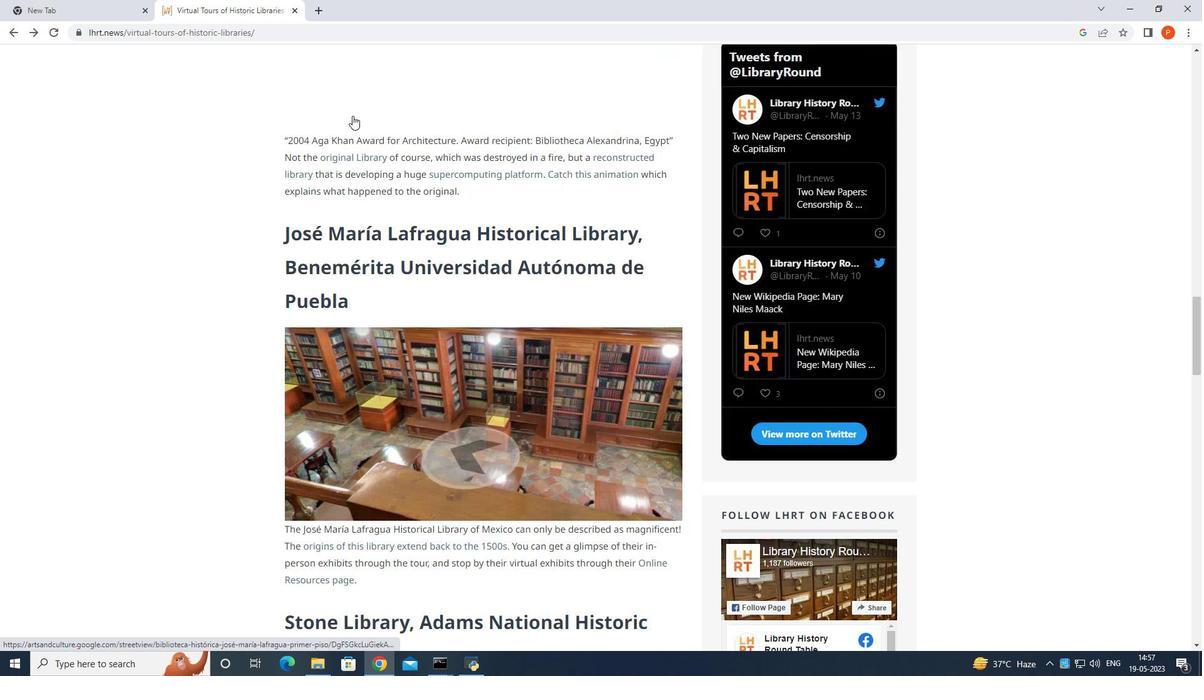 
Action: Mouse scrolled (352, 116) with delta (0, 0)
Screenshot: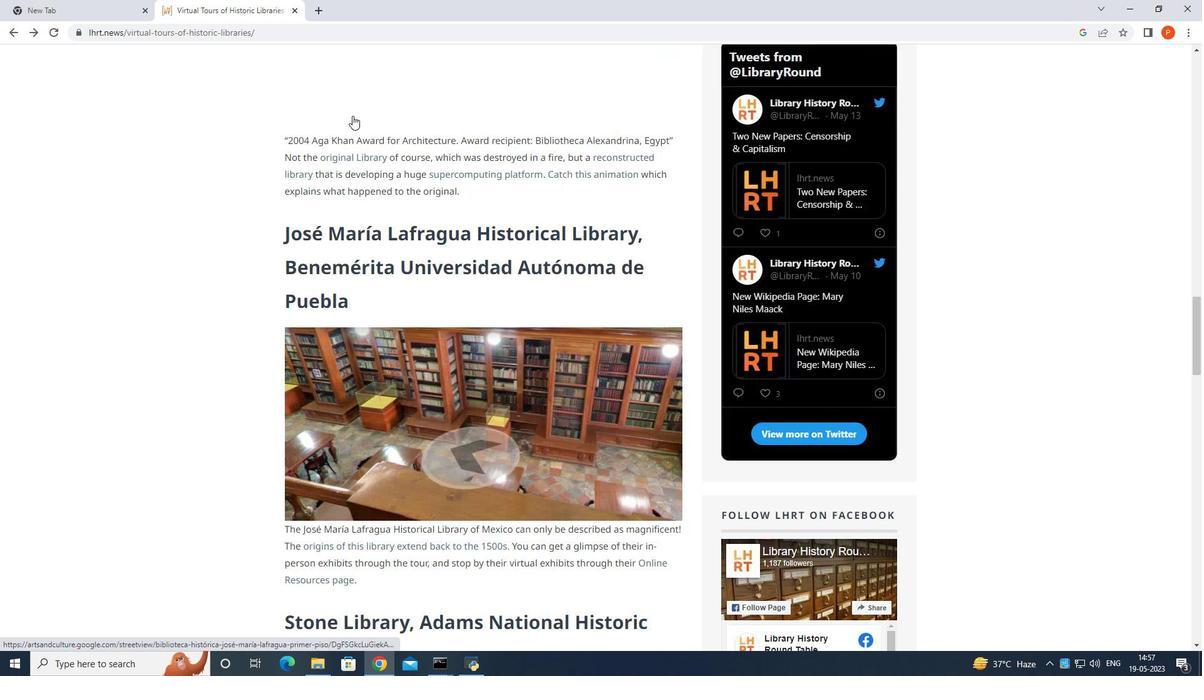 
Action: Mouse scrolled (352, 116) with delta (0, 0)
Screenshot: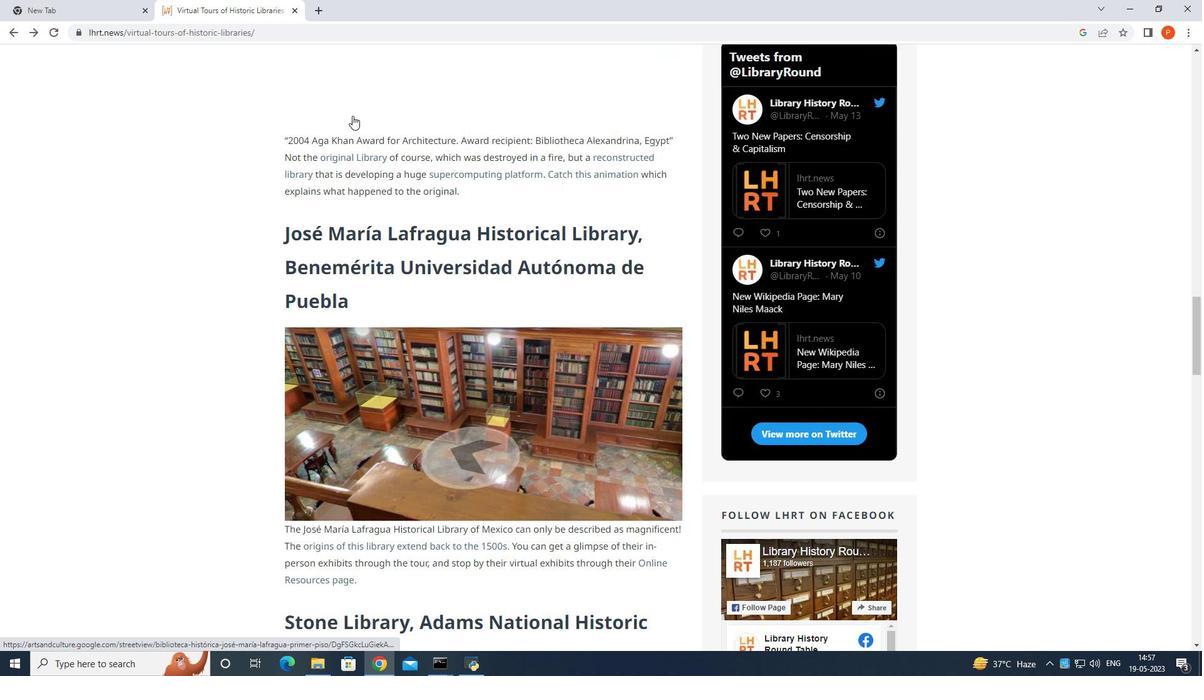 
Action: Mouse scrolled (352, 116) with delta (0, 0)
Screenshot: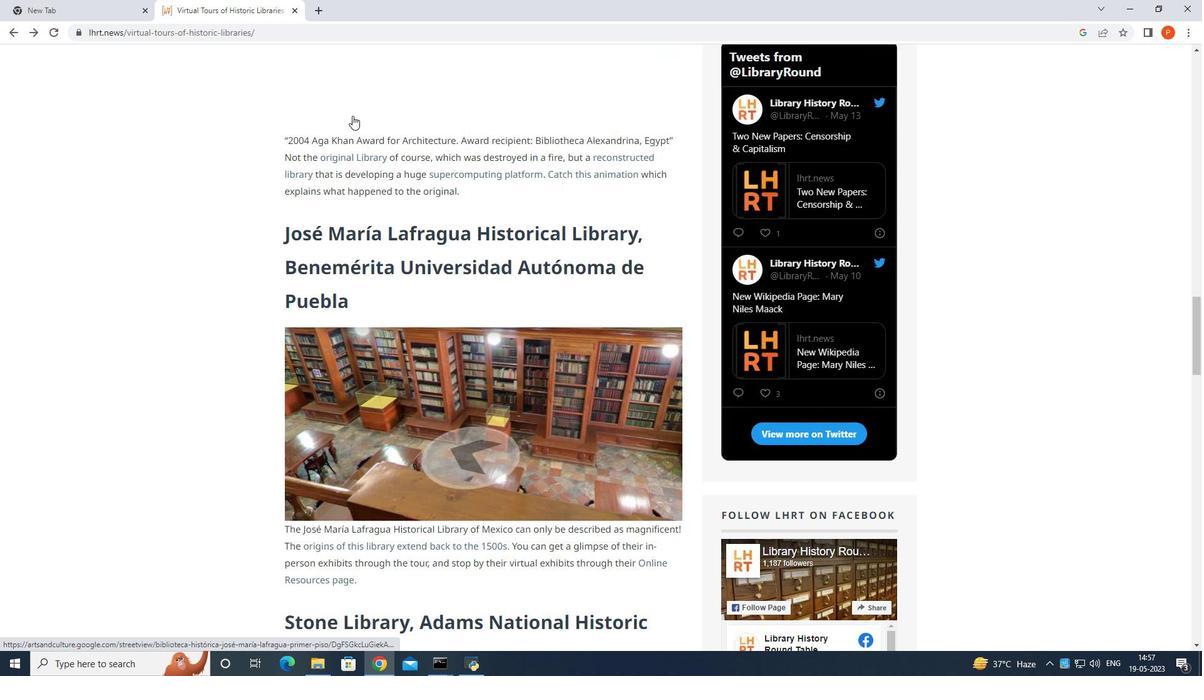 
Action: Mouse scrolled (352, 116) with delta (0, 0)
Screenshot: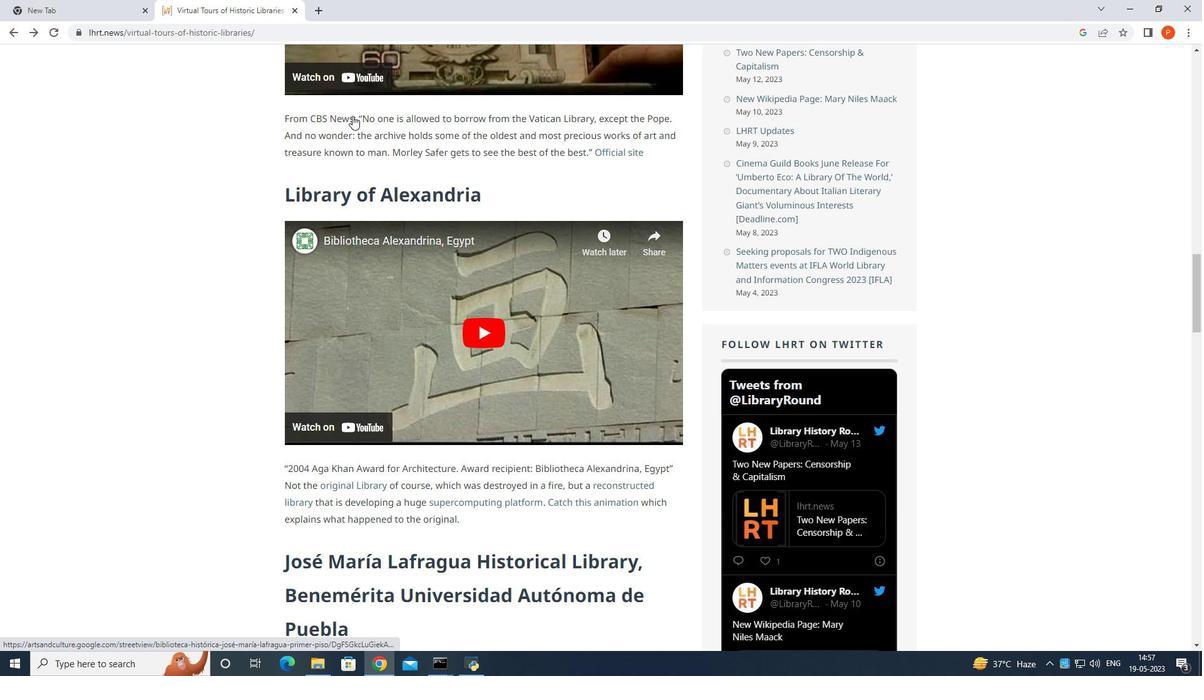 
Action: Mouse scrolled (352, 116) with delta (0, 0)
Screenshot: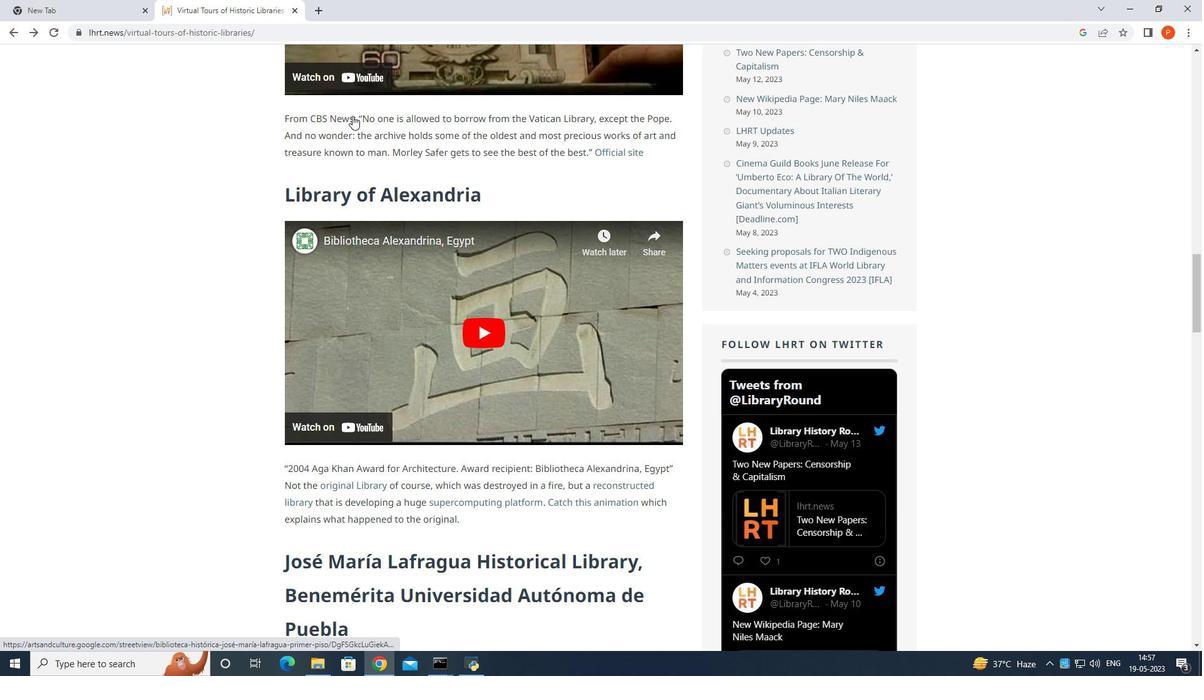 
Action: Mouse scrolled (352, 116) with delta (0, 0)
Screenshot: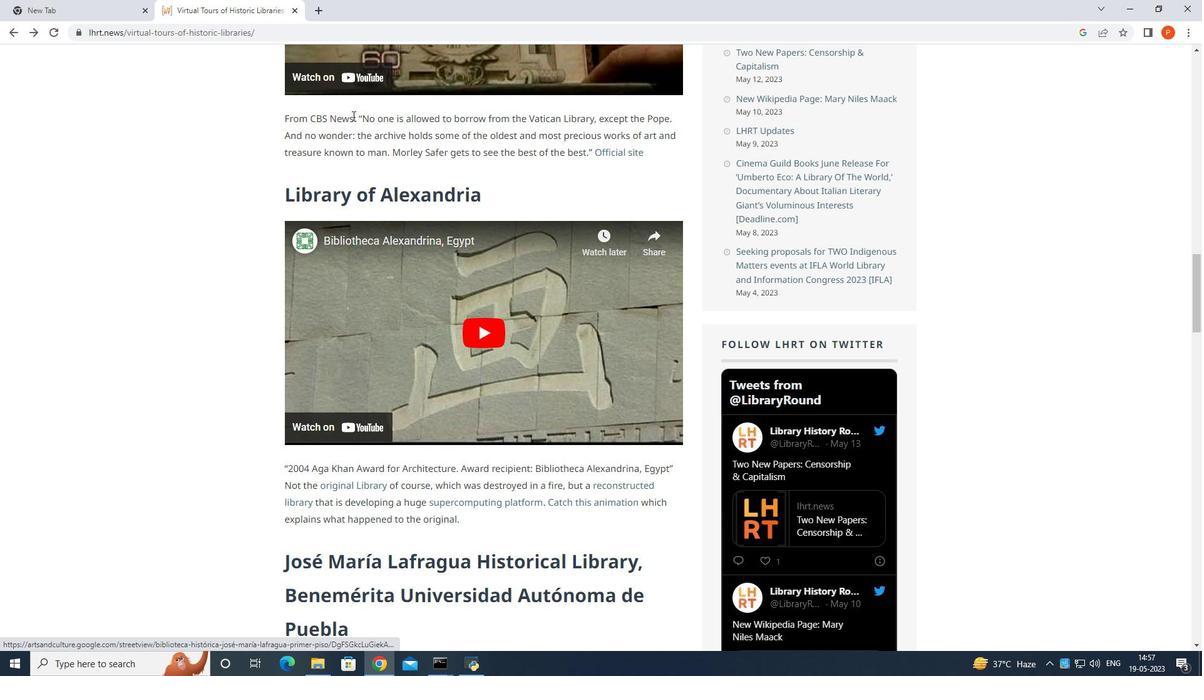 
Action: Mouse scrolled (352, 116) with delta (0, 0)
Screenshot: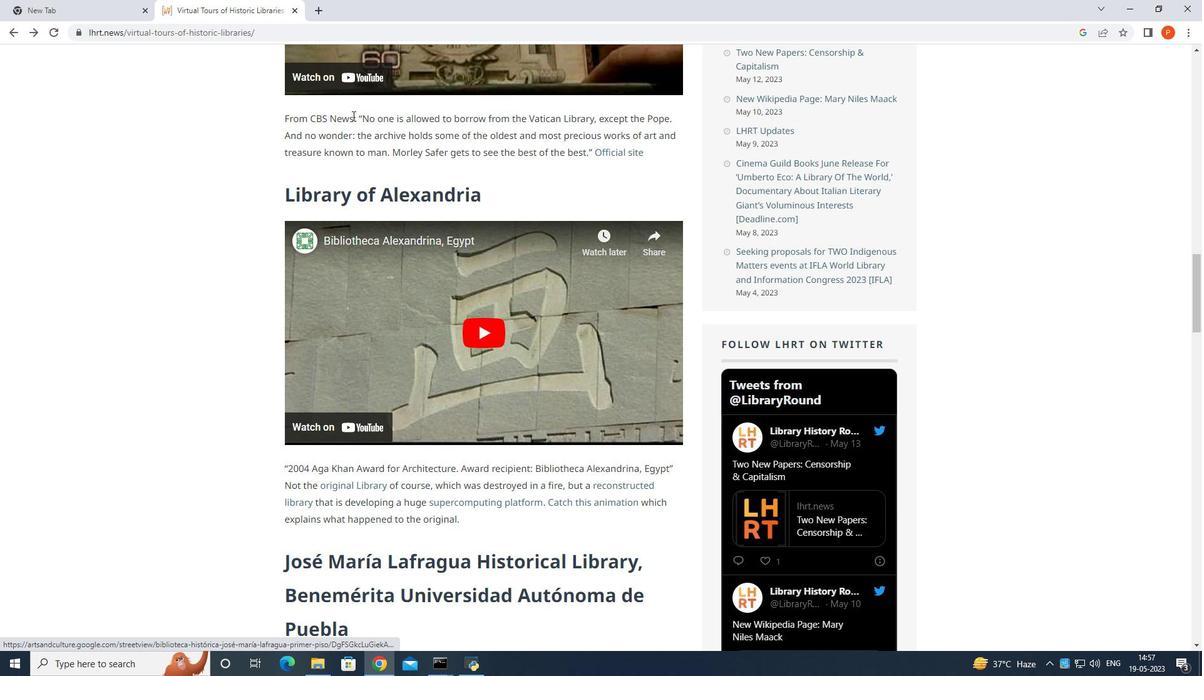 
Action: Mouse scrolled (352, 116) with delta (0, 0)
Screenshot: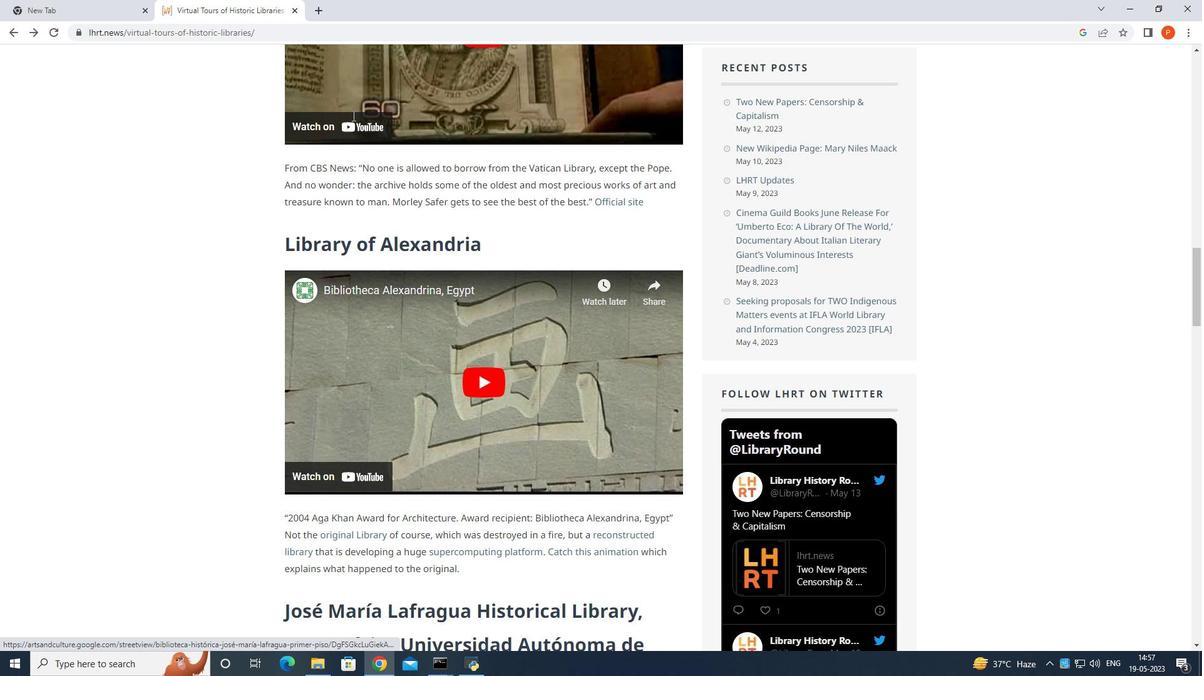 
Action: Mouse scrolled (352, 116) with delta (0, 0)
Screenshot: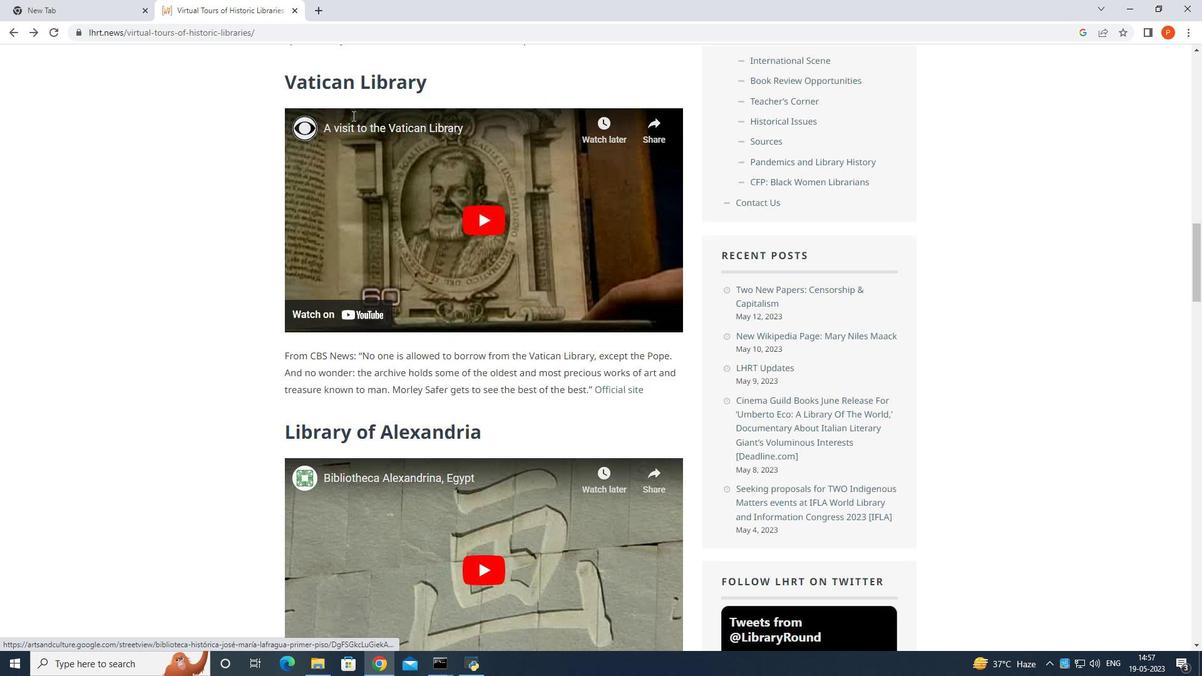 
Action: Mouse scrolled (352, 116) with delta (0, 0)
Screenshot: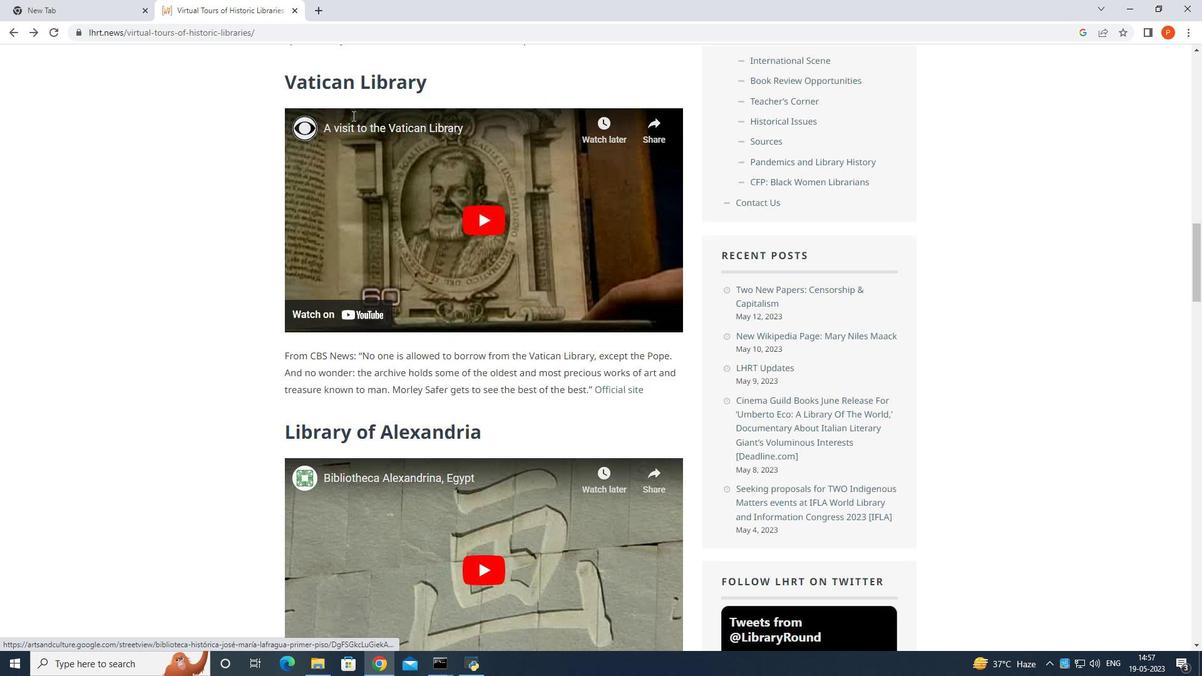 
Action: Mouse scrolled (352, 116) with delta (0, 0)
Screenshot: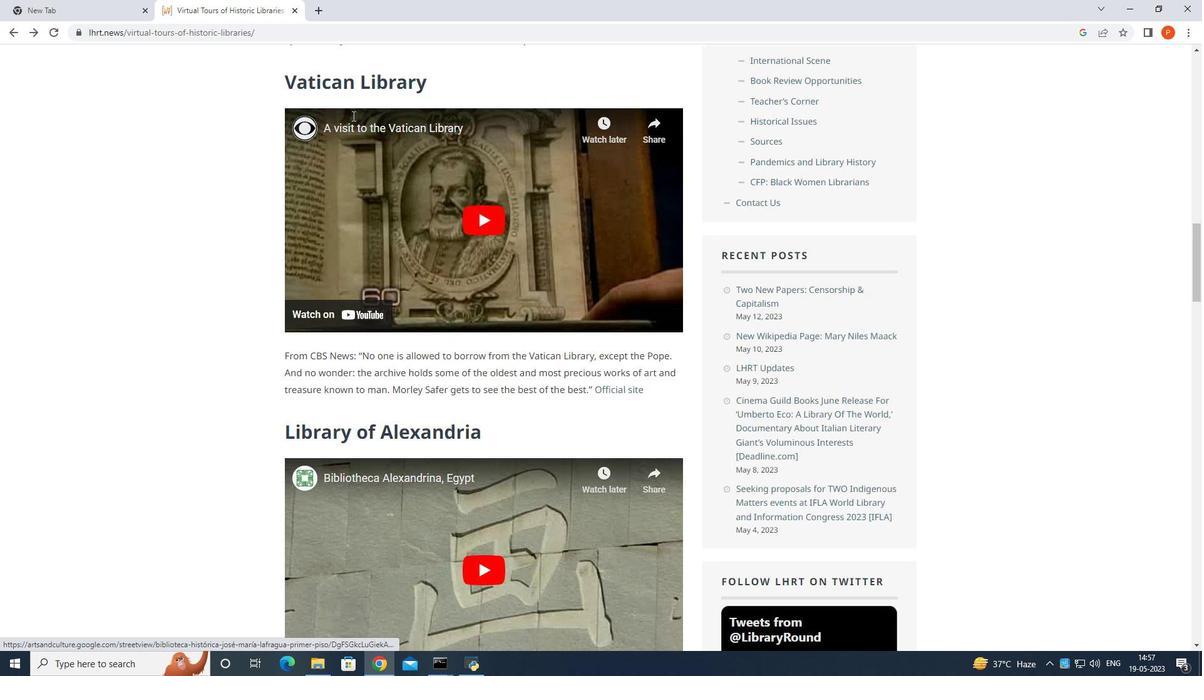 
Action: Mouse scrolled (352, 116) with delta (0, 0)
Screenshot: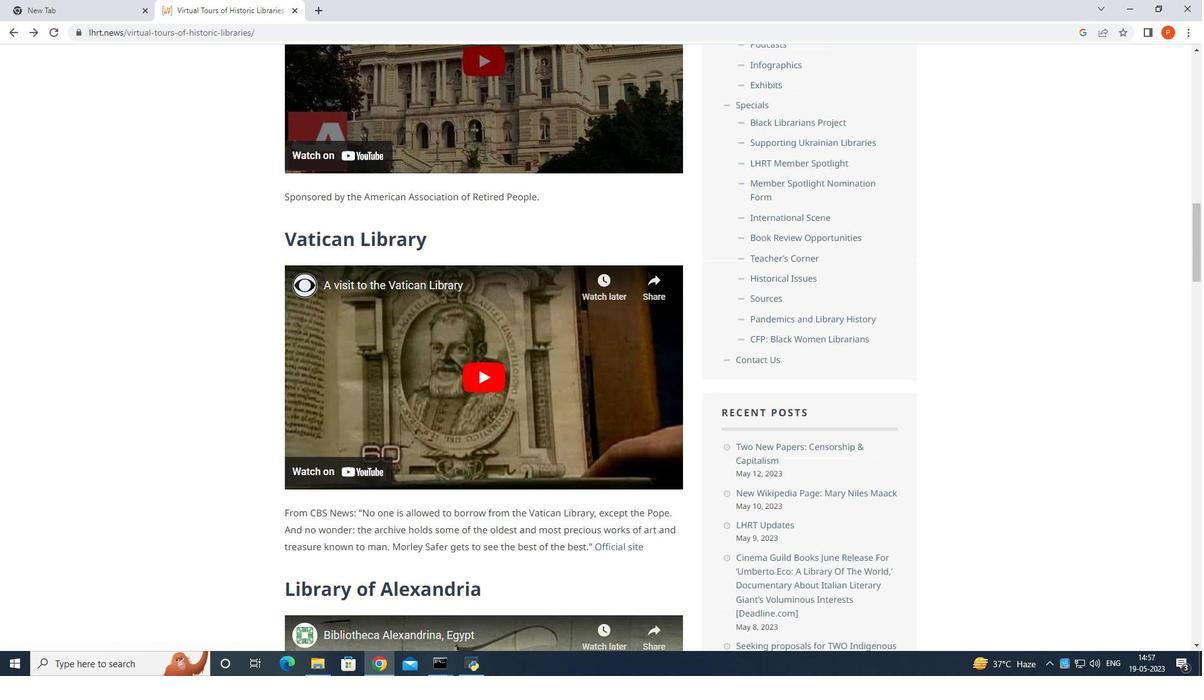 
Action: Mouse scrolled (352, 116) with delta (0, 0)
Screenshot: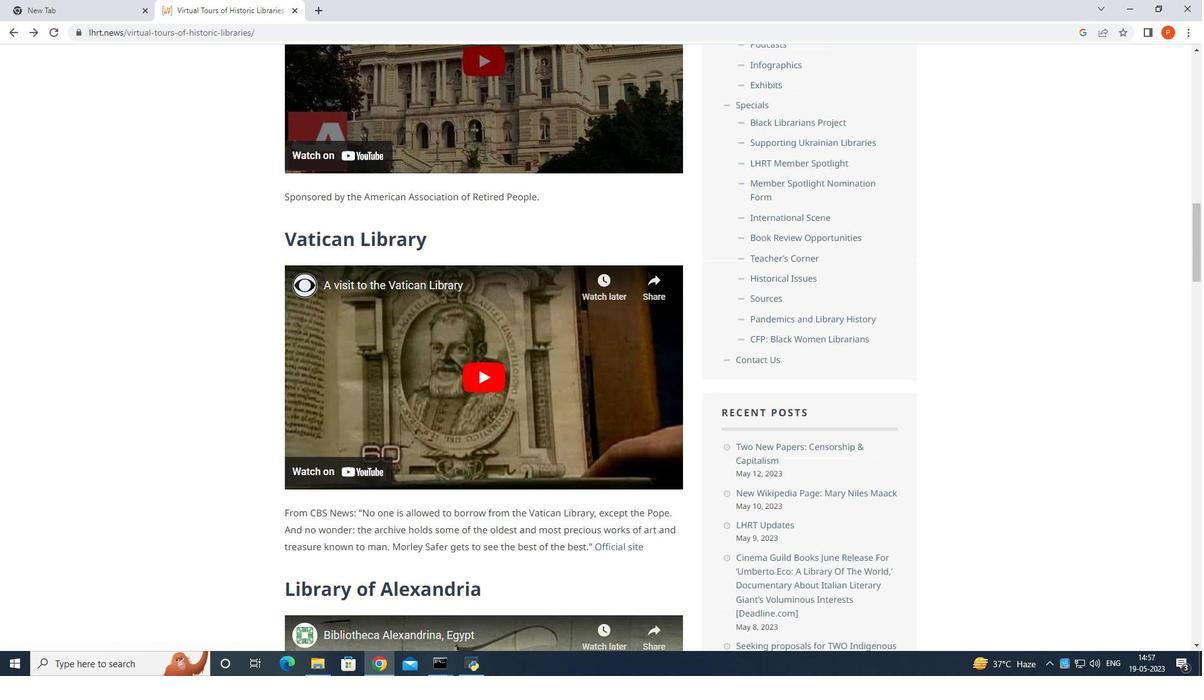 
Action: Mouse scrolled (352, 116) with delta (0, 0)
Screenshot: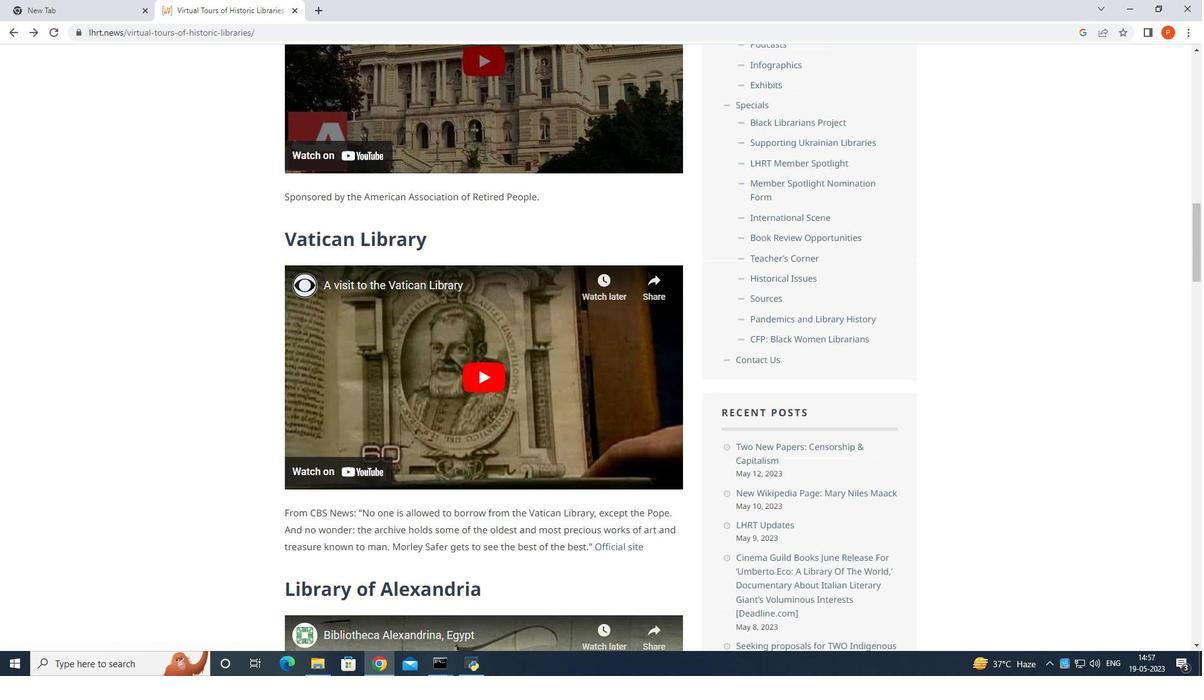 
Action: Mouse scrolled (352, 116) with delta (0, 0)
Screenshot: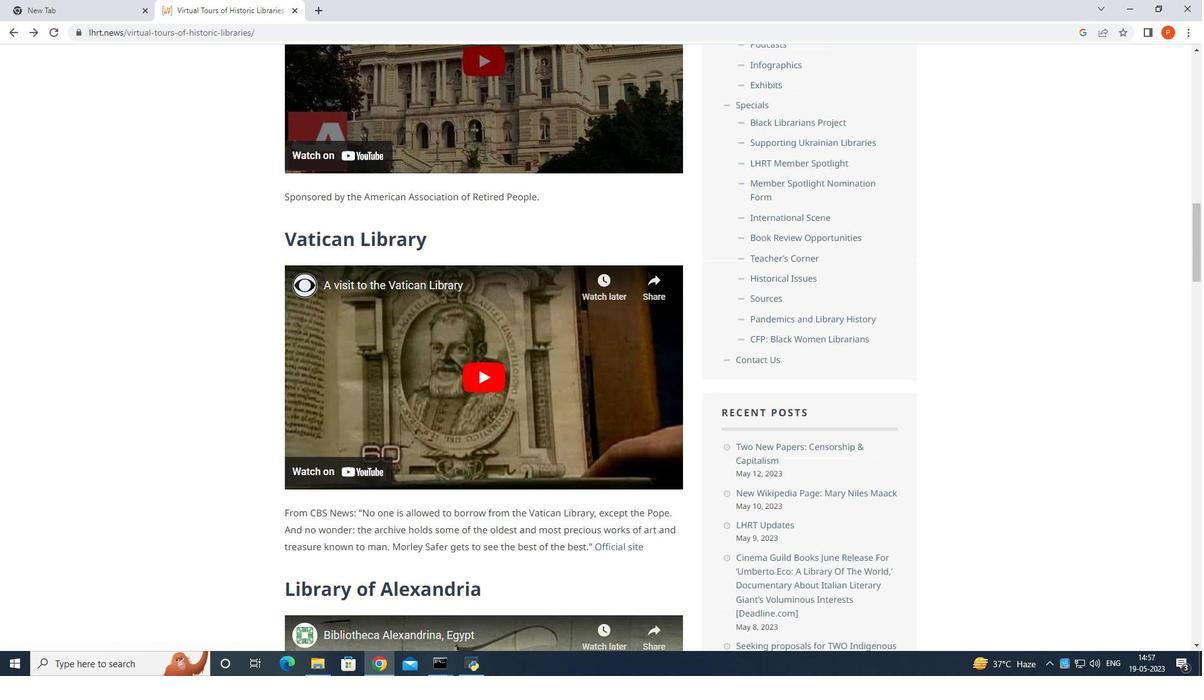 
Action: Mouse scrolled (352, 116) with delta (0, 0)
Screenshot: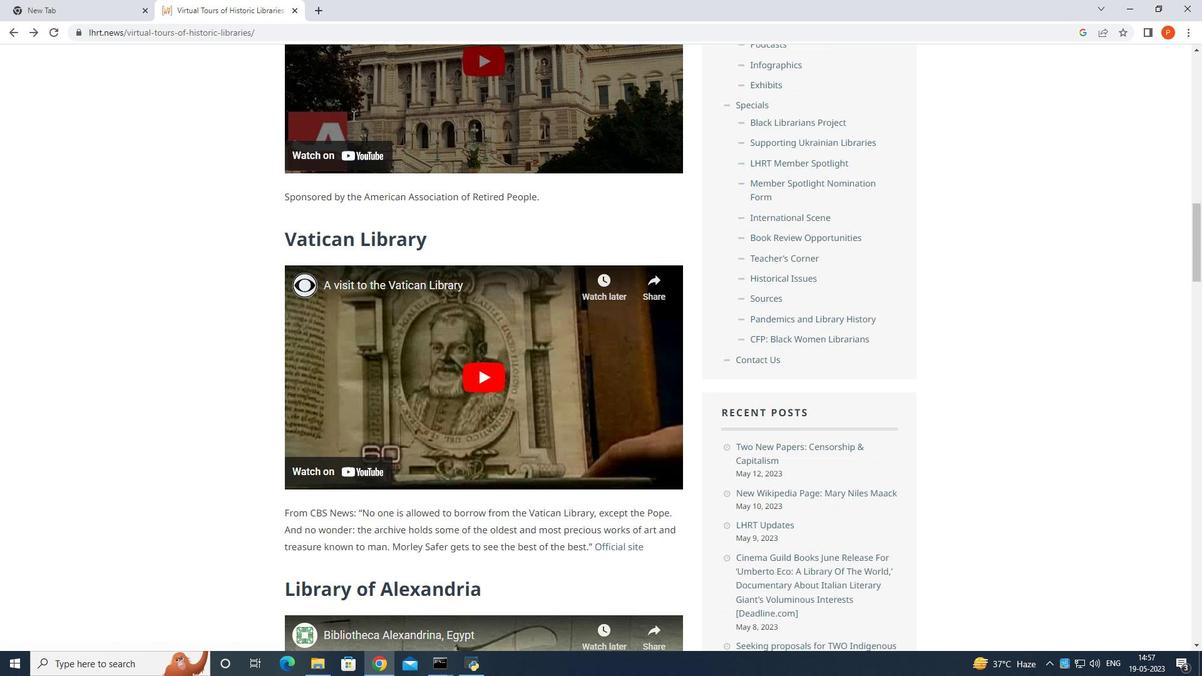 
Action: Mouse moved to (351, 114)
Screenshot: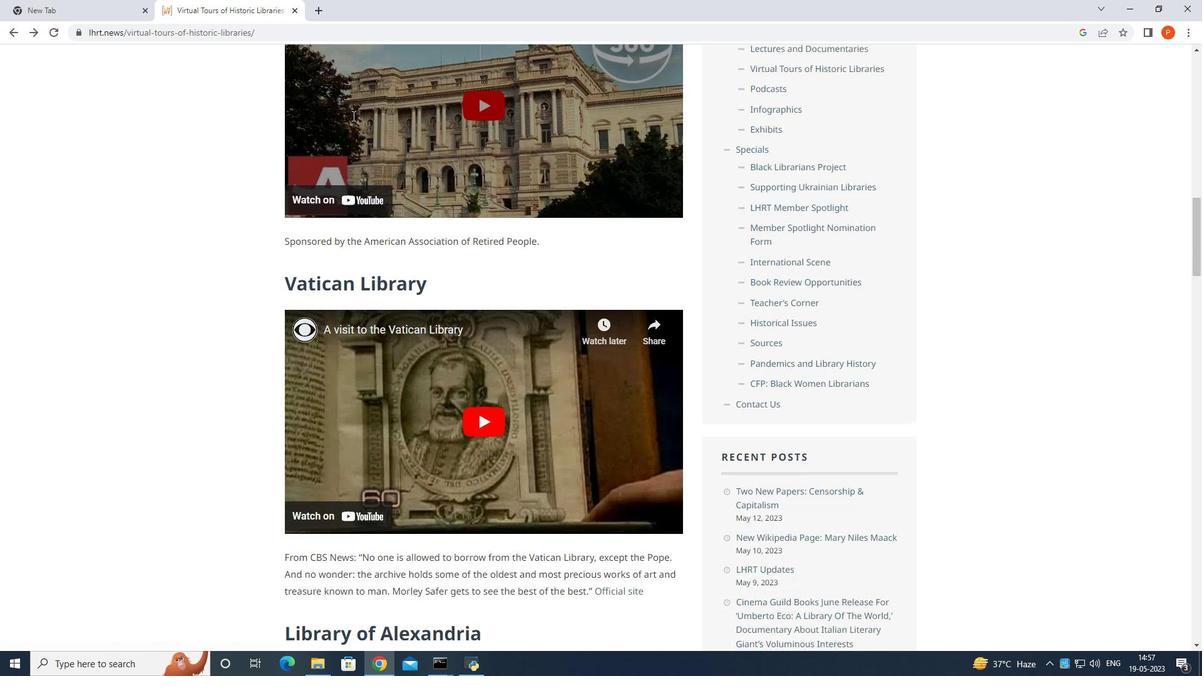 
Action: Mouse scrolled (351, 115) with delta (0, 0)
Screenshot: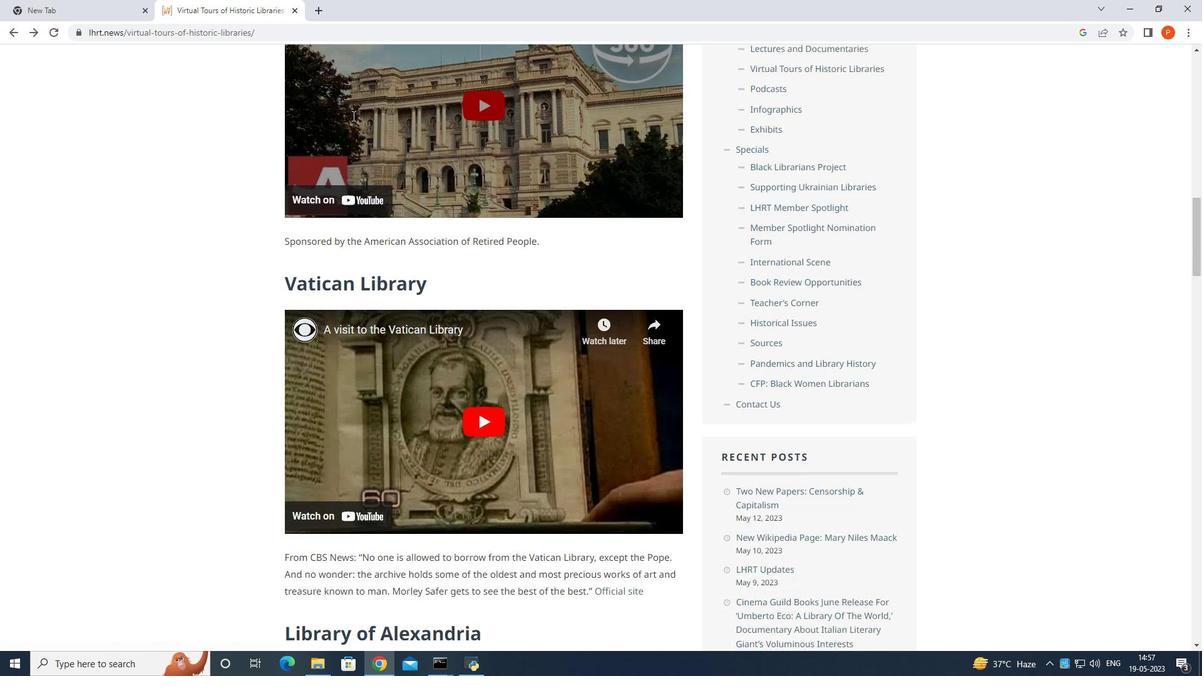 
Action: Mouse scrolled (351, 115) with delta (0, 0)
Screenshot: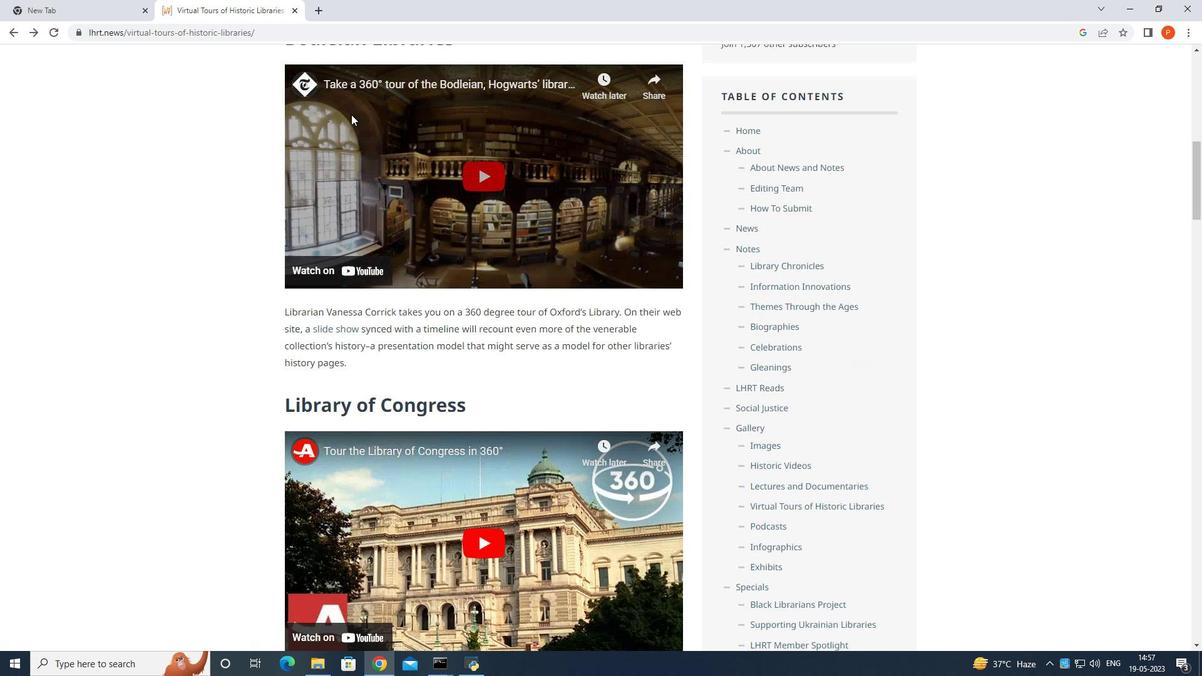 
Action: Mouse scrolled (351, 115) with delta (0, 0)
Screenshot: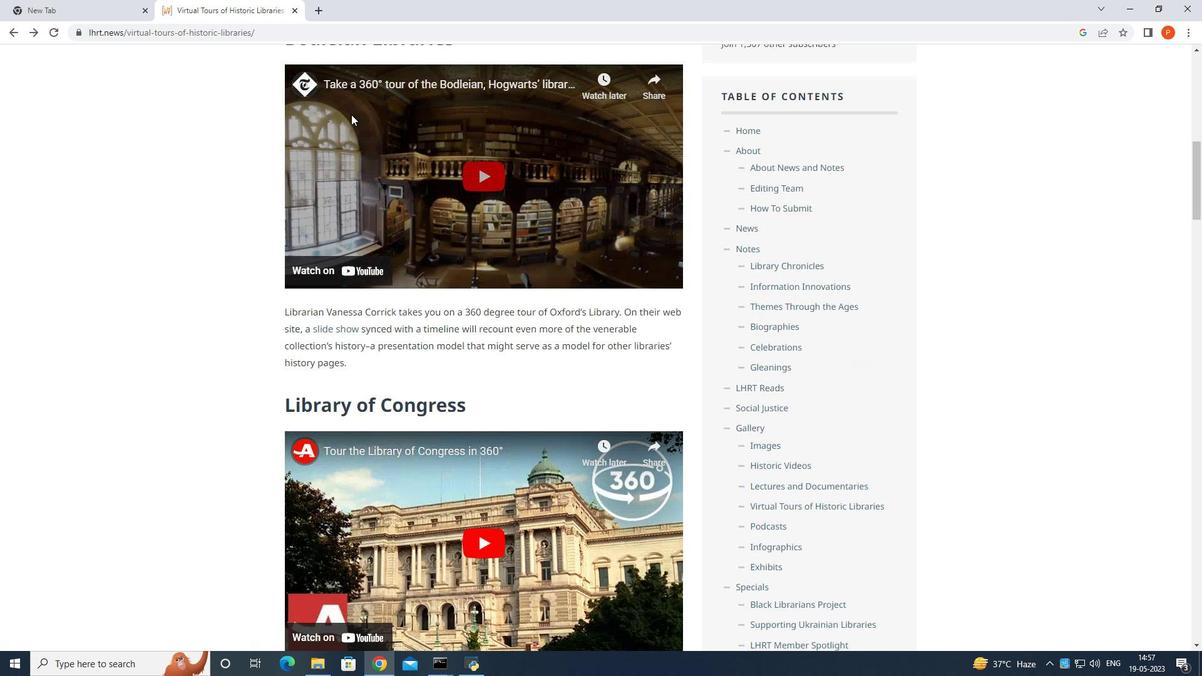 
Action: Mouse scrolled (351, 115) with delta (0, 0)
Screenshot: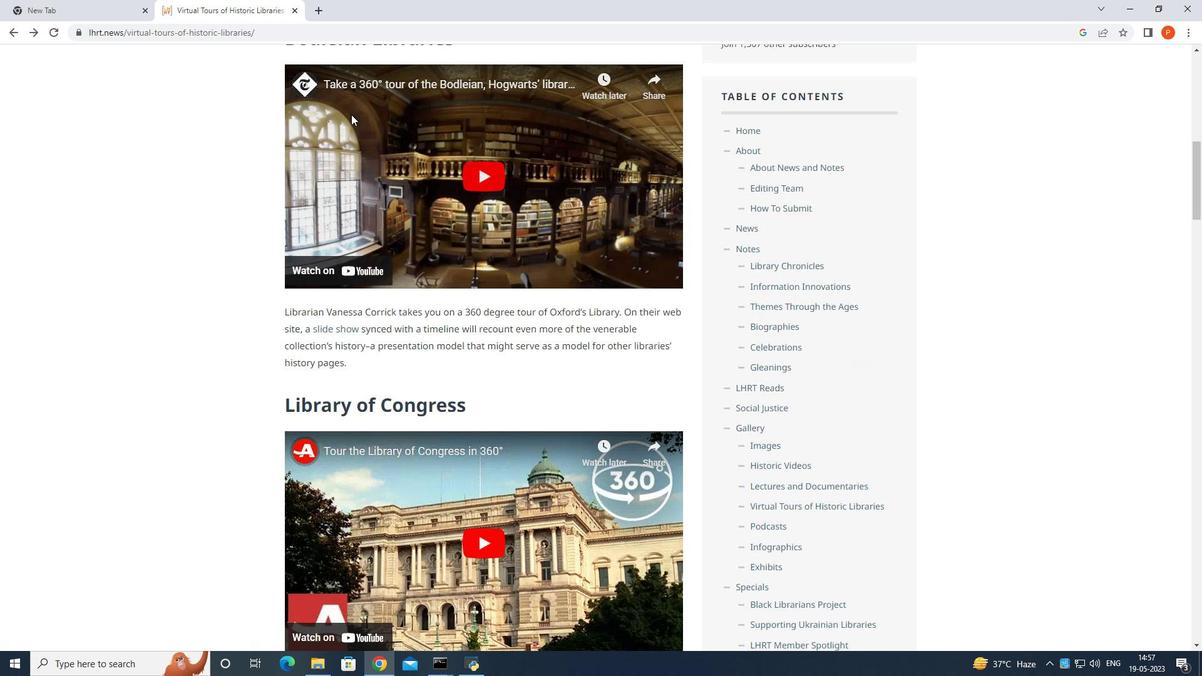 
Action: Mouse scrolled (351, 115) with delta (0, 0)
Screenshot: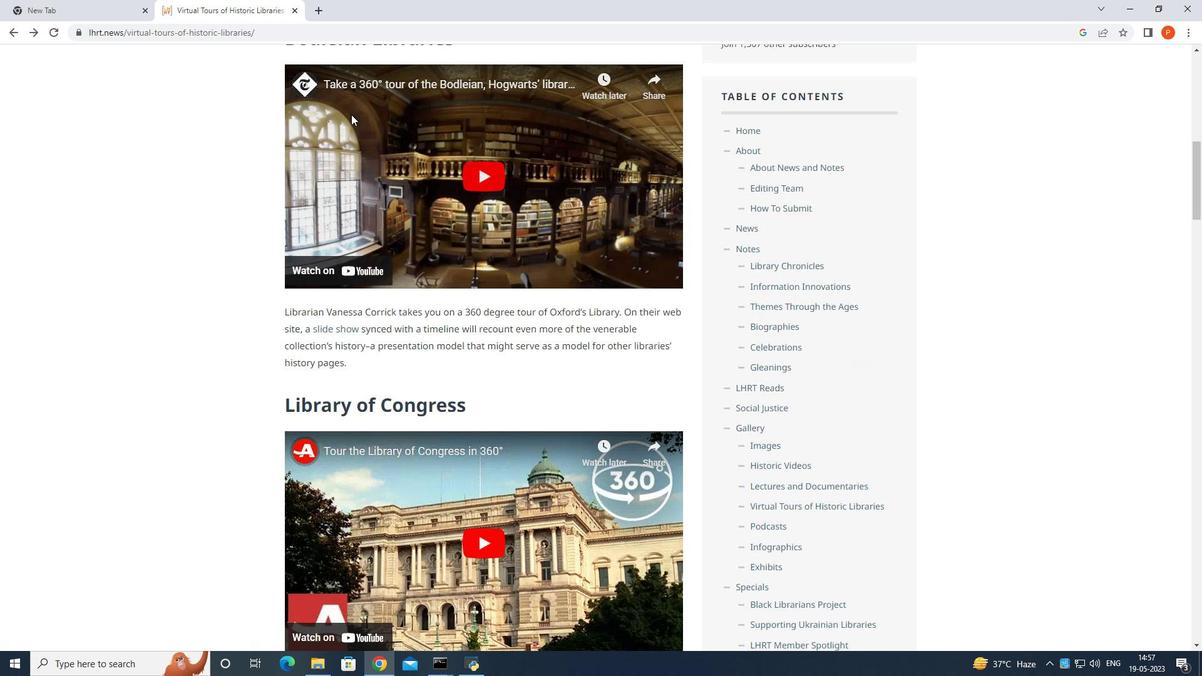
Action: Mouse scrolled (351, 115) with delta (0, 0)
Screenshot: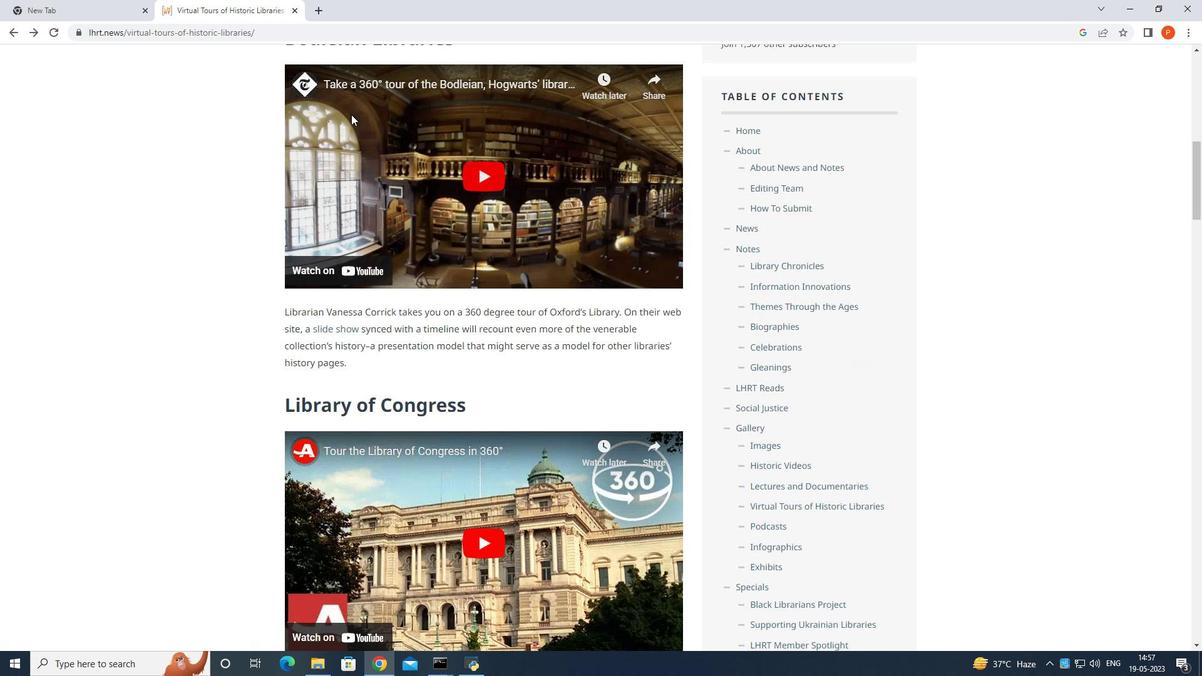 
Action: Mouse moved to (351, 113)
Screenshot: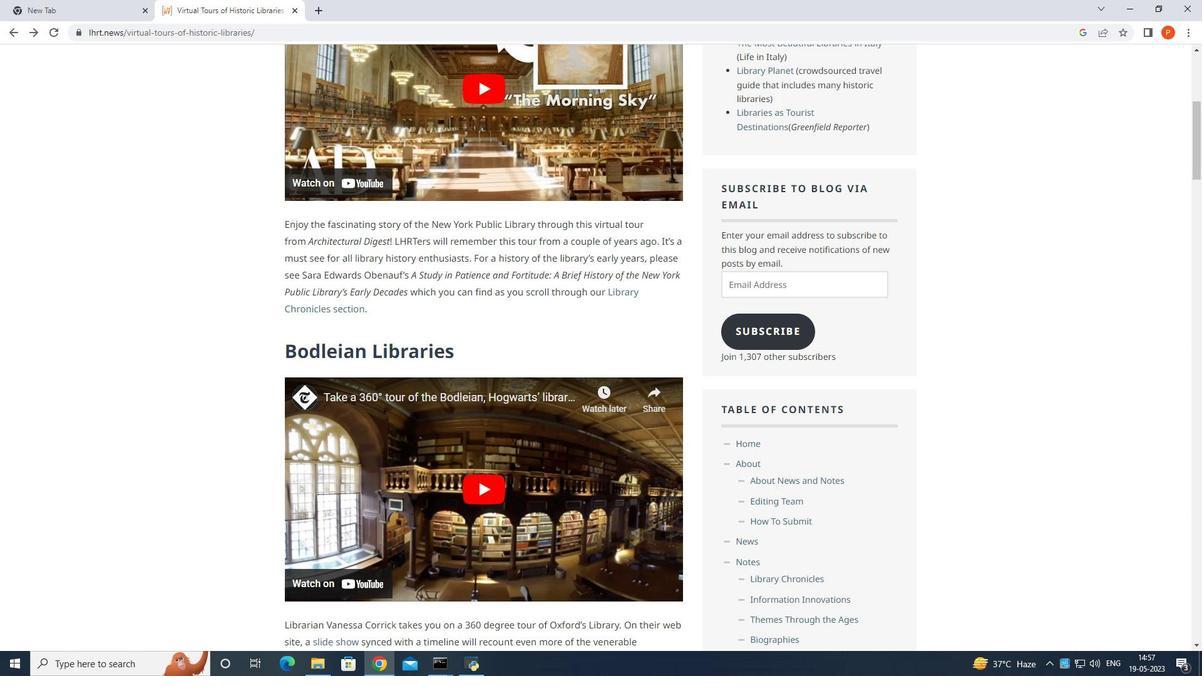 
Action: Mouse scrolled (351, 112) with delta (0, 0)
Screenshot: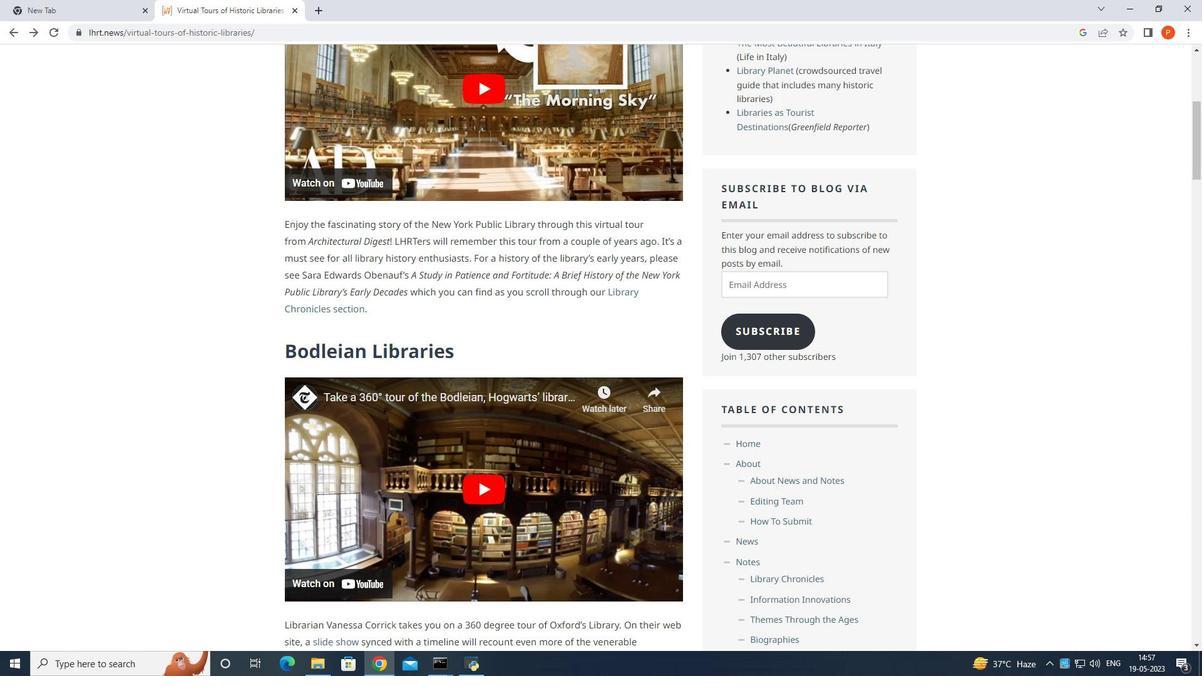 
Action: Mouse scrolled (351, 112) with delta (0, 0)
Screenshot: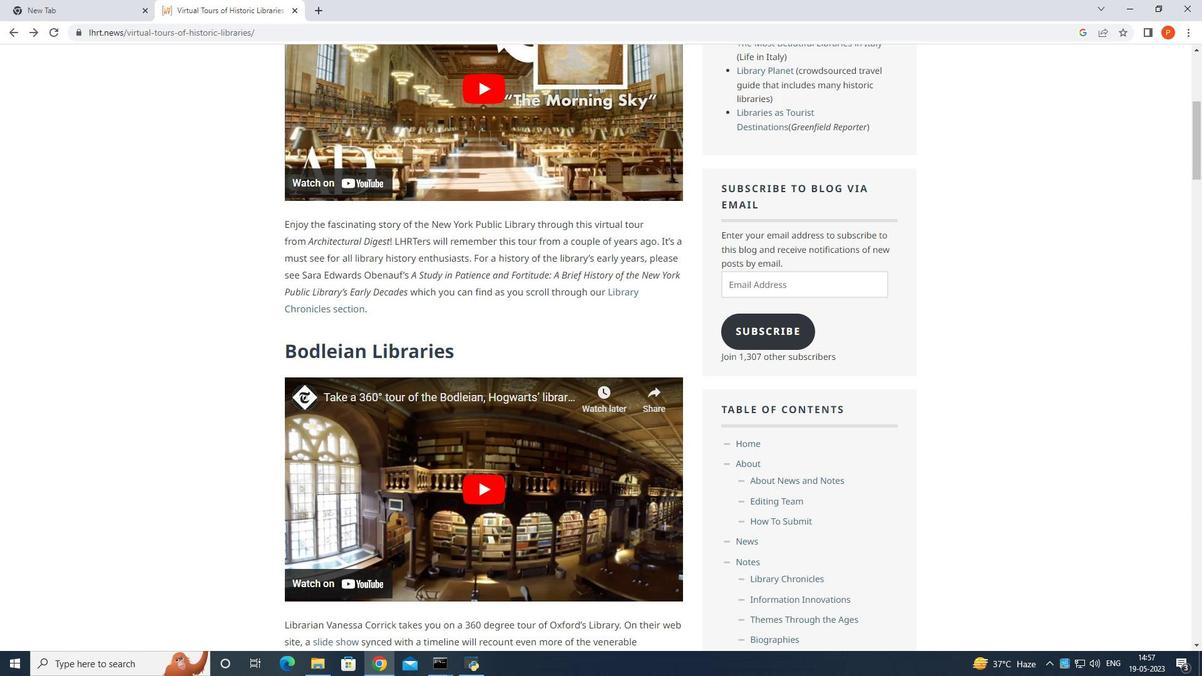 
Action: Mouse scrolled (351, 112) with delta (0, 0)
Screenshot: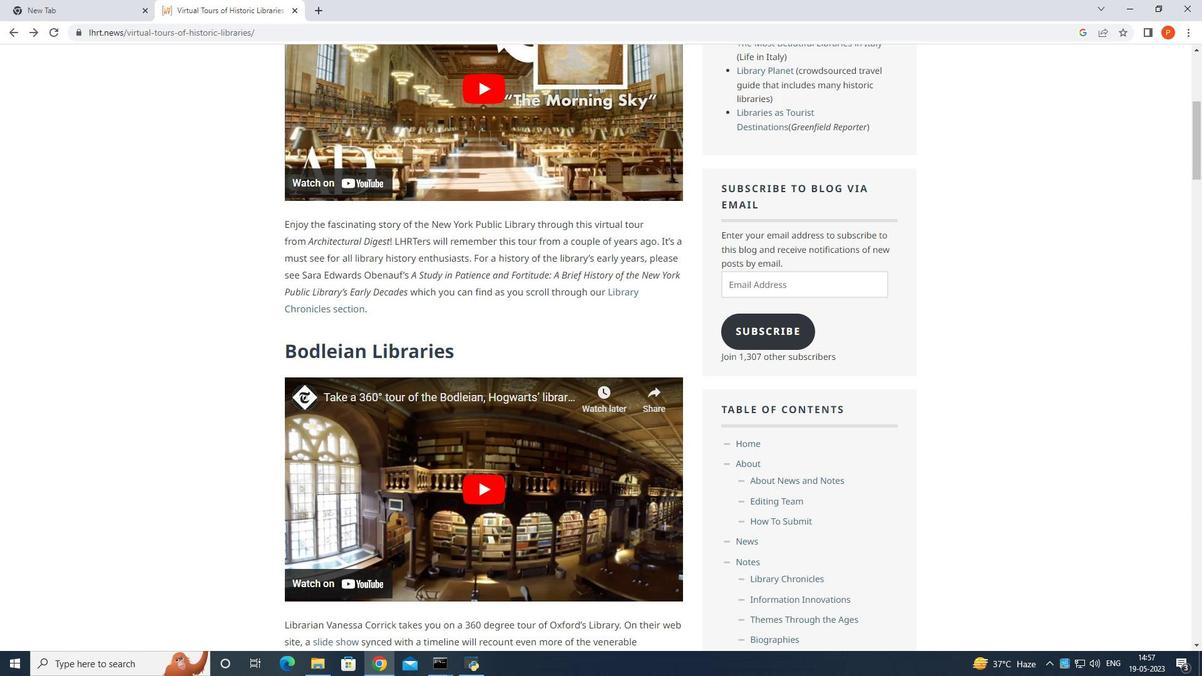 
Action: Mouse scrolled (351, 112) with delta (0, 0)
Screenshot: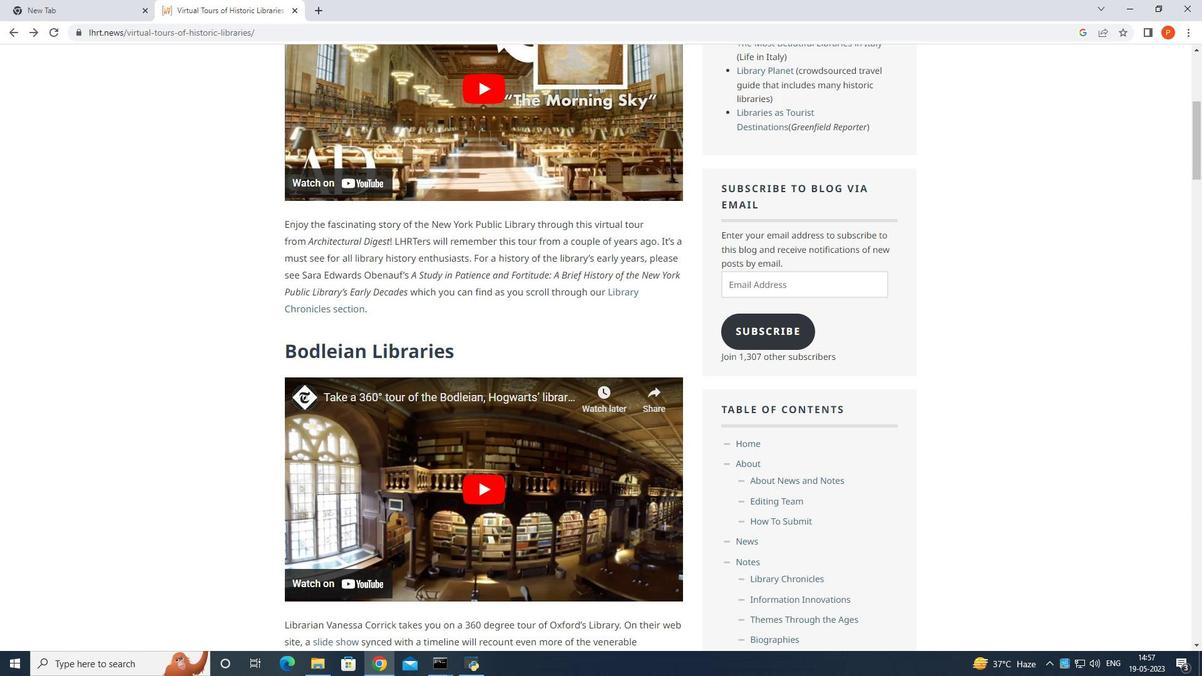 
Action: Mouse scrolled (351, 112) with delta (0, 0)
Screenshot: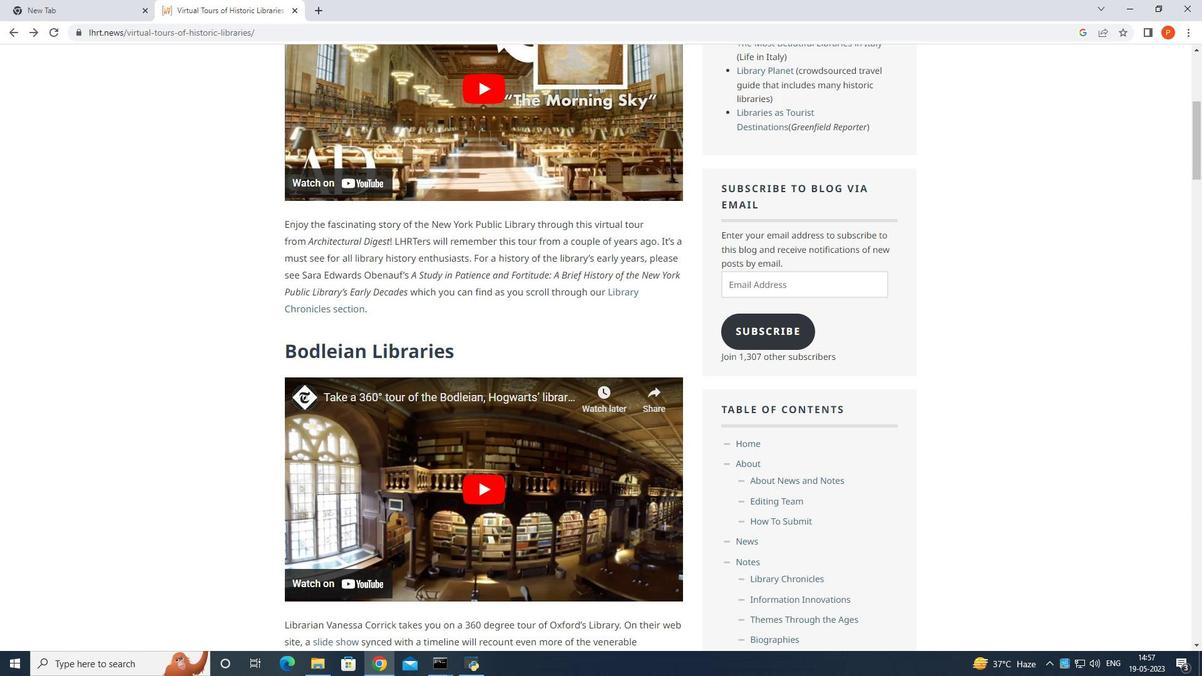 
Action: Mouse scrolled (351, 112) with delta (0, 0)
Screenshot: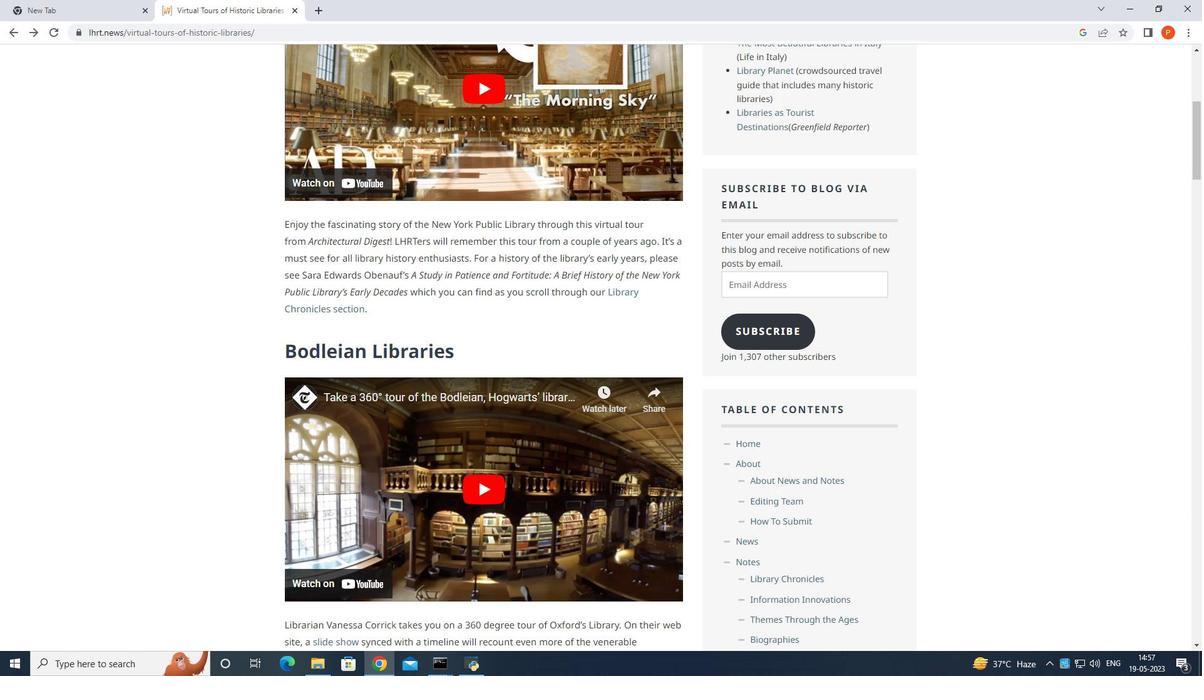 
Action: Mouse moved to (351, 113)
Screenshot: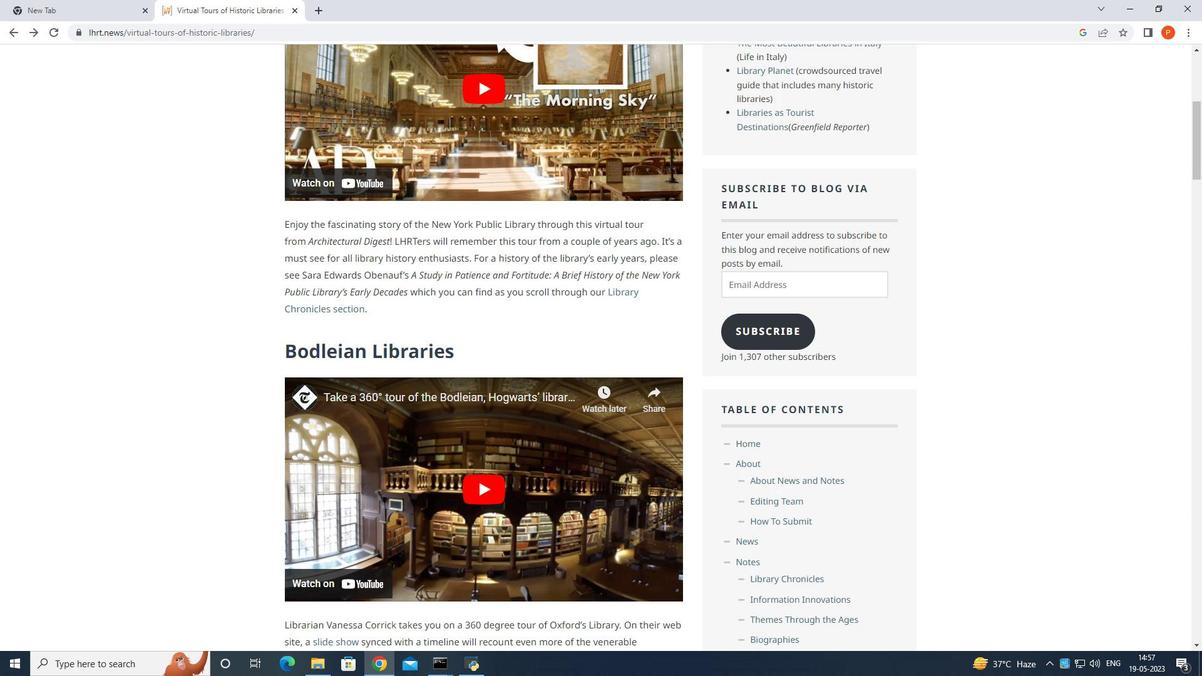 
Action: Mouse scrolled (351, 113) with delta (0, 0)
Screenshot: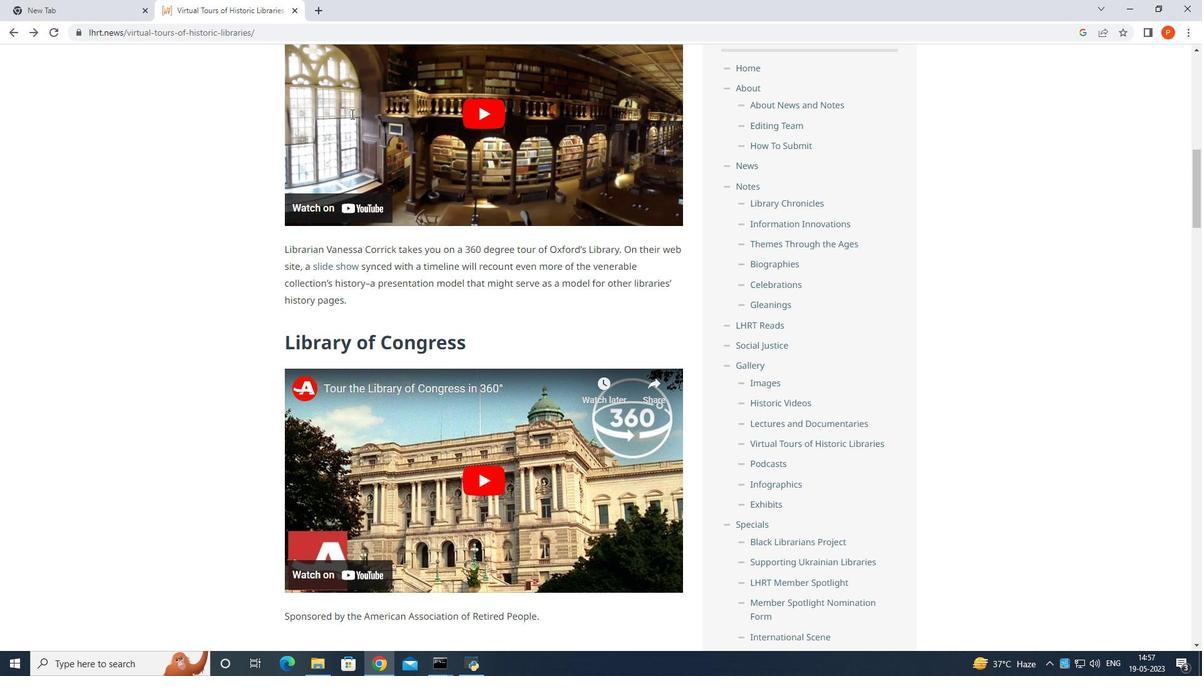 
Action: Mouse scrolled (351, 113) with delta (0, 0)
Screenshot: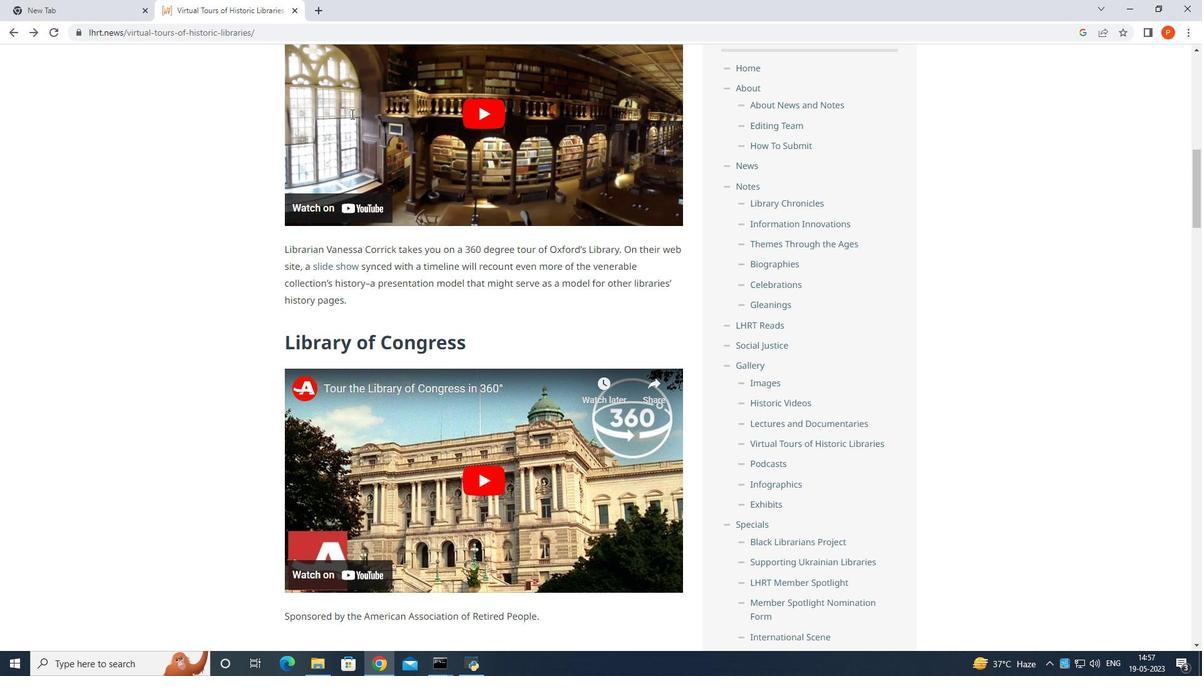 
Action: Mouse scrolled (351, 113) with delta (0, 0)
Screenshot: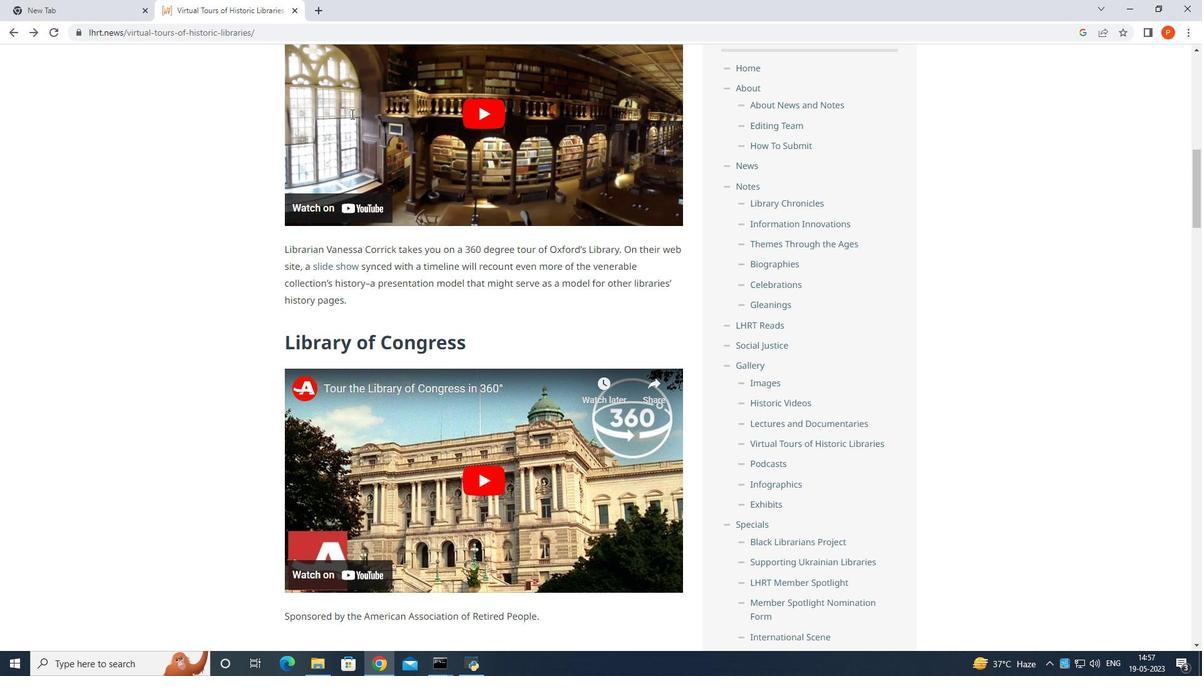 
Action: Mouse scrolled (351, 113) with delta (0, 0)
Screenshot: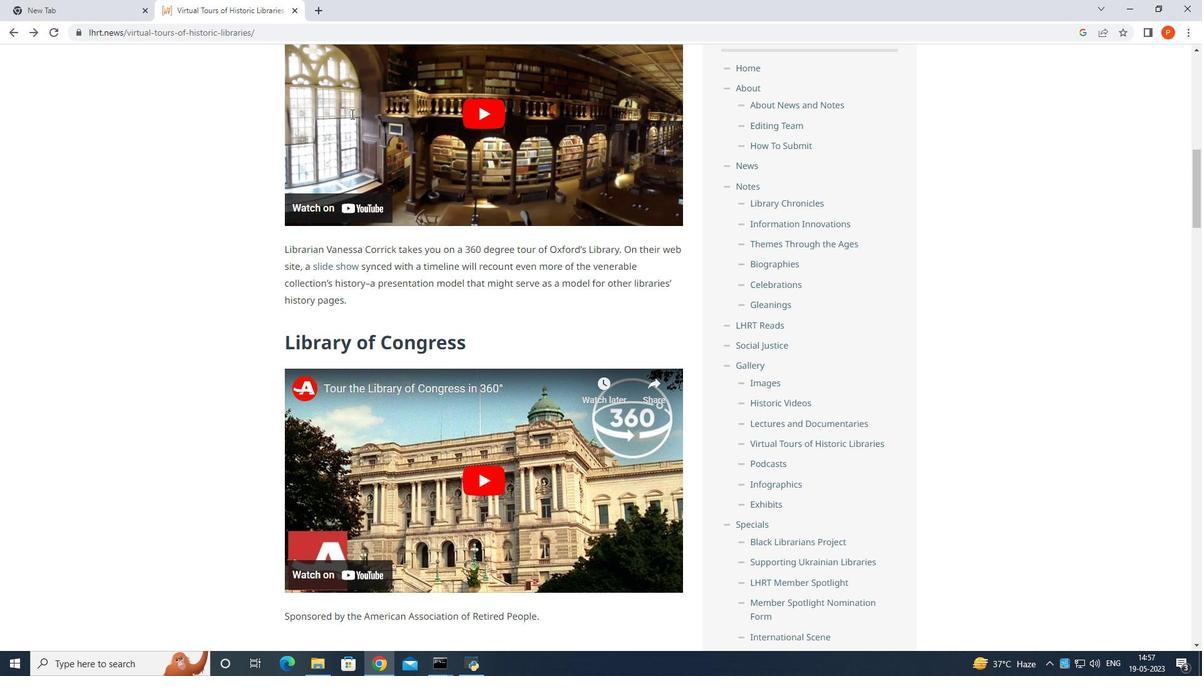 
Action: Mouse scrolled (351, 113) with delta (0, 0)
Screenshot: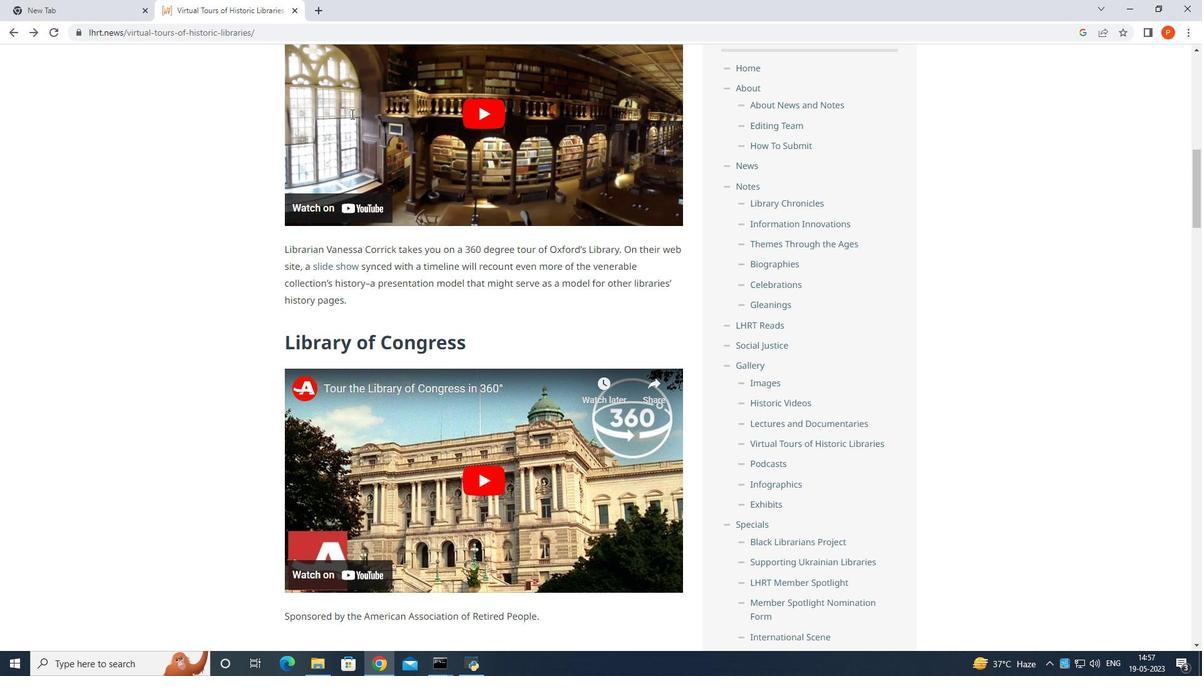 
Action: Mouse scrolled (351, 113) with delta (0, 0)
Screenshot: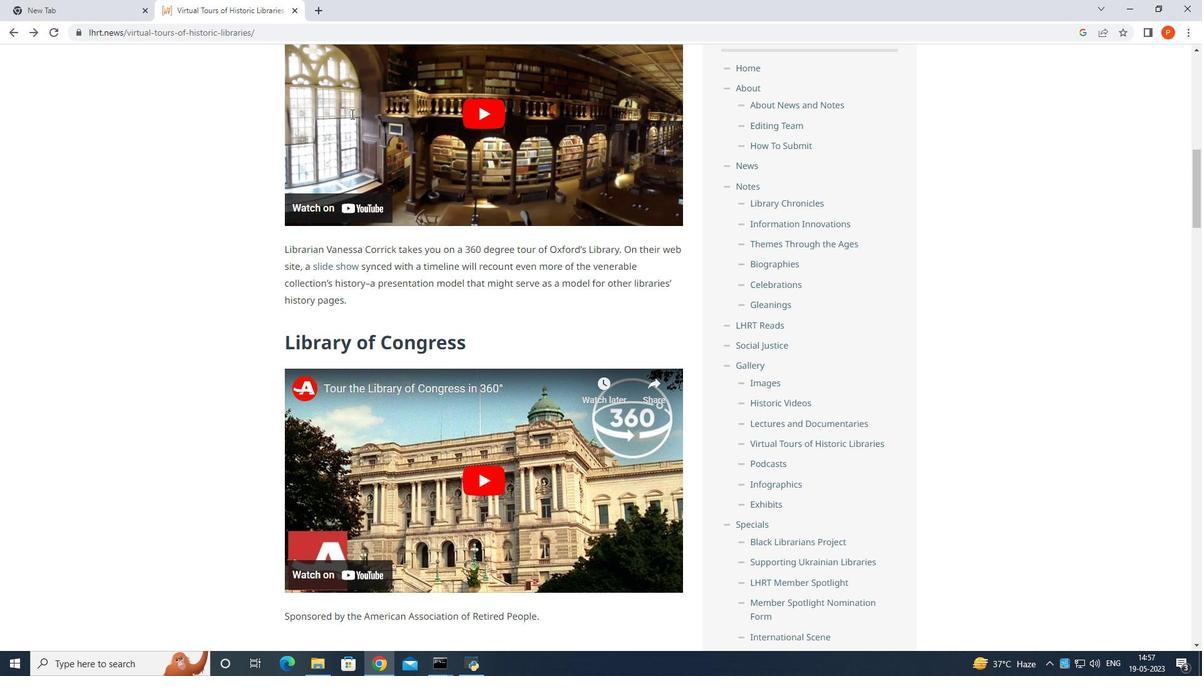 
Action: Mouse moved to (352, 113)
Screenshot: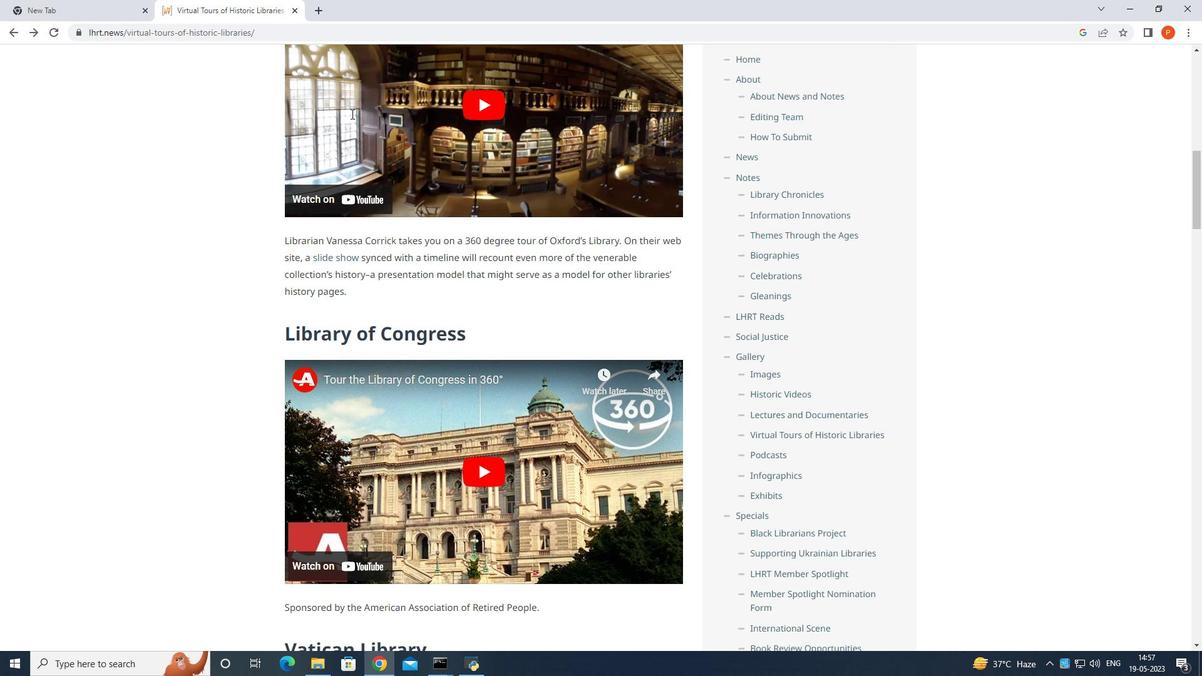 
Action: Mouse scrolled (352, 112) with delta (0, 0)
Screenshot: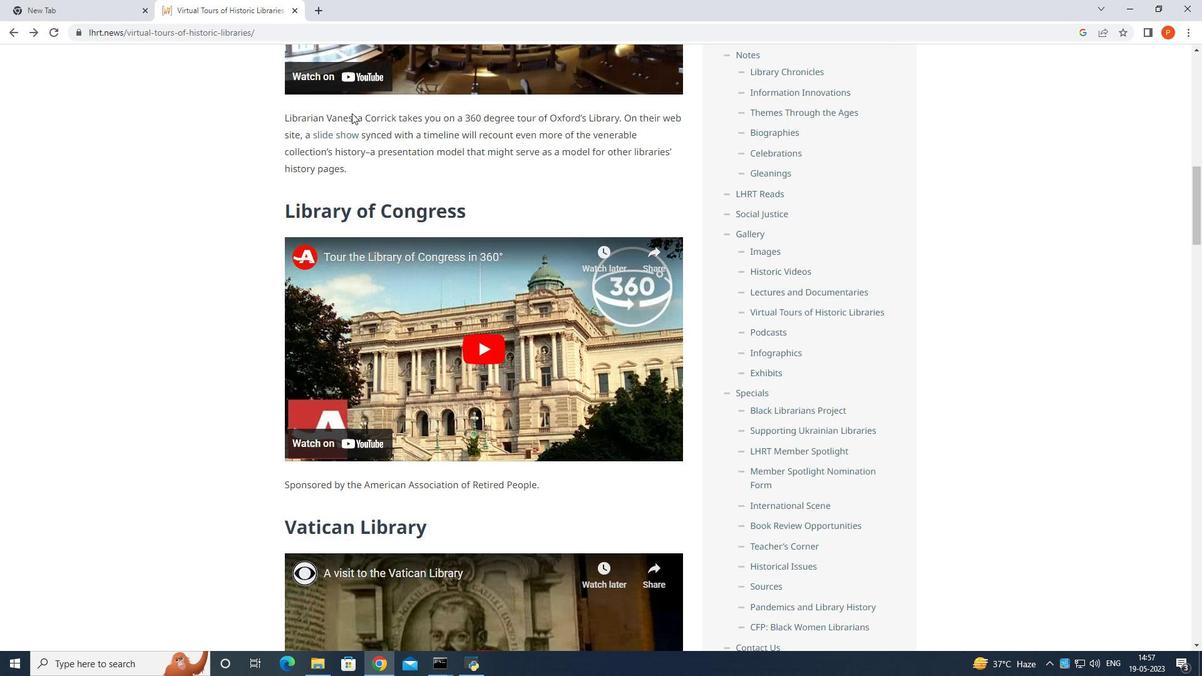
Action: Mouse scrolled (352, 112) with delta (0, 0)
Screenshot: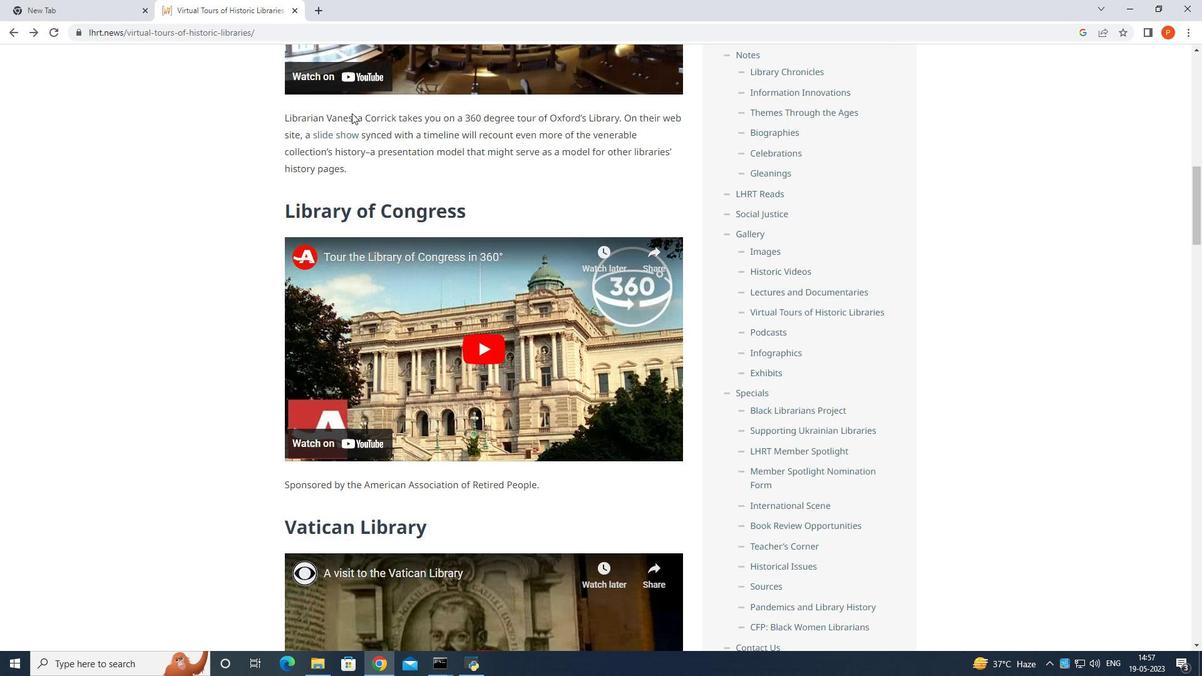 
Action: Mouse scrolled (352, 112) with delta (0, 0)
Screenshot: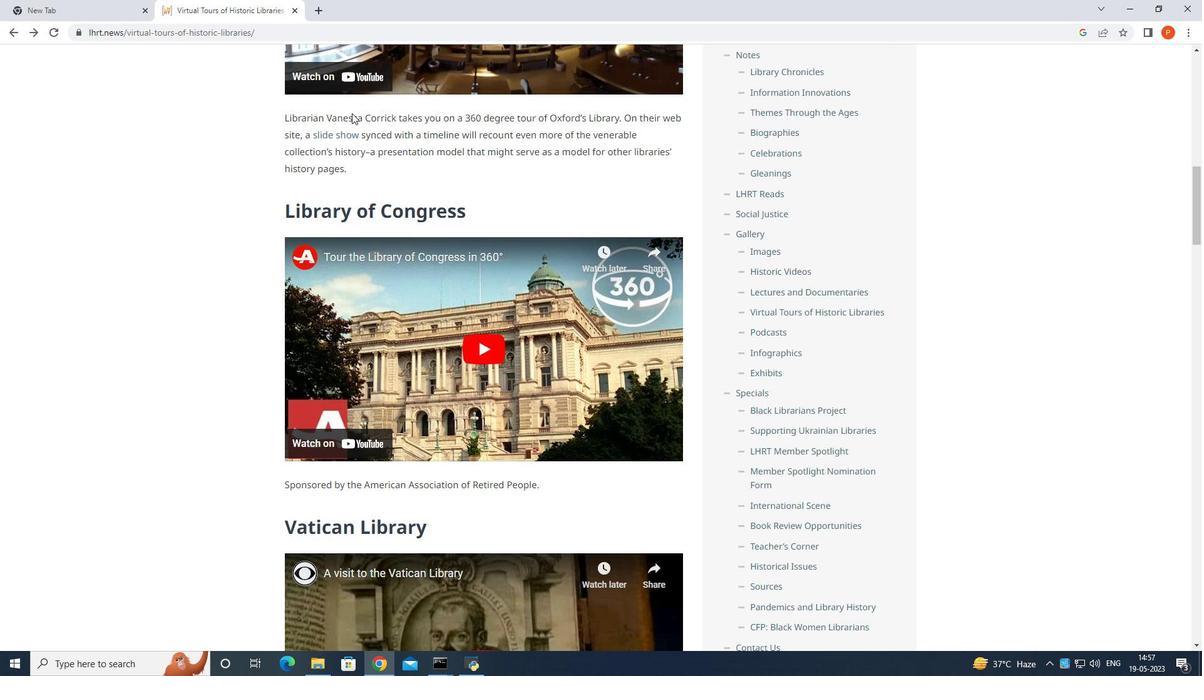 
Action: Mouse scrolled (352, 112) with delta (0, 0)
Screenshot: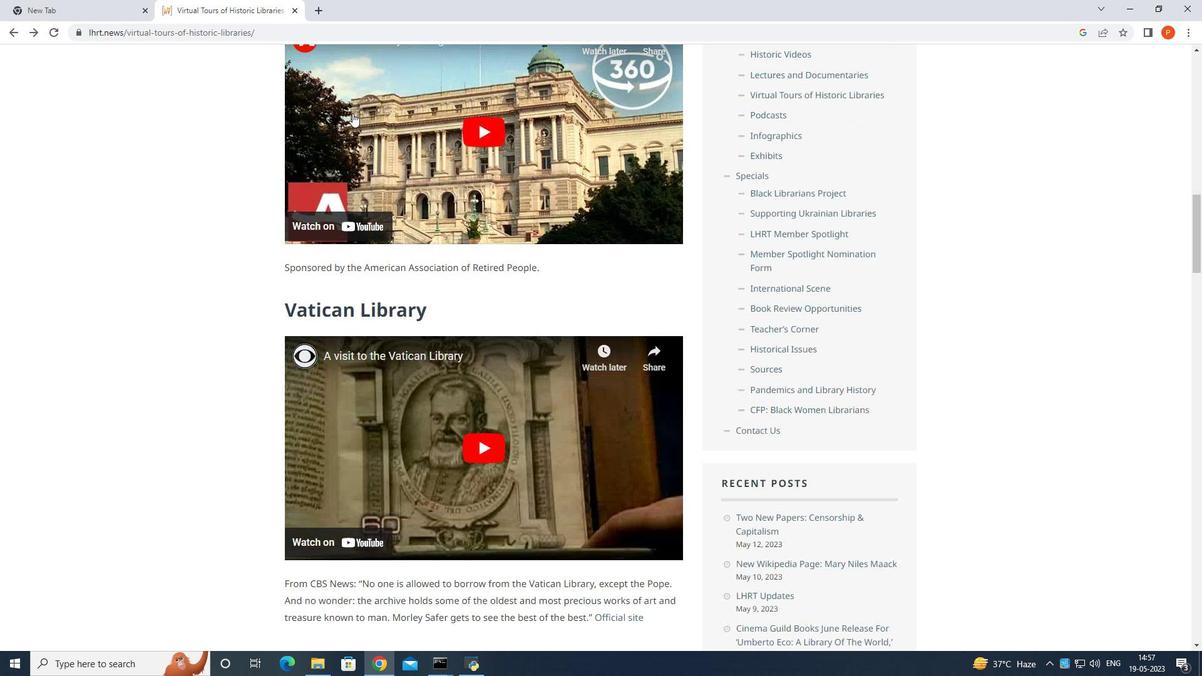 
Action: Mouse moved to (353, 112)
Screenshot: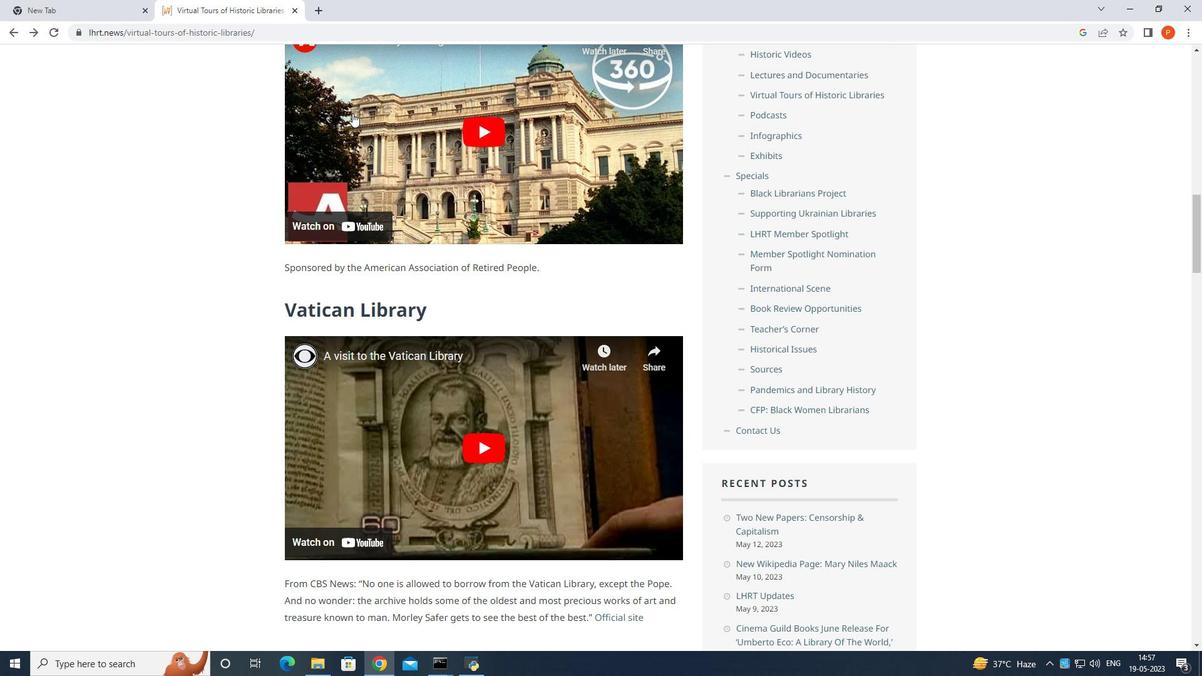 
Action: Mouse scrolled (353, 111) with delta (0, 0)
Screenshot: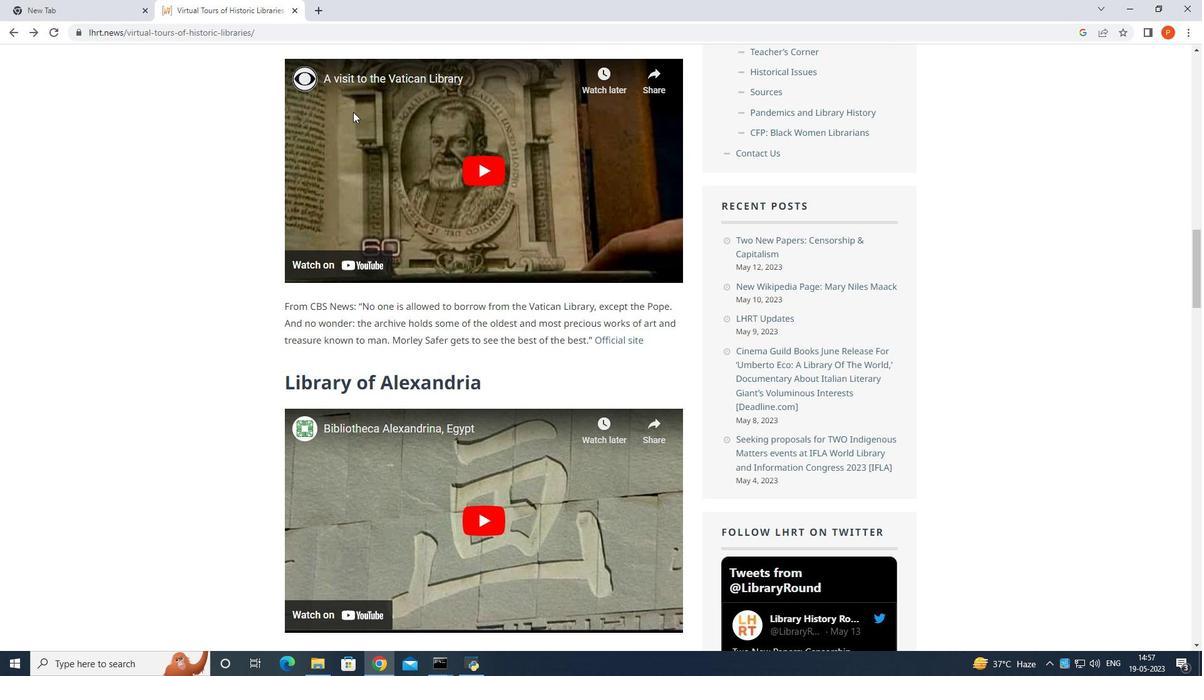 
Action: Mouse scrolled (353, 111) with delta (0, 0)
Screenshot: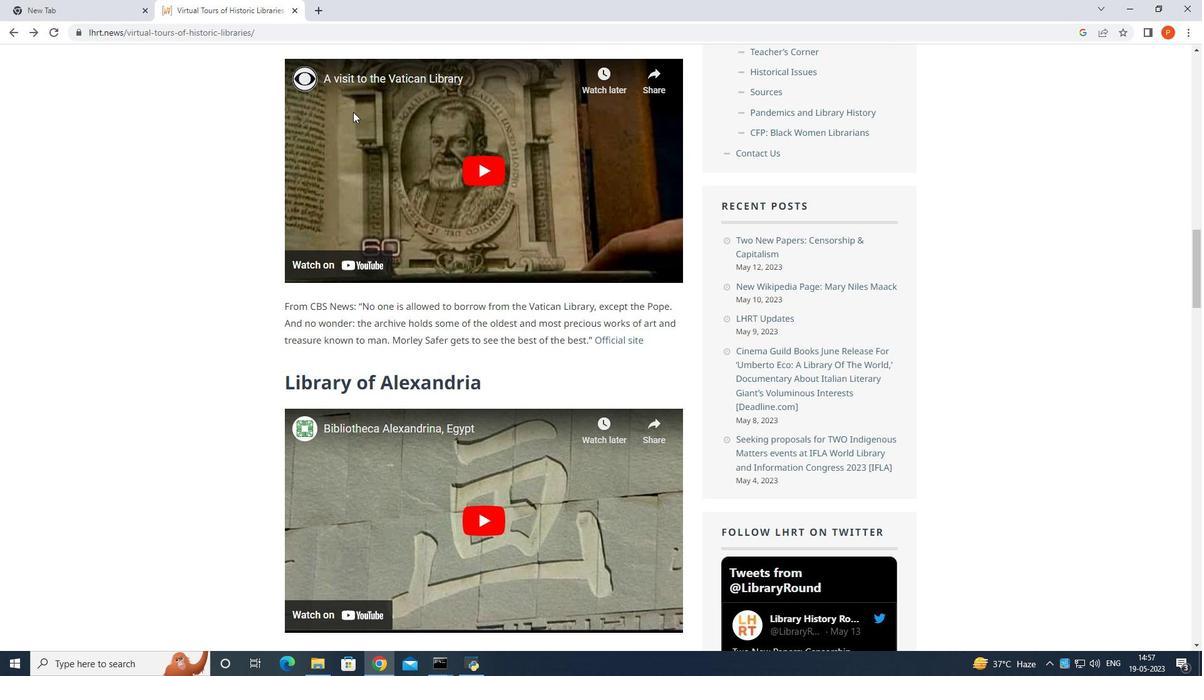 
Action: Mouse scrolled (353, 111) with delta (0, 0)
Screenshot: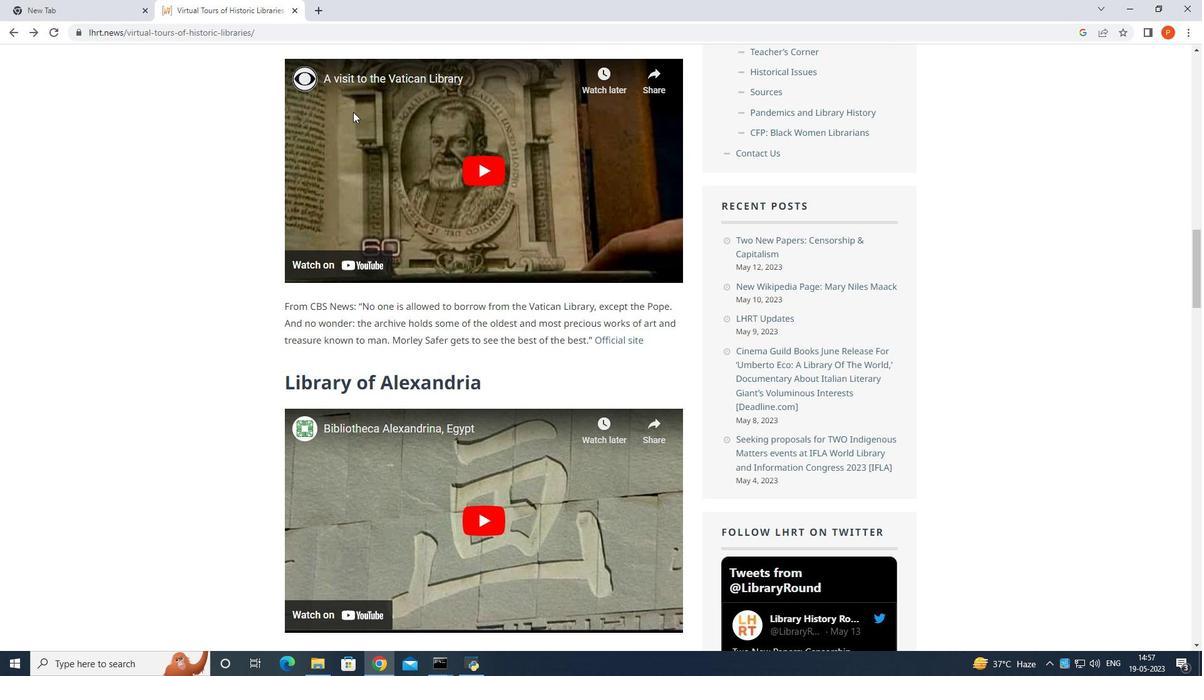 
Action: Mouse scrolled (353, 111) with delta (0, 0)
Screenshot: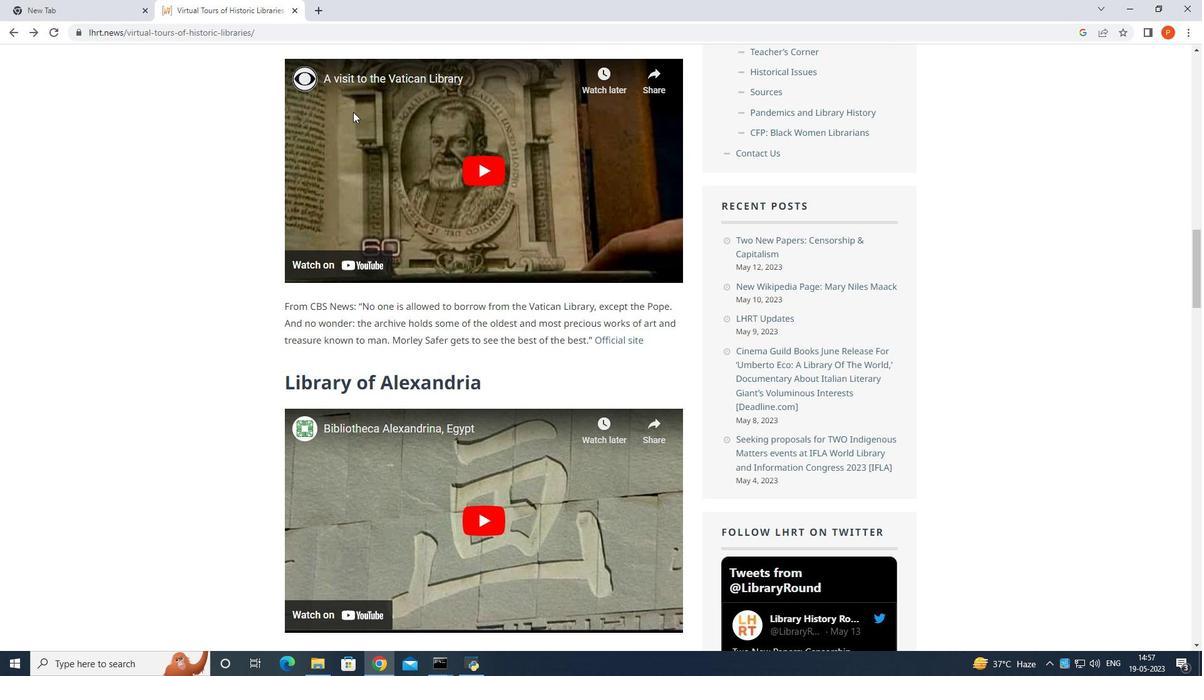 
Action: Mouse scrolled (353, 111) with delta (0, 0)
Screenshot: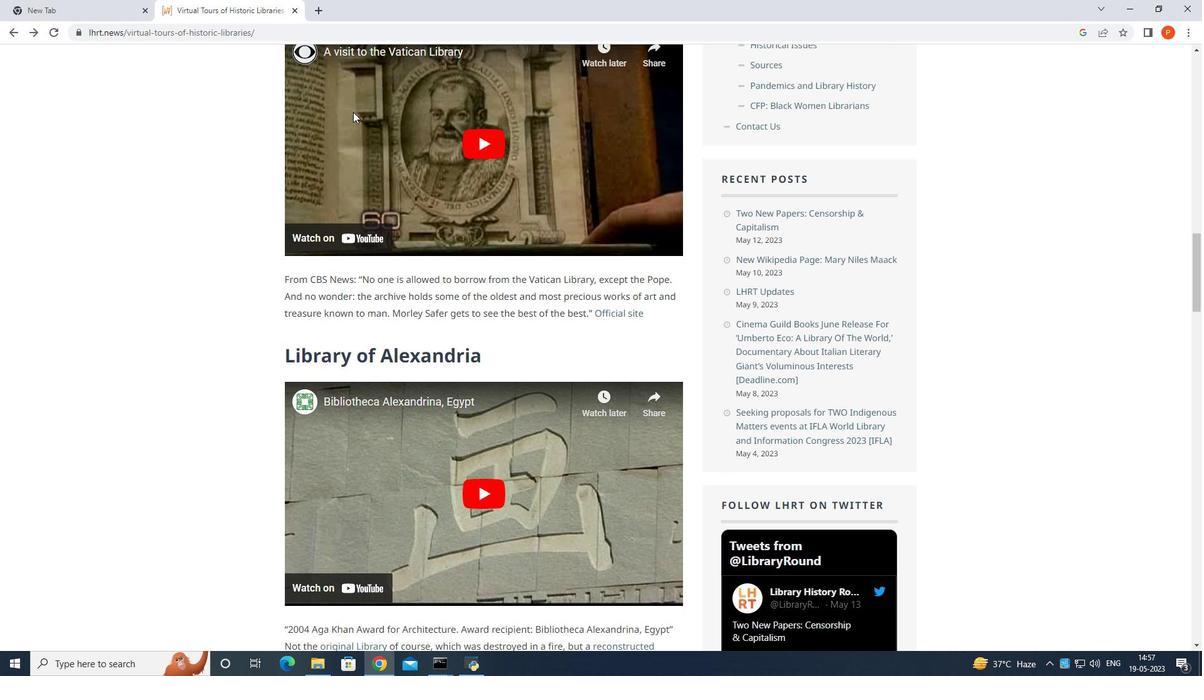 
Action: Mouse scrolled (353, 111) with delta (0, 0)
Screenshot: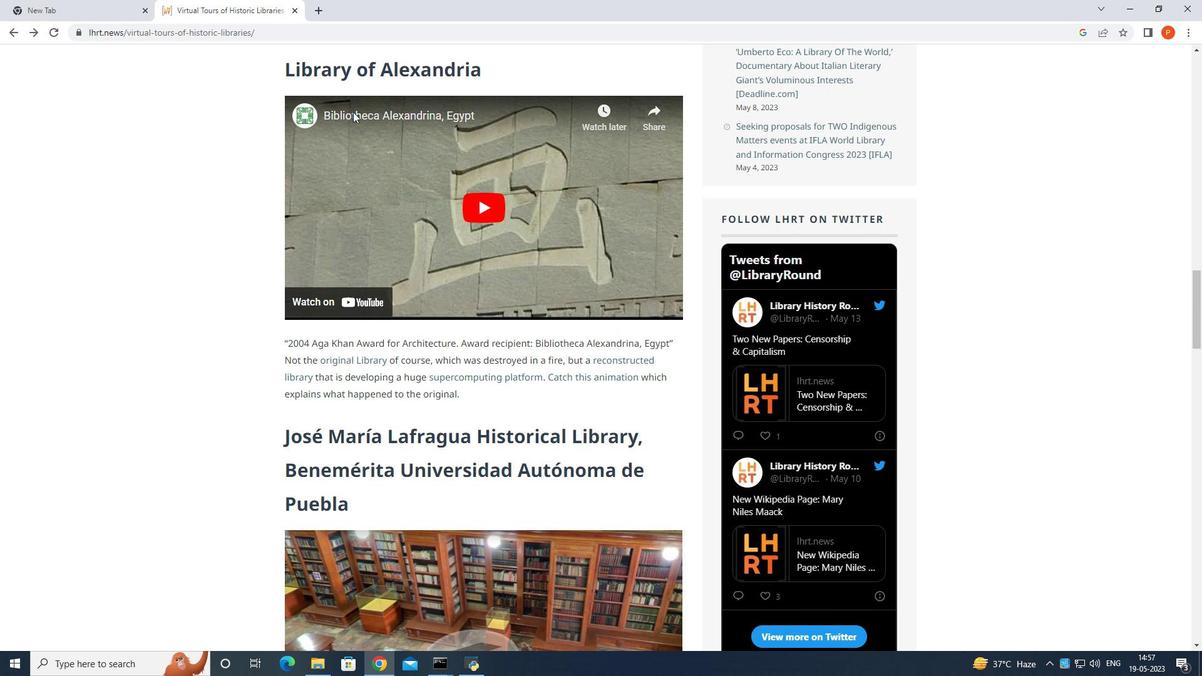 
Action: Mouse scrolled (353, 111) with delta (0, 0)
Screenshot: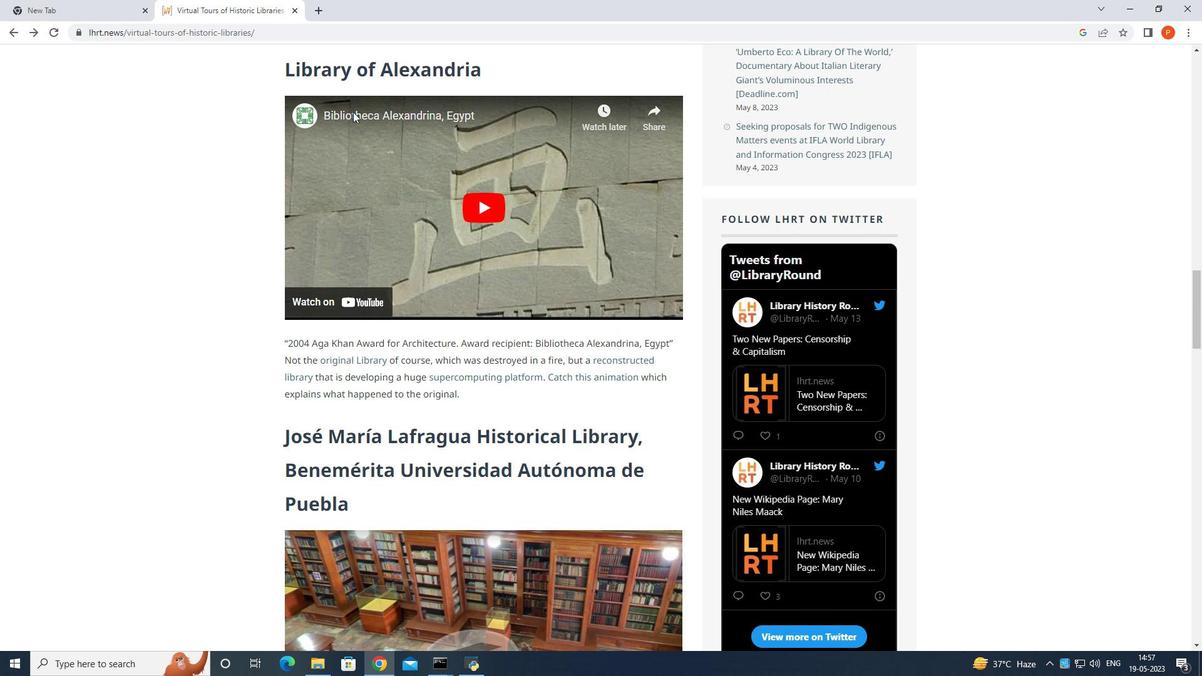 
Action: Mouse scrolled (353, 111) with delta (0, 0)
Screenshot: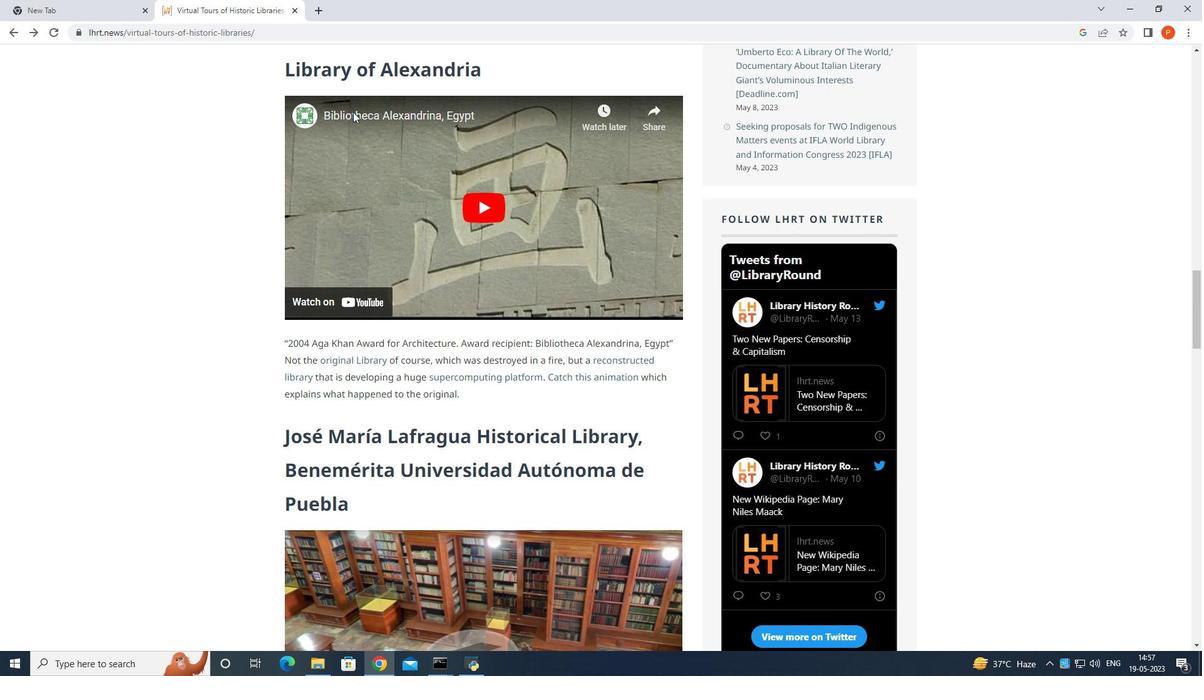 
Action: Mouse scrolled (353, 112) with delta (0, 0)
Screenshot: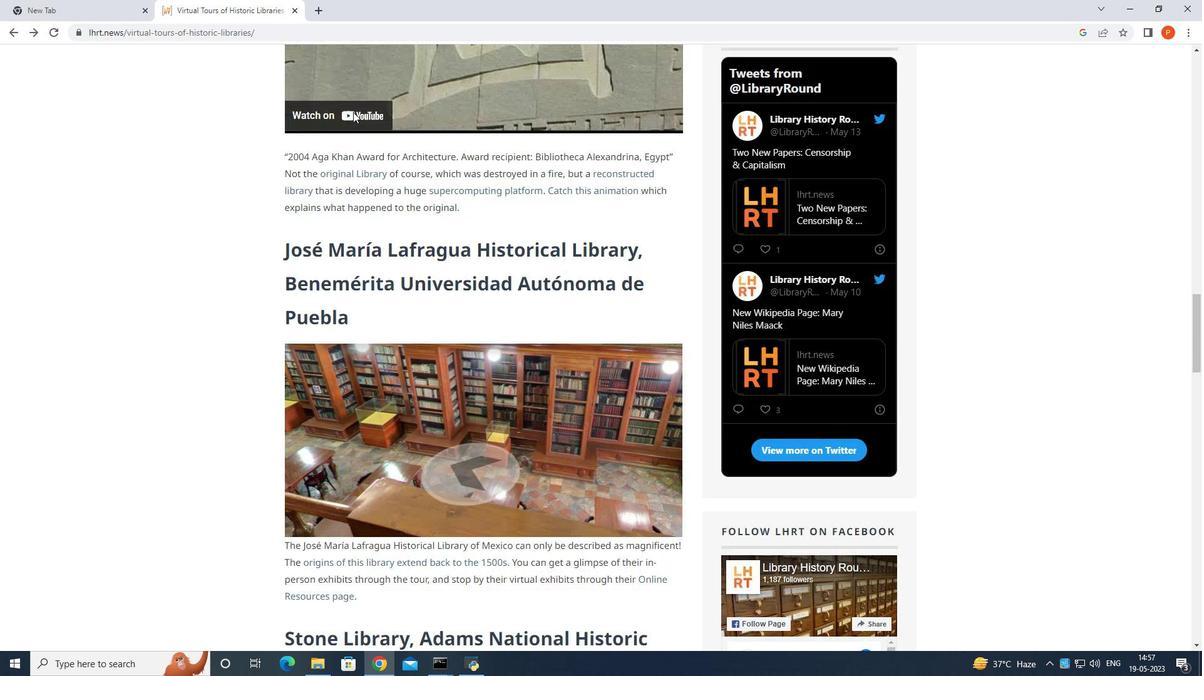 
Action: Mouse scrolled (353, 112) with delta (0, 0)
Screenshot: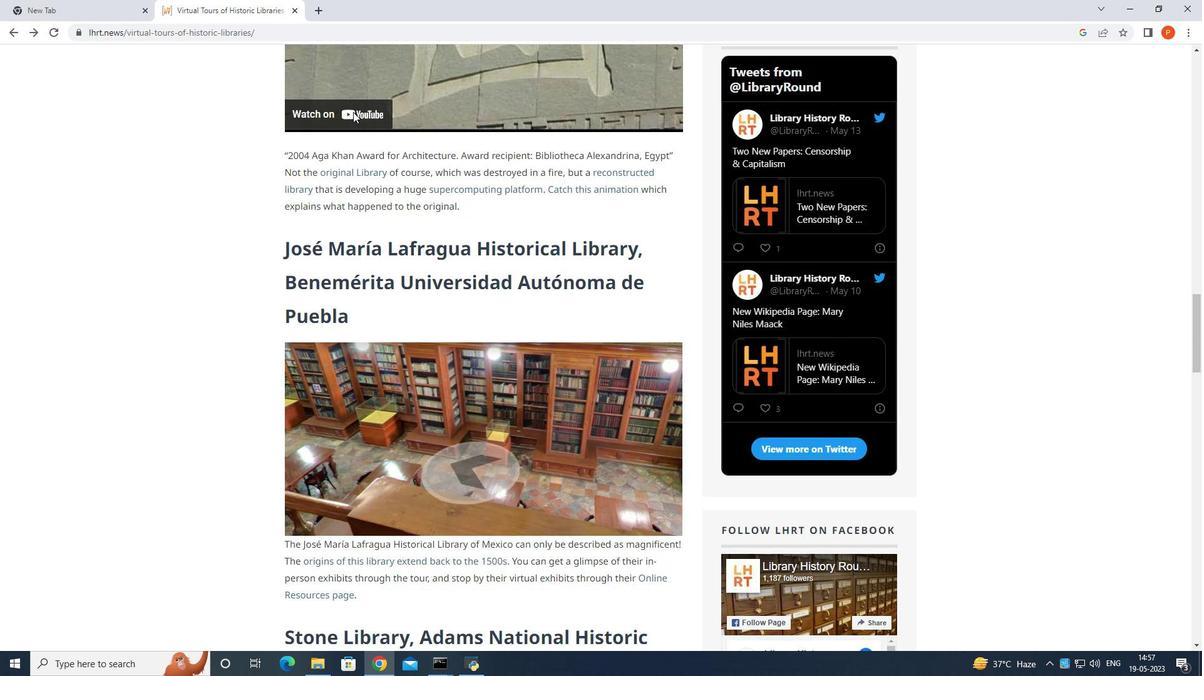 
Action: Mouse scrolled (353, 112) with delta (0, 0)
Screenshot: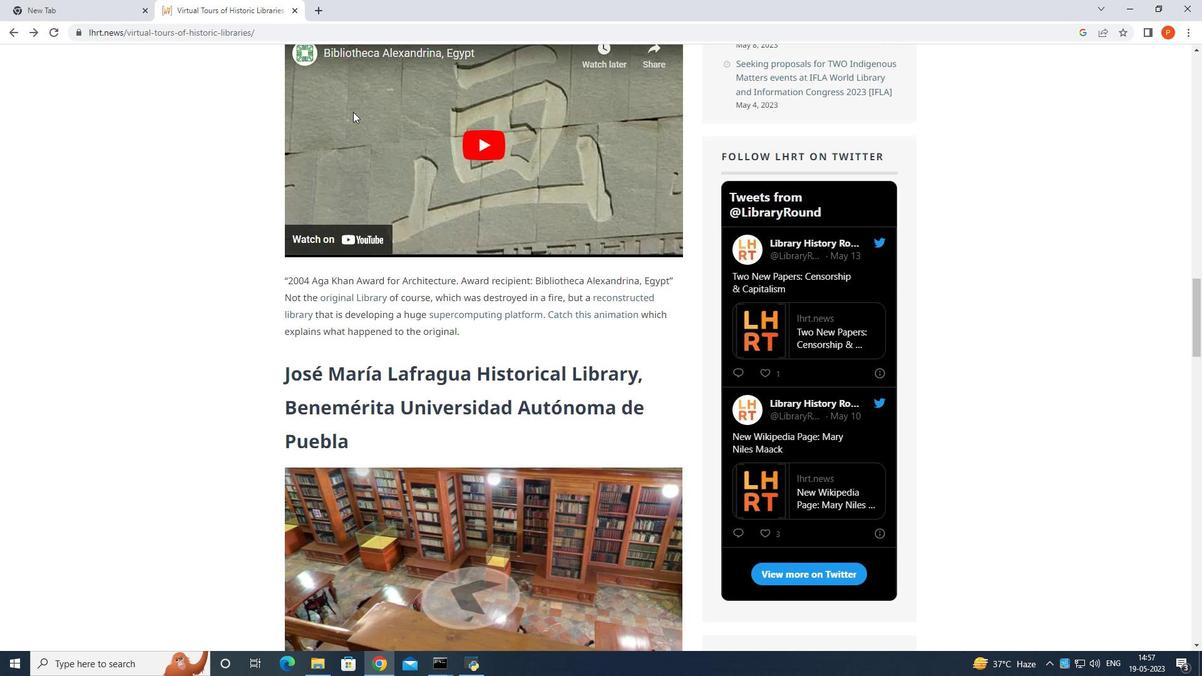
Action: Mouse scrolled (353, 112) with delta (0, 0)
Screenshot: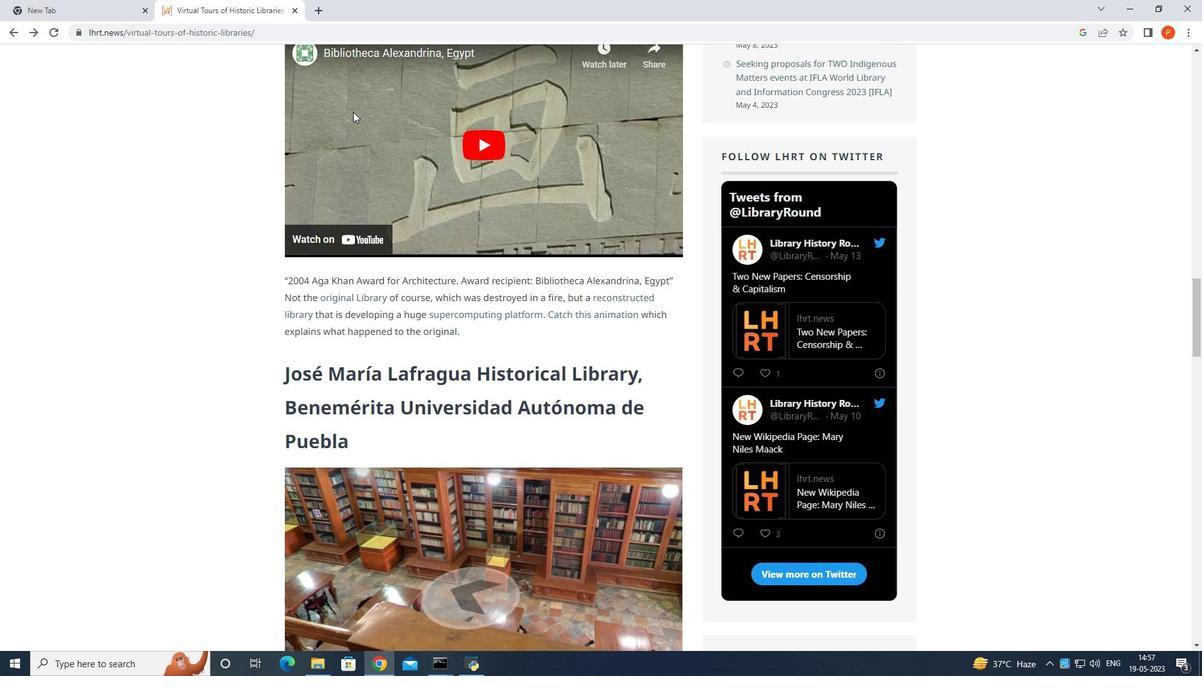 
Action: Mouse moved to (353, 112)
Screenshot: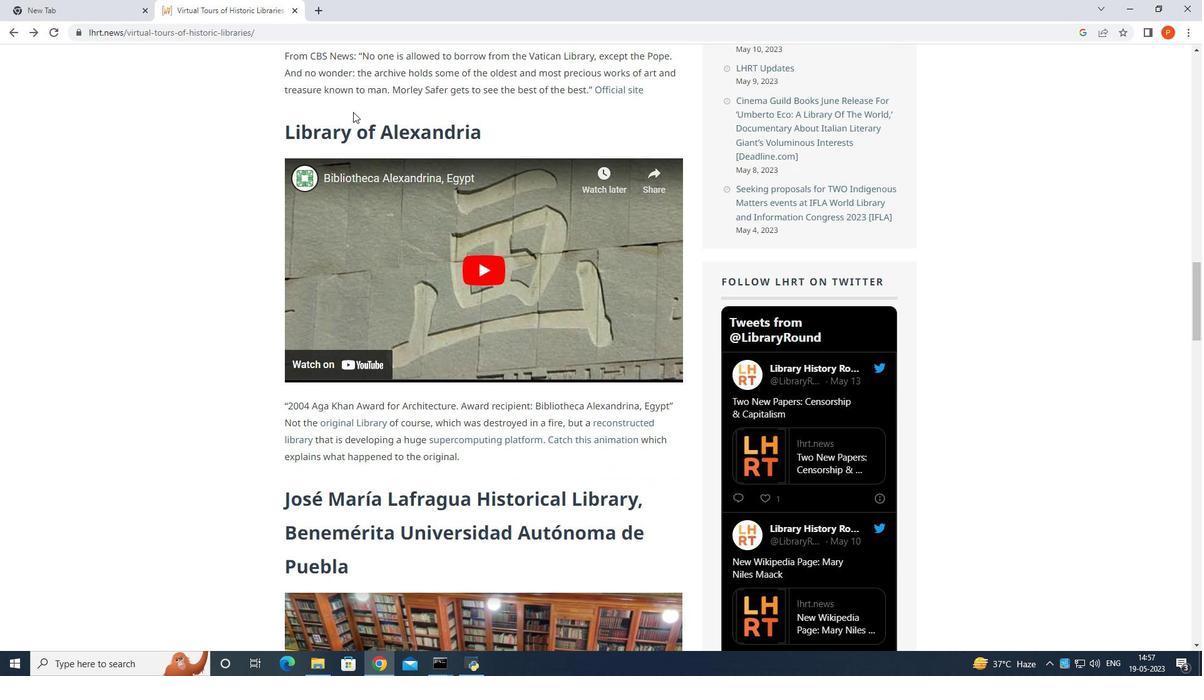 
Action: Mouse scrolled (353, 111) with delta (0, 0)
Screenshot: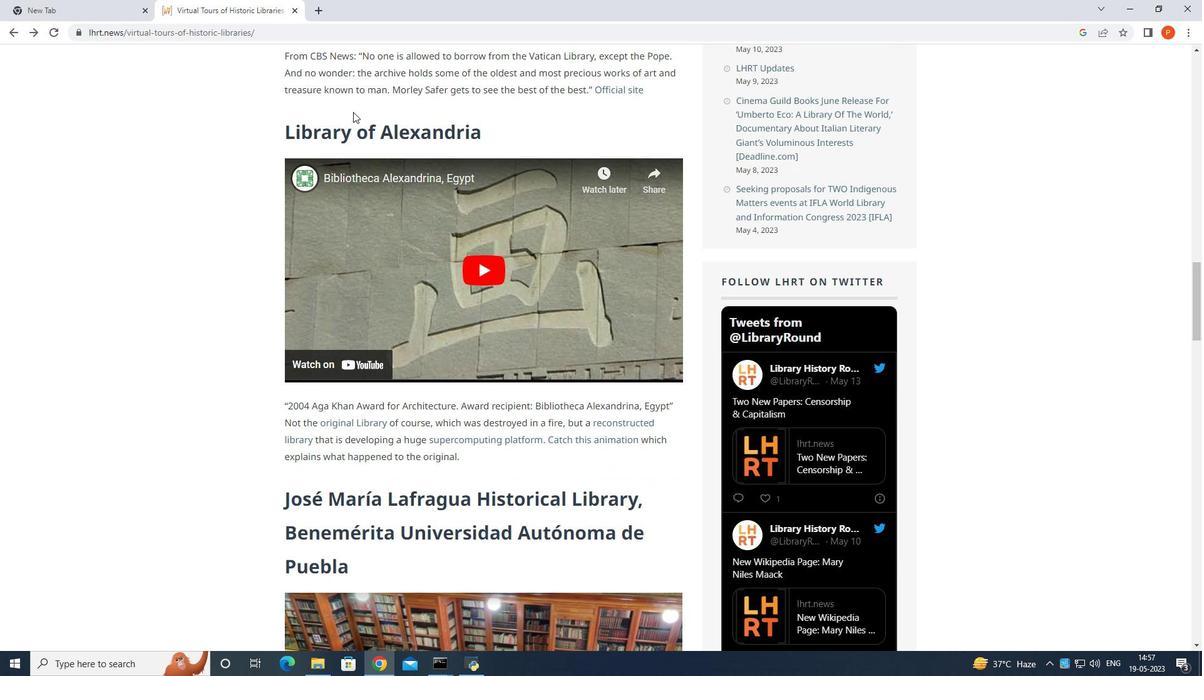 
Action: Mouse scrolled (353, 111) with delta (0, 0)
Screenshot: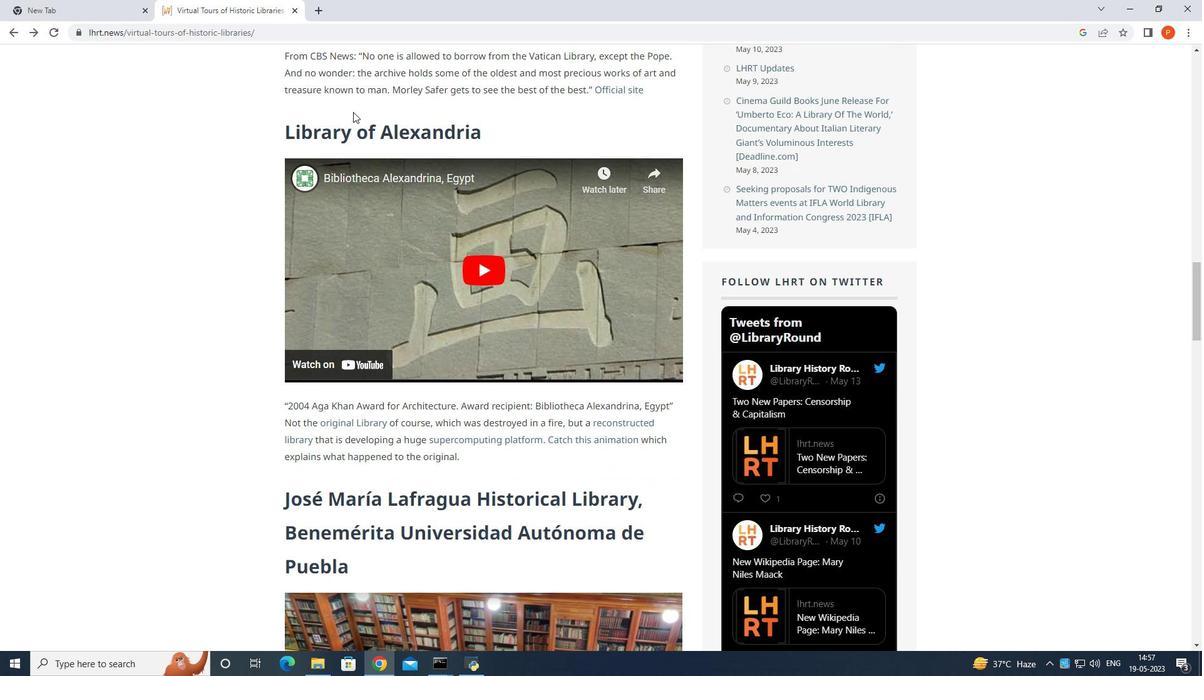 
Action: Mouse scrolled (353, 111) with delta (0, 0)
Screenshot: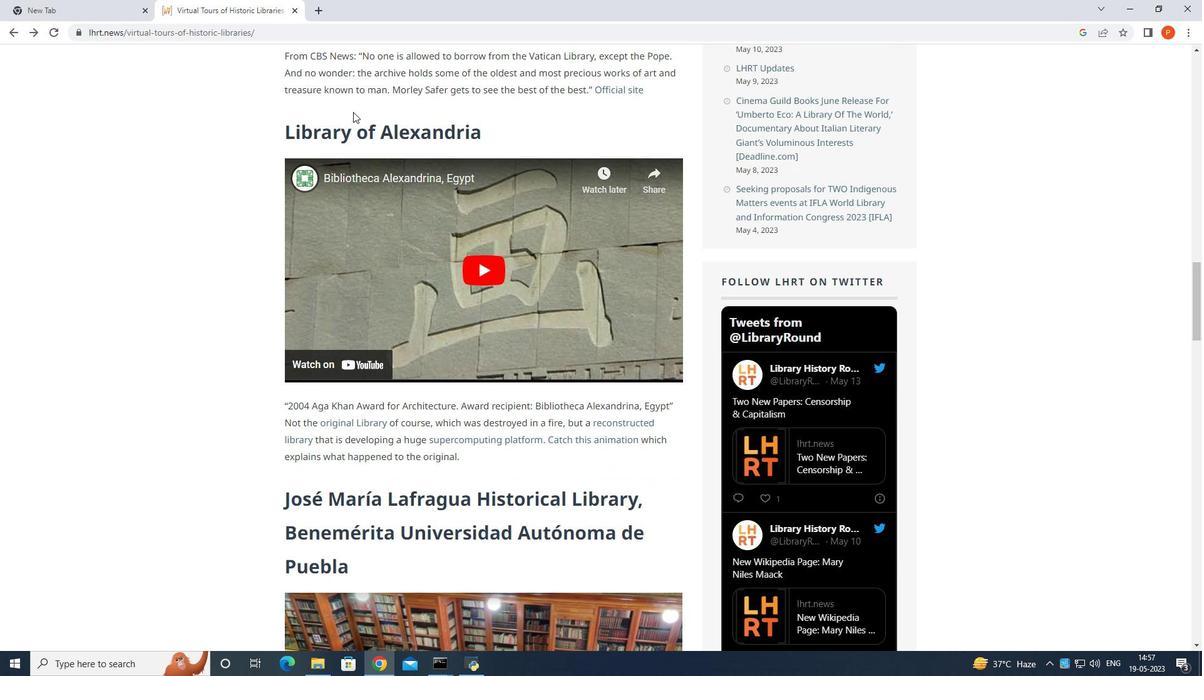 
Action: Mouse scrolled (353, 111) with delta (0, 0)
Screenshot: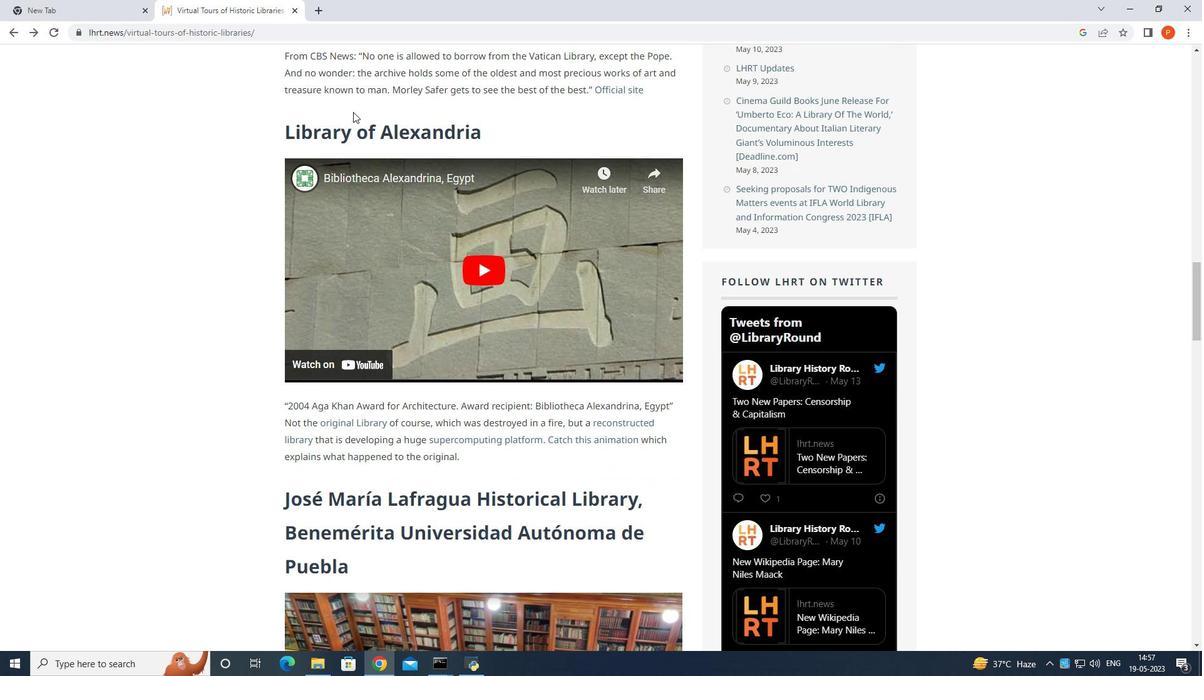
Action: Mouse moved to (354, 110)
Screenshot: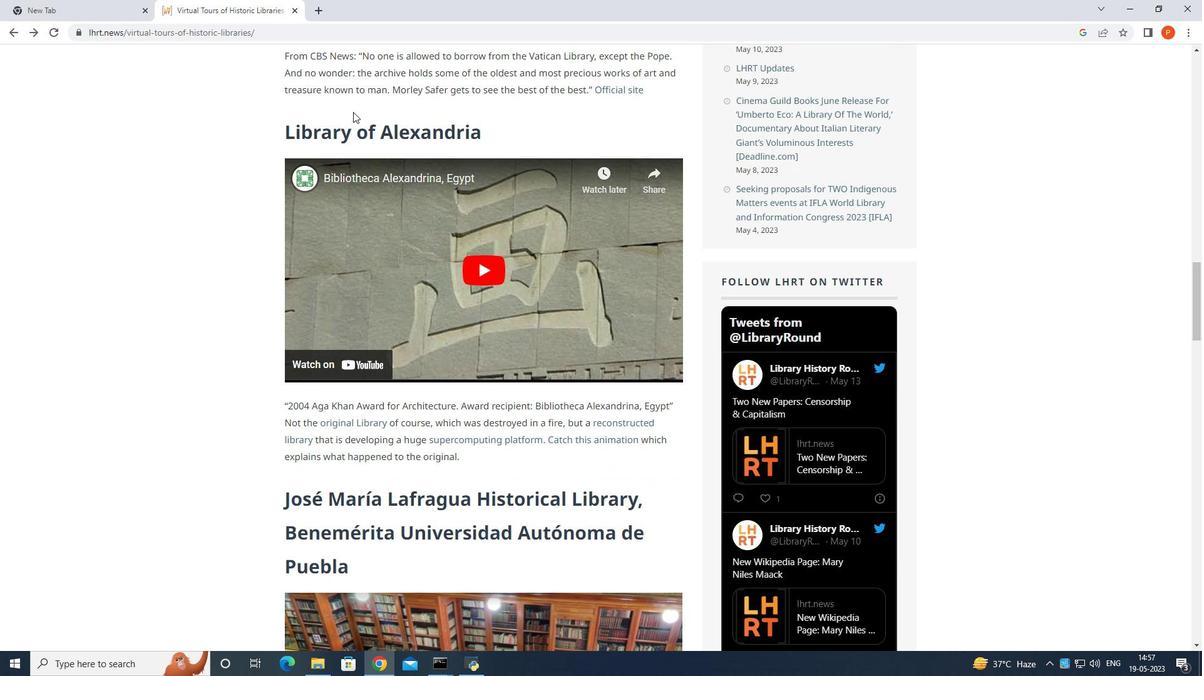 
Action: Mouse scrolled (354, 109) with delta (0, 0)
Screenshot: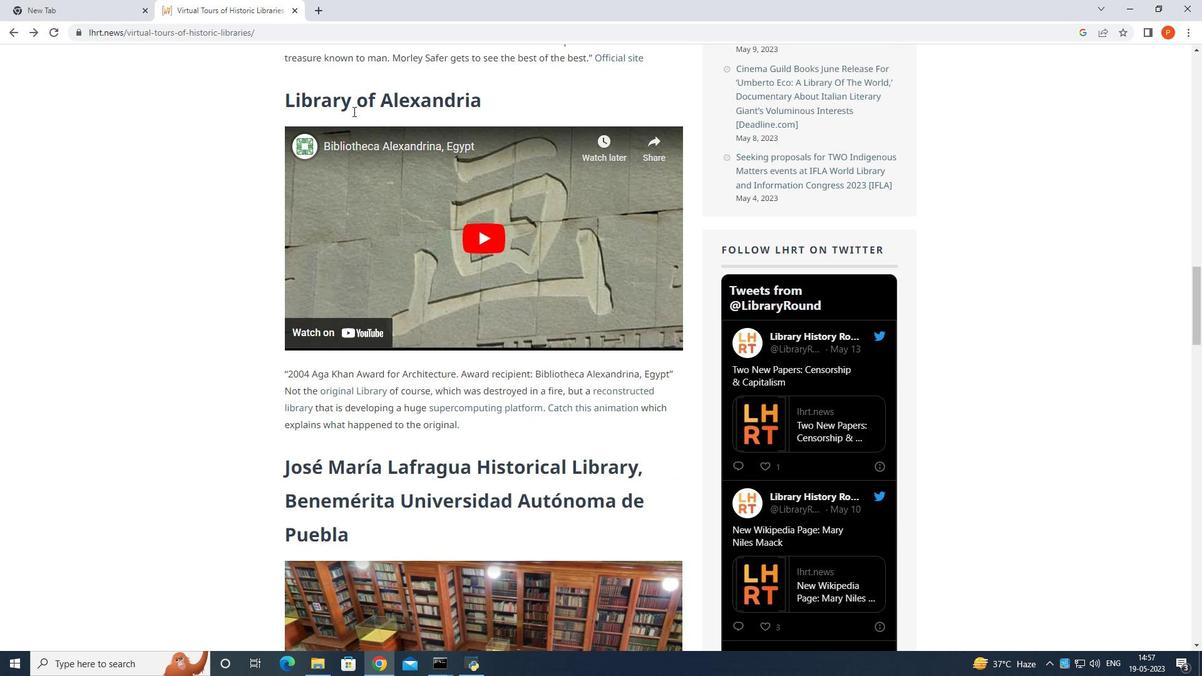 
Action: Mouse scrolled (354, 109) with delta (0, 0)
Screenshot: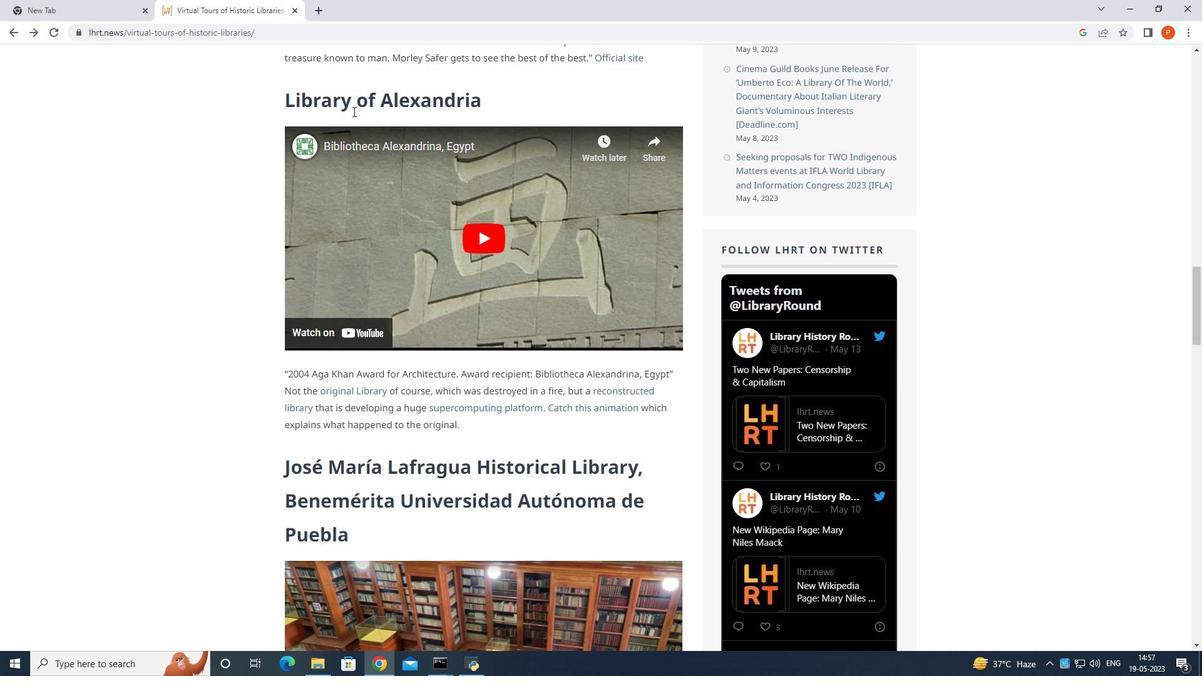
Action: Mouse scrolled (354, 109) with delta (0, 0)
Screenshot: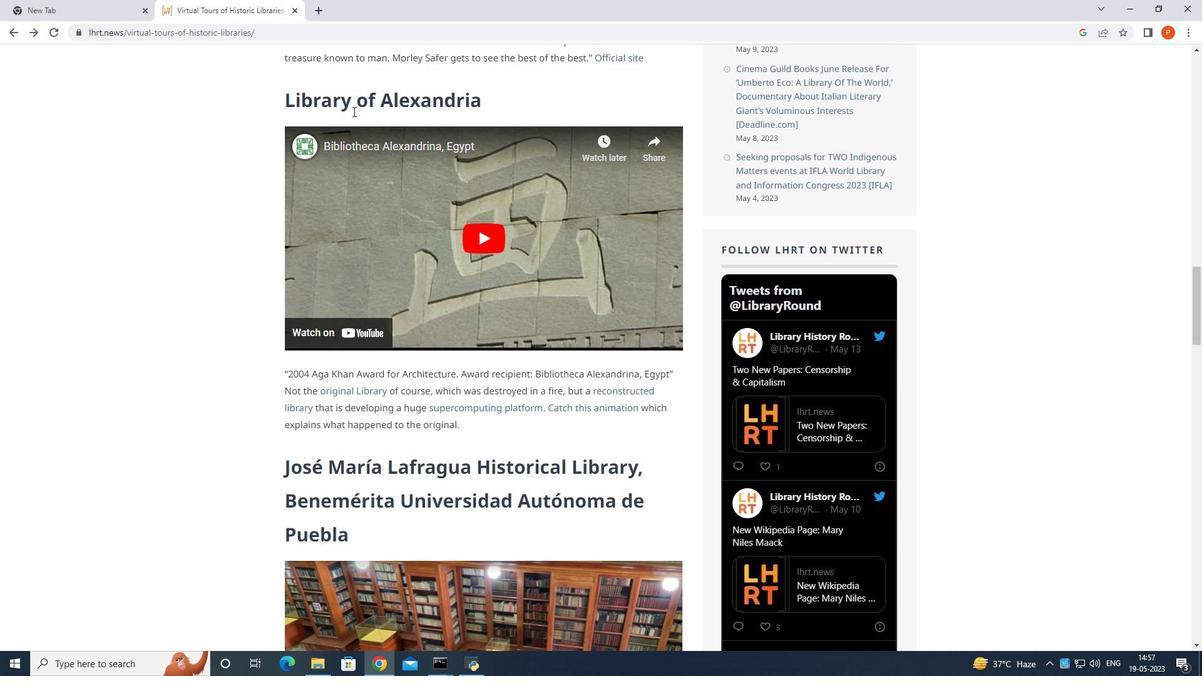 
Action: Mouse scrolled (354, 109) with delta (0, 0)
Screenshot: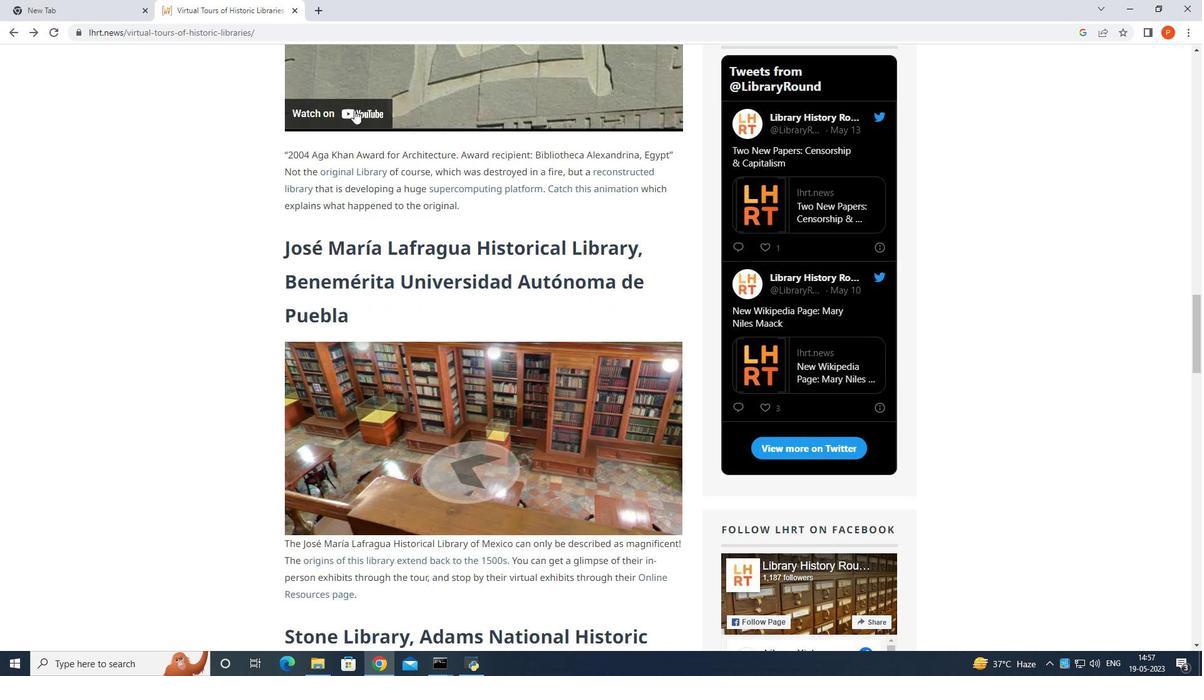
Action: Mouse moved to (354, 110)
Screenshot: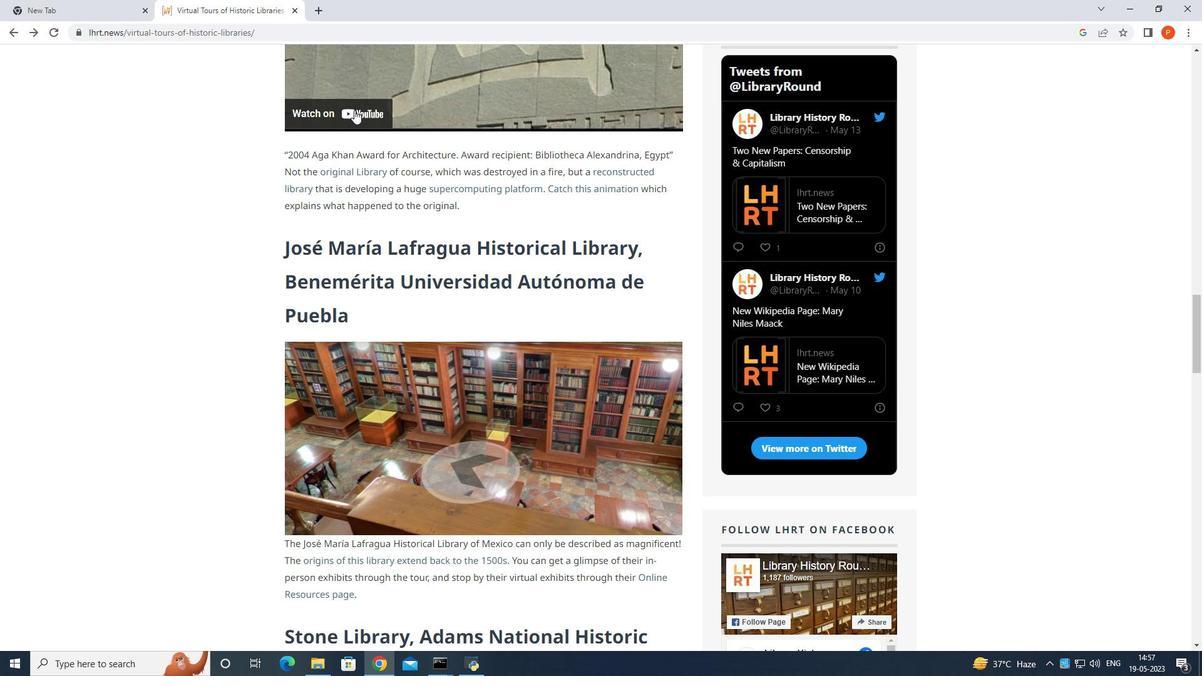 
Action: Mouse scrolled (354, 109) with delta (0, 0)
Screenshot: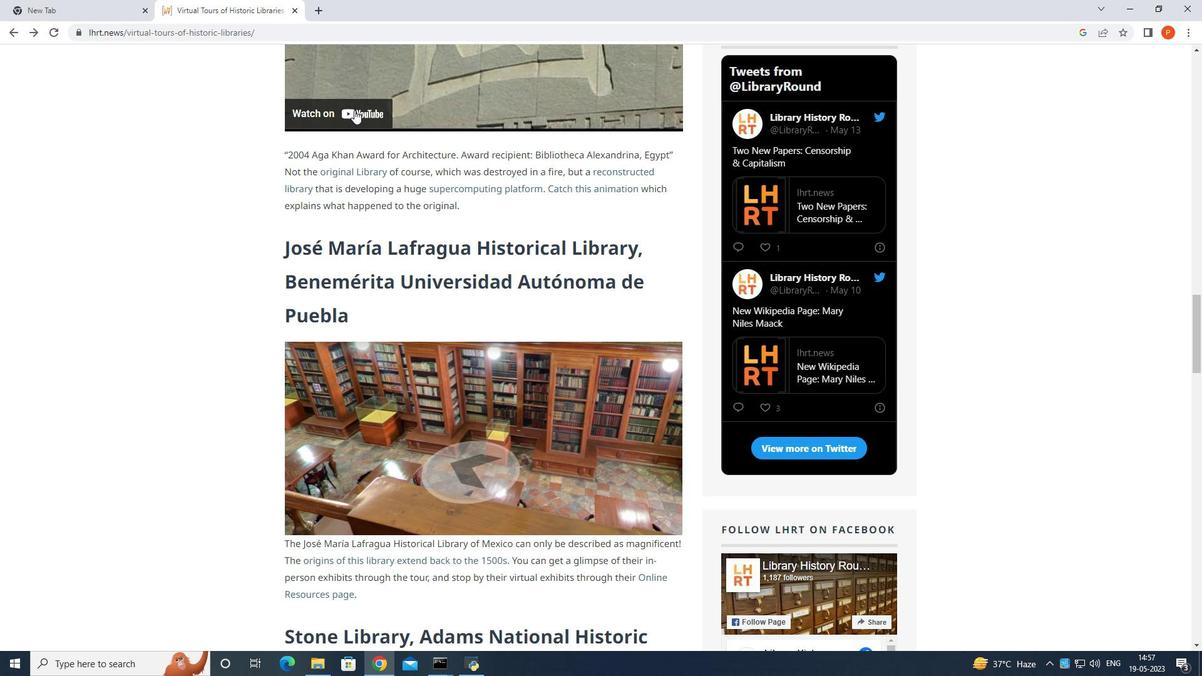 
Action: Mouse scrolled (354, 109) with delta (0, 0)
Screenshot: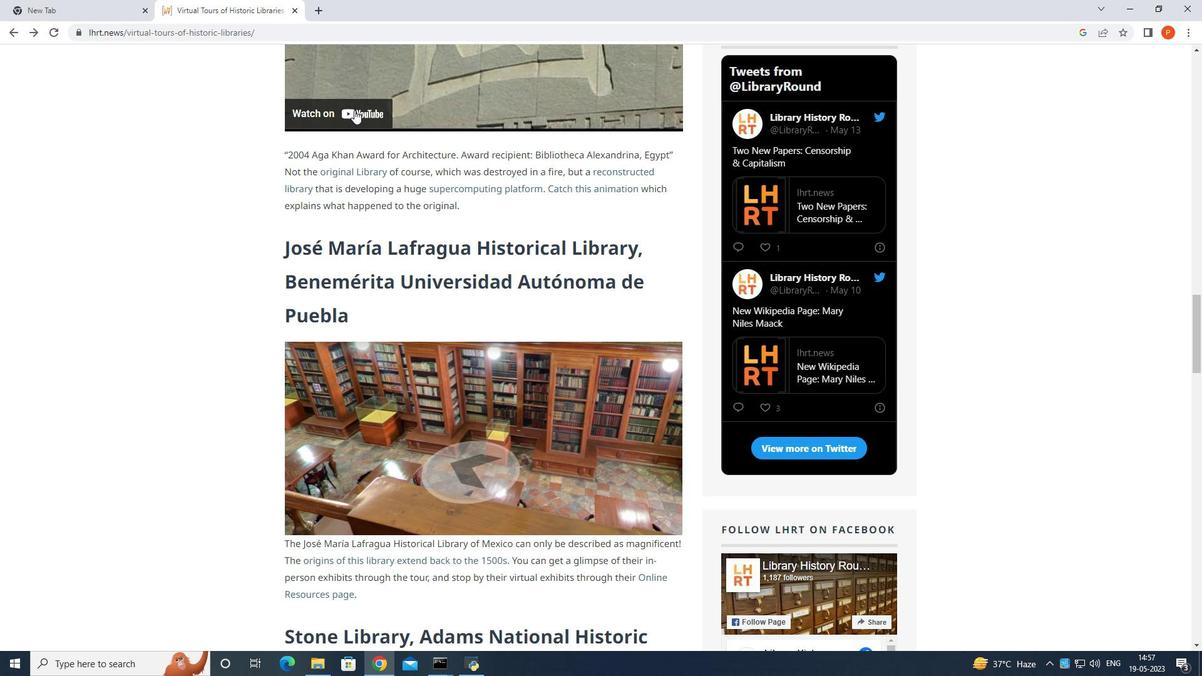 
Action: Mouse scrolled (354, 109) with delta (0, 0)
Screenshot: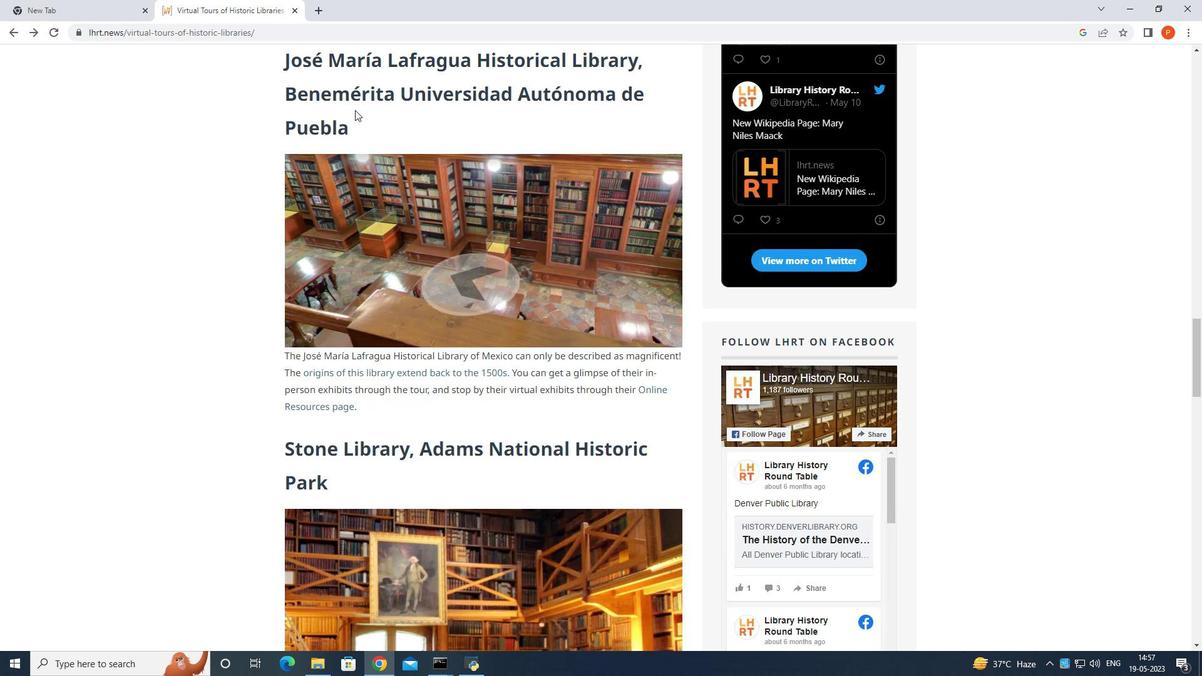 
Action: Mouse scrolled (354, 109) with delta (0, 0)
Screenshot: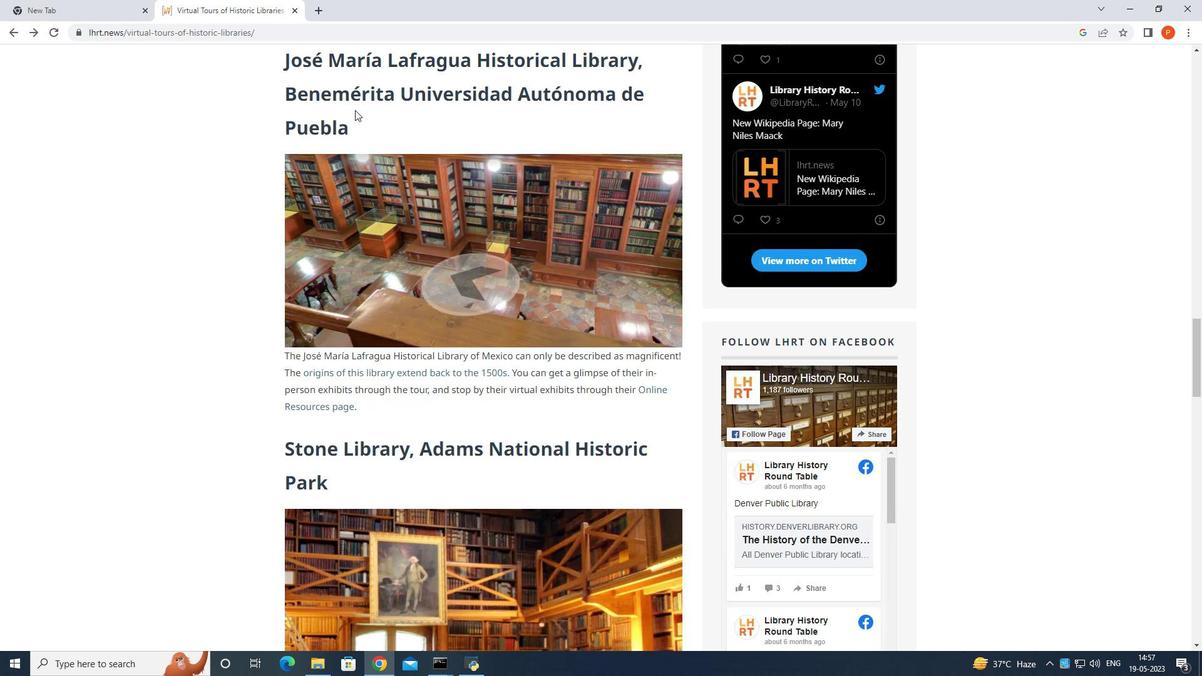 
Action: Mouse scrolled (354, 109) with delta (0, 0)
Screenshot: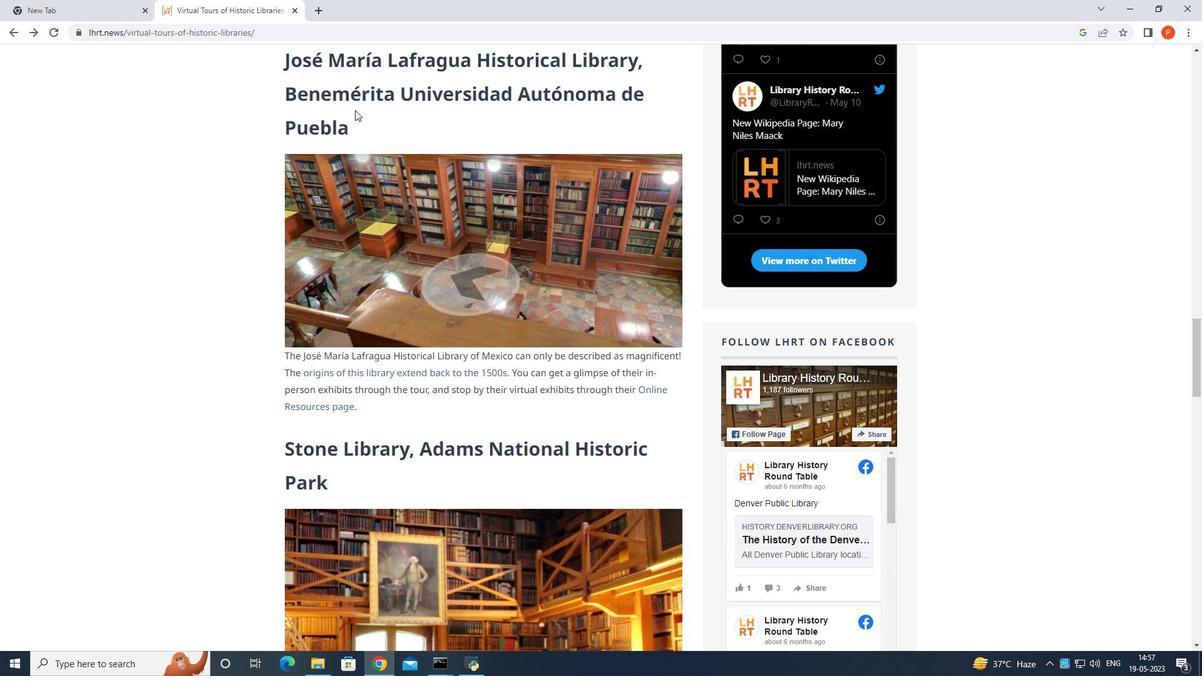 
Action: Mouse scrolled (354, 109) with delta (0, 0)
Screenshot: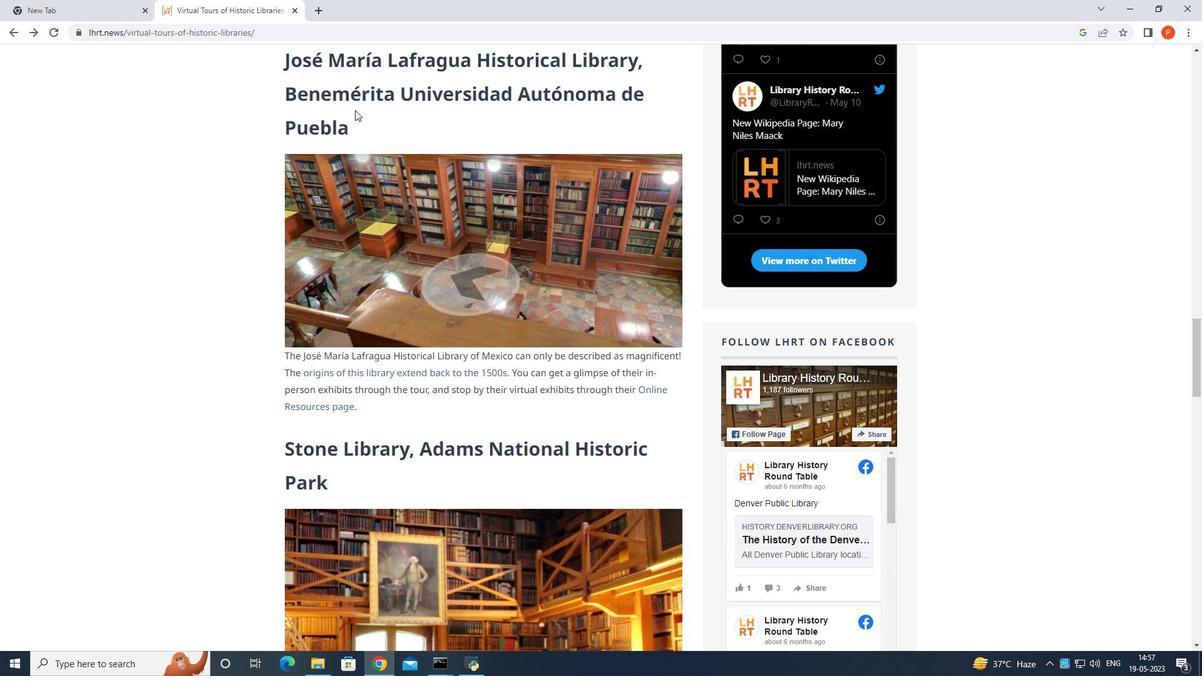 
Action: Mouse scrolled (354, 109) with delta (0, 0)
Screenshot: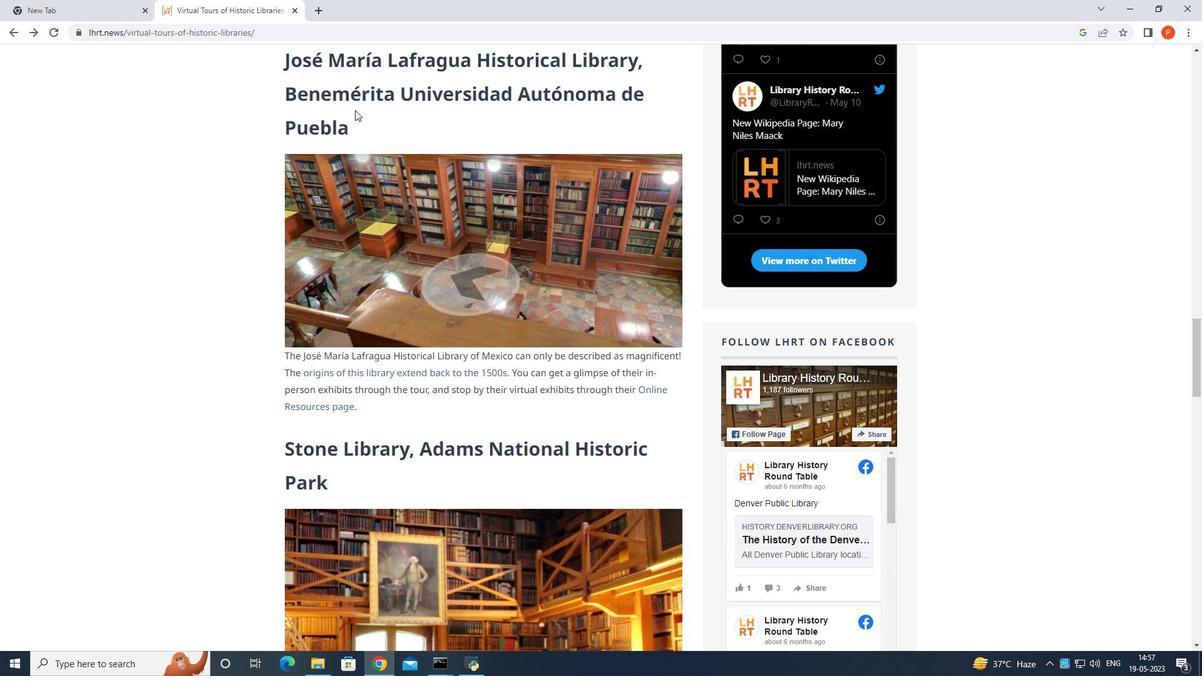 
Action: Mouse scrolled (354, 109) with delta (0, 0)
Screenshot: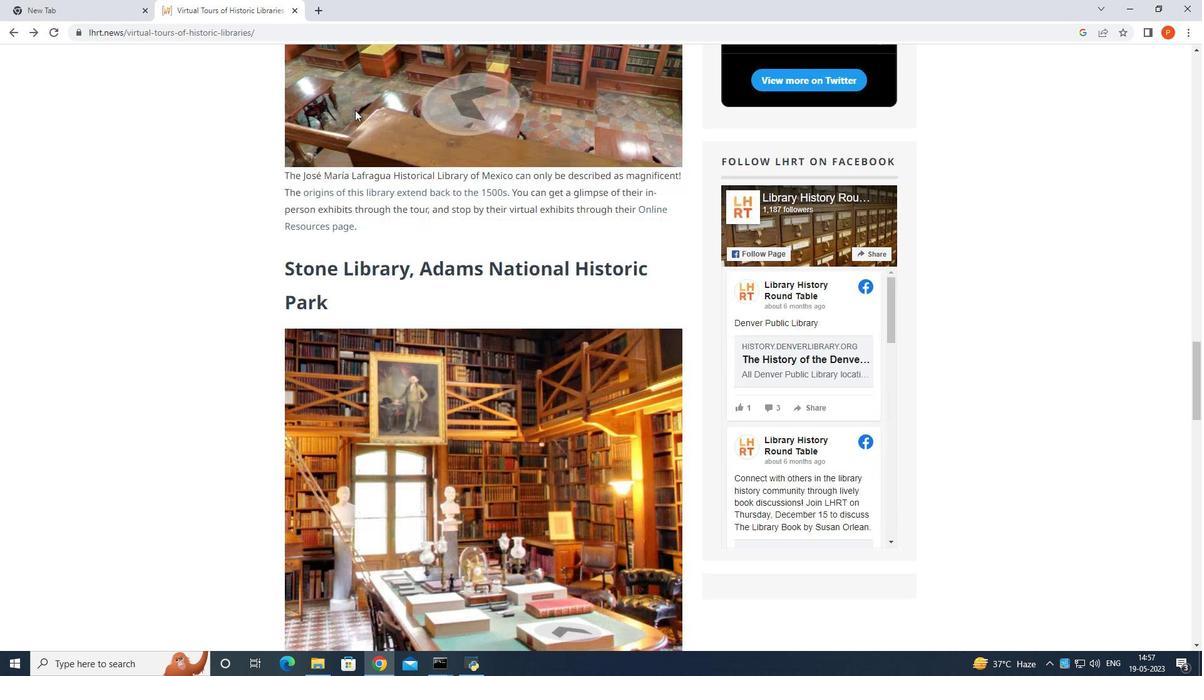 
Action: Mouse moved to (361, 107)
Screenshot: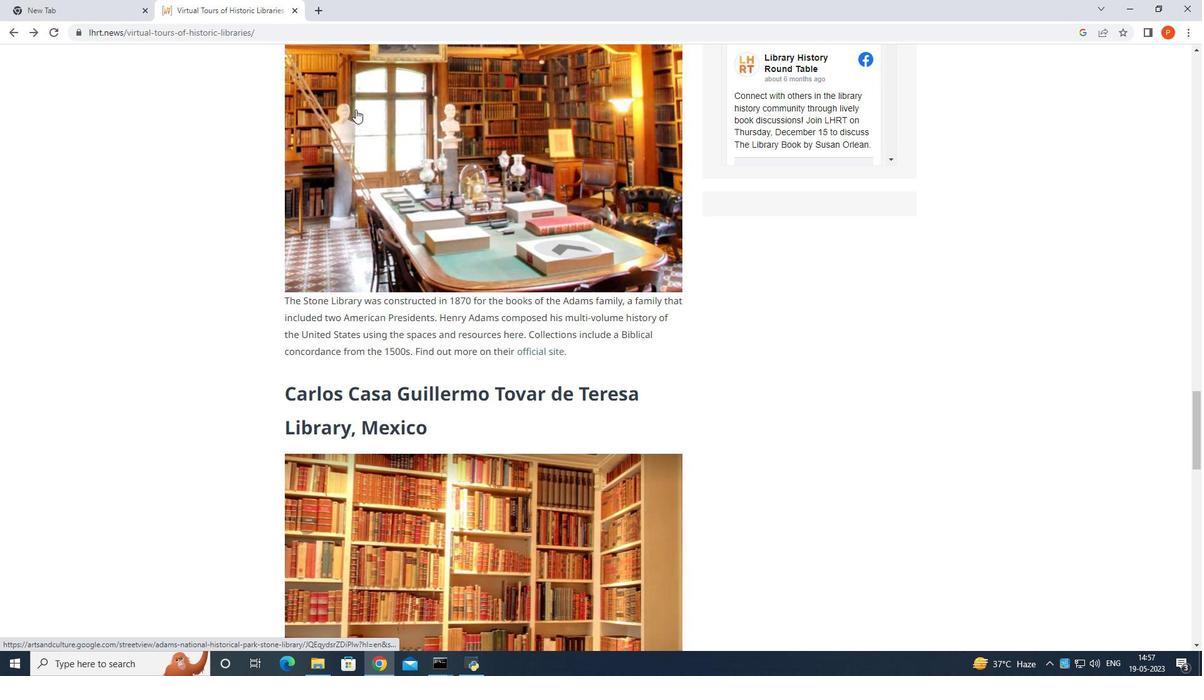 
Action: Mouse scrolled (361, 106) with delta (0, 0)
Screenshot: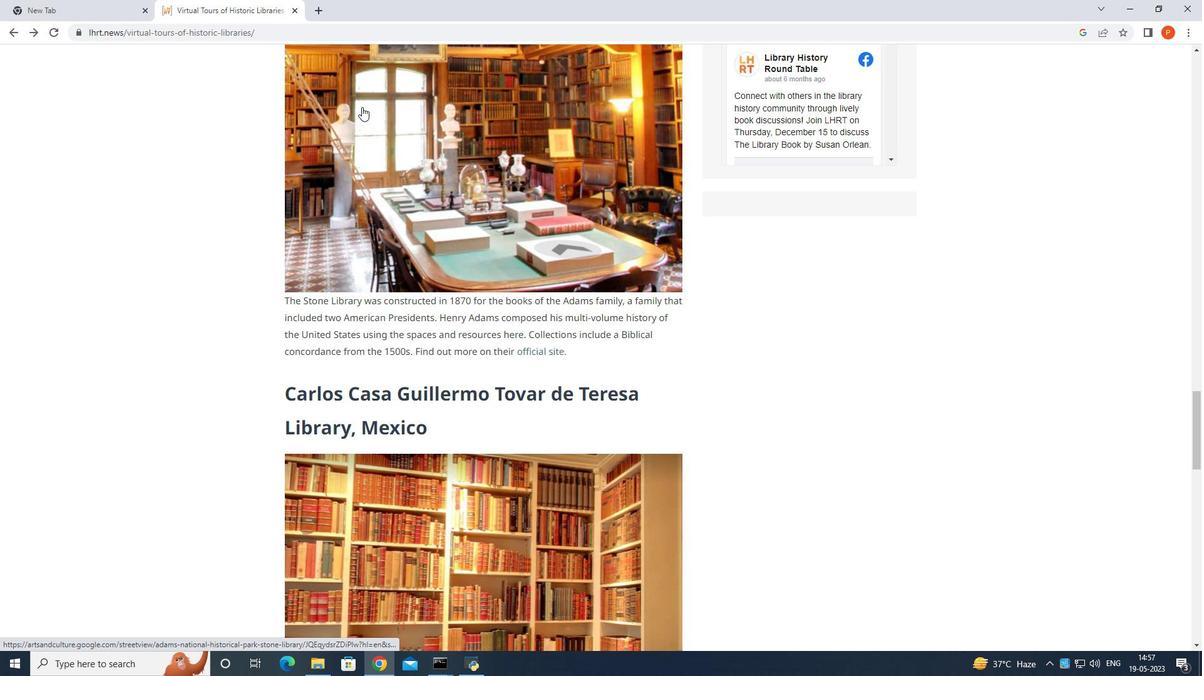 
Action: Mouse scrolled (361, 106) with delta (0, 0)
Screenshot: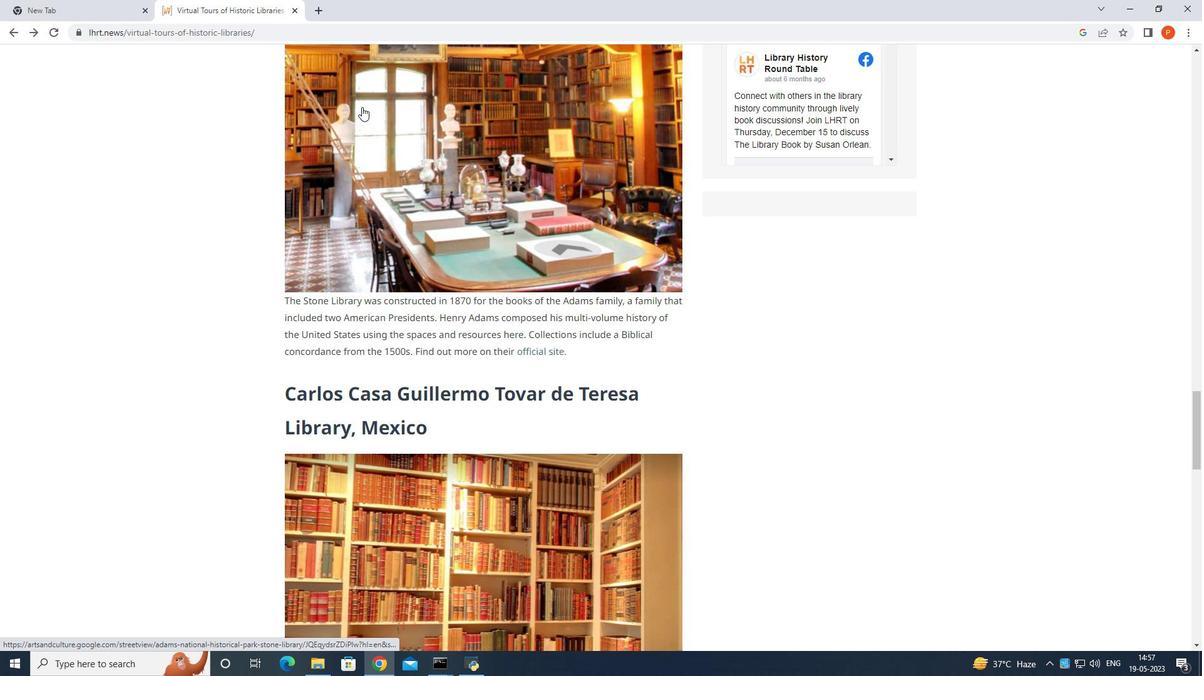
Action: Mouse scrolled (361, 106) with delta (0, 0)
Screenshot: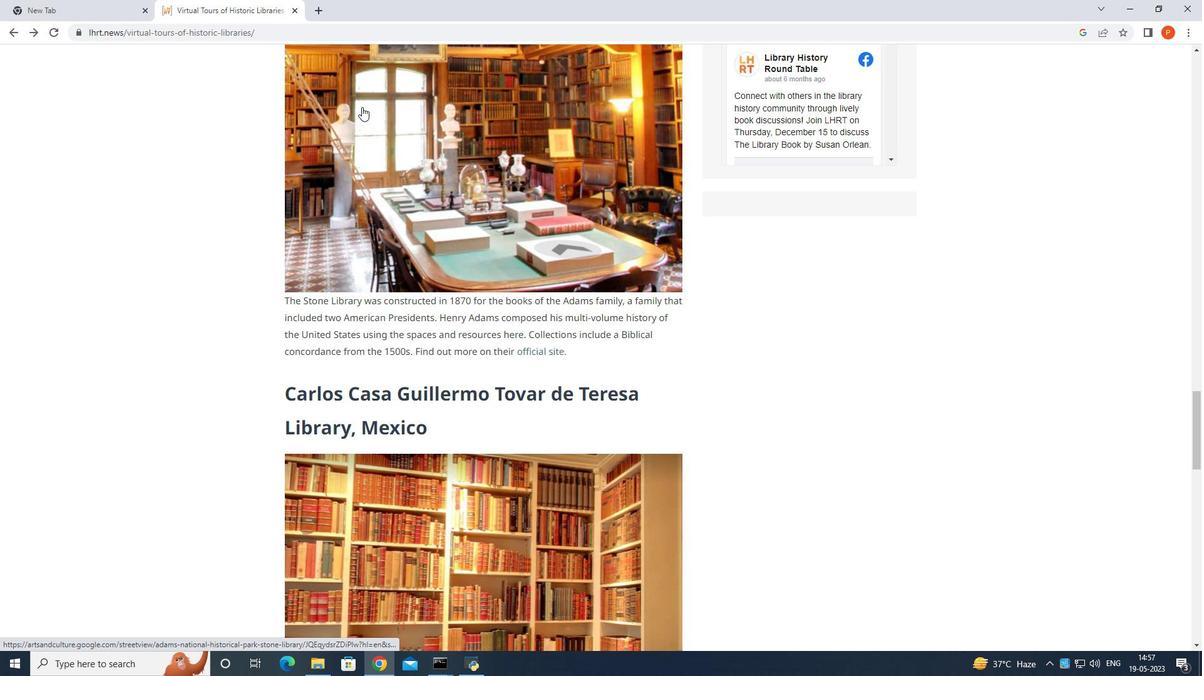 
Action: Mouse scrolled (361, 106) with delta (0, 0)
Screenshot: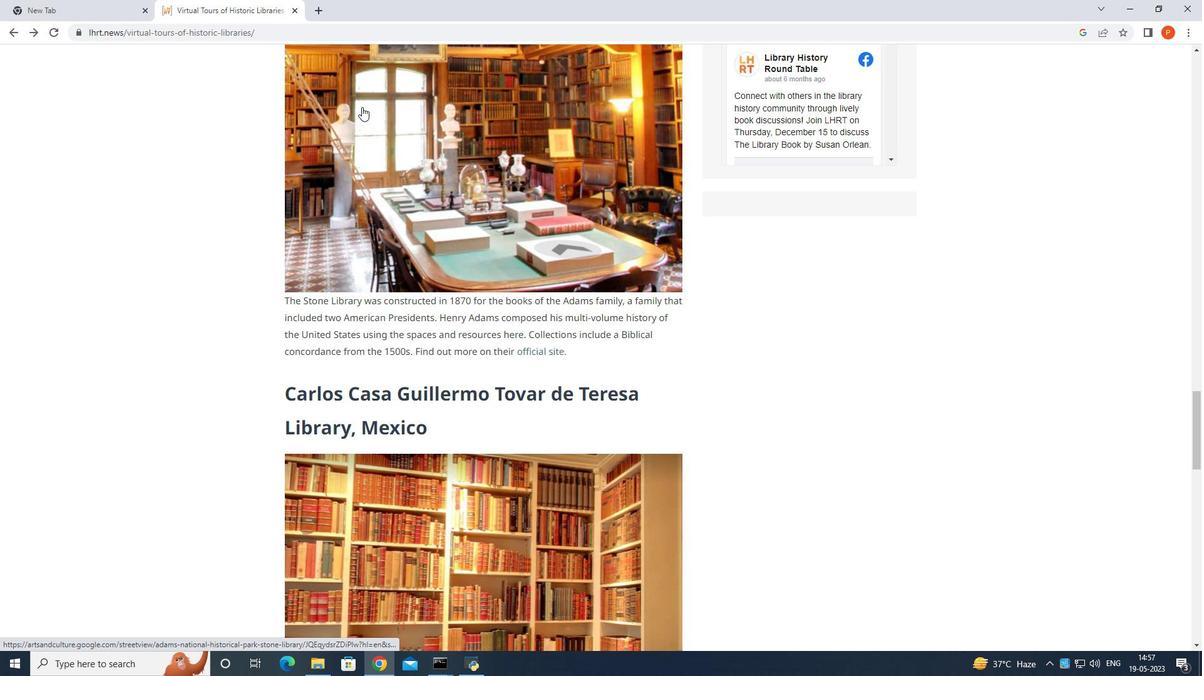
Action: Mouse scrolled (361, 106) with delta (0, 0)
Screenshot: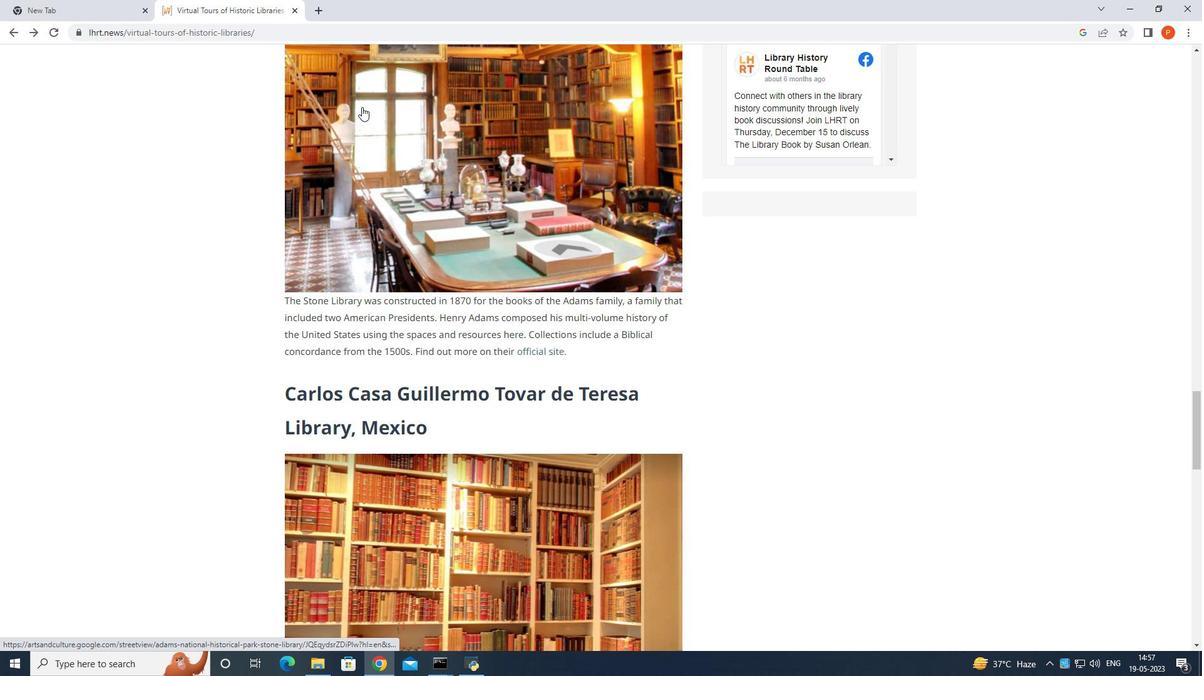 
Action: Mouse moved to (361, 107)
Screenshot: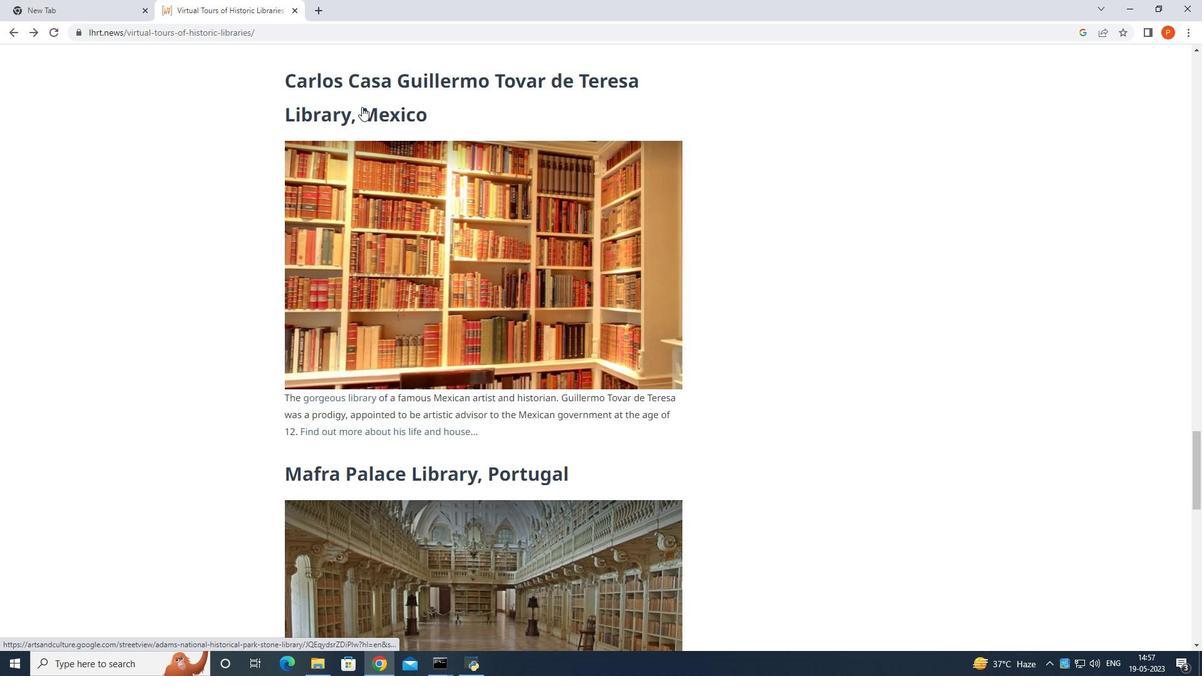 
Action: Mouse scrolled (361, 106) with delta (0, 0)
Screenshot: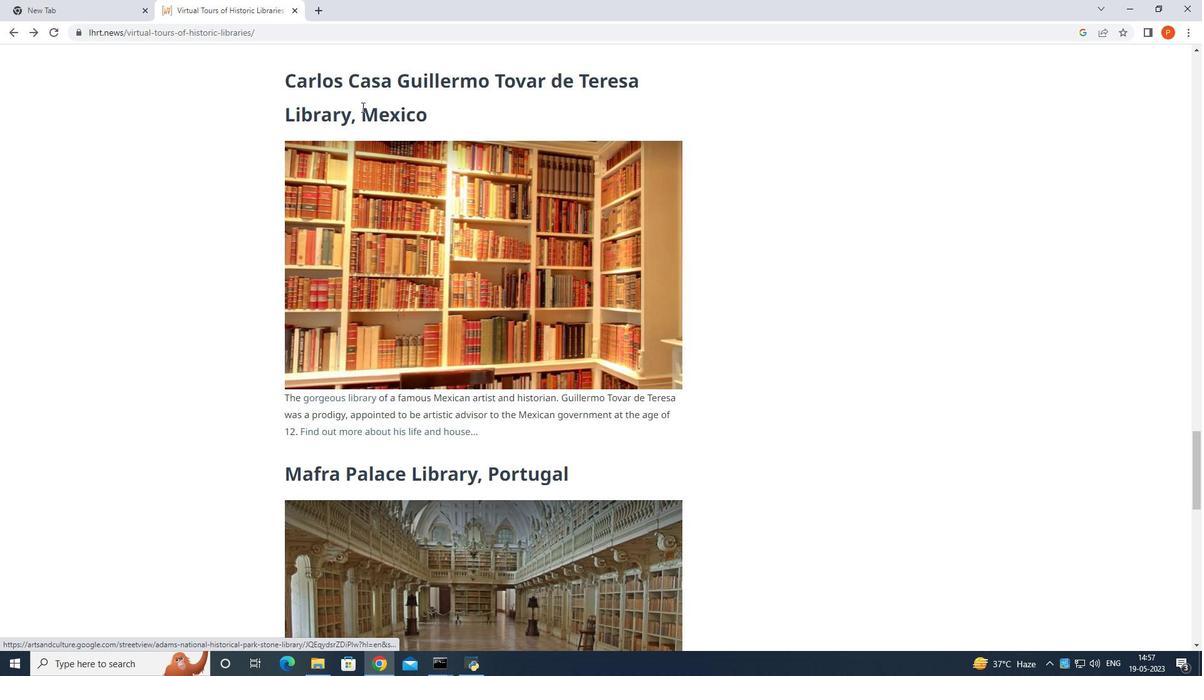 
Action: Mouse scrolled (361, 106) with delta (0, 0)
Screenshot: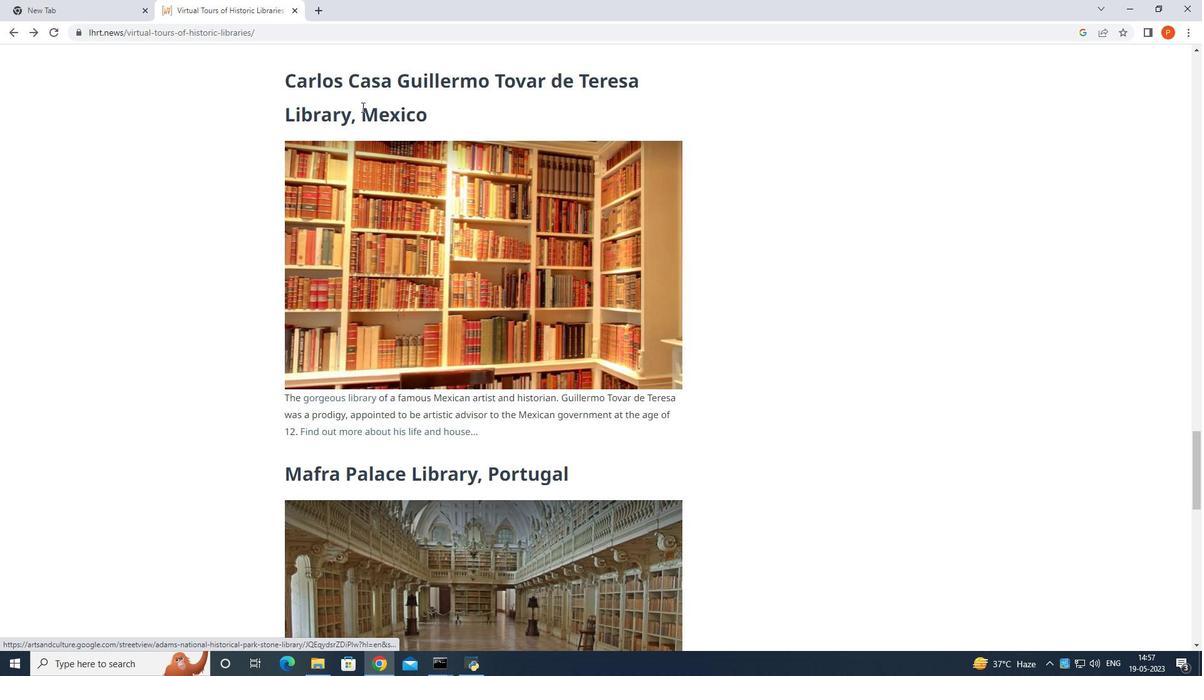 
Action: Mouse scrolled (361, 106) with delta (0, 0)
Screenshot: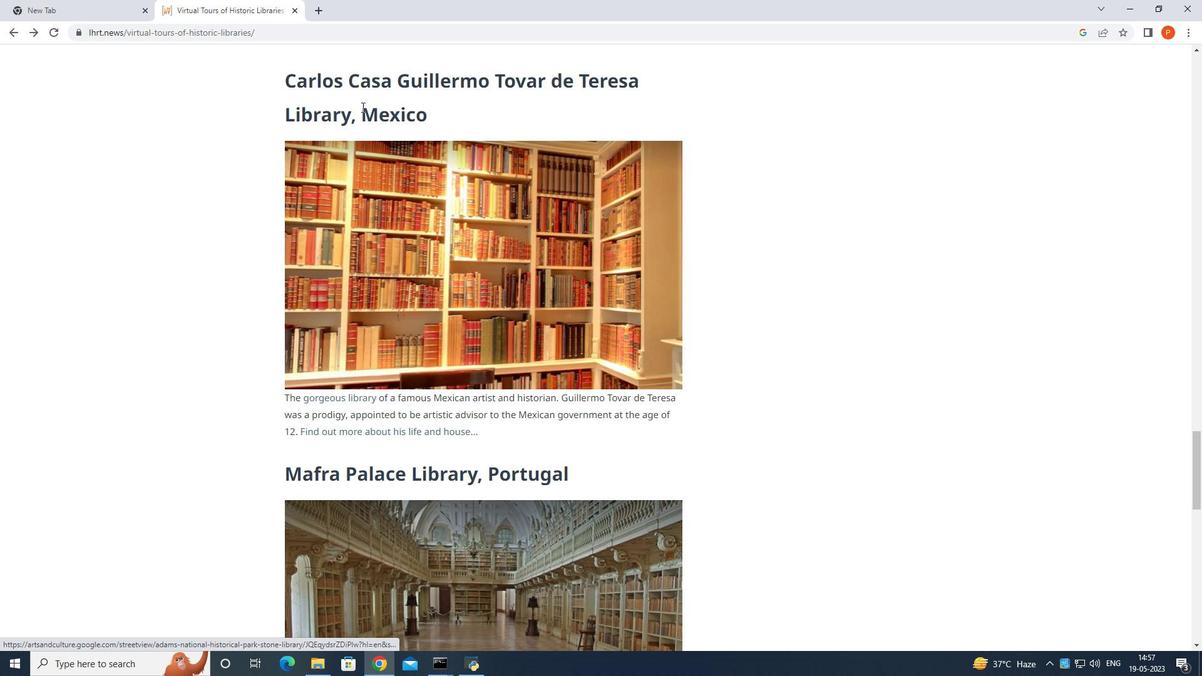 
Action: Mouse scrolled (361, 106) with delta (0, 0)
Screenshot: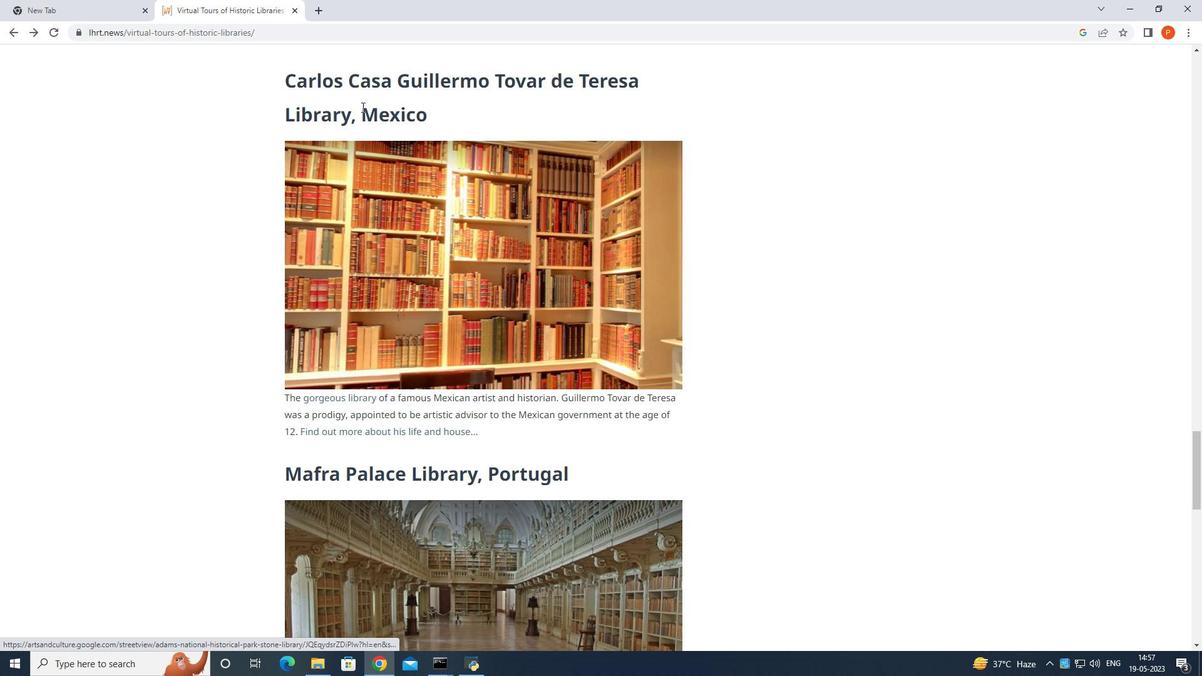 
Action: Mouse moved to (361, 105)
Screenshot: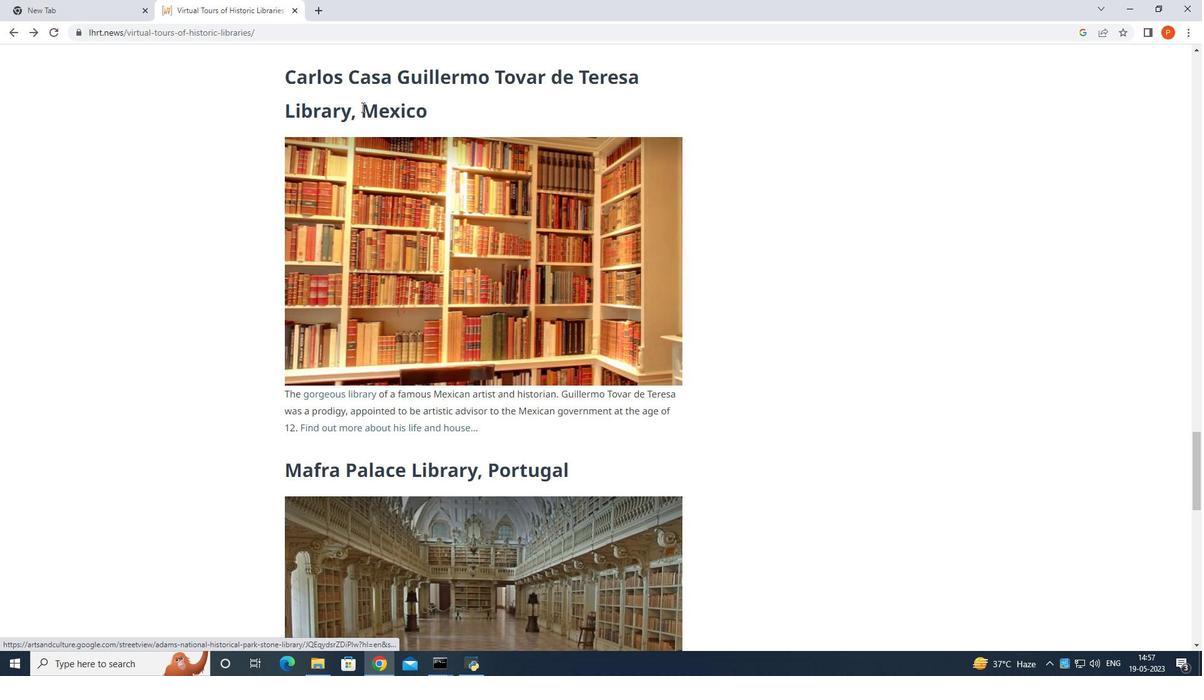 
Action: Mouse scrolled (361, 105) with delta (0, 0)
Screenshot: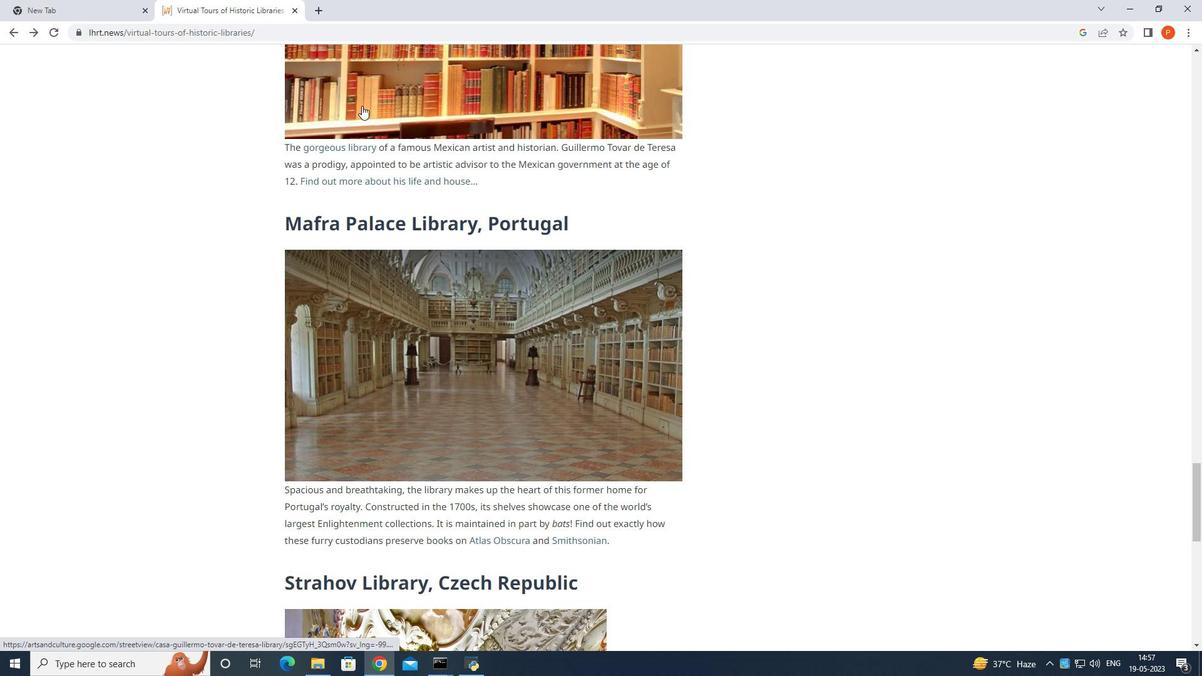 
Action: Mouse scrolled (361, 105) with delta (0, 0)
Screenshot: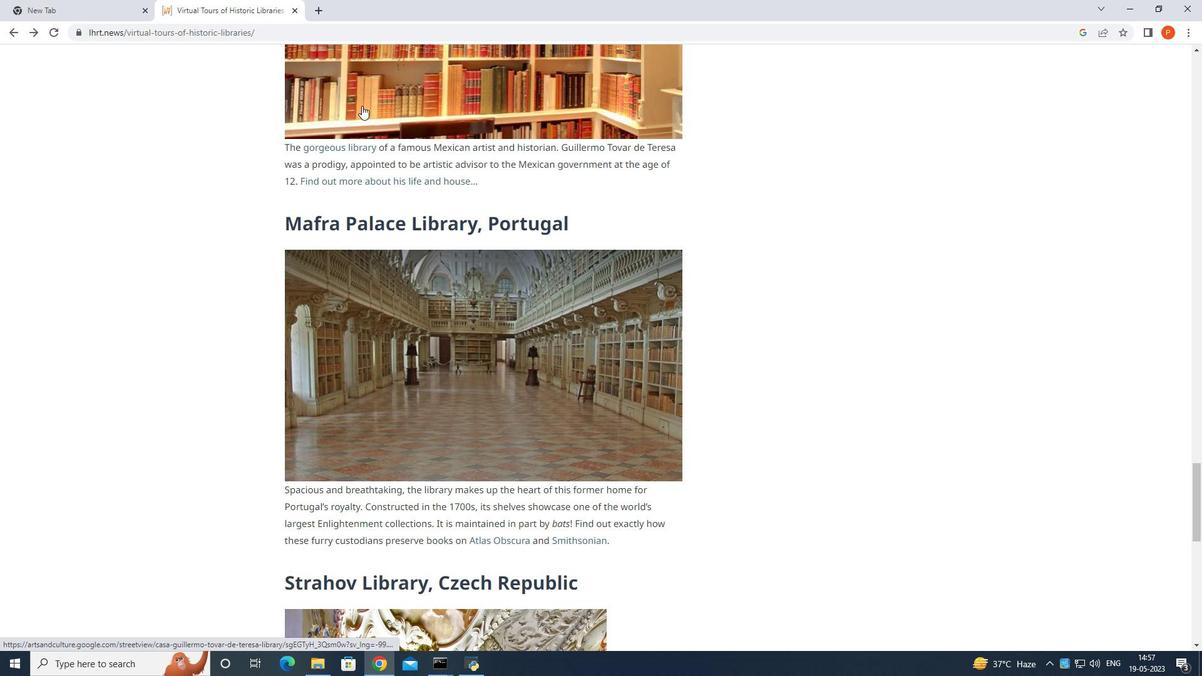 
Action: Mouse scrolled (361, 105) with delta (0, 0)
Screenshot: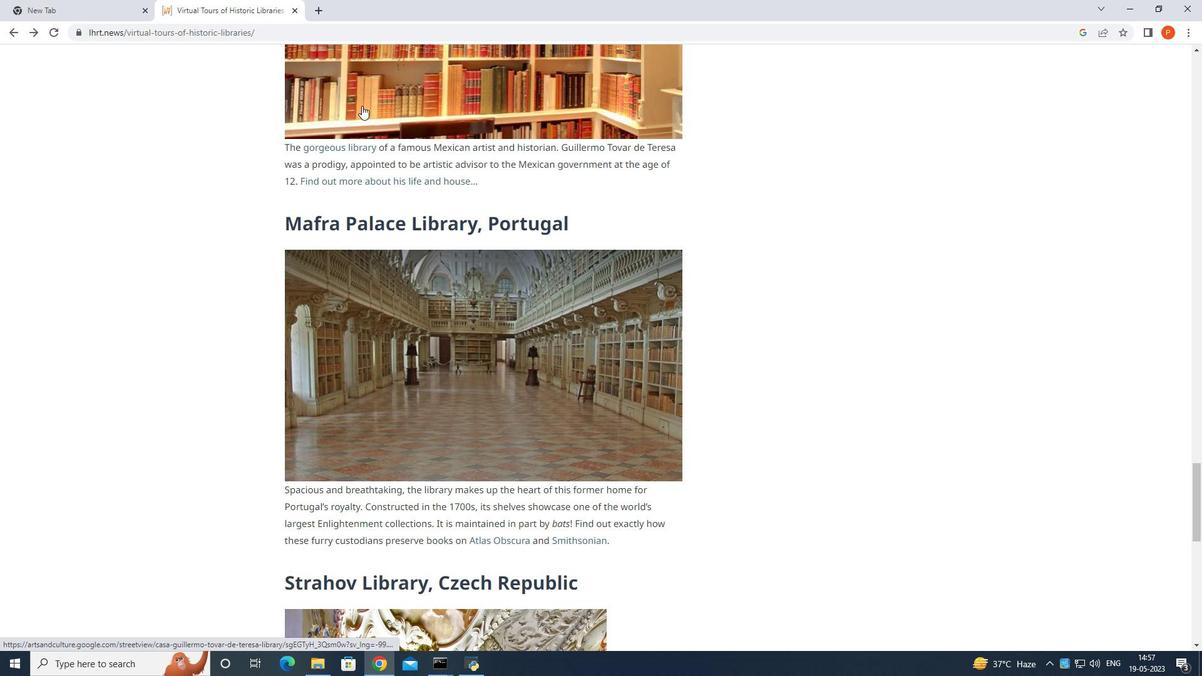 
Action: Mouse scrolled (361, 105) with delta (0, 0)
Screenshot: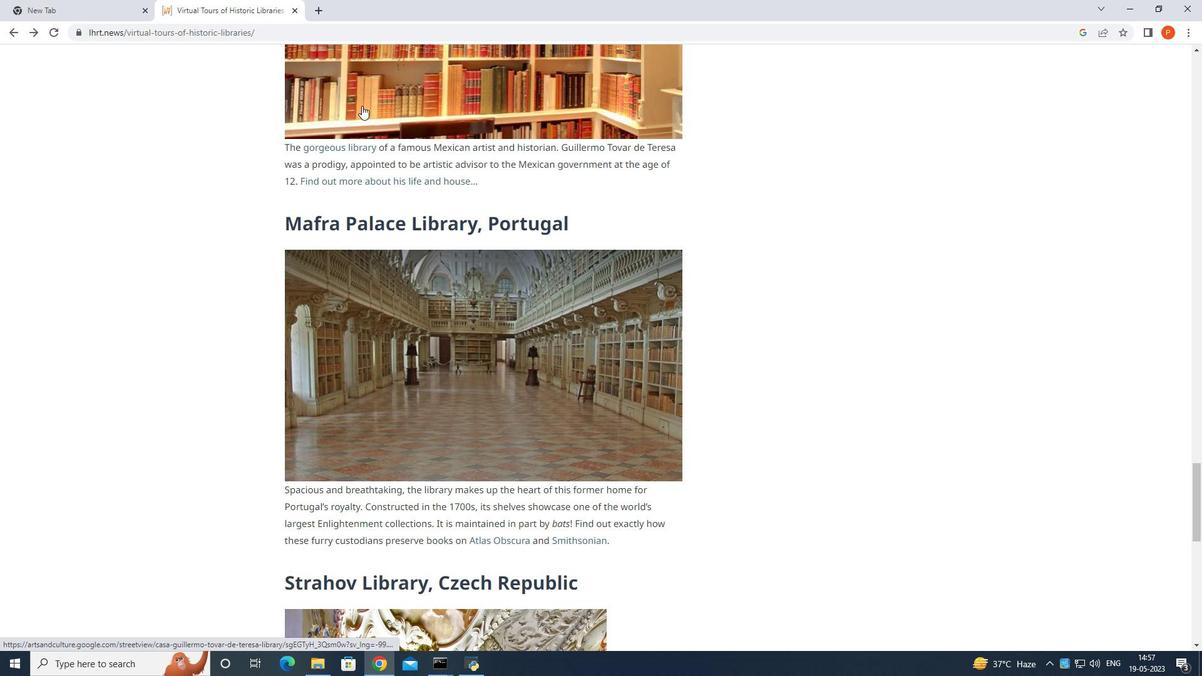 
Action: Mouse scrolled (361, 105) with delta (0, 0)
